 Task: Select transit view around selected location Charleston, South Carolina, United States and check out the nearest train station
Action: Mouse moved to (83, 23)
Screenshot: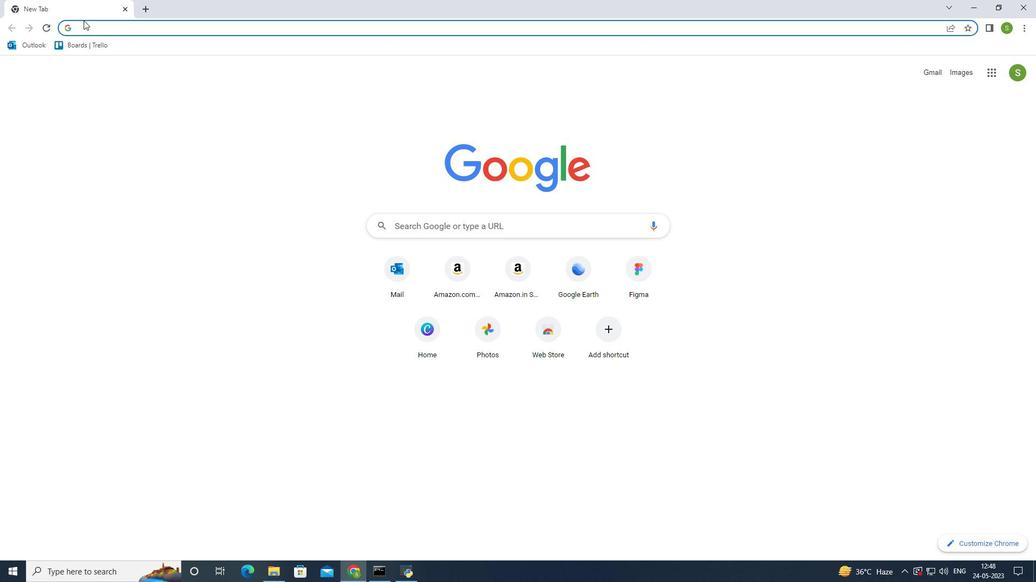 
Action: Mouse pressed left at (83, 23)
Screenshot: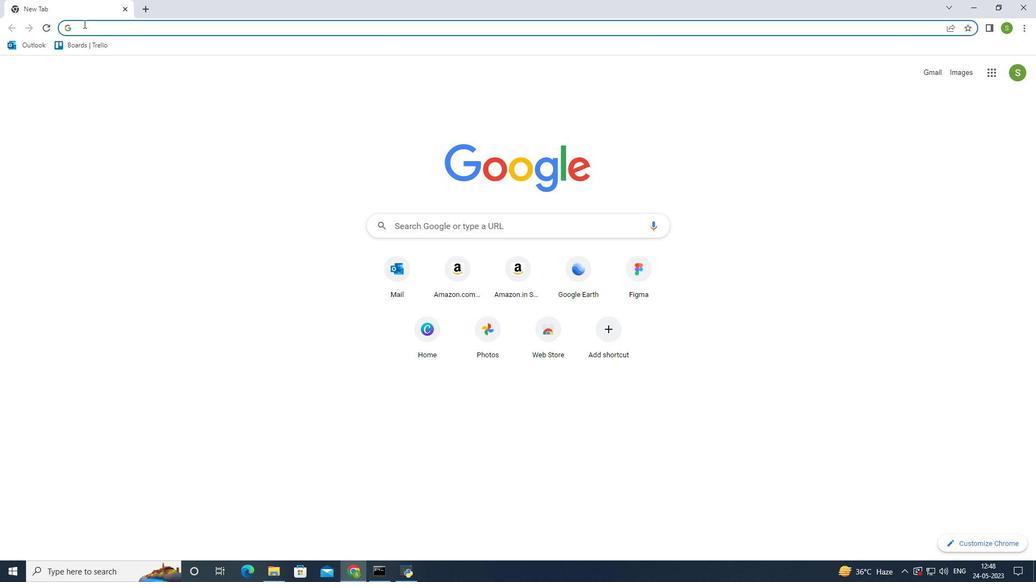 
Action: Mouse moved to (99, 44)
Screenshot: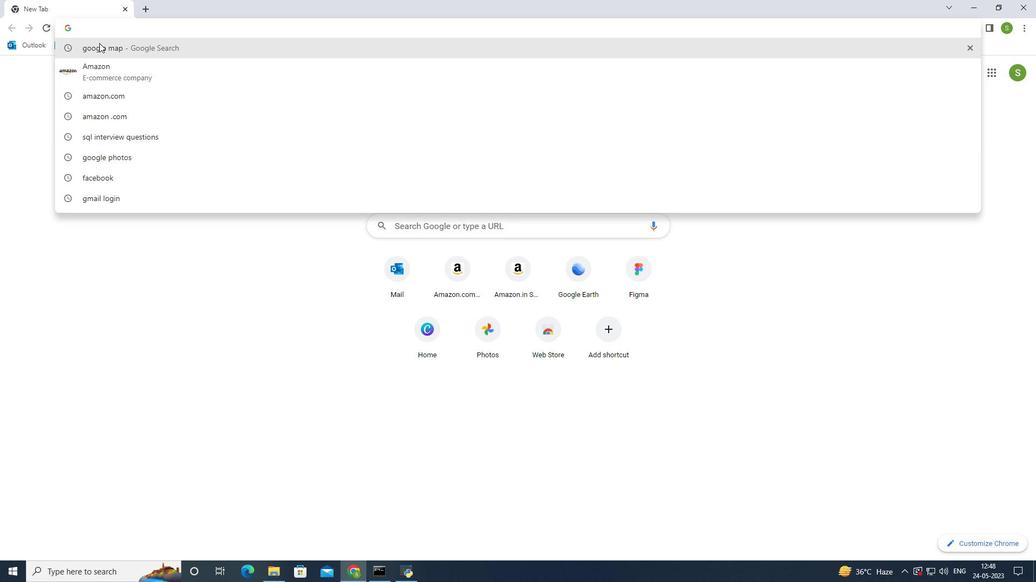 
Action: Mouse pressed left at (99, 44)
Screenshot: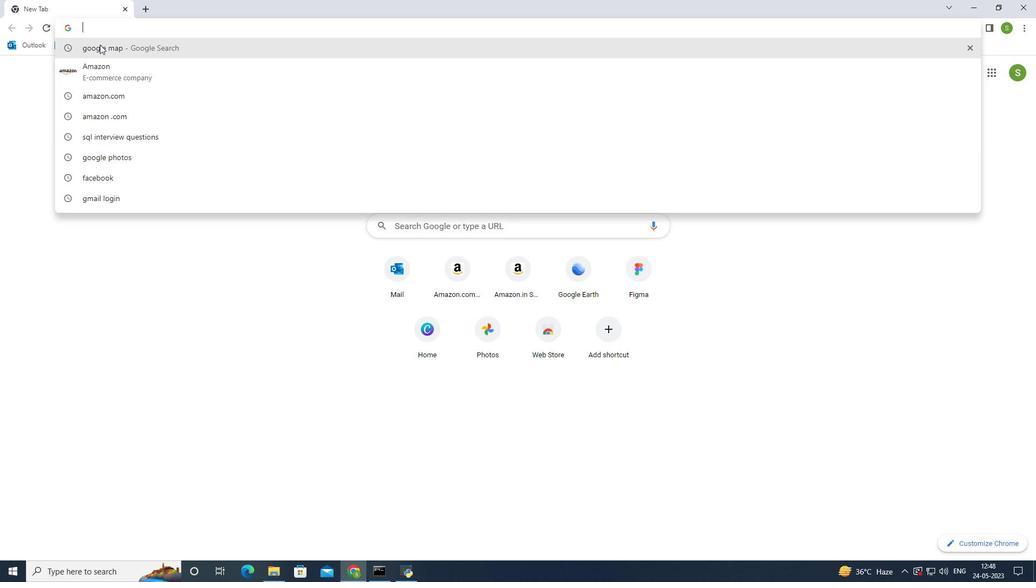 
Action: Mouse moved to (164, 168)
Screenshot: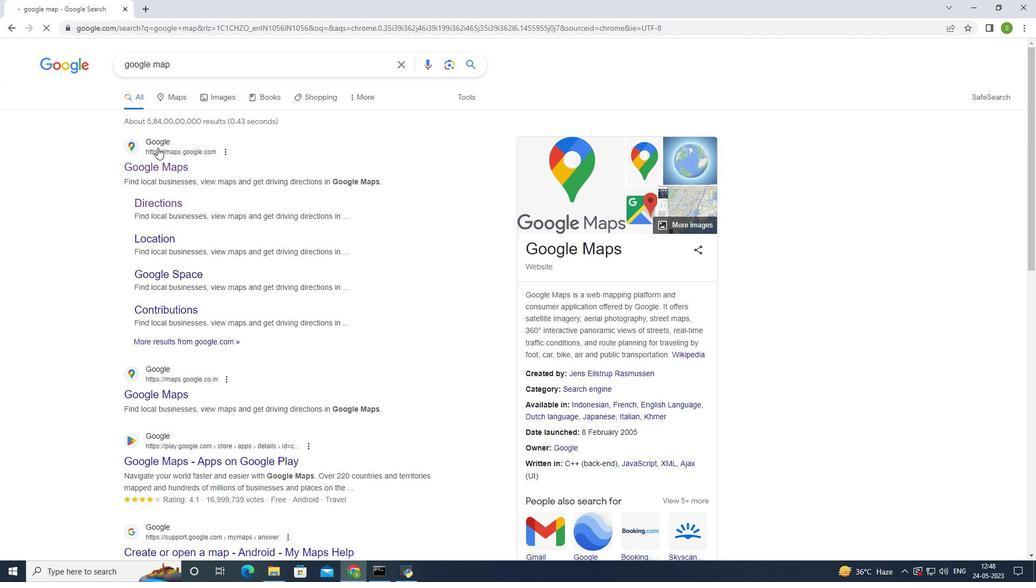 
Action: Mouse pressed left at (164, 168)
Screenshot: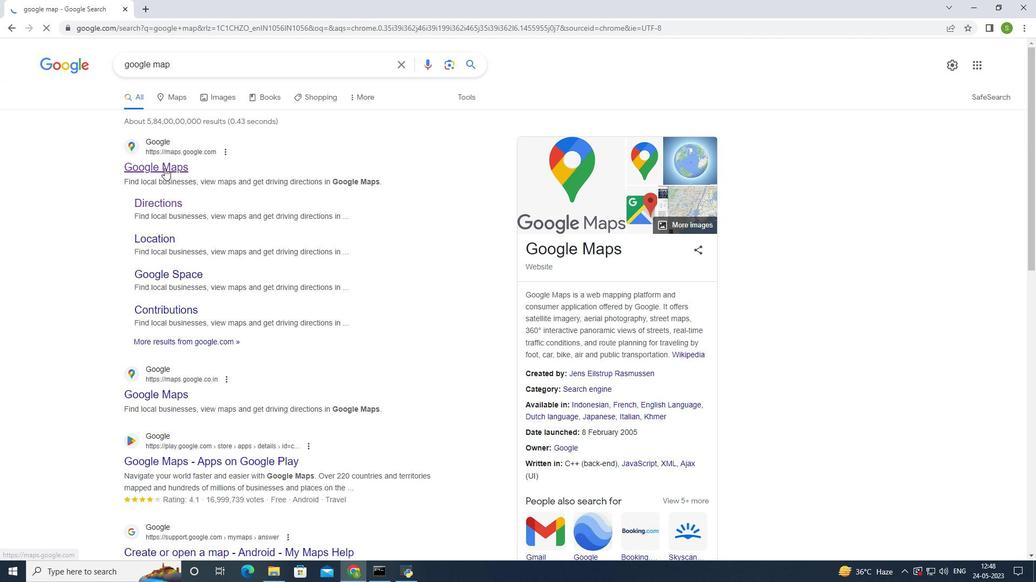 
Action: Mouse moved to (132, 53)
Screenshot: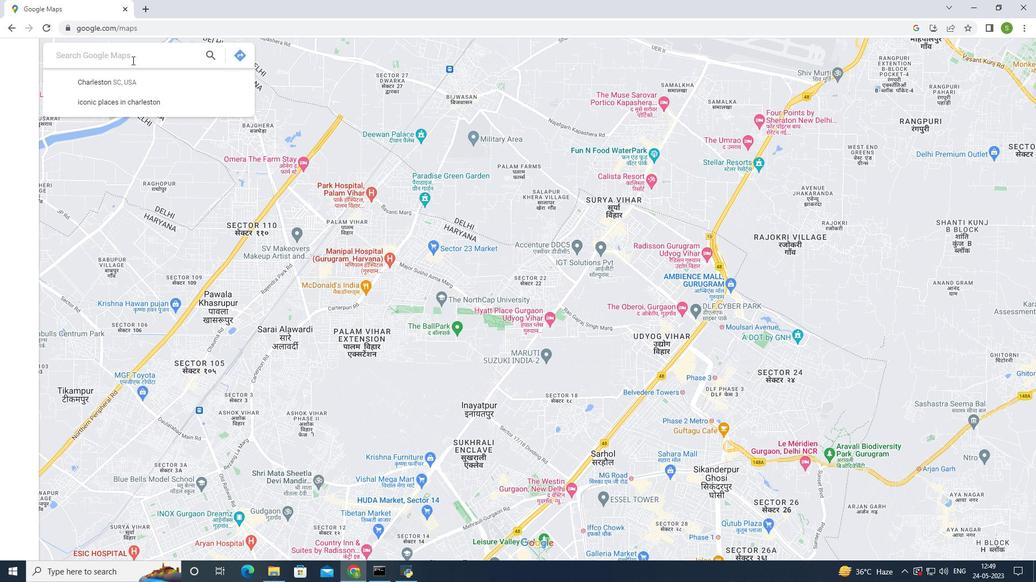 
Action: Mouse pressed left at (132, 53)
Screenshot: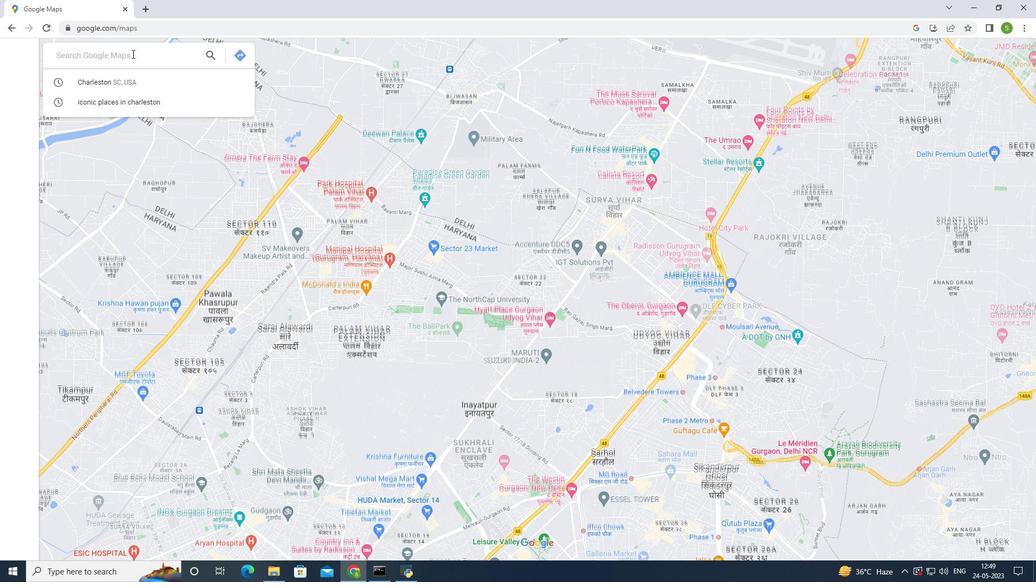 
Action: Mouse moved to (129, 54)
Screenshot: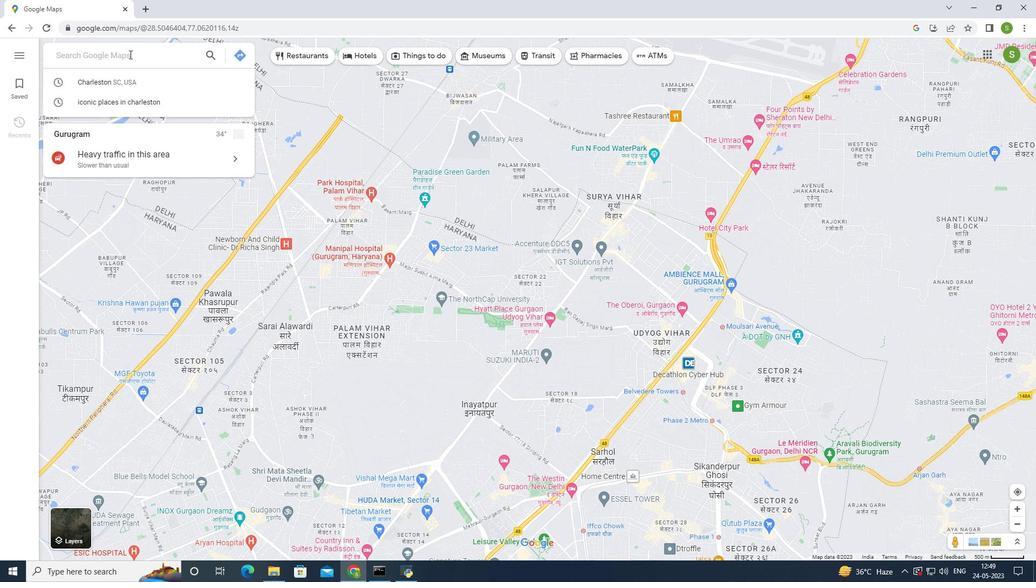 
Action: Key pressed cha
Screenshot: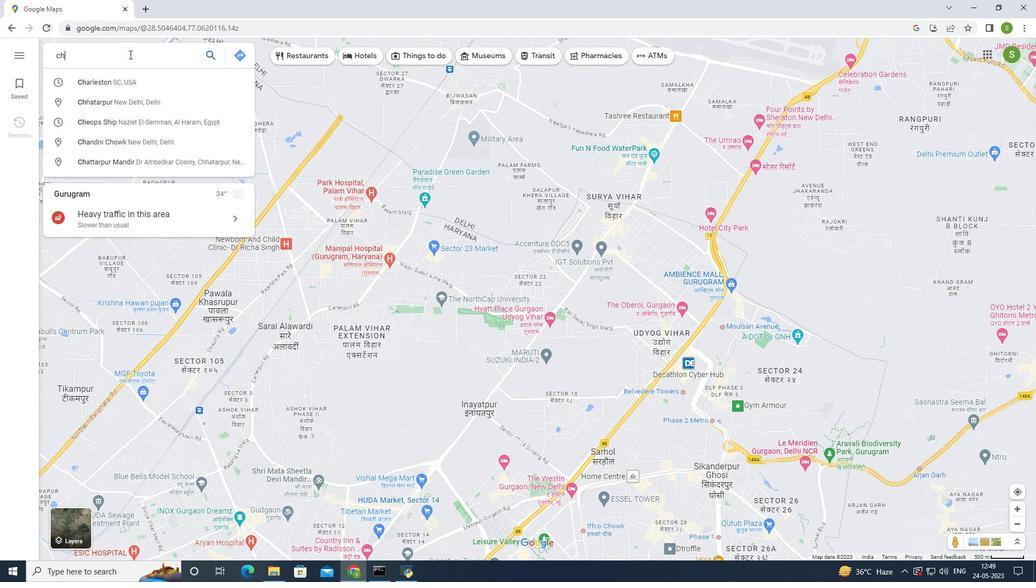 
Action: Mouse moved to (126, 55)
Screenshot: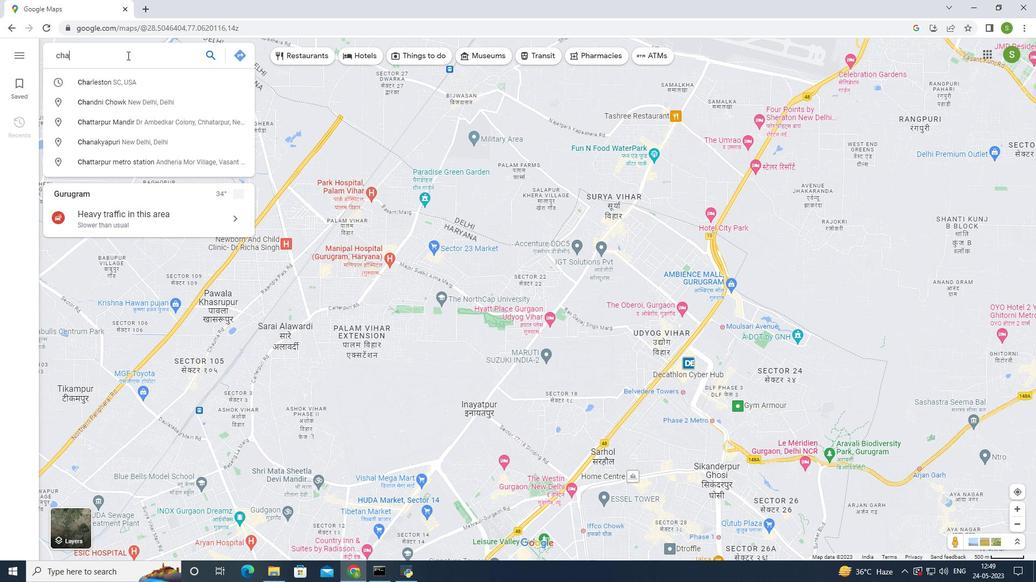 
Action: Key pressed rleston<Key.space>,<Key.space>south<Key.space>carolina,<Key.space>united<Key.space>states<Key.space><Key.enter>
Screenshot: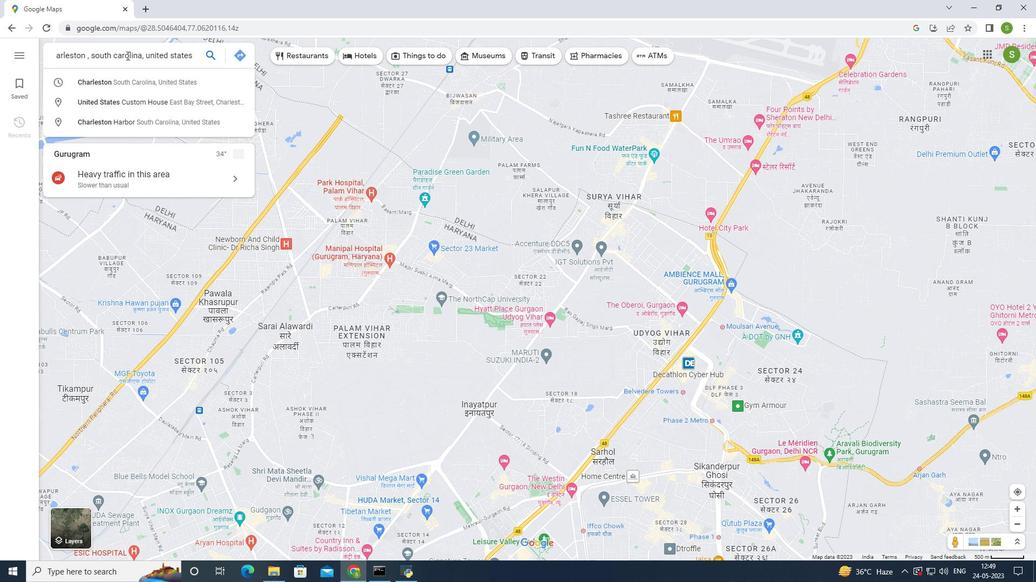 
Action: Mouse moved to (460, 533)
Screenshot: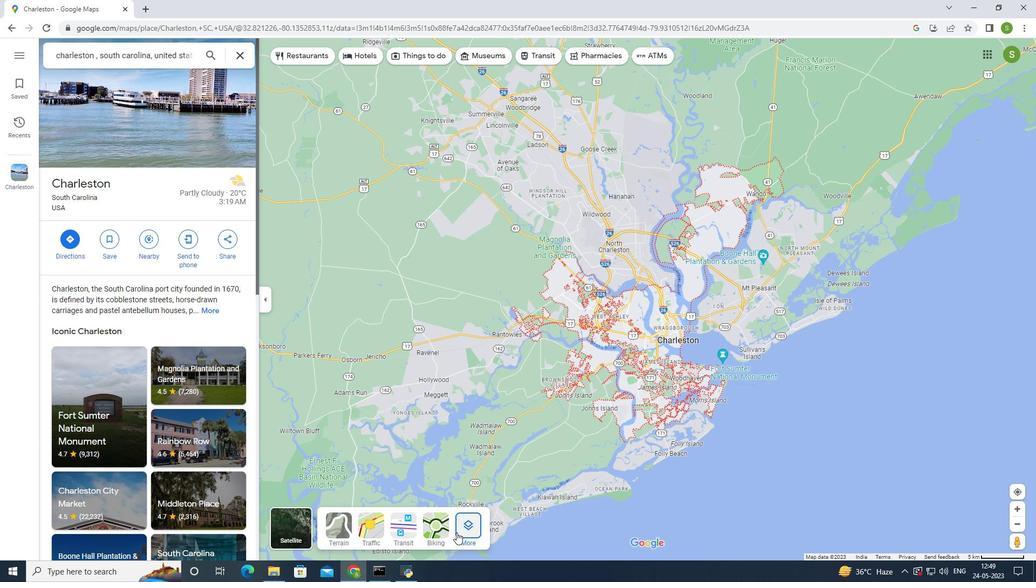 
Action: Mouse pressed left at (460, 533)
Screenshot: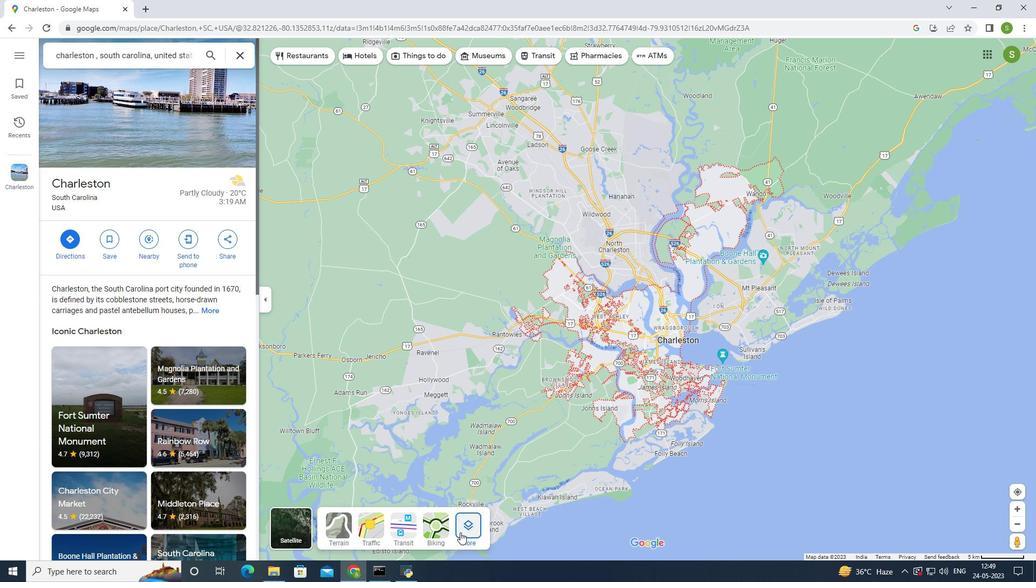 
Action: Mouse moved to (368, 468)
Screenshot: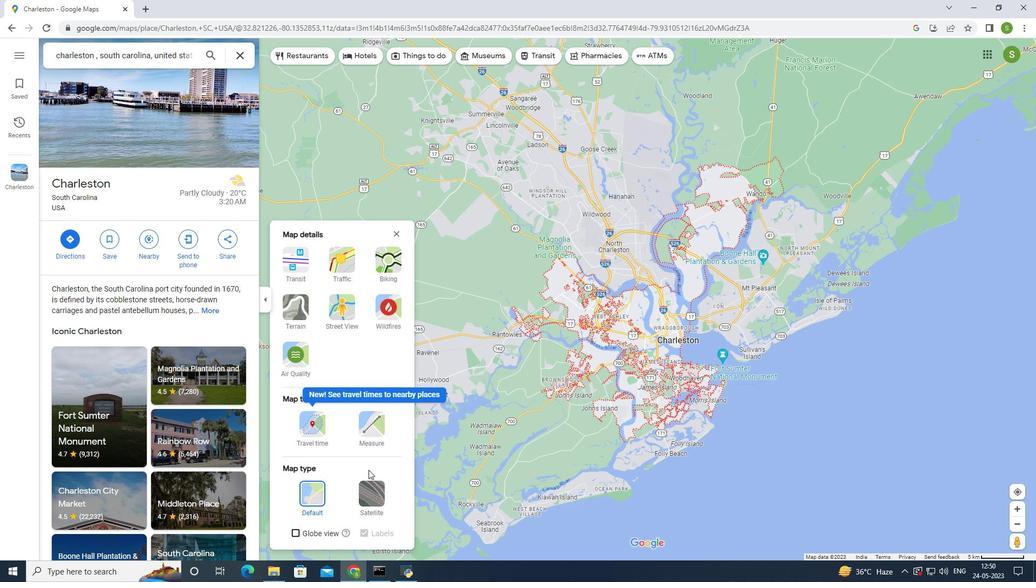 
Action: Mouse scrolled (368, 467) with delta (0, 0)
Screenshot: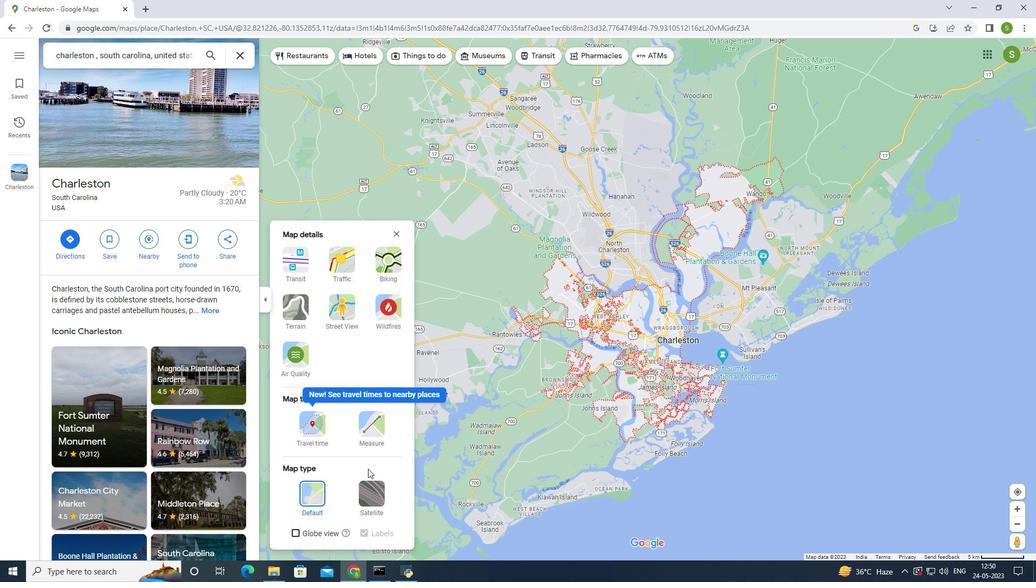 
Action: Mouse scrolled (368, 467) with delta (0, 0)
Screenshot: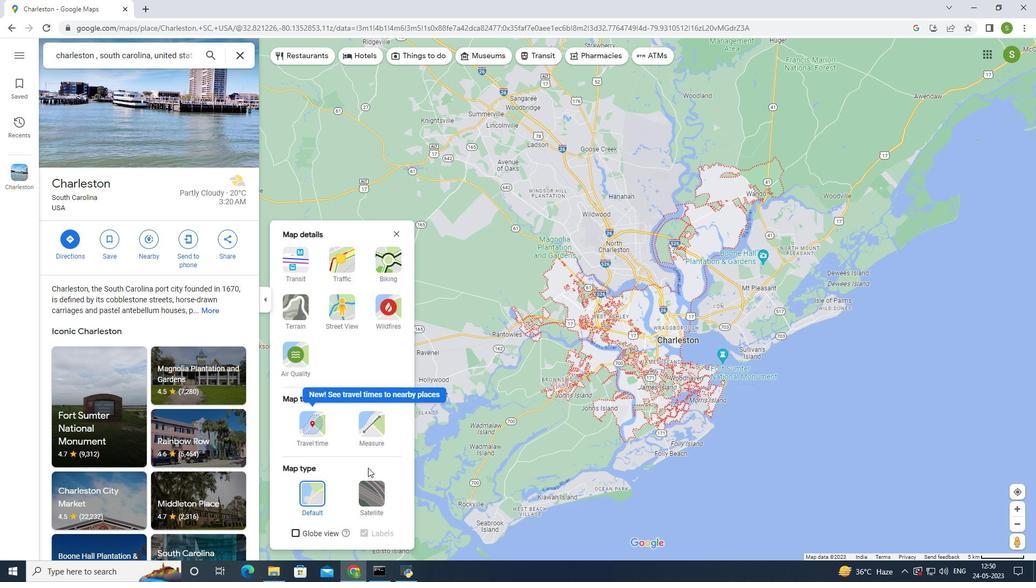 
Action: Mouse scrolled (368, 467) with delta (0, 0)
Screenshot: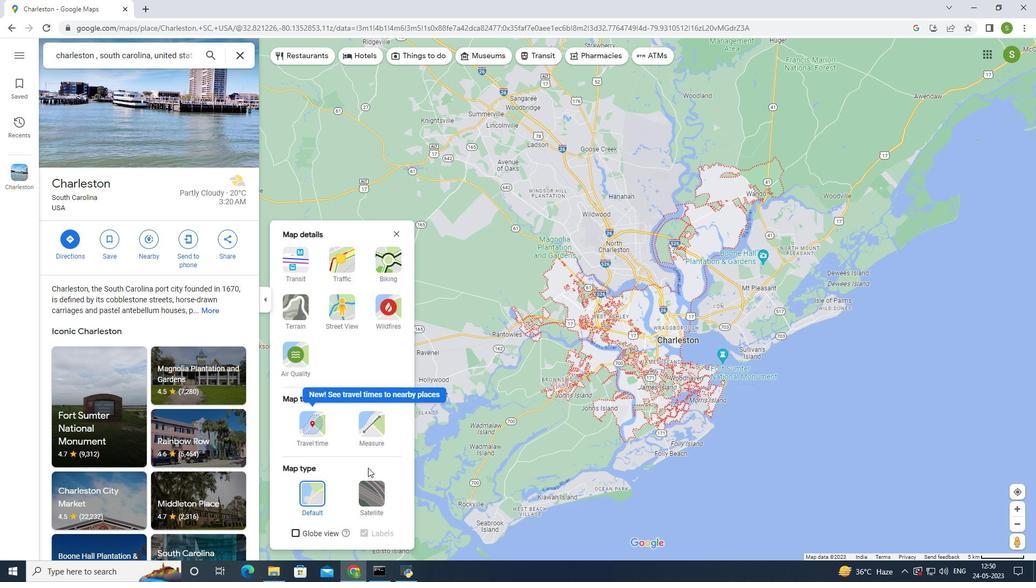 
Action: Mouse scrolled (368, 467) with delta (0, 0)
Screenshot: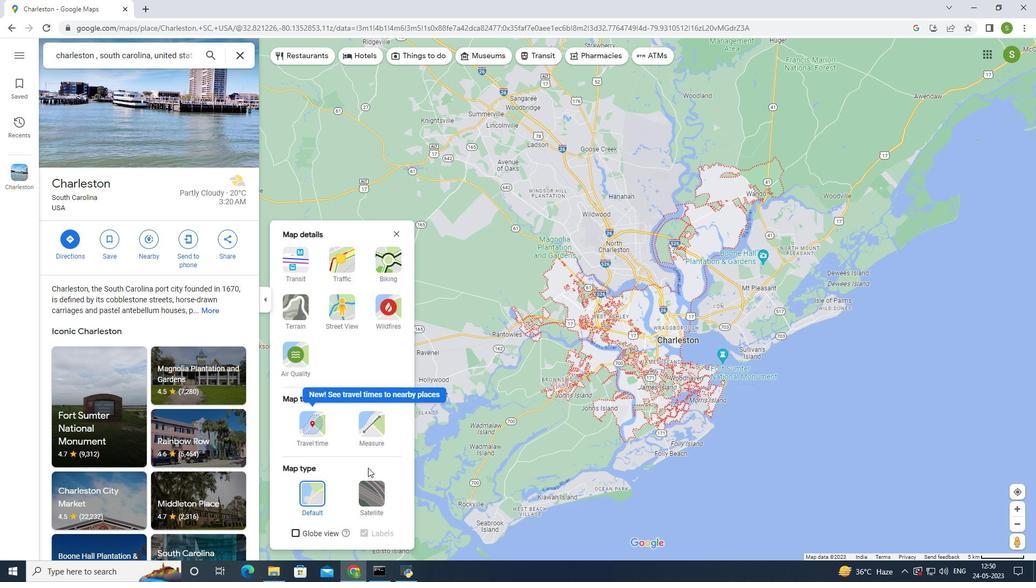 
Action: Mouse scrolled (368, 469) with delta (0, 0)
Screenshot: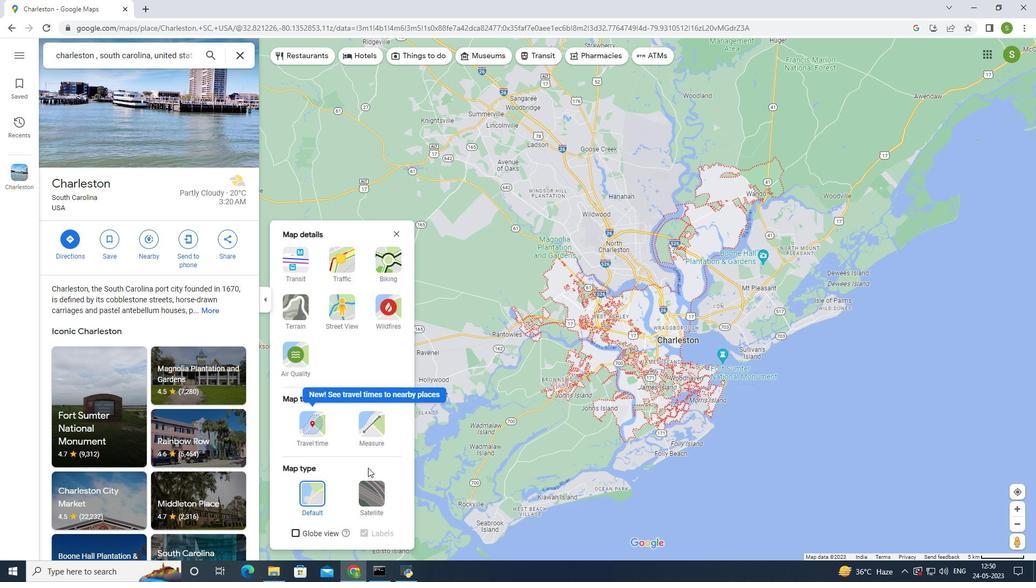 
Action: Mouse scrolled (368, 469) with delta (0, 0)
Screenshot: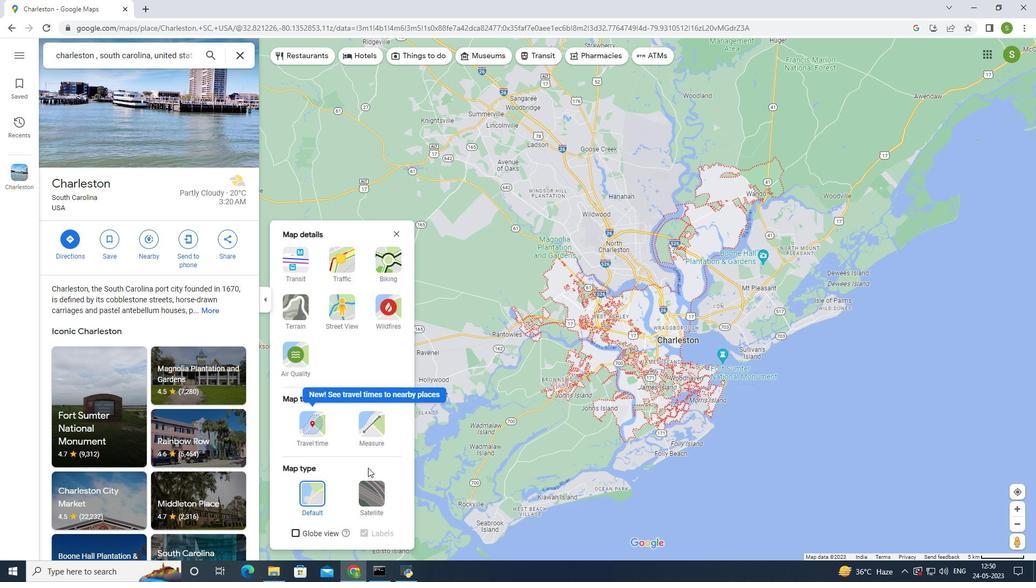 
Action: Mouse scrolled (368, 469) with delta (0, 0)
Screenshot: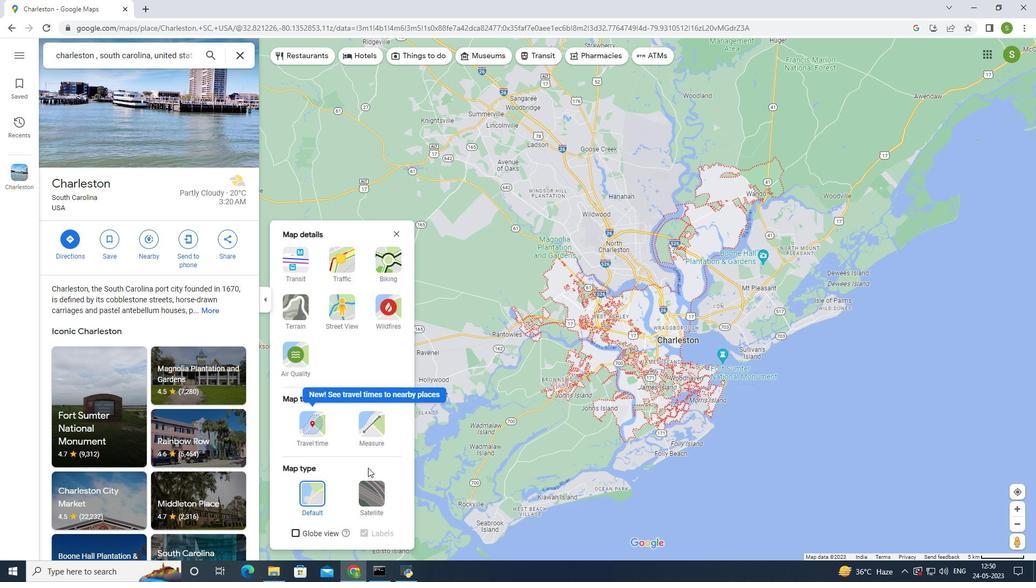 
Action: Mouse moved to (298, 262)
Screenshot: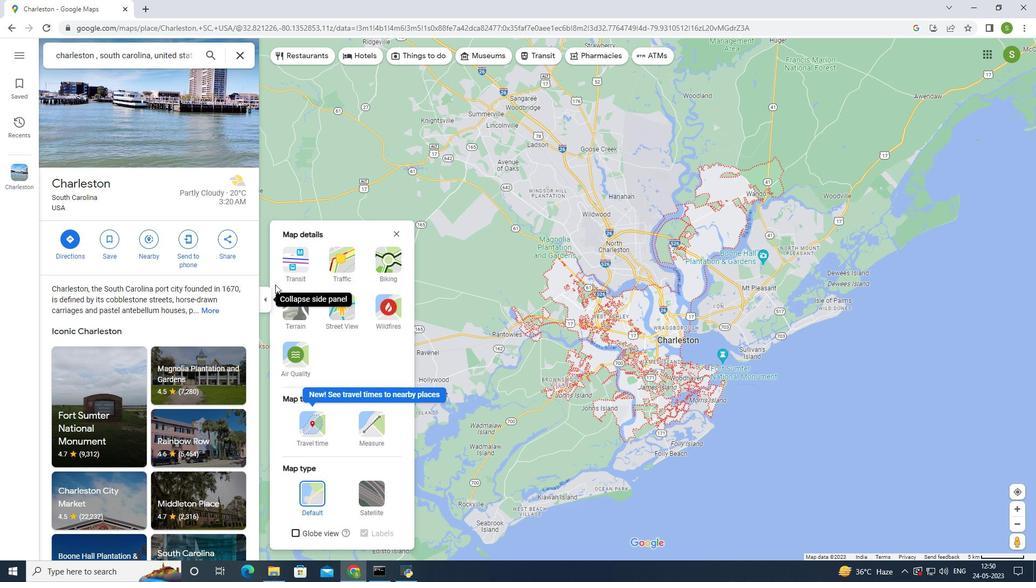 
Action: Mouse pressed left at (298, 262)
Screenshot: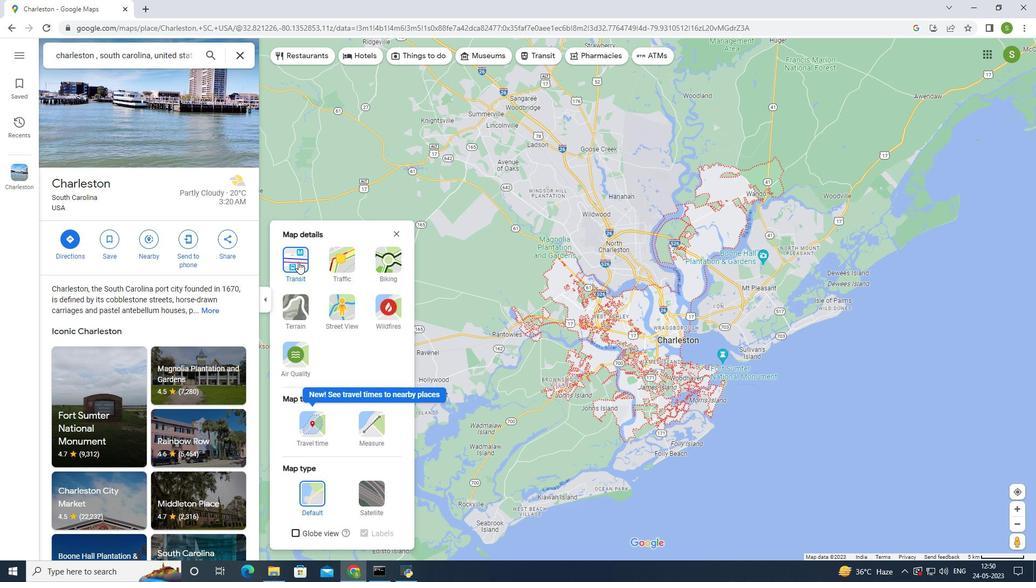 
Action: Mouse moved to (296, 256)
Screenshot: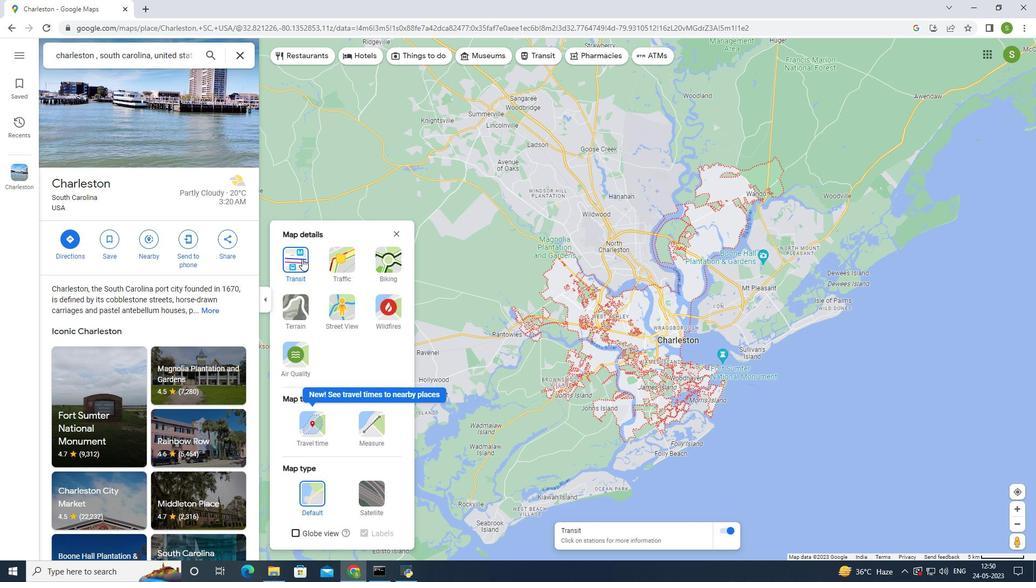 
Action: Mouse pressed left at (296, 256)
Screenshot: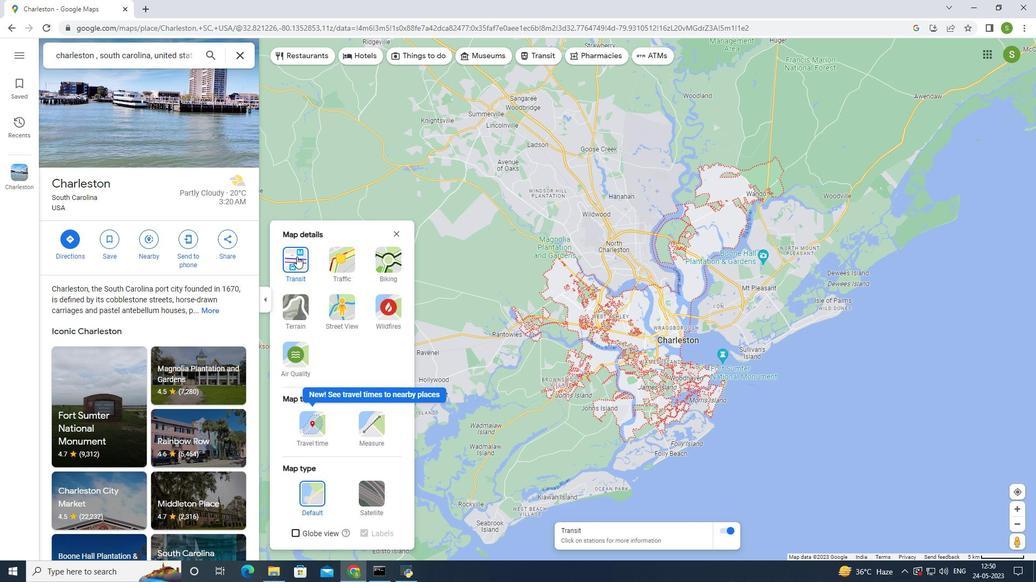 
Action: Mouse pressed left at (296, 256)
Screenshot: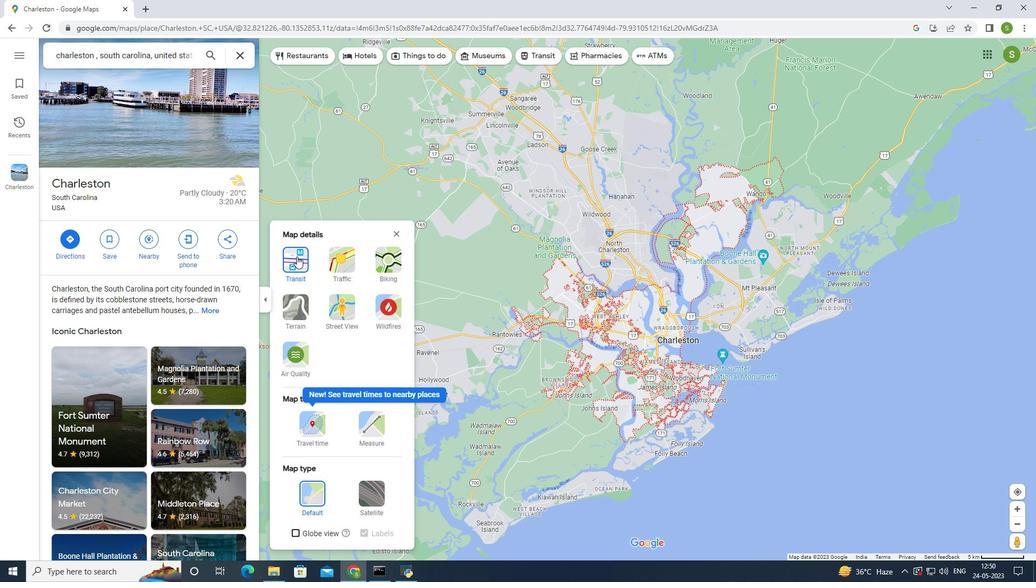 
Action: Mouse moved to (295, 261)
Screenshot: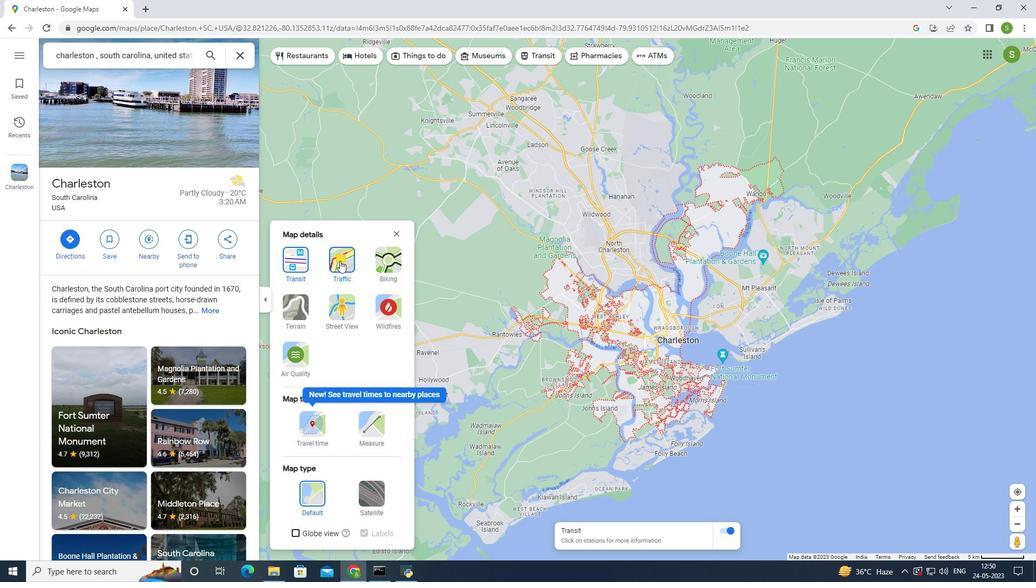 
Action: Mouse pressed left at (295, 261)
Screenshot: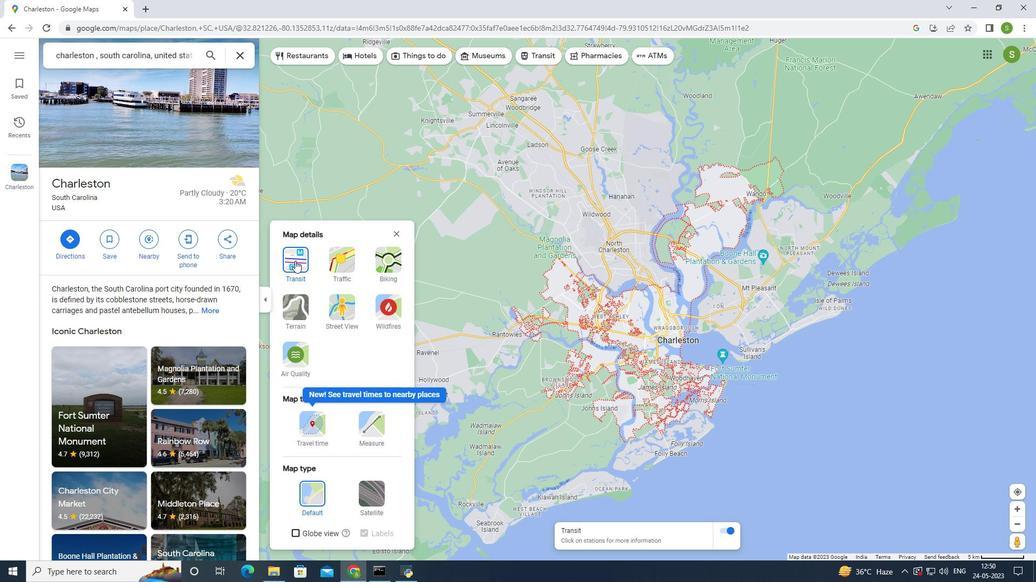
Action: Mouse moved to (670, 349)
Screenshot: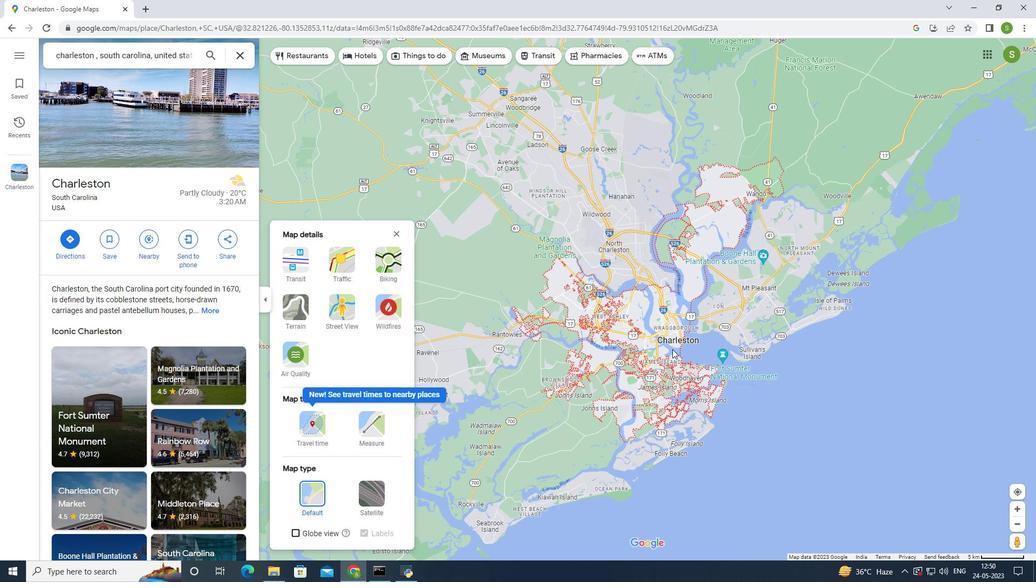 
Action: Mouse scrolled (670, 350) with delta (0, 0)
Screenshot: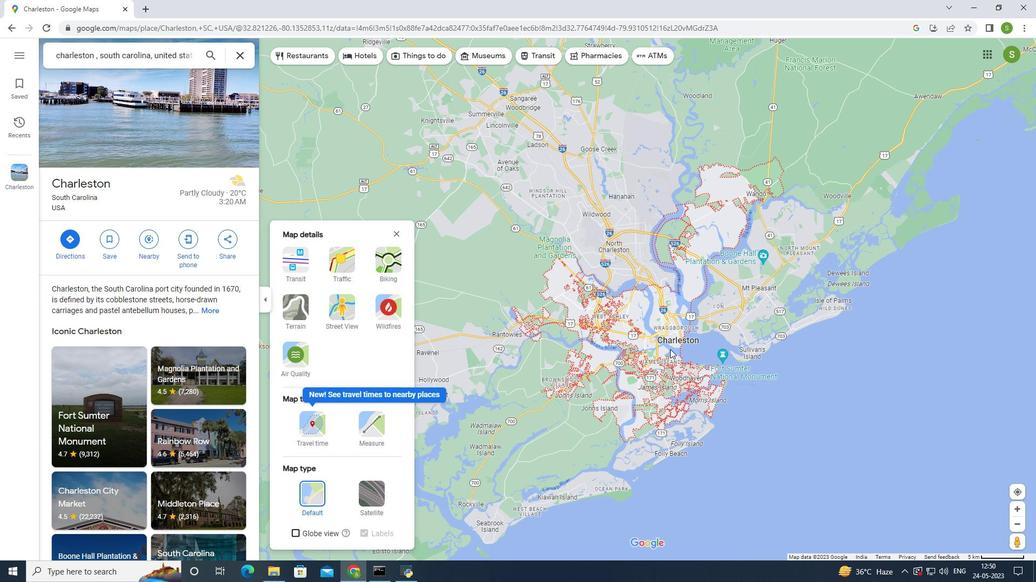 
Action: Mouse scrolled (670, 350) with delta (0, 0)
Screenshot: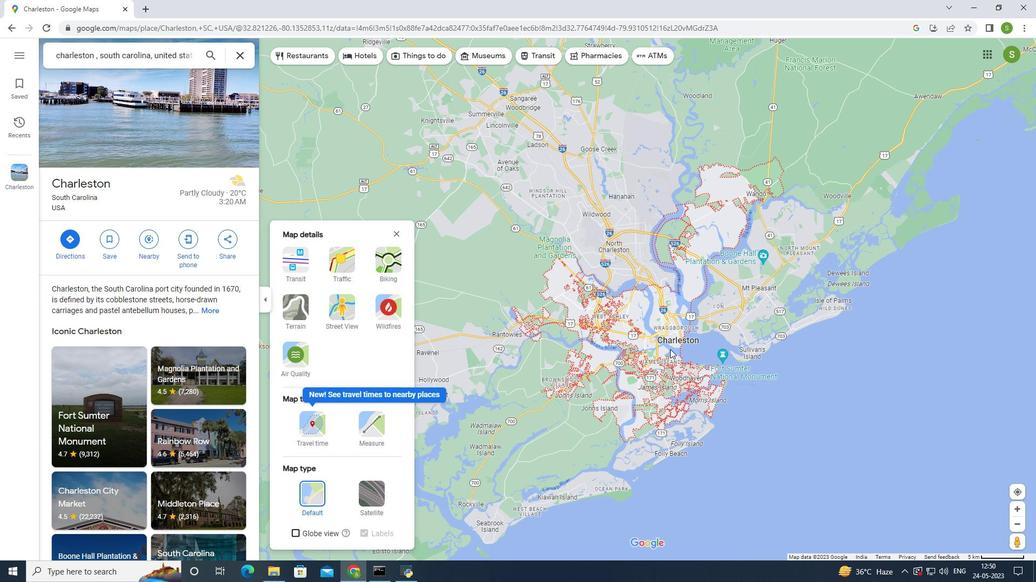 
Action: Mouse scrolled (670, 350) with delta (0, 0)
Screenshot: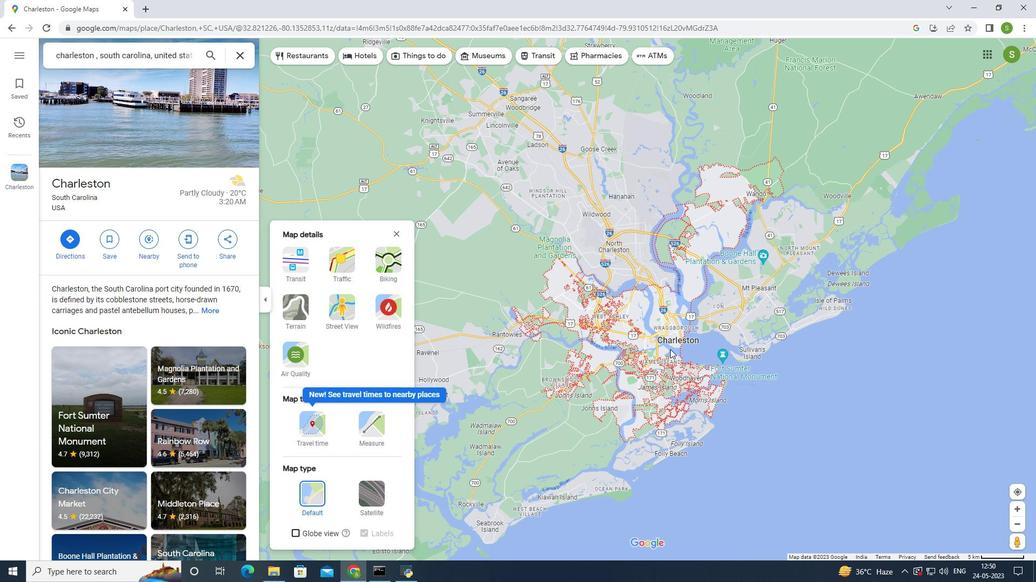 
Action: Mouse scrolled (670, 350) with delta (0, 0)
Screenshot: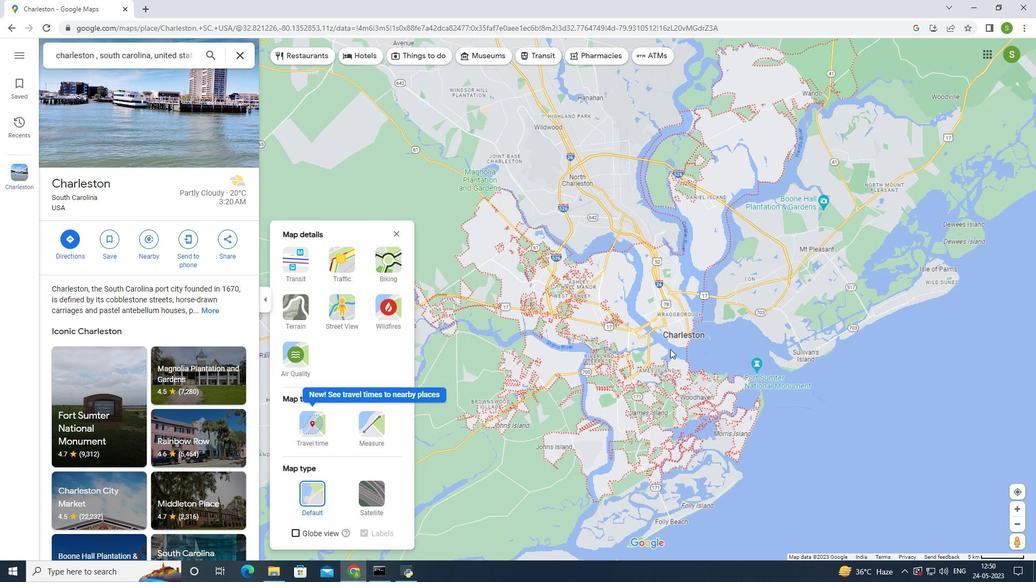 
Action: Mouse scrolled (670, 350) with delta (0, 0)
Screenshot: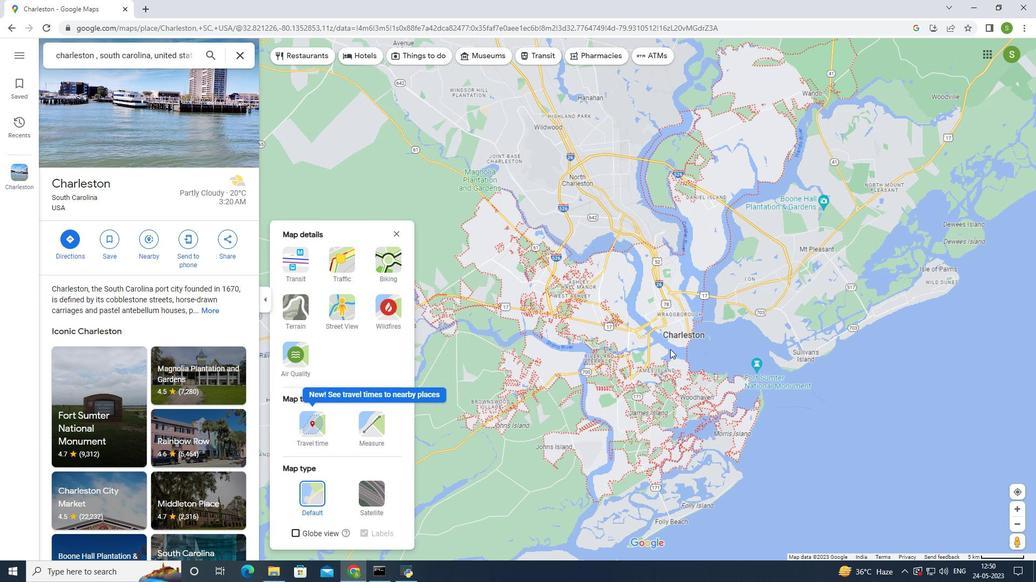 
Action: Mouse scrolled (670, 350) with delta (0, 0)
Screenshot: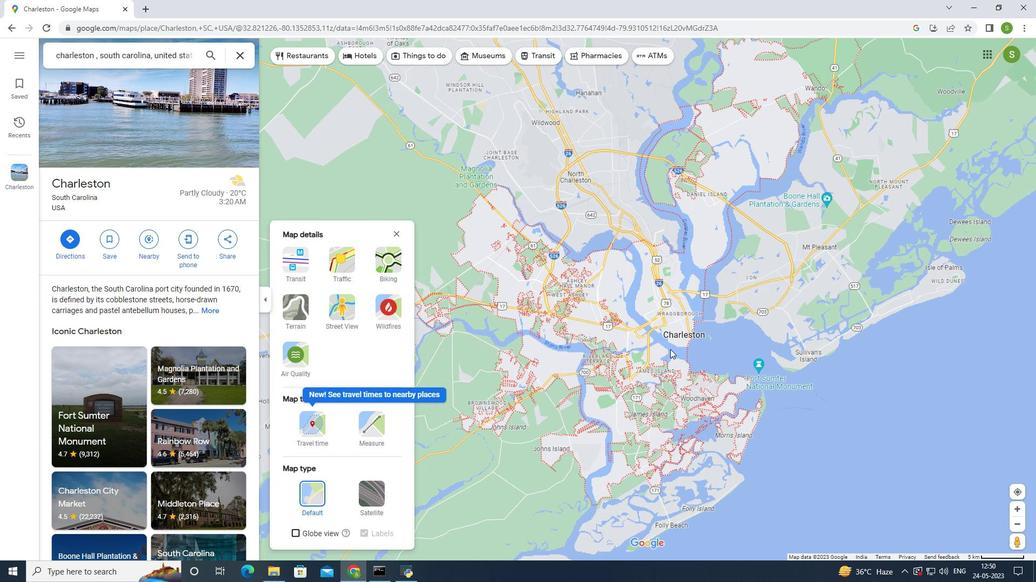 
Action: Mouse scrolled (670, 350) with delta (0, 0)
Screenshot: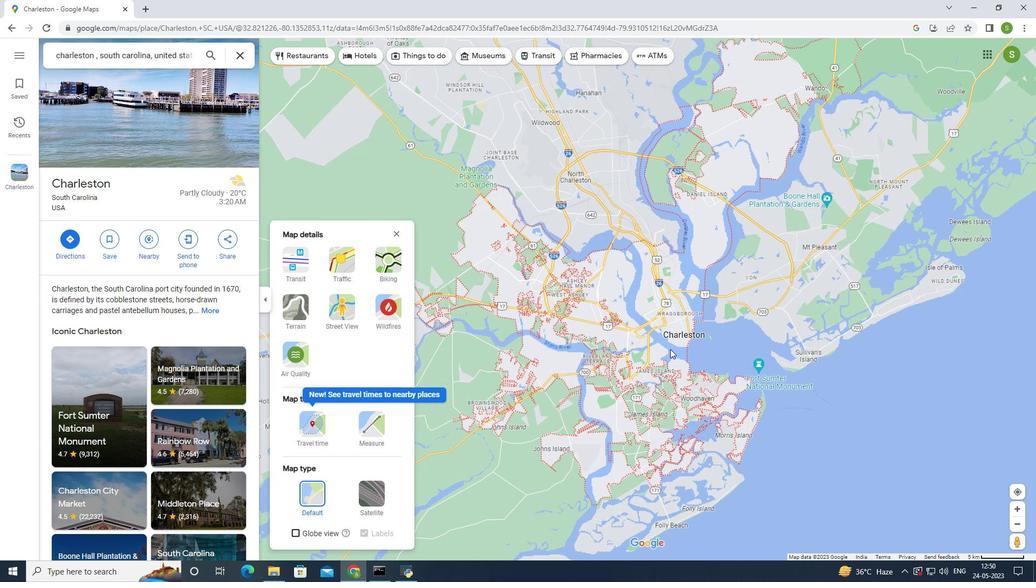 
Action: Mouse scrolled (670, 350) with delta (0, 0)
Screenshot: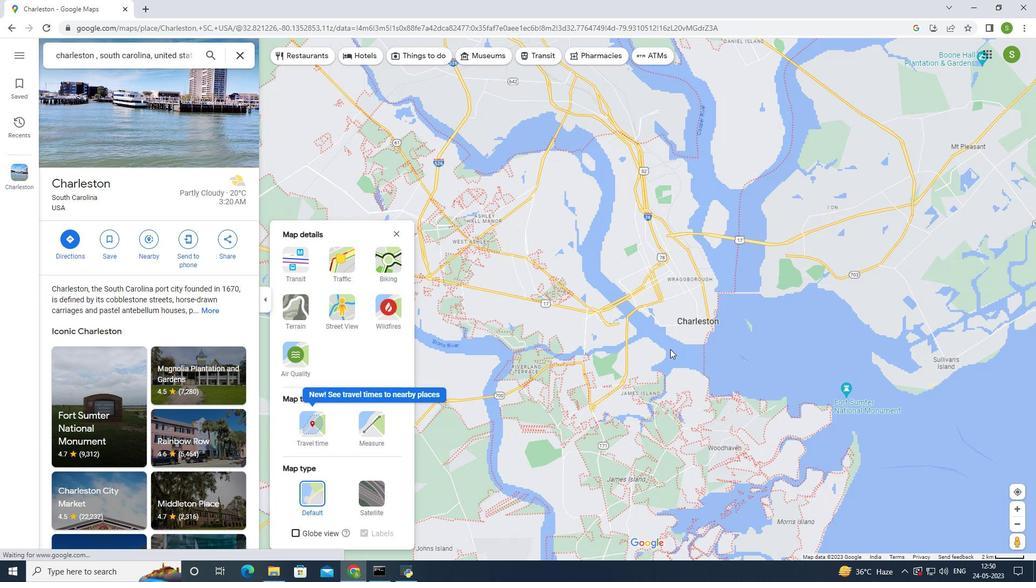 
Action: Mouse scrolled (670, 350) with delta (0, 0)
Screenshot: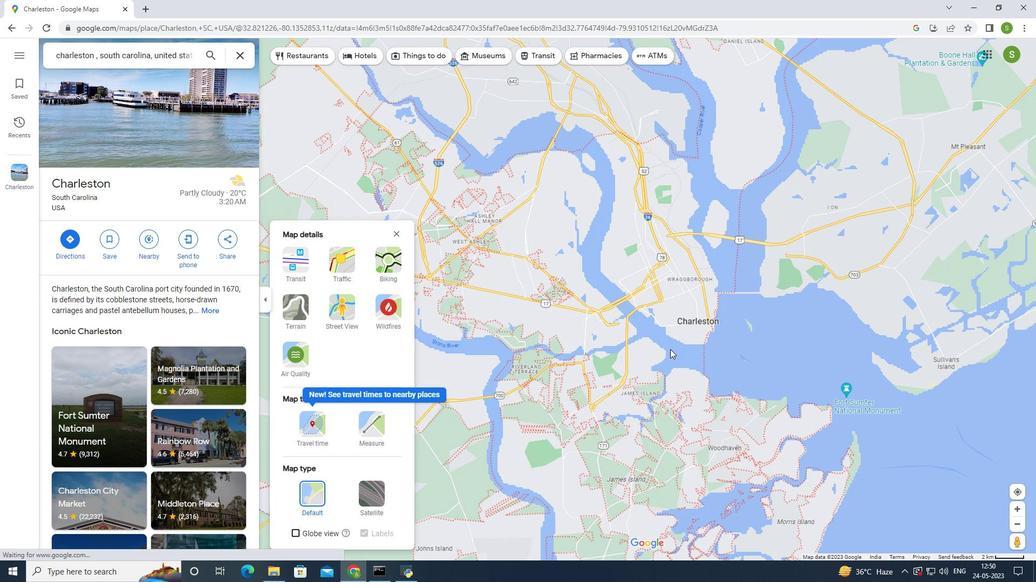 
Action: Mouse scrolled (670, 350) with delta (0, 0)
Screenshot: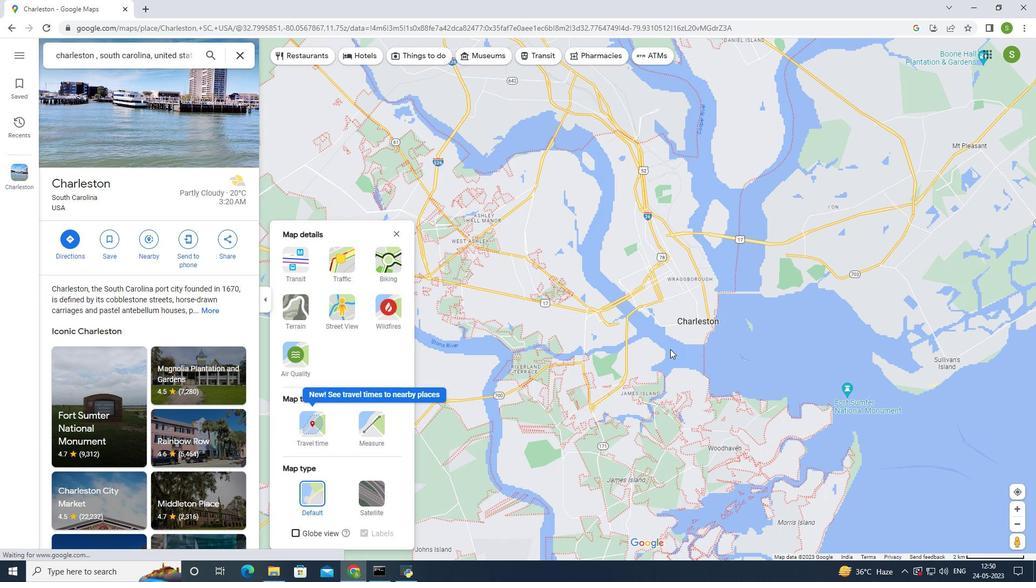
Action: Mouse moved to (670, 349)
Screenshot: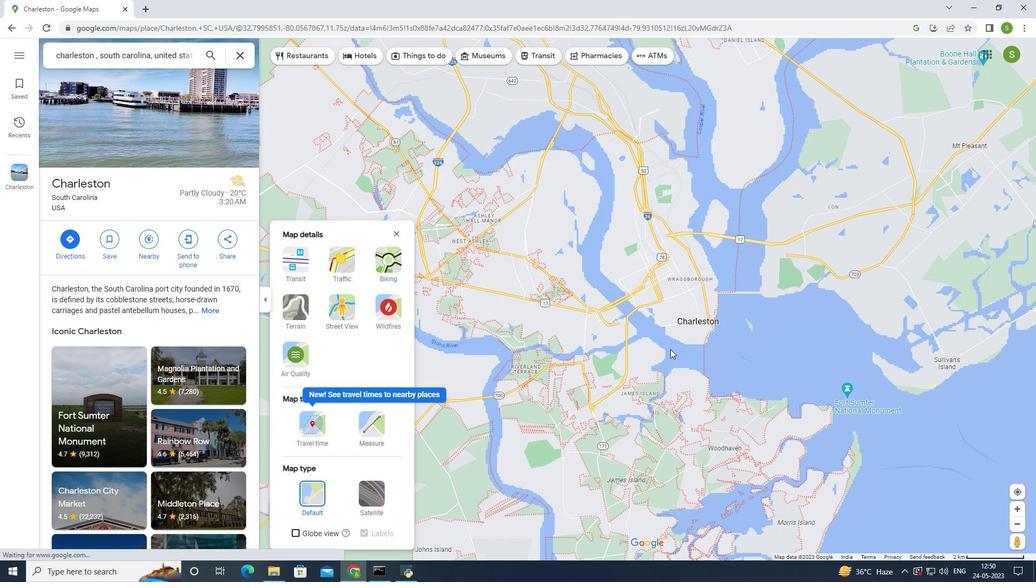 
Action: Mouse scrolled (670, 350) with delta (0, 0)
Screenshot: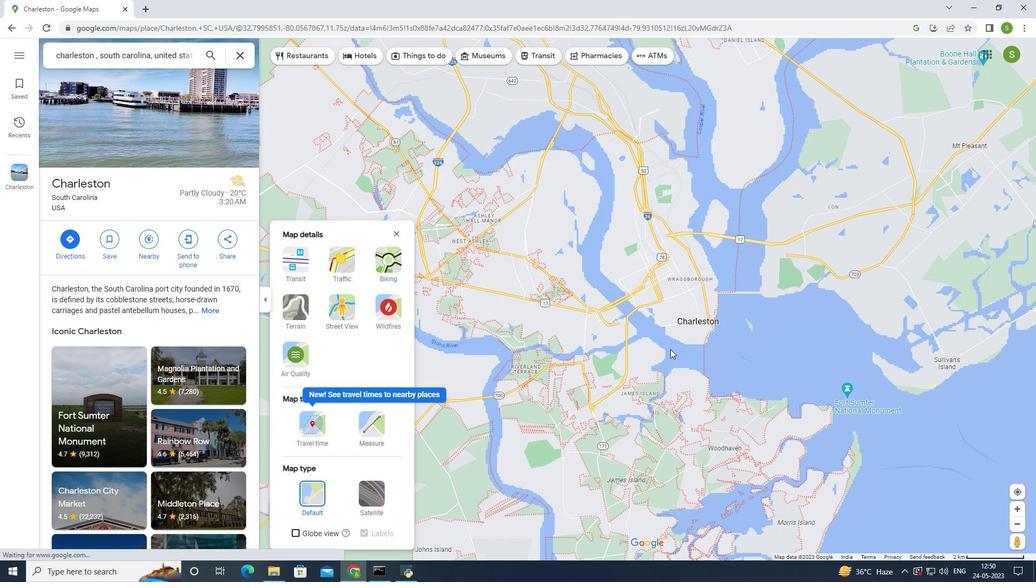 
Action: Mouse moved to (336, 458)
Screenshot: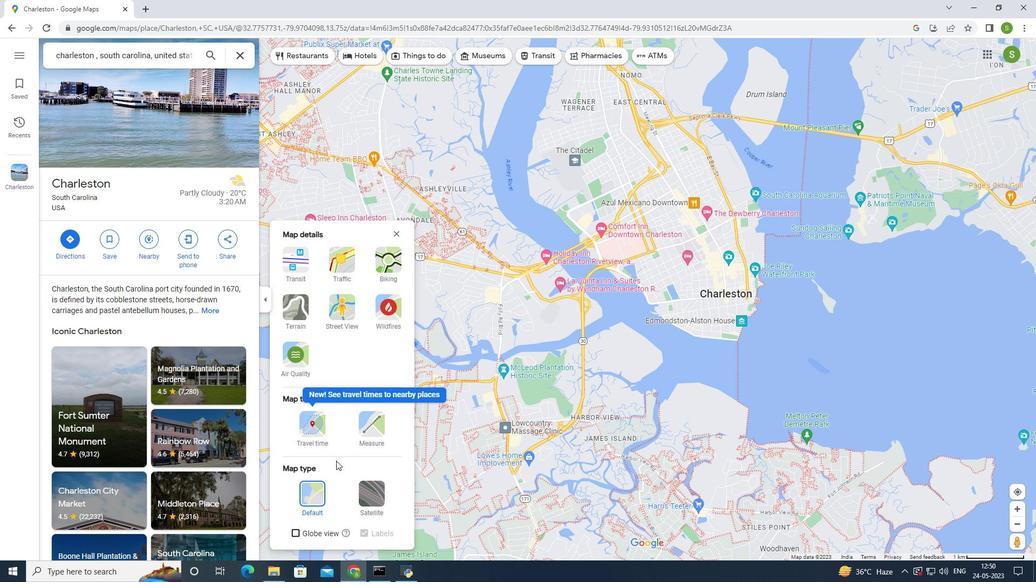 
Action: Mouse scrolled (336, 457) with delta (0, 0)
Screenshot: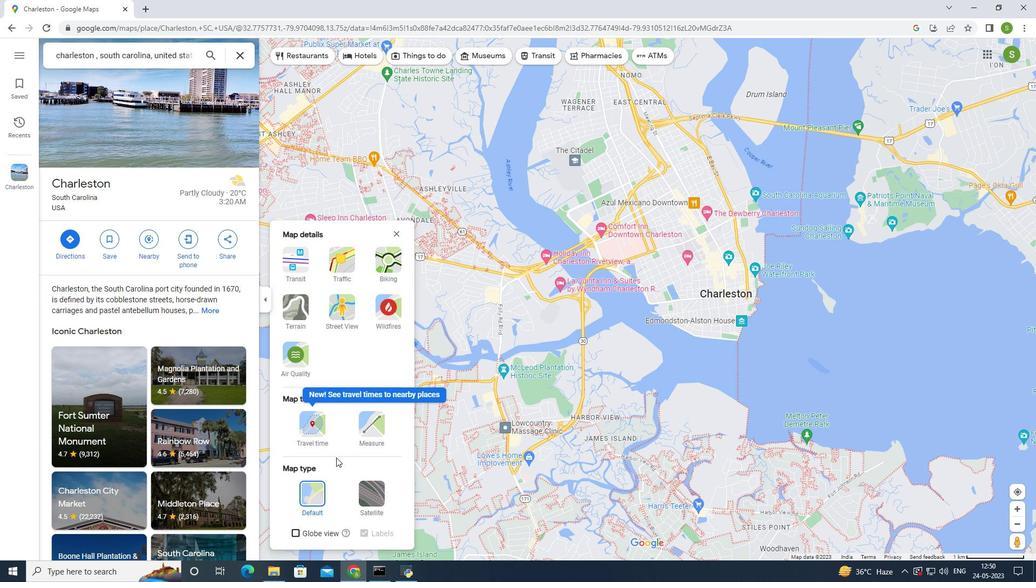 
Action: Mouse scrolled (336, 457) with delta (0, 0)
Screenshot: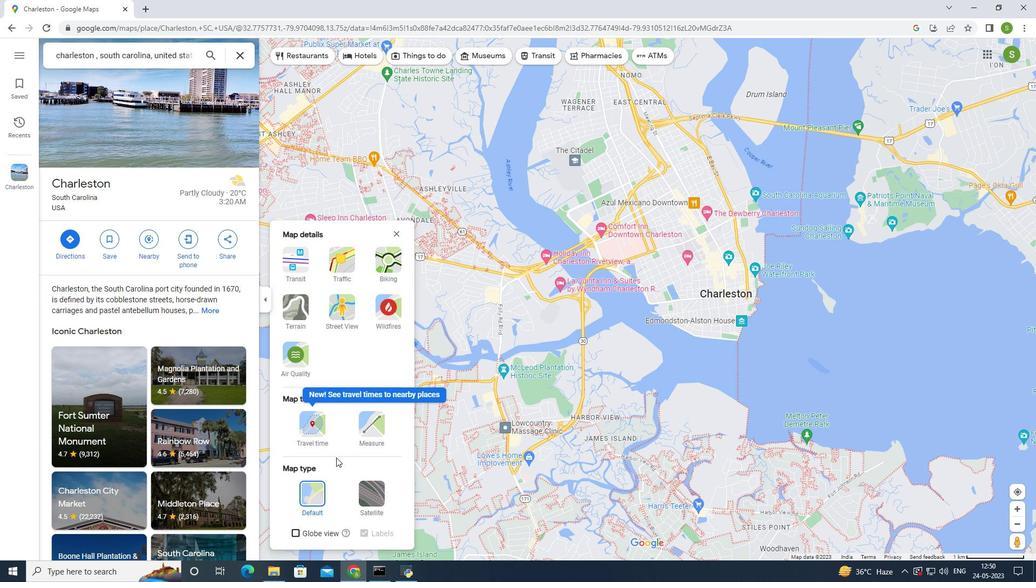 
Action: Mouse scrolled (336, 457) with delta (0, 0)
Screenshot: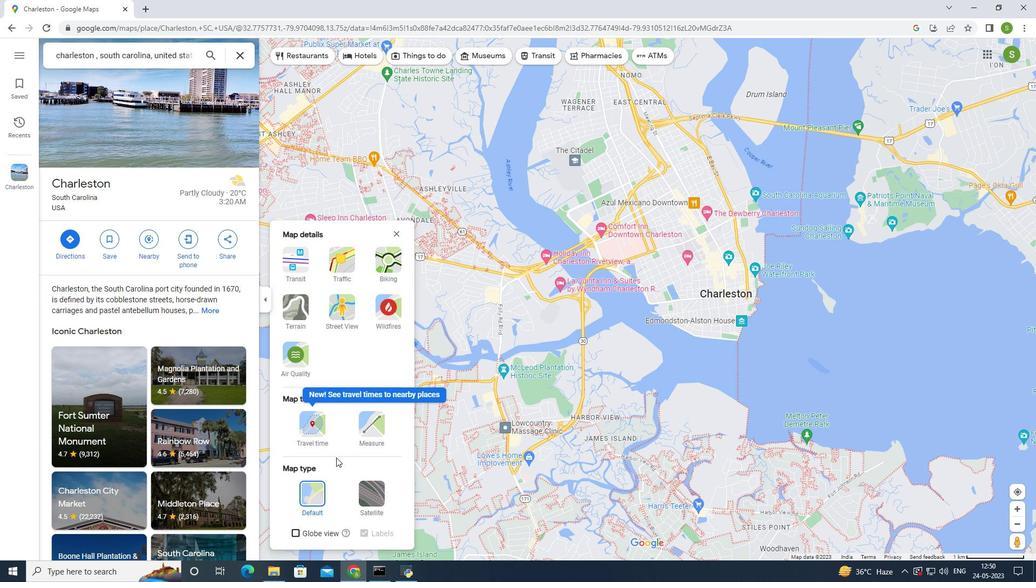 
Action: Mouse moved to (321, 437)
Screenshot: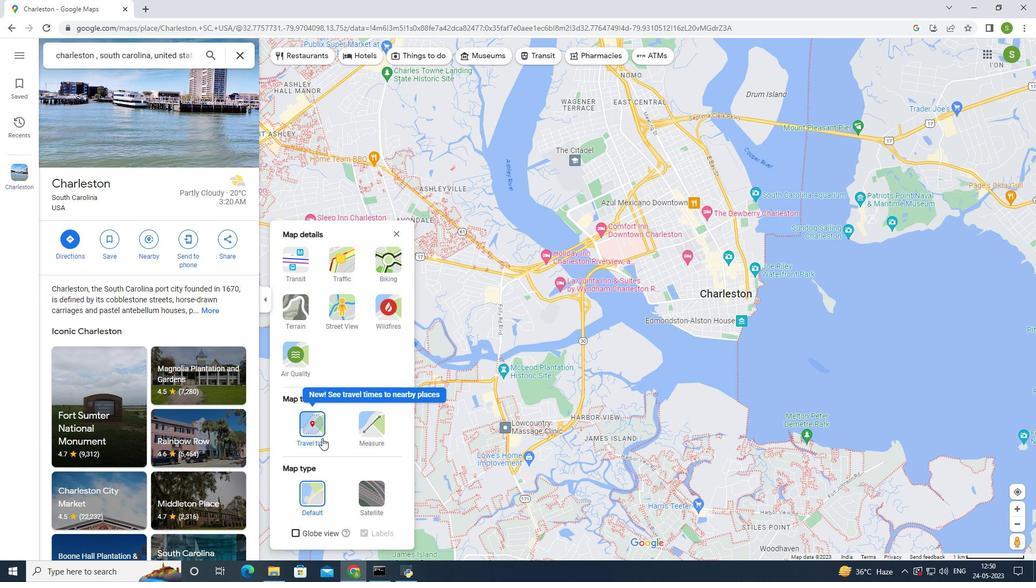 
Action: Mouse pressed left at (321, 437)
Screenshot: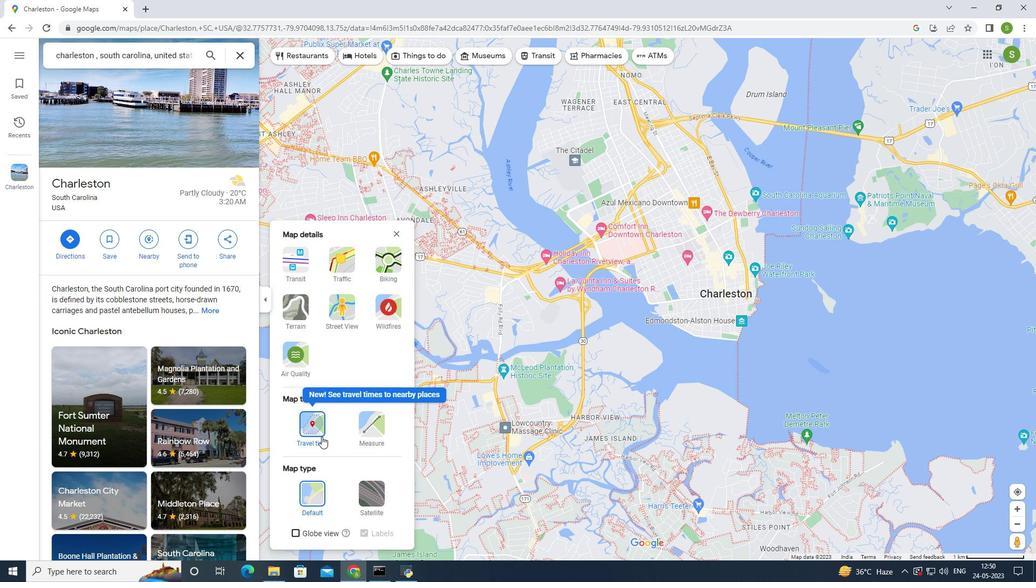 
Action: Mouse moved to (310, 423)
Screenshot: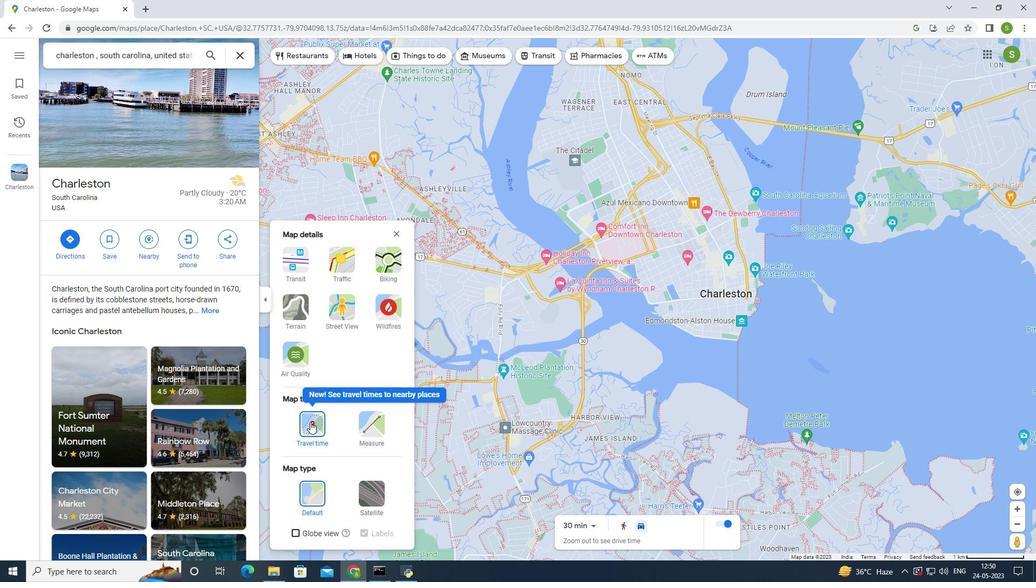 
Action: Mouse pressed left at (310, 423)
Screenshot: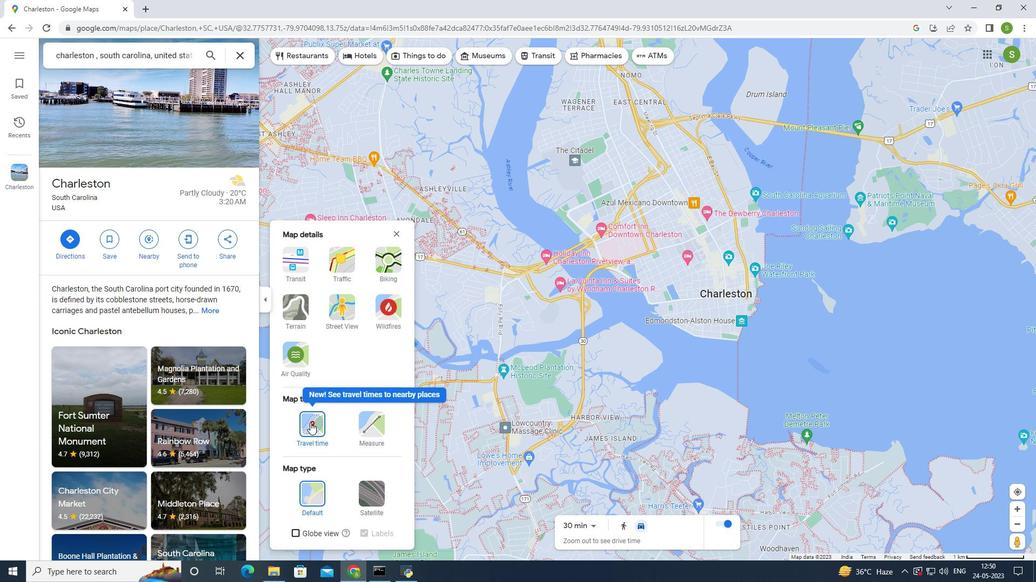 
Action: Mouse moved to (301, 276)
Screenshot: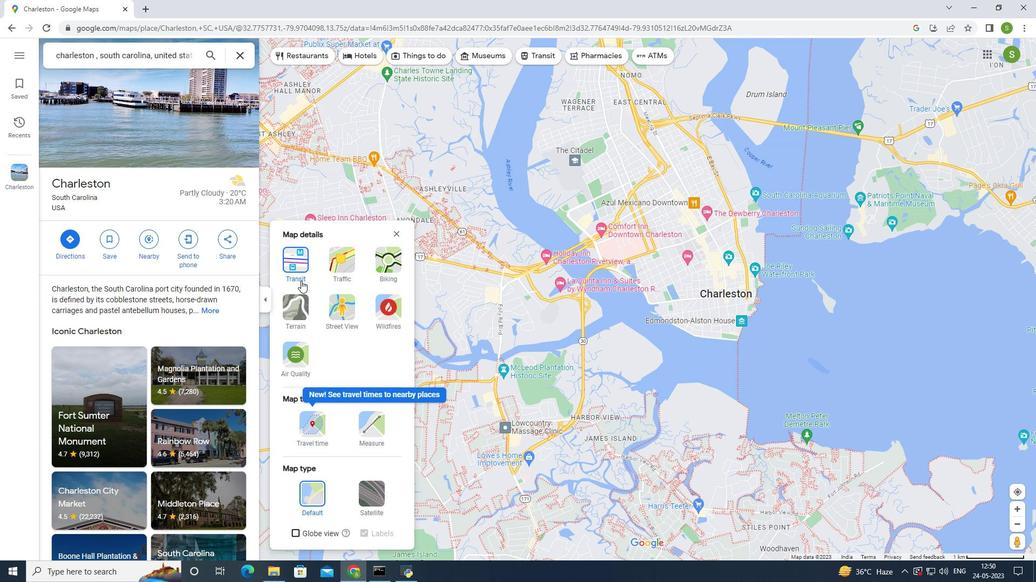 
Action: Mouse pressed left at (301, 276)
Screenshot: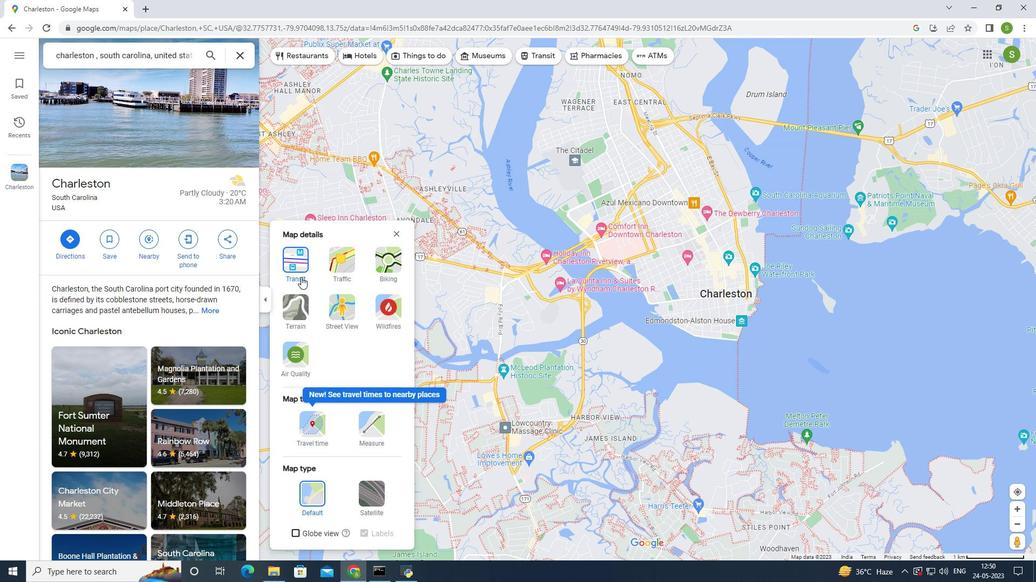 
Action: Mouse moved to (347, 411)
Screenshot: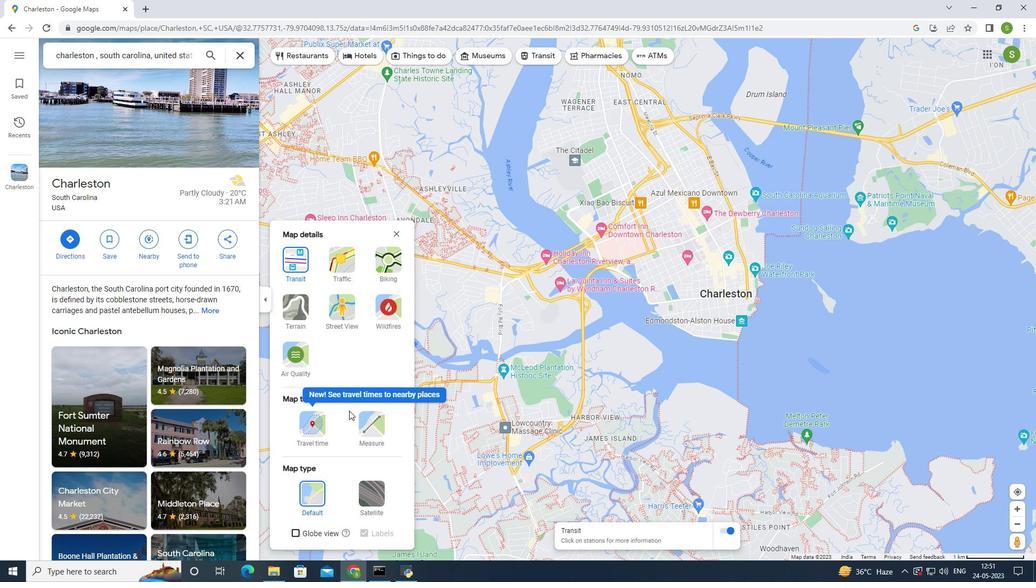 
Action: Mouse scrolled (347, 412) with delta (0, 0)
Screenshot: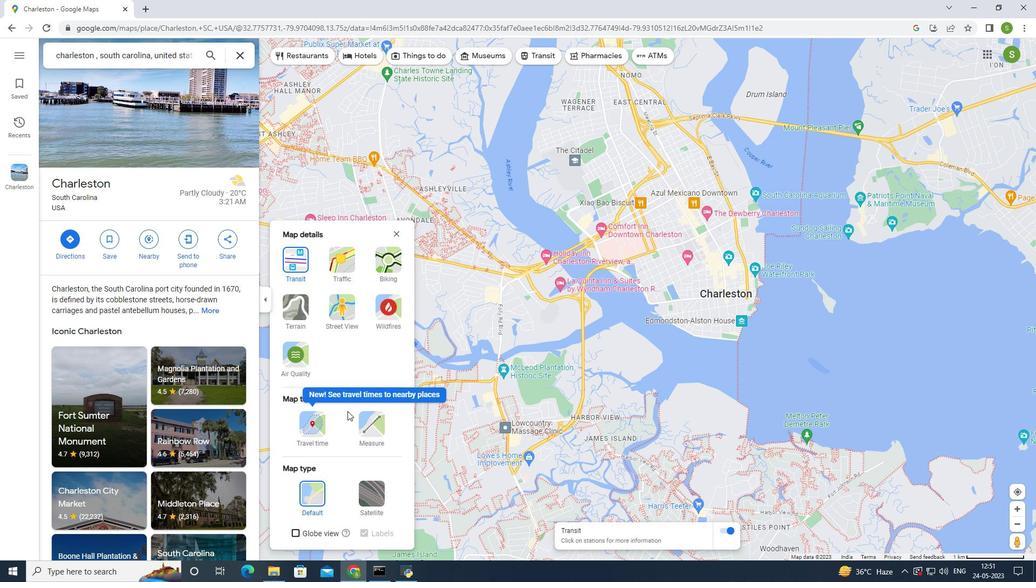 
Action: Mouse scrolled (347, 412) with delta (0, 0)
Screenshot: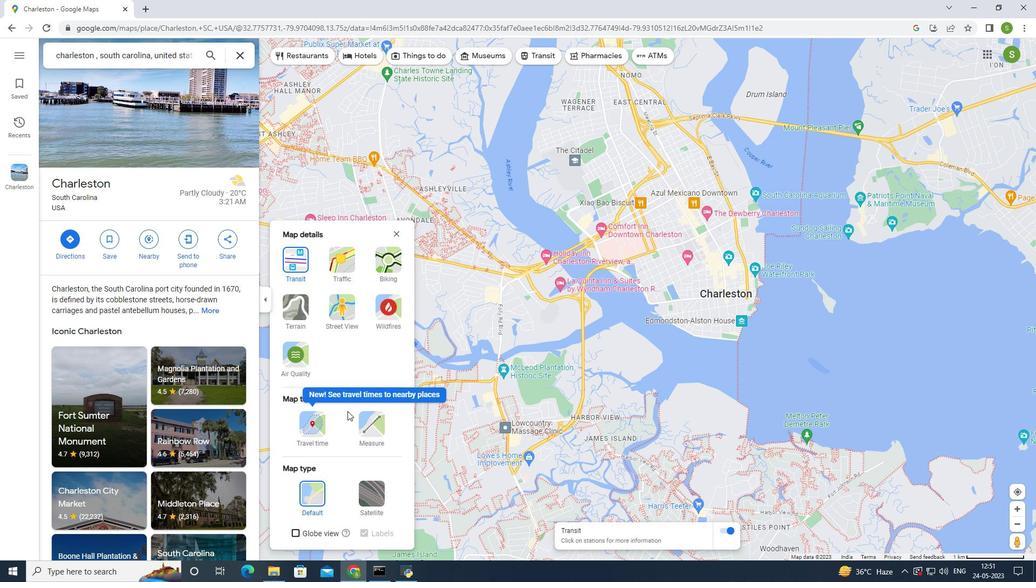 
Action: Mouse scrolled (347, 412) with delta (0, 0)
Screenshot: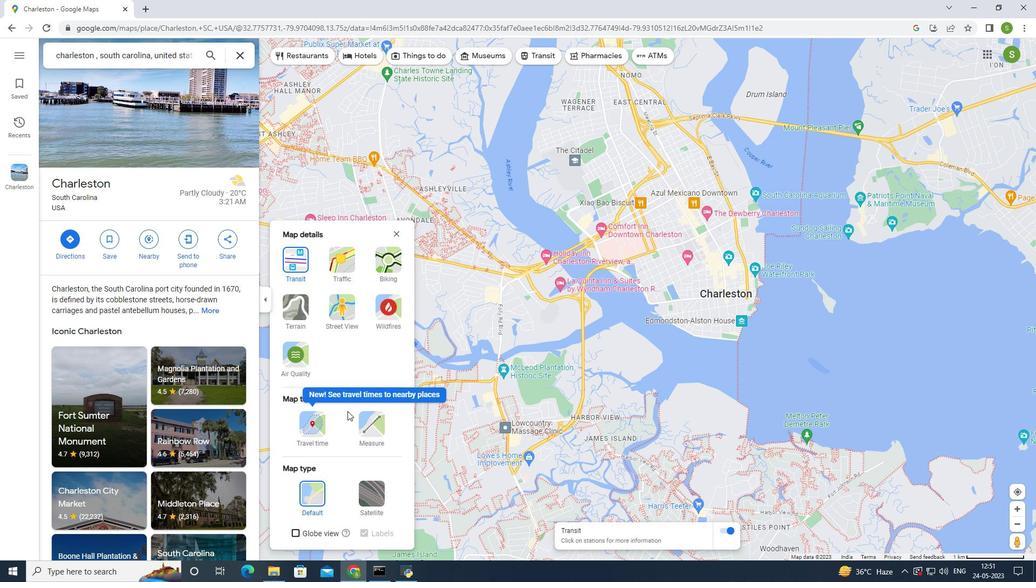 
Action: Mouse moved to (312, 441)
Screenshot: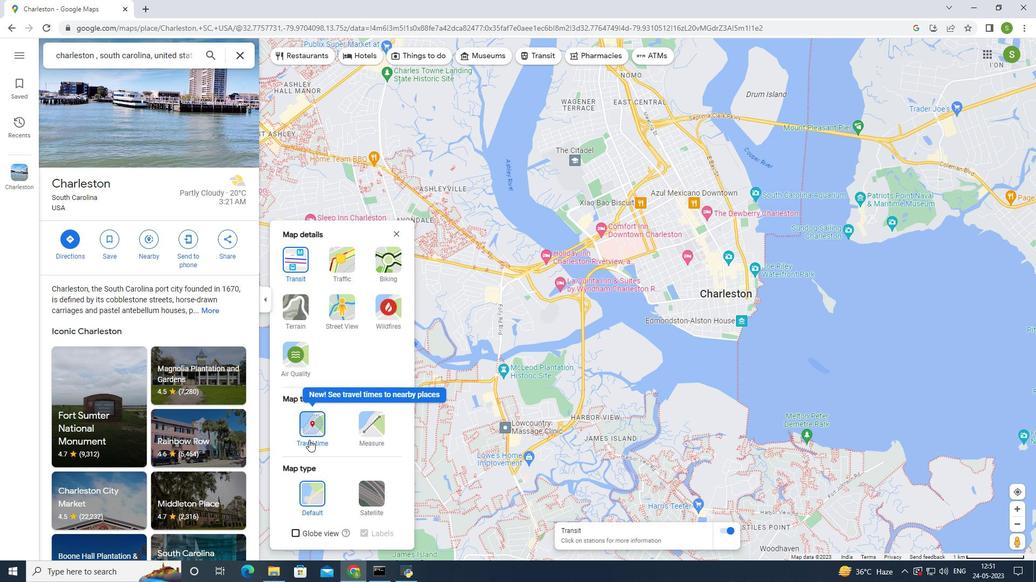 
Action: Mouse pressed left at (312, 441)
Screenshot: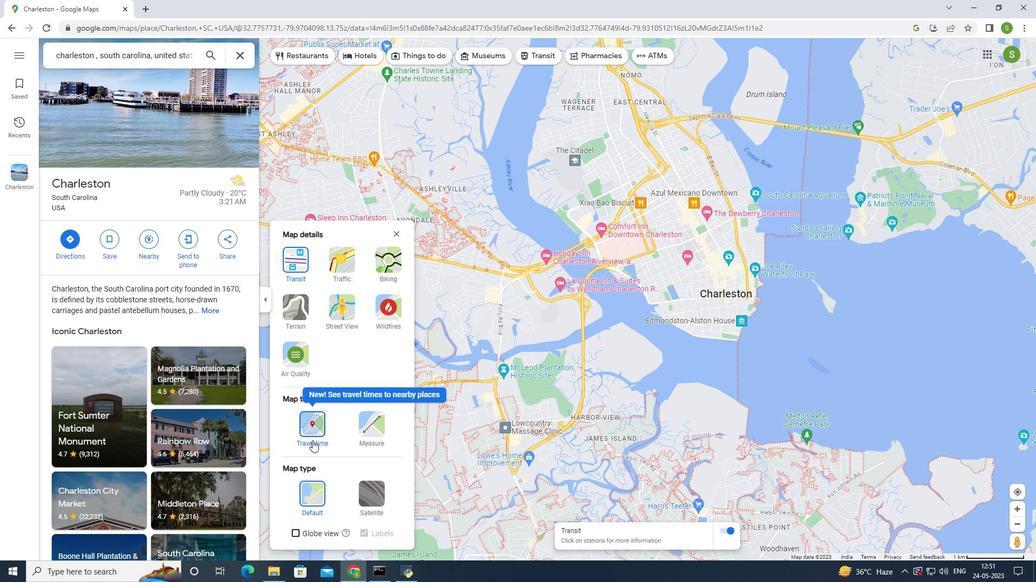 
Action: Mouse moved to (560, 456)
Screenshot: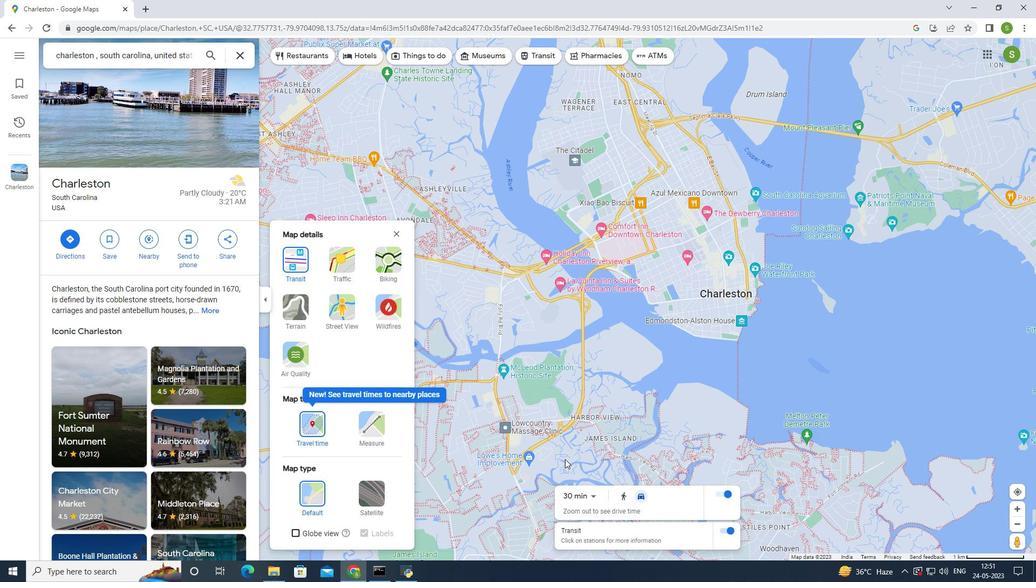 
Action: Mouse pressed left at (560, 456)
Screenshot: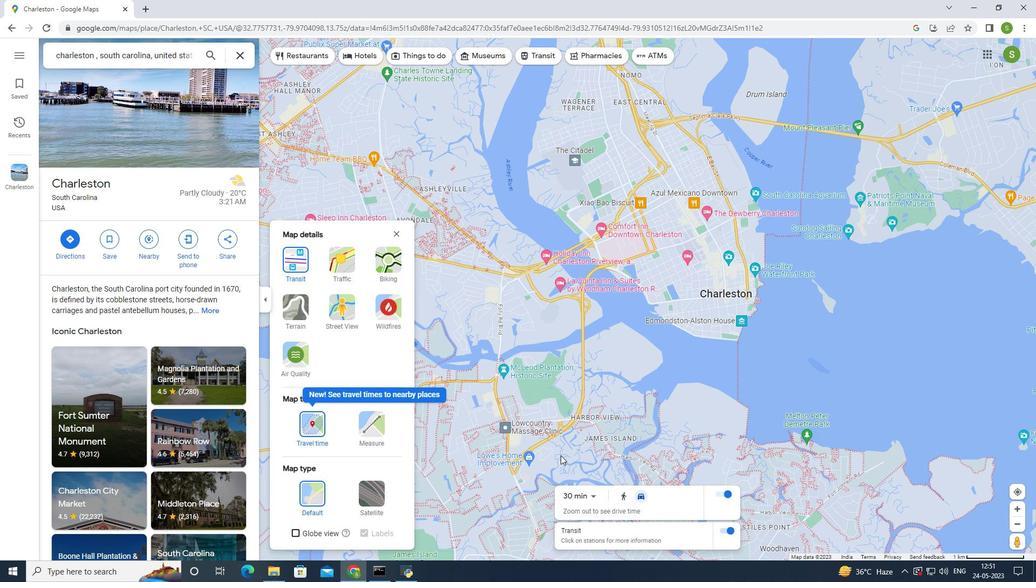 
Action: Mouse moved to (715, 289)
Screenshot: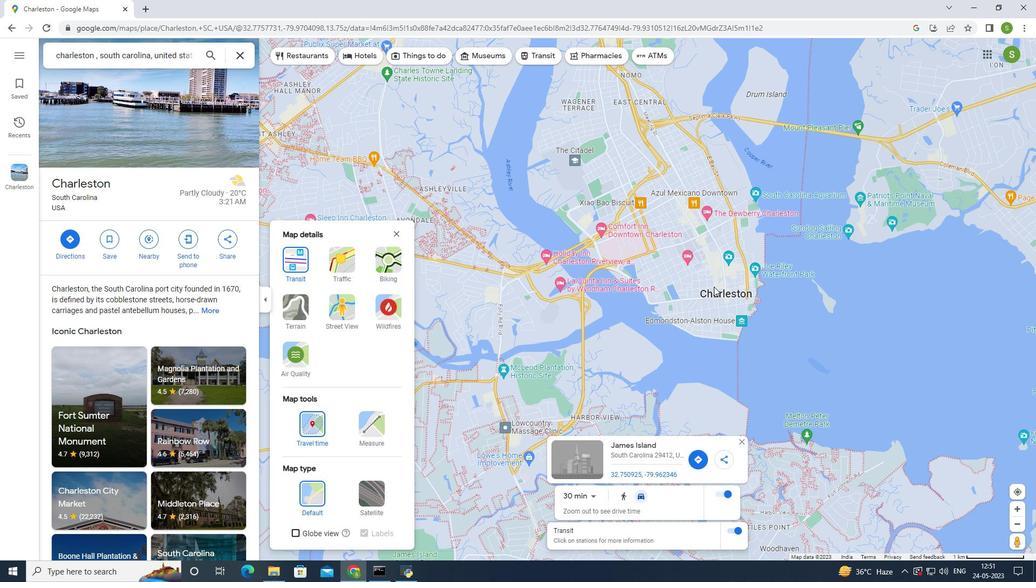 
Action: Mouse scrolled (715, 290) with delta (0, 0)
Screenshot: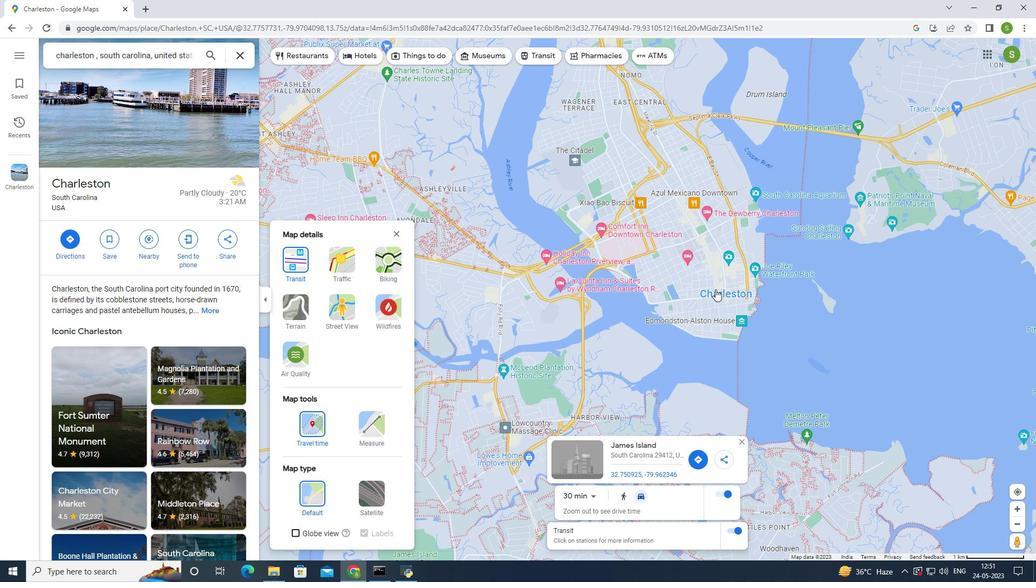 
Action: Mouse scrolled (715, 290) with delta (0, 0)
Screenshot: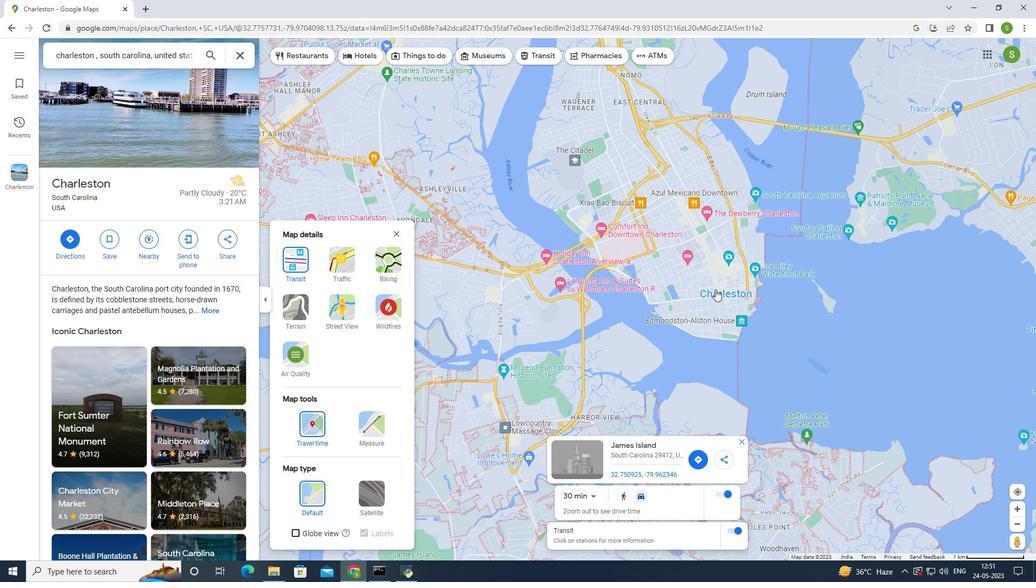 
Action: Mouse moved to (148, 245)
Screenshot: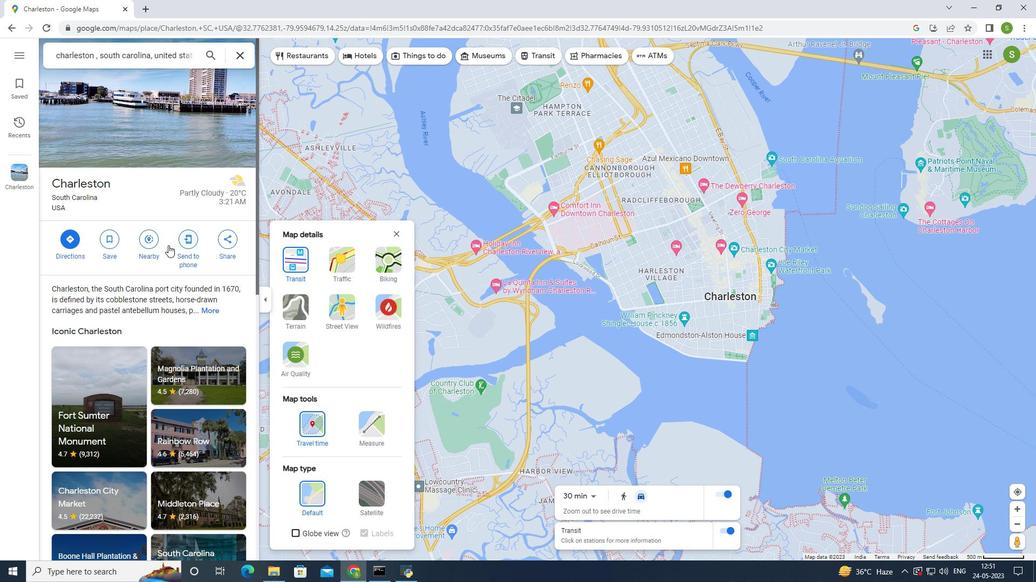 
Action: Mouse pressed left at (148, 245)
Screenshot: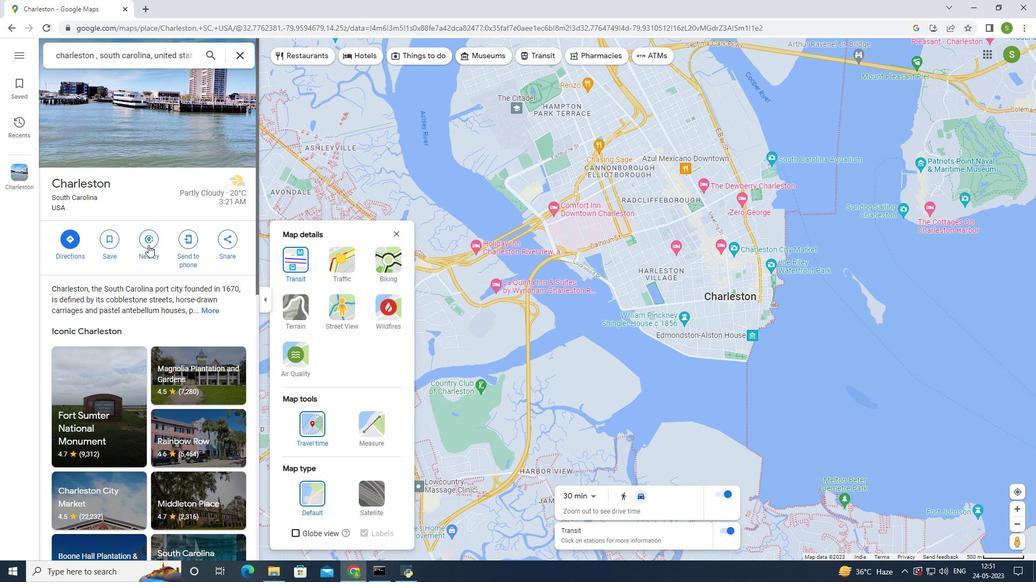 
Action: Mouse moved to (149, 233)
Screenshot: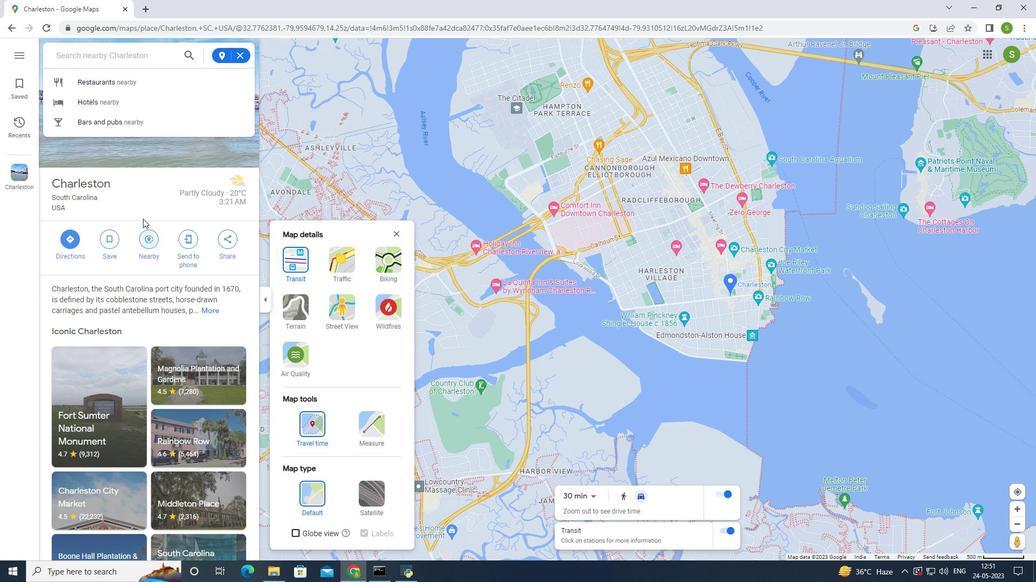 
Action: Mouse pressed left at (149, 233)
Screenshot: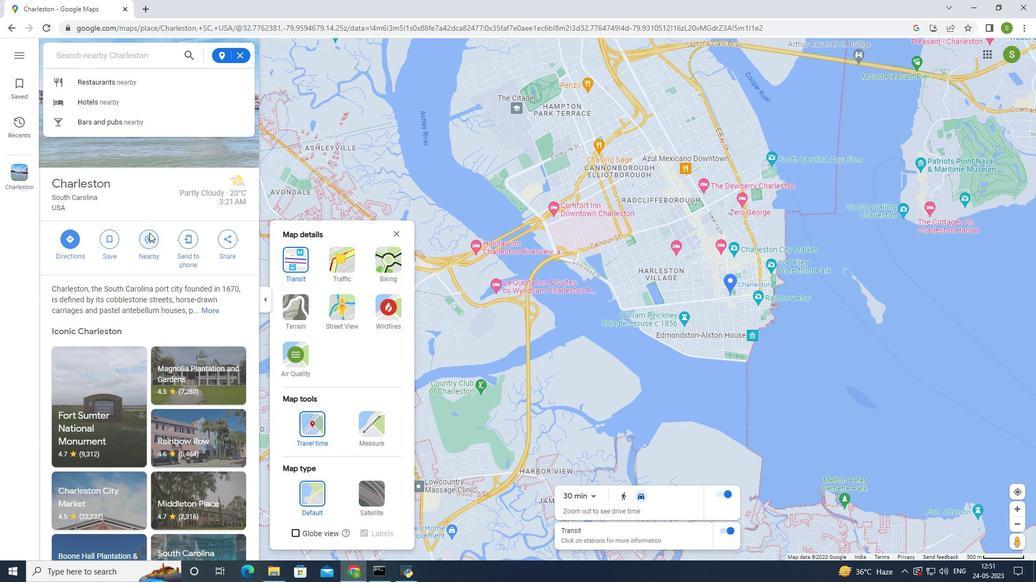 
Action: Mouse moved to (85, 52)
Screenshot: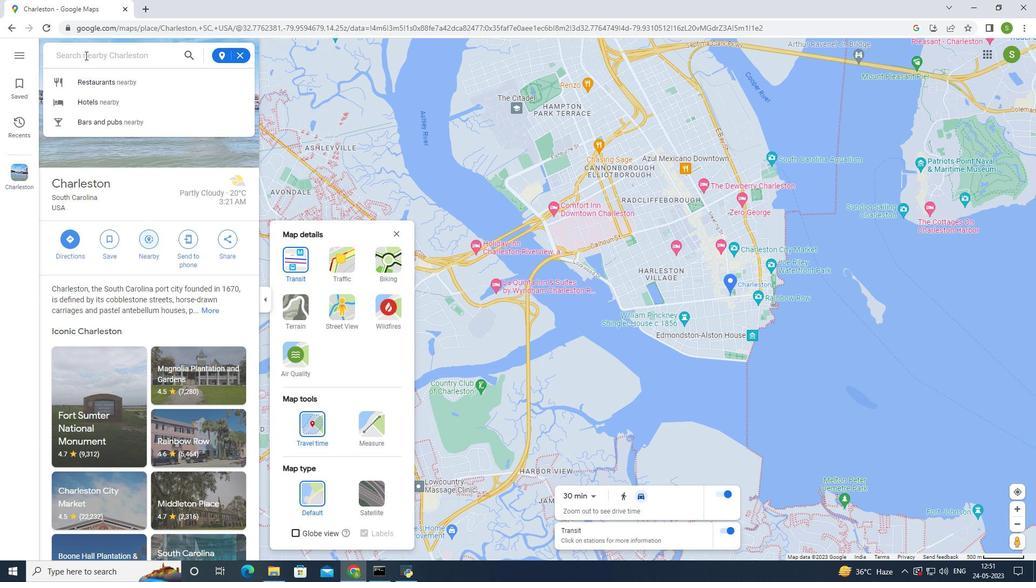 
Action: Mouse pressed left at (85, 52)
Screenshot: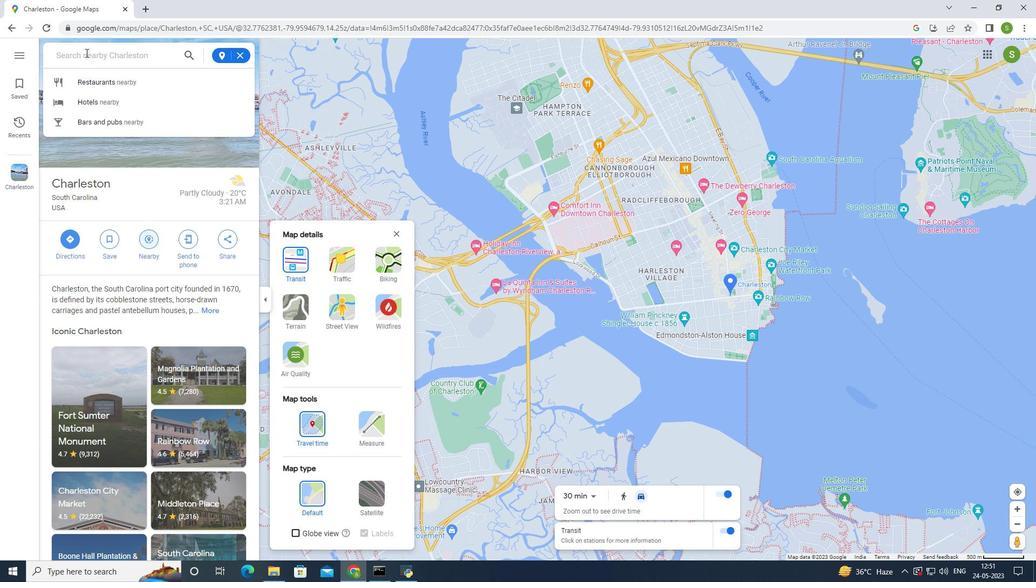 
Action: Mouse moved to (97, 58)
Screenshot: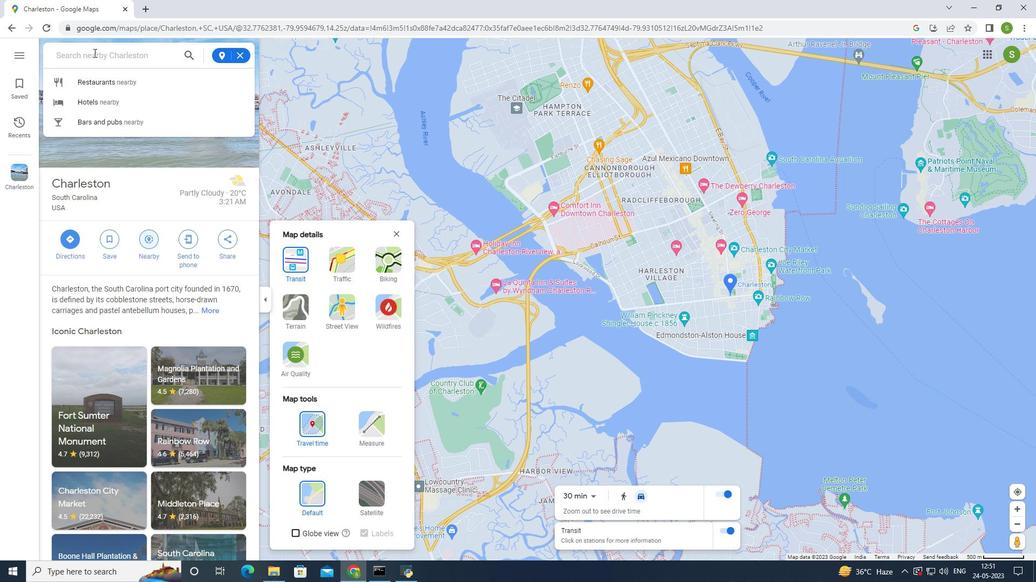 
Action: Key pressed train<Key.space>station<Key.enter>
Screenshot: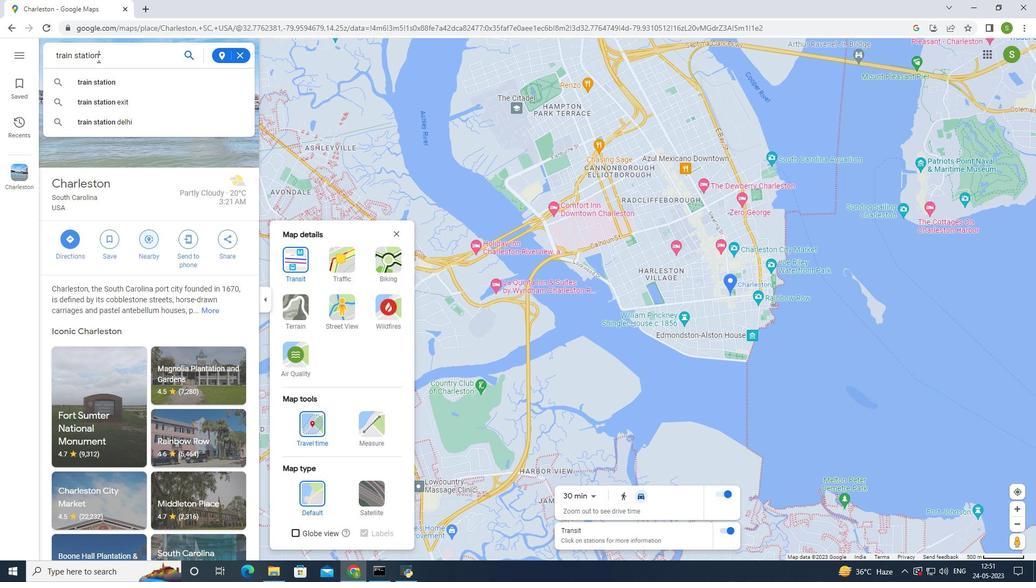 
Action: Mouse moved to (654, 301)
Screenshot: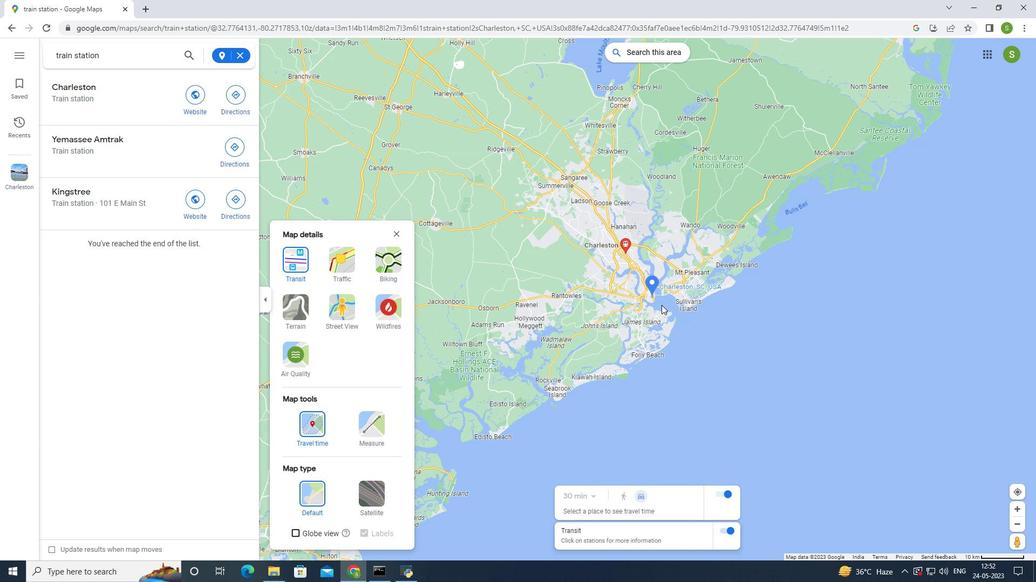
Action: Mouse scrolled (654, 301) with delta (0, 0)
Screenshot: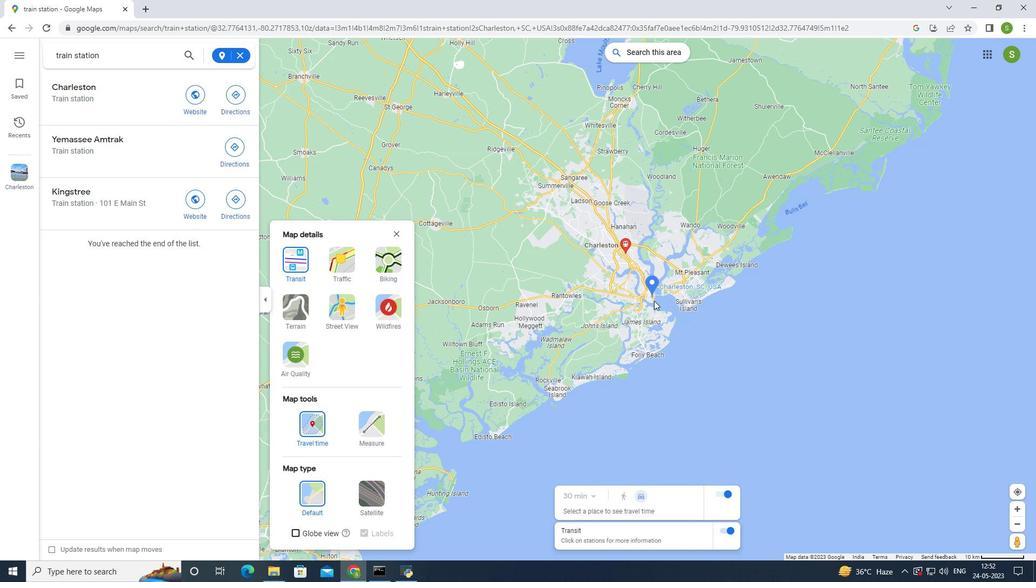 
Action: Mouse scrolled (654, 301) with delta (0, 0)
Screenshot: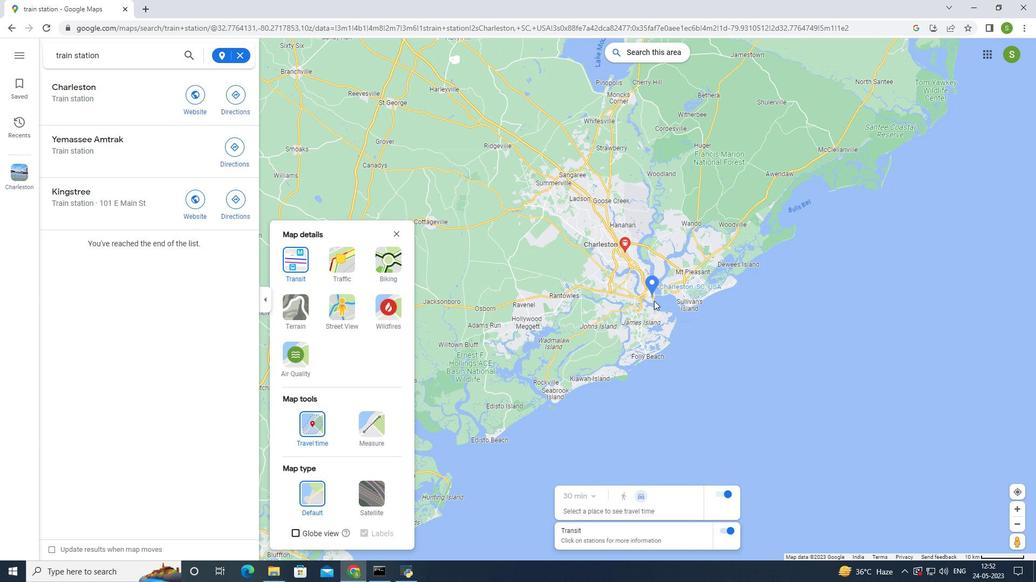 
Action: Mouse scrolled (654, 301) with delta (0, 0)
Screenshot: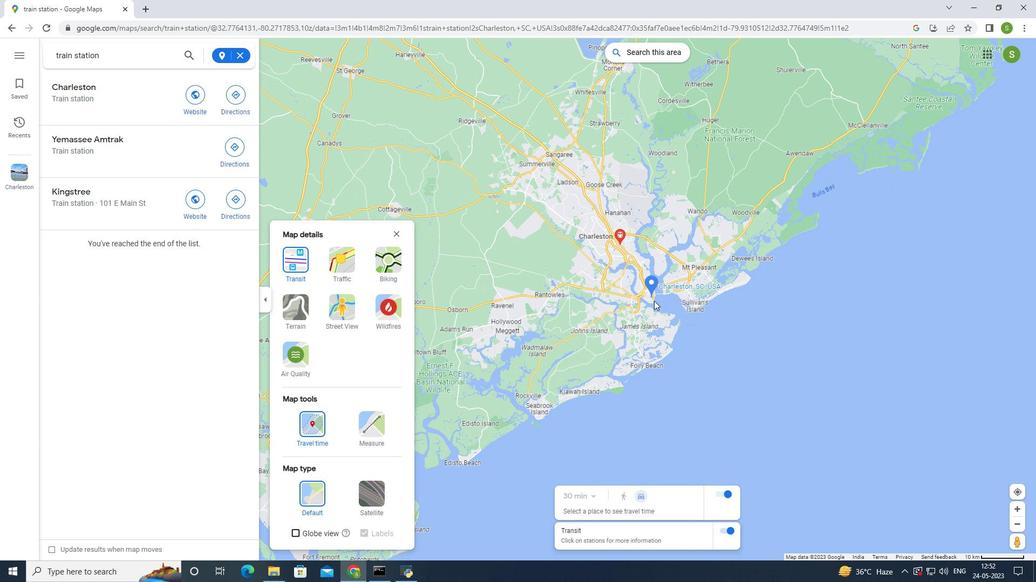 
Action: Mouse scrolled (654, 301) with delta (0, 0)
Screenshot: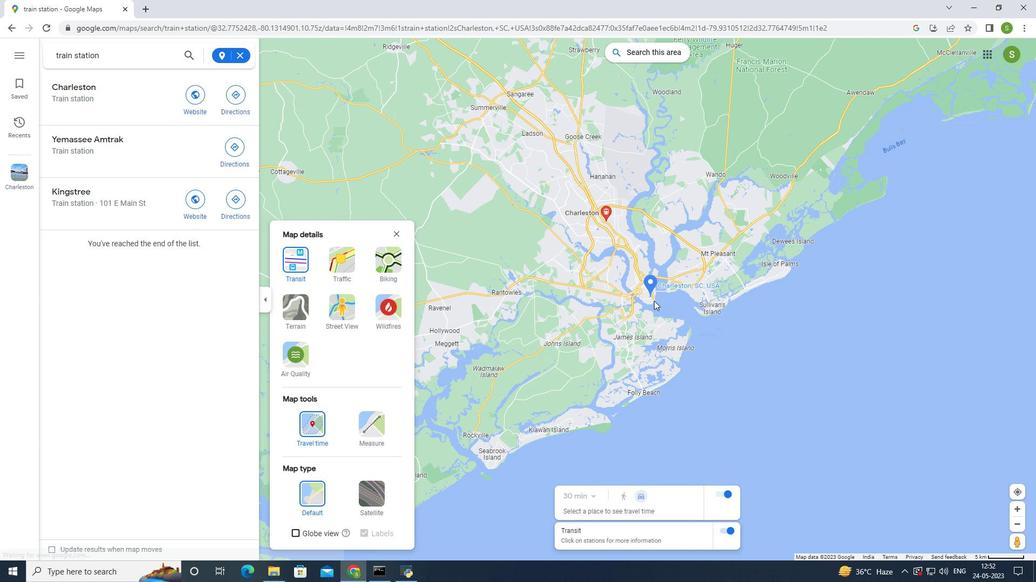 
Action: Mouse scrolled (654, 301) with delta (0, 0)
Screenshot: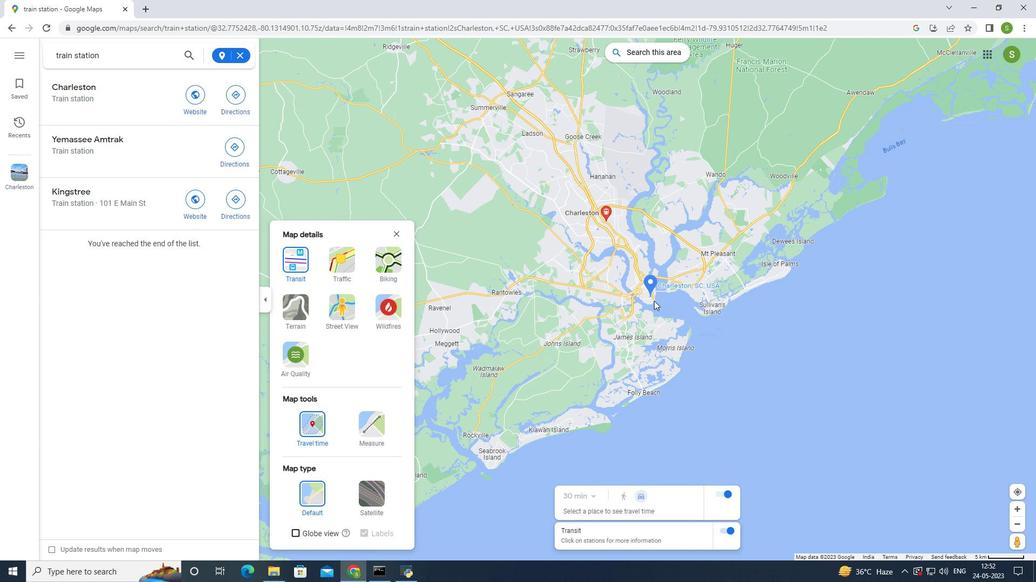
Action: Mouse scrolled (654, 301) with delta (0, 0)
Screenshot: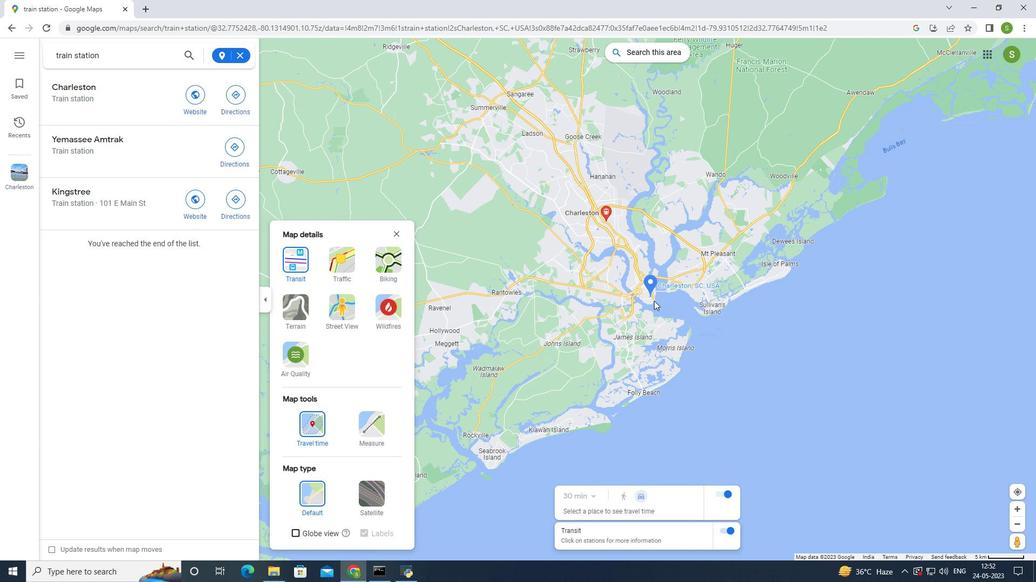 
Action: Mouse moved to (653, 299)
Screenshot: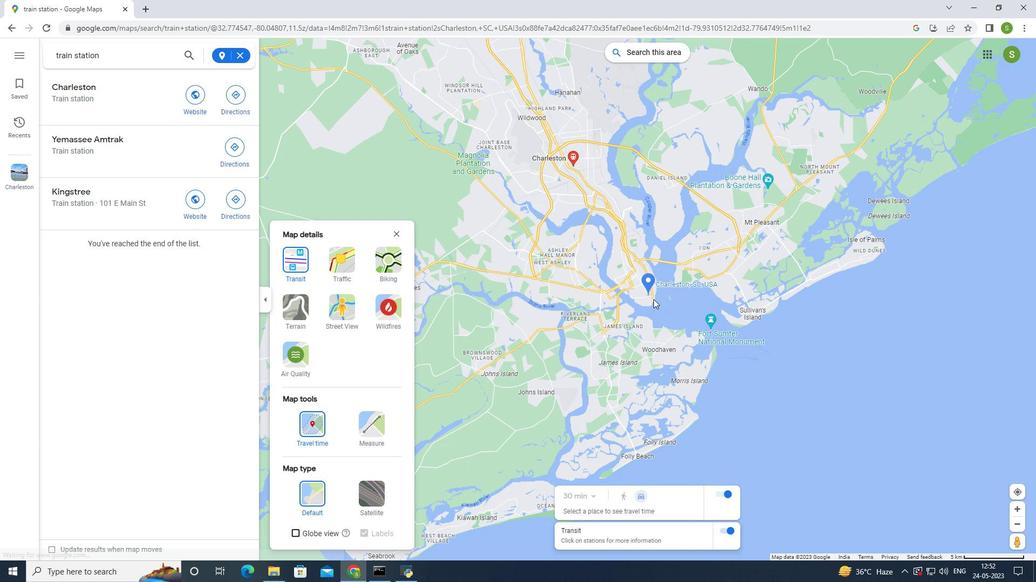 
Action: Mouse scrolled (653, 300) with delta (0, 0)
Screenshot: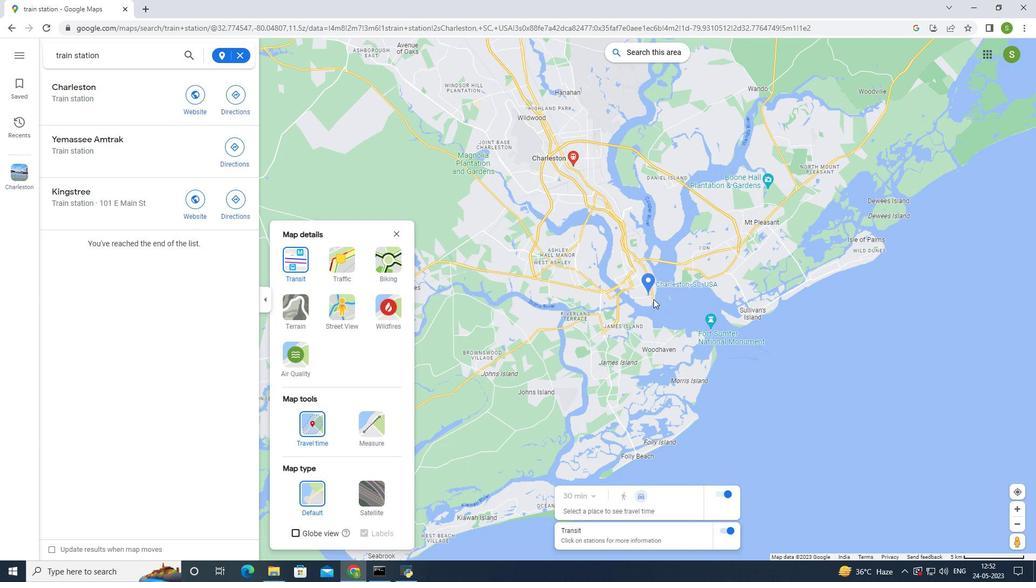 
Action: Mouse scrolled (653, 300) with delta (0, 0)
Screenshot: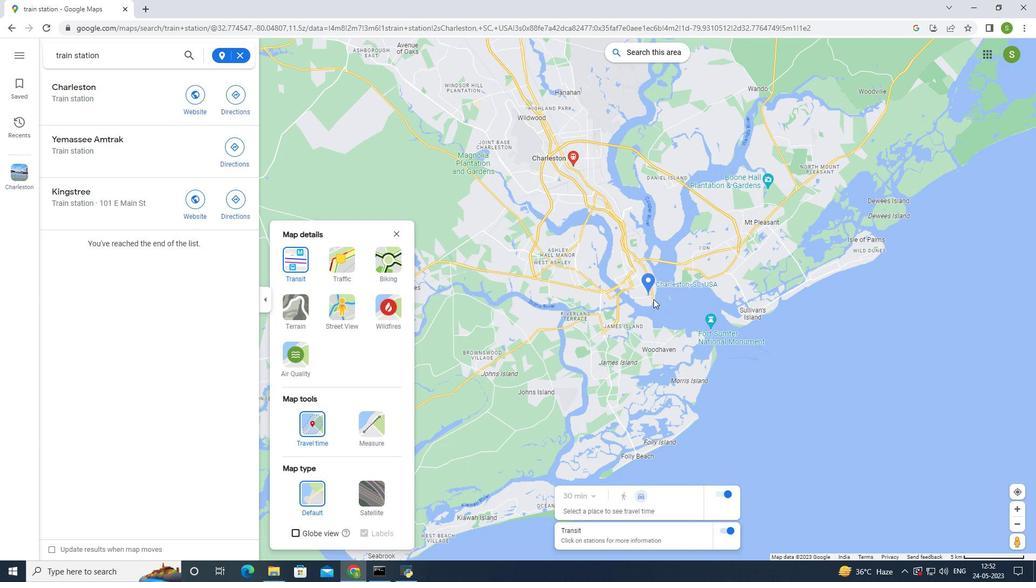 
Action: Mouse scrolled (653, 300) with delta (0, 0)
Screenshot: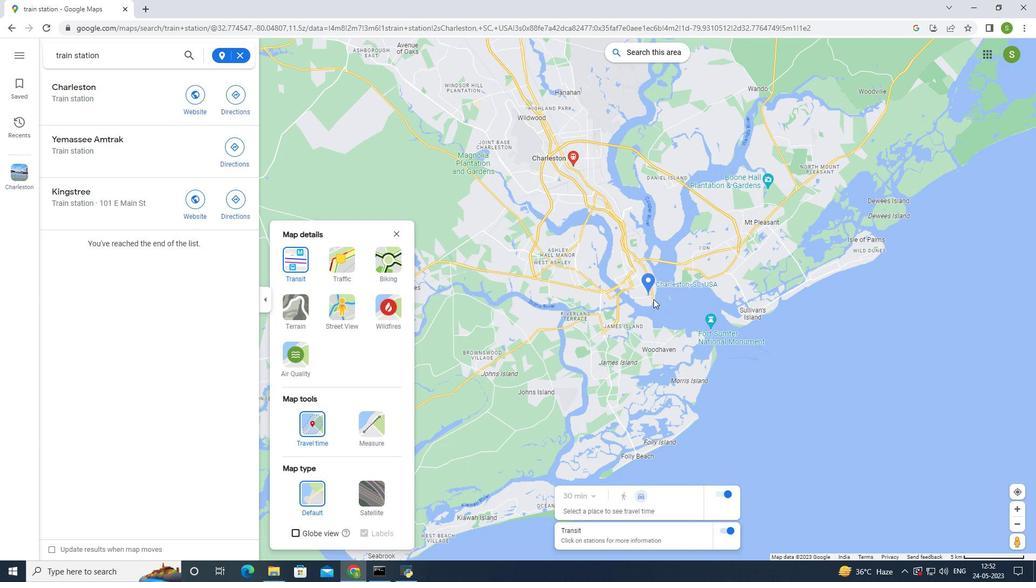 
Action: Mouse scrolled (653, 300) with delta (0, 0)
Screenshot: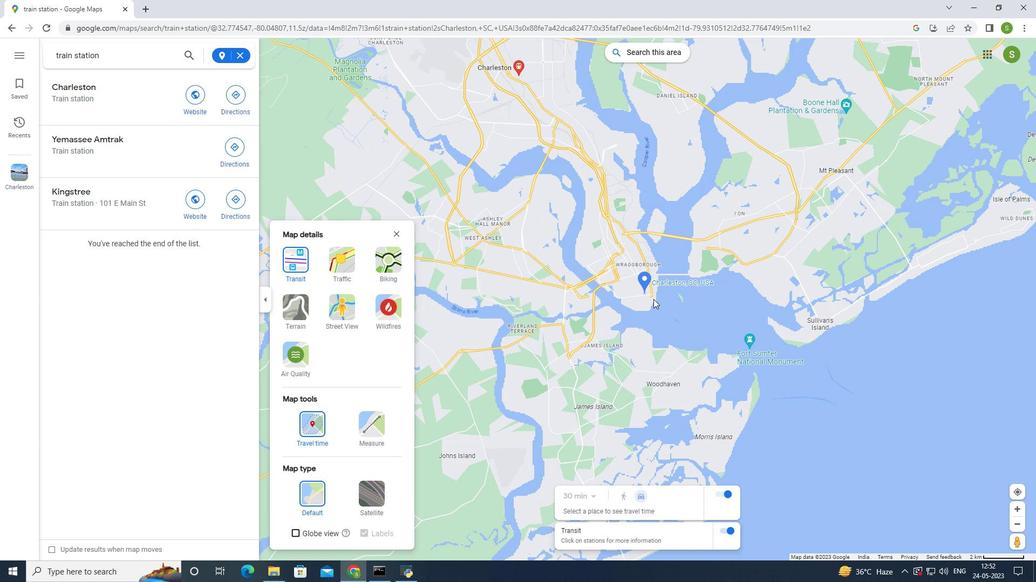 
Action: Mouse scrolled (653, 300) with delta (0, 0)
Screenshot: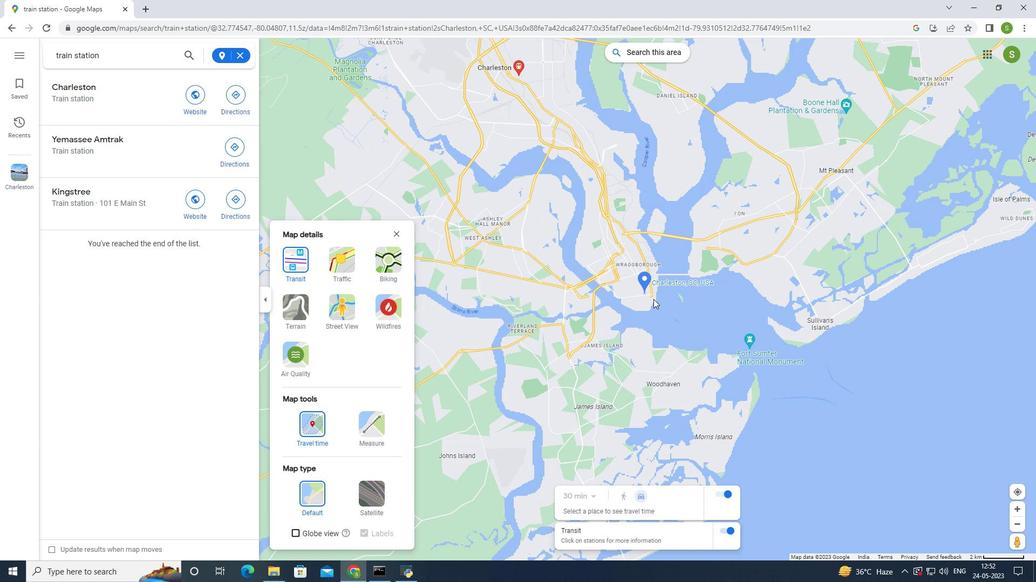 
Action: Mouse scrolled (653, 300) with delta (0, 0)
Screenshot: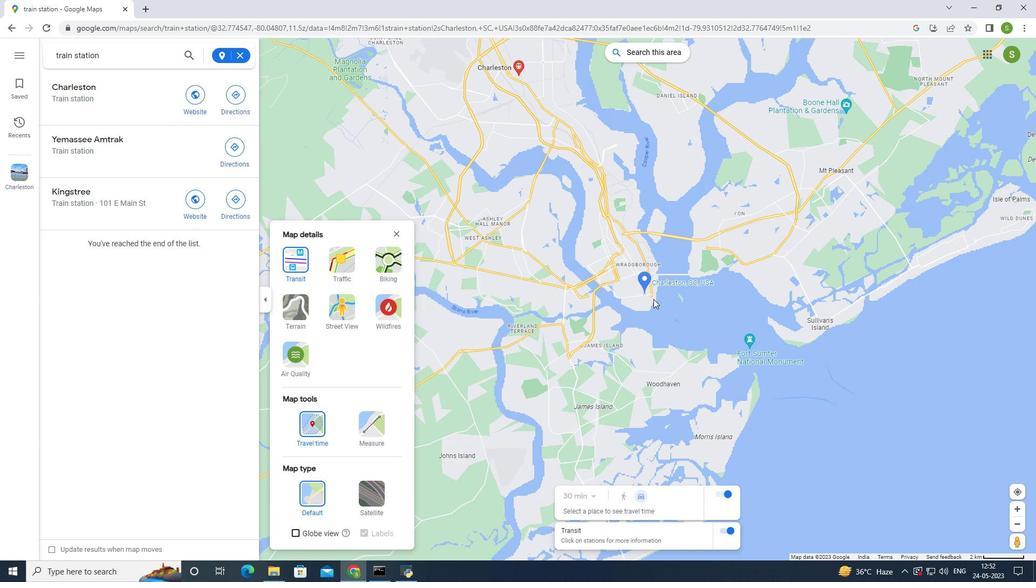 
Action: Mouse moved to (652, 298)
Screenshot: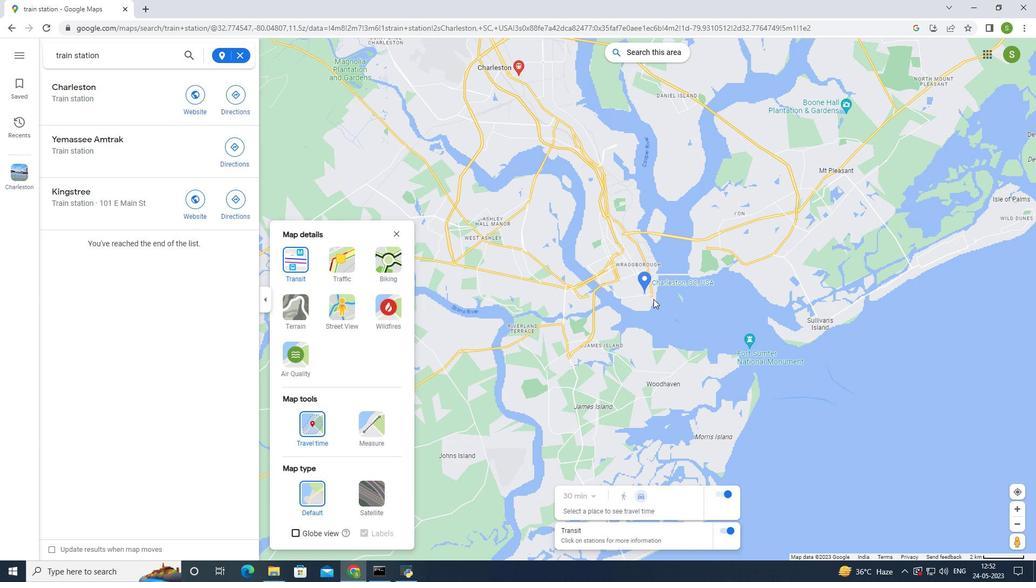 
Action: Mouse scrolled (652, 299) with delta (0, 0)
Screenshot: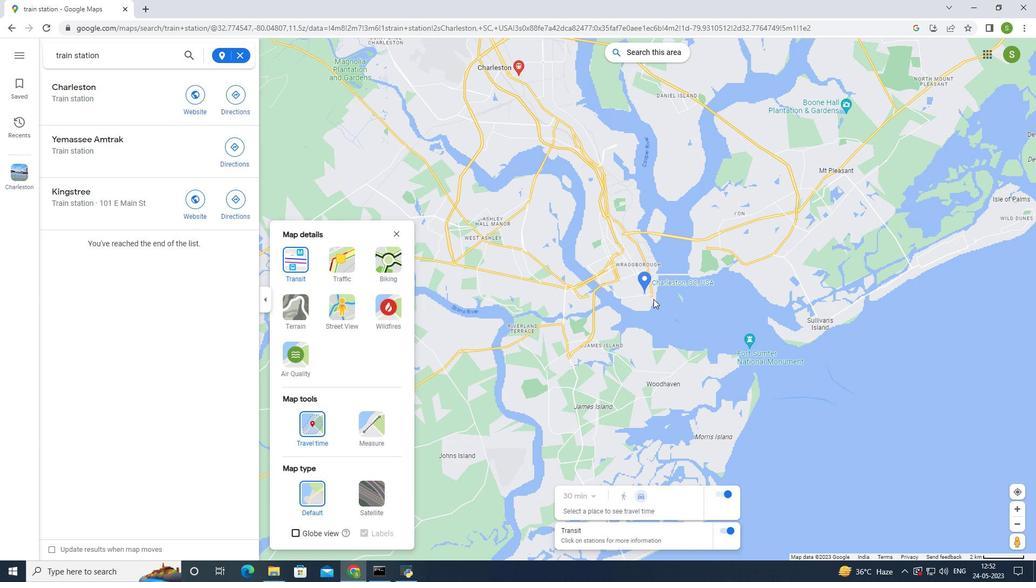 
Action: Mouse moved to (626, 292)
Screenshot: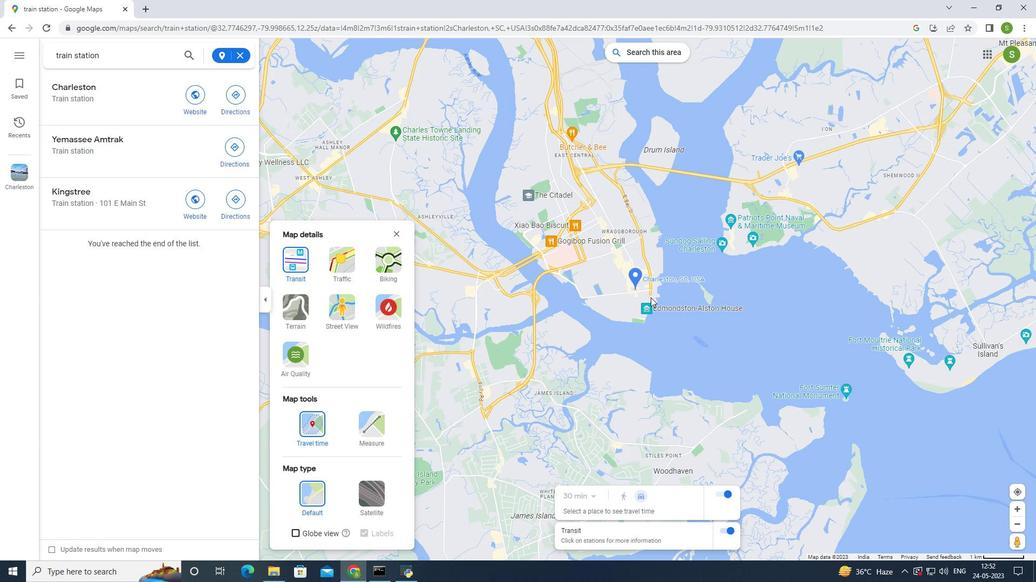
Action: Mouse scrolled (626, 293) with delta (0, 0)
Screenshot: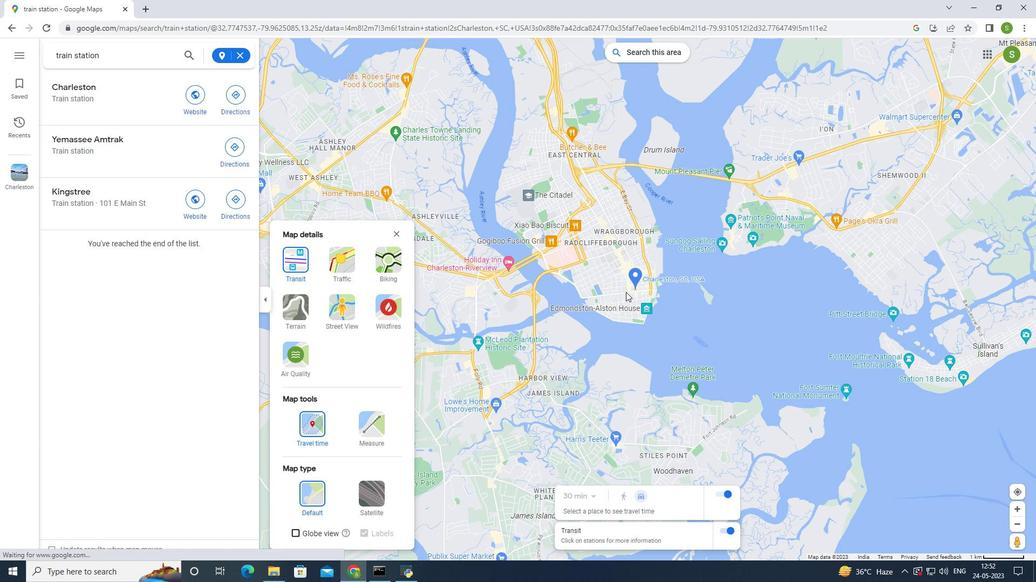 
Action: Mouse scrolled (626, 293) with delta (0, 0)
Screenshot: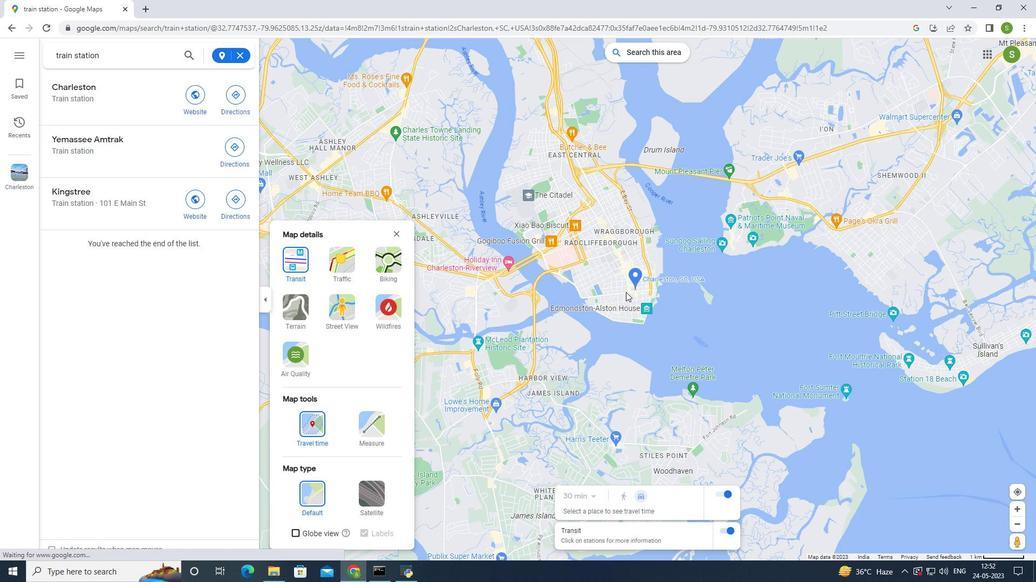 
Action: Mouse scrolled (626, 293) with delta (0, 0)
Screenshot: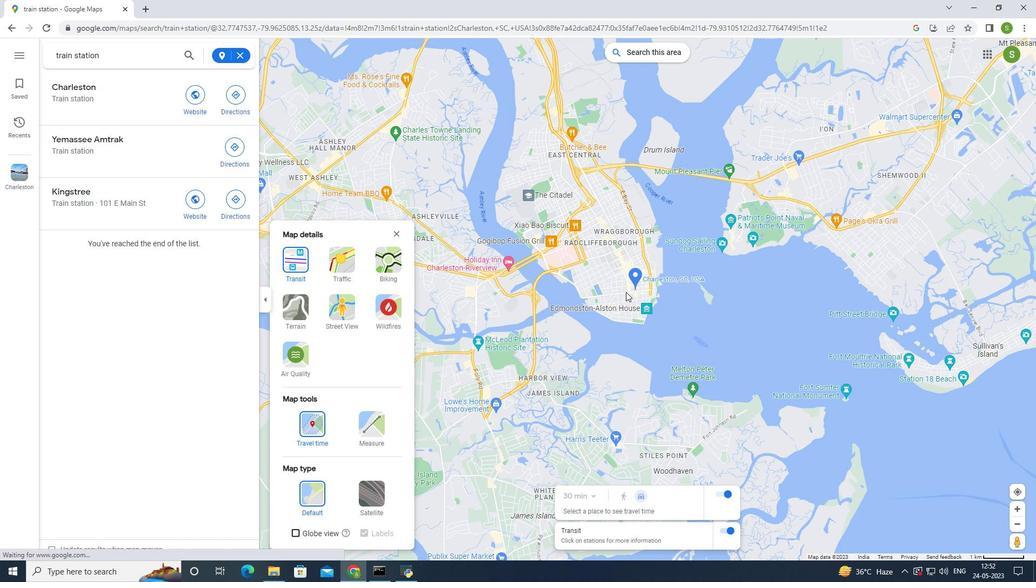 
Action: Mouse scrolled (626, 293) with delta (0, 0)
Screenshot: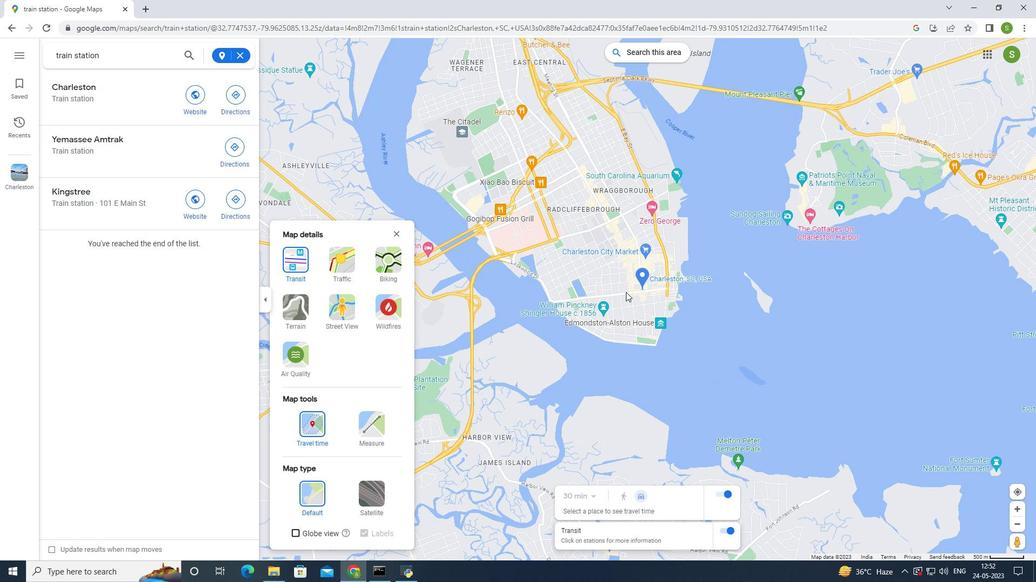 
Action: Mouse scrolled (626, 293) with delta (0, 0)
Screenshot: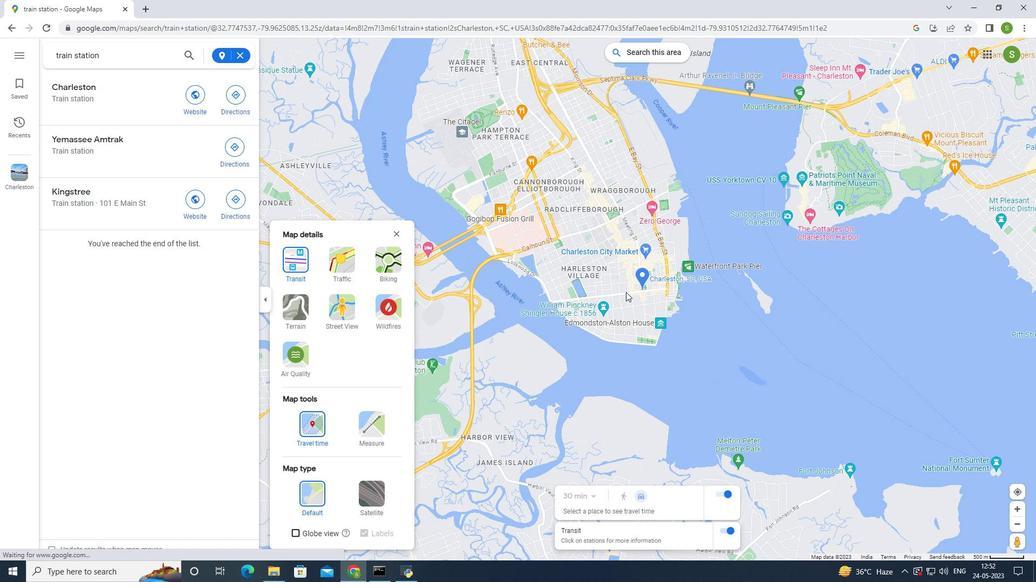 
Action: Mouse scrolled (626, 293) with delta (0, 0)
Screenshot: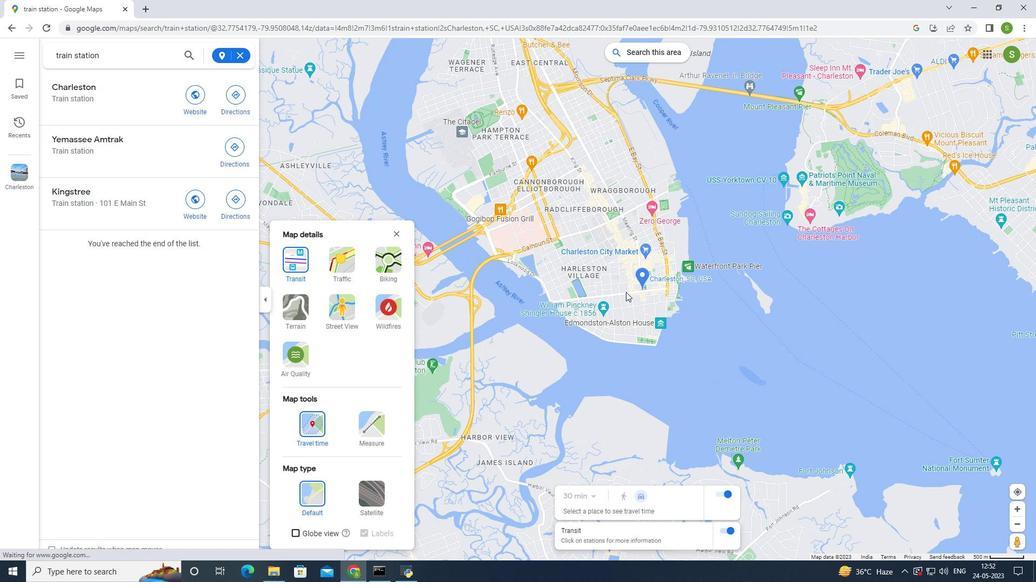 
Action: Mouse moved to (649, 292)
Screenshot: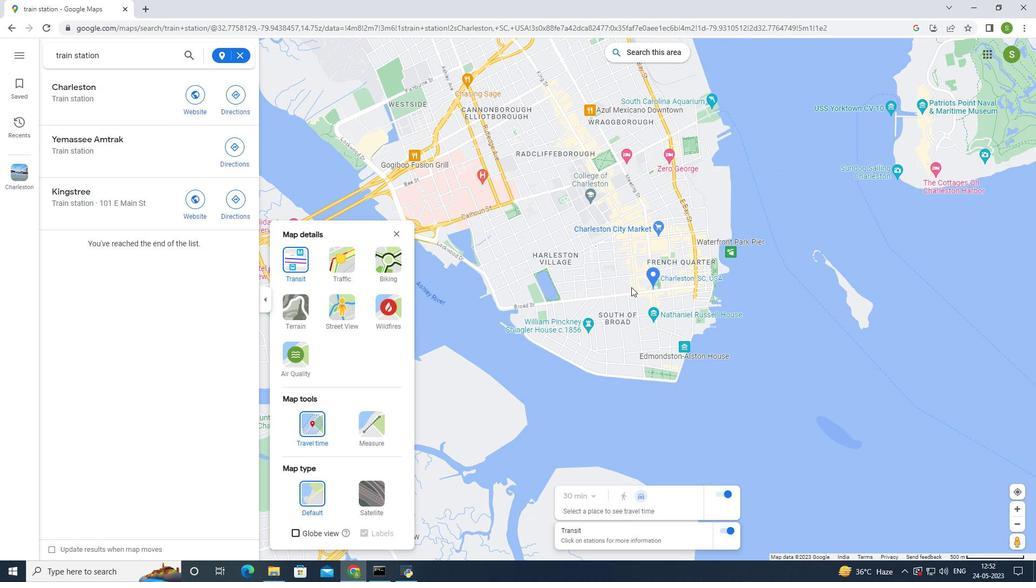 
Action: Mouse scrolled (649, 292) with delta (0, 0)
Screenshot: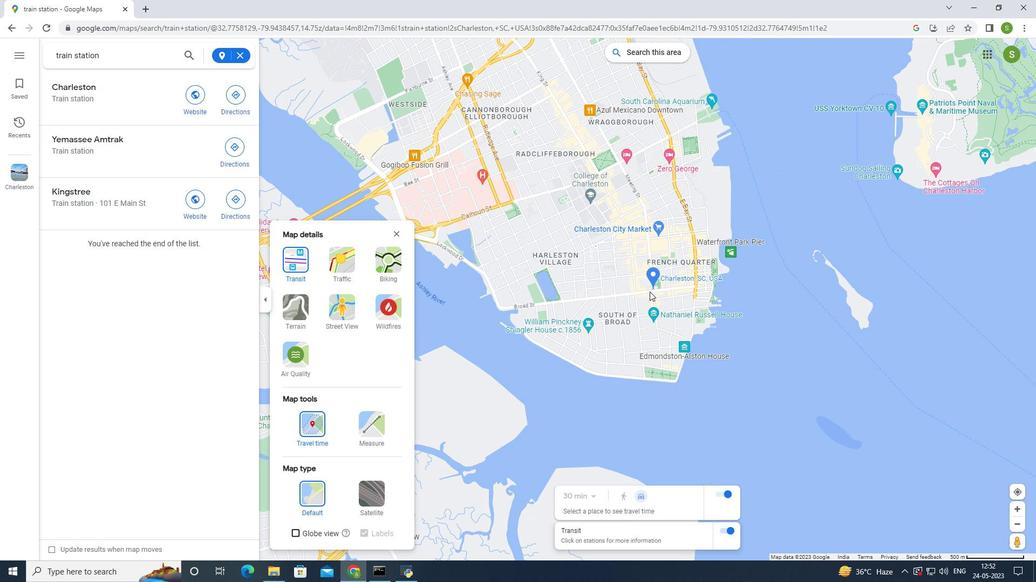 
Action: Mouse scrolled (649, 292) with delta (0, 0)
Screenshot: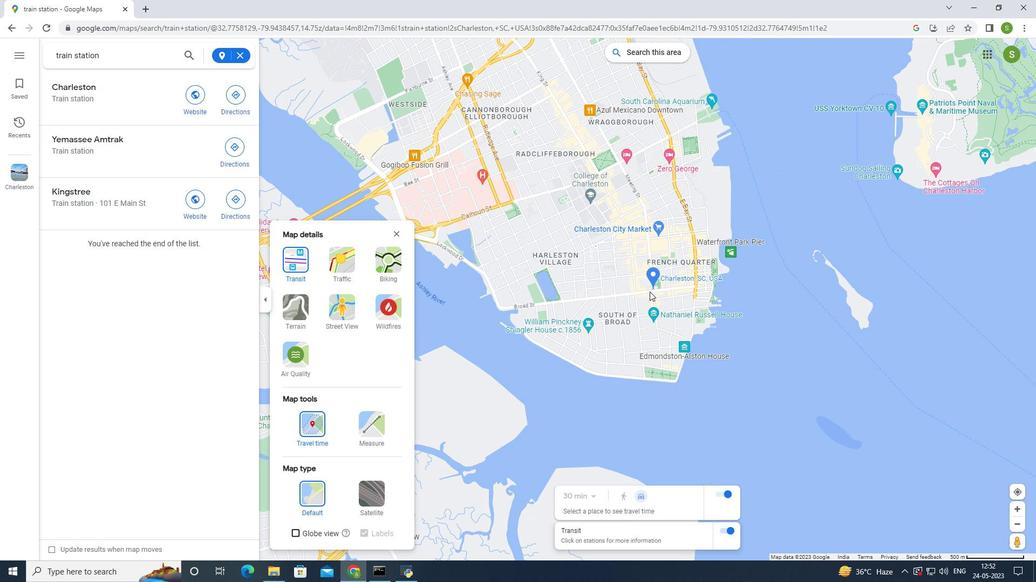 
Action: Mouse scrolled (649, 292) with delta (0, 0)
Screenshot: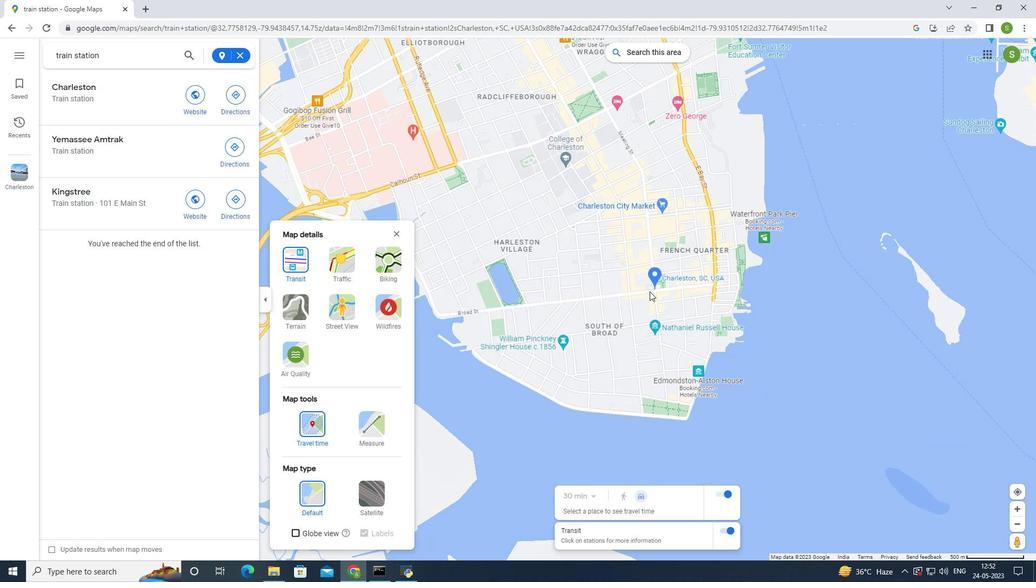 
Action: Mouse moved to (650, 292)
Screenshot: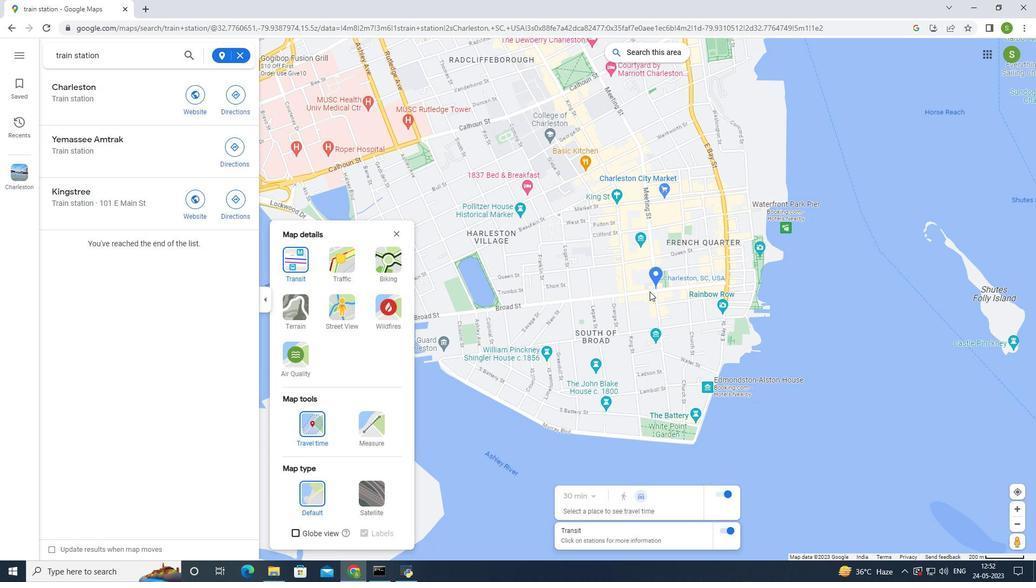 
Action: Mouse scrolled (650, 293) with delta (0, 0)
Screenshot: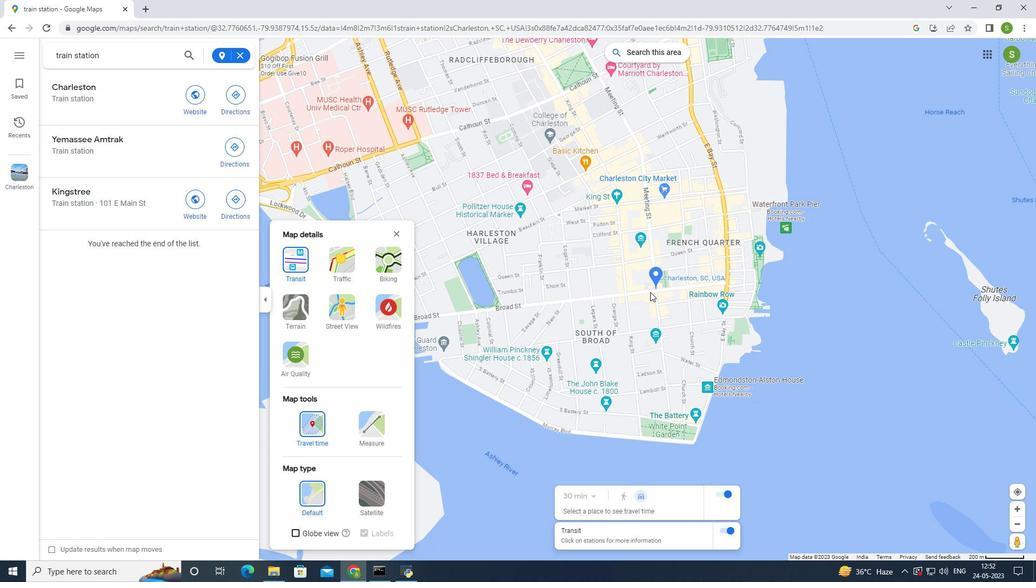 
Action: Mouse scrolled (650, 293) with delta (0, 0)
Screenshot: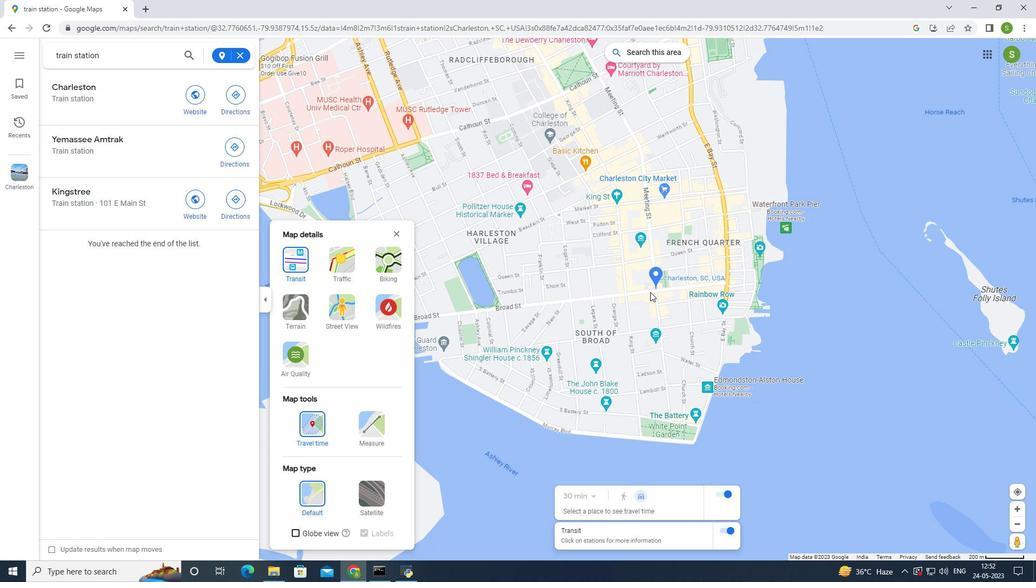 
Action: Mouse scrolled (650, 293) with delta (0, 0)
Screenshot: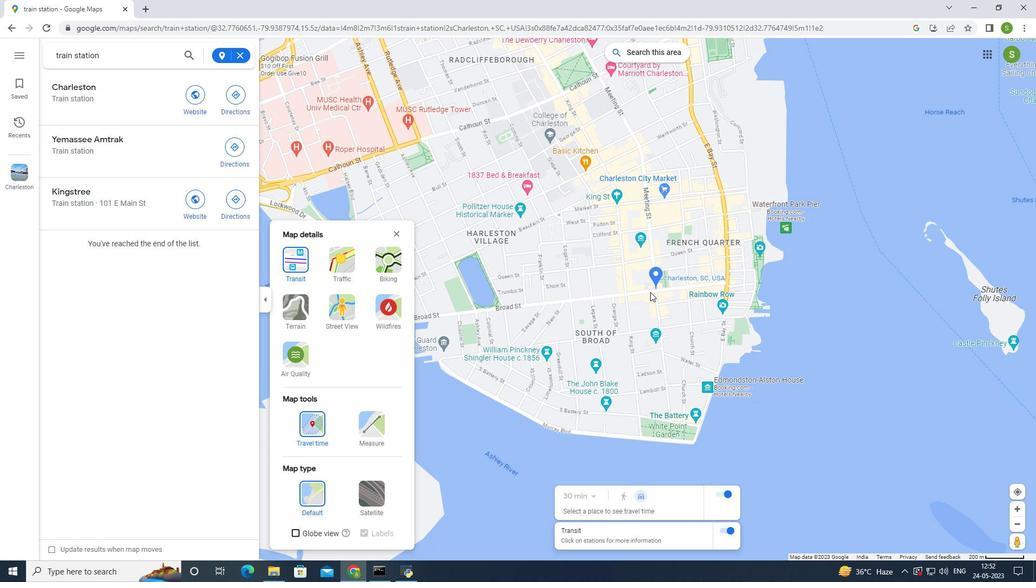 
Action: Mouse scrolled (650, 293) with delta (0, 0)
Screenshot: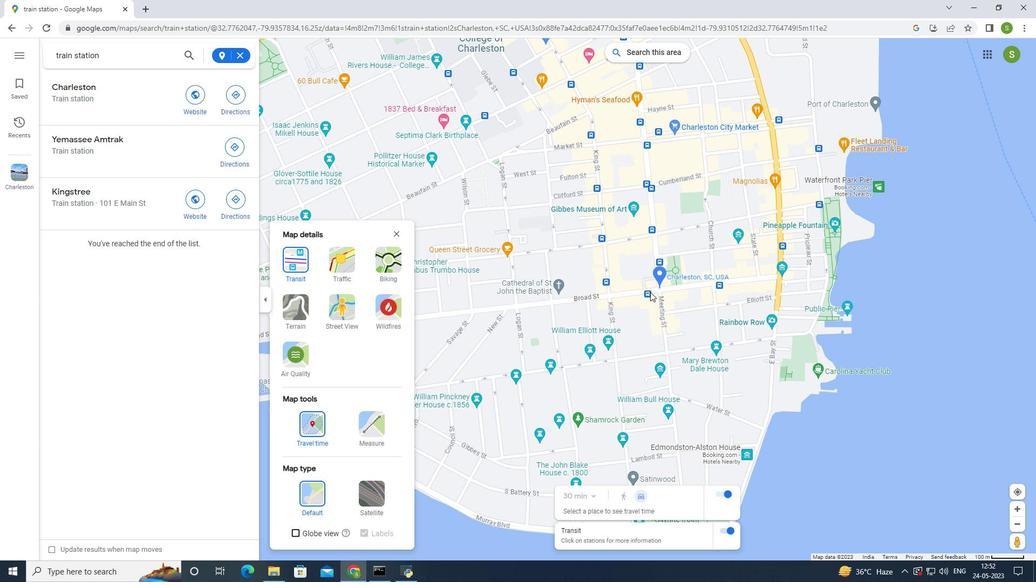 
Action: Mouse scrolled (650, 293) with delta (0, 0)
Screenshot: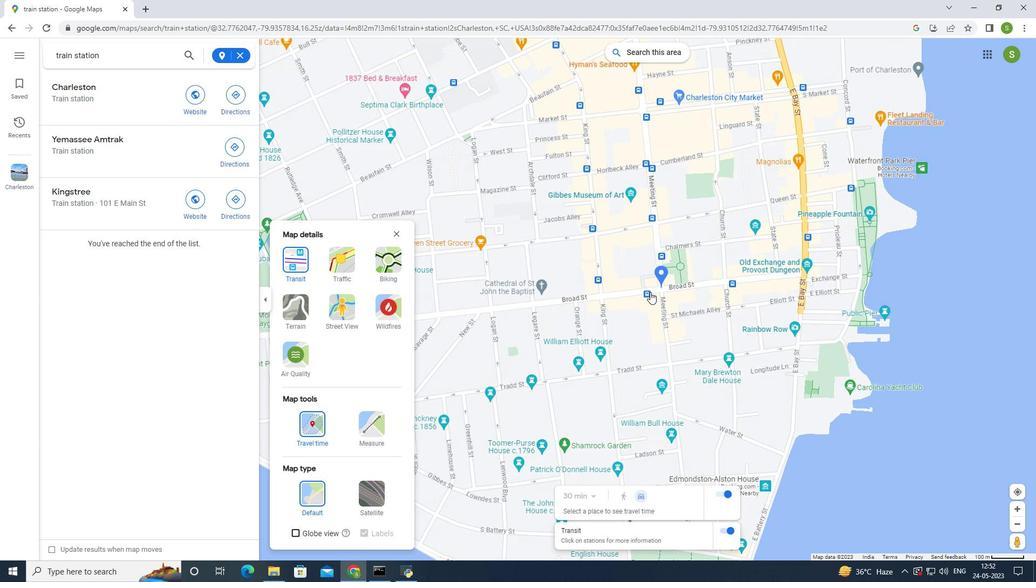 
Action: Mouse moved to (647, 294)
Screenshot: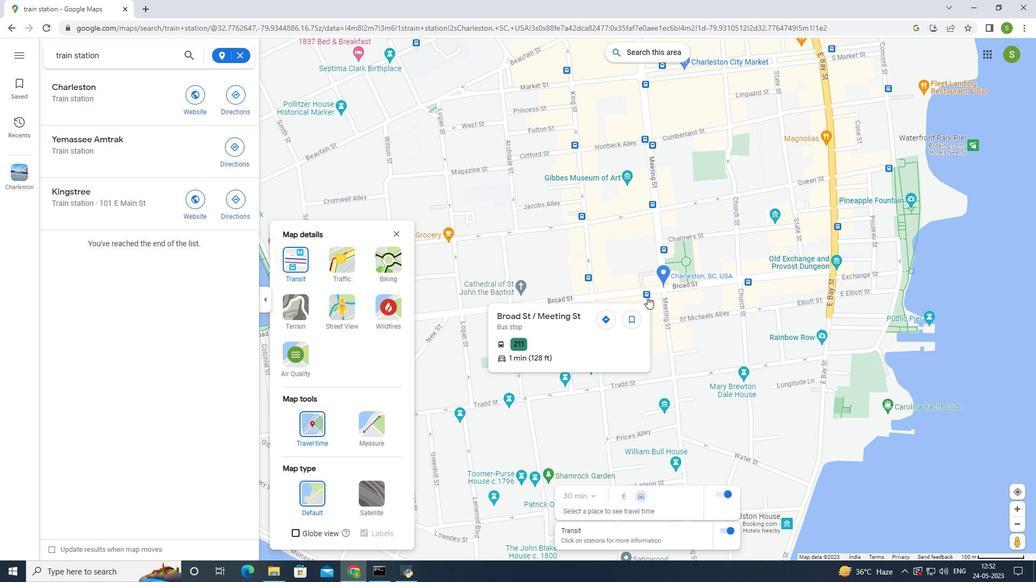 
Action: Mouse pressed left at (647, 294)
Screenshot: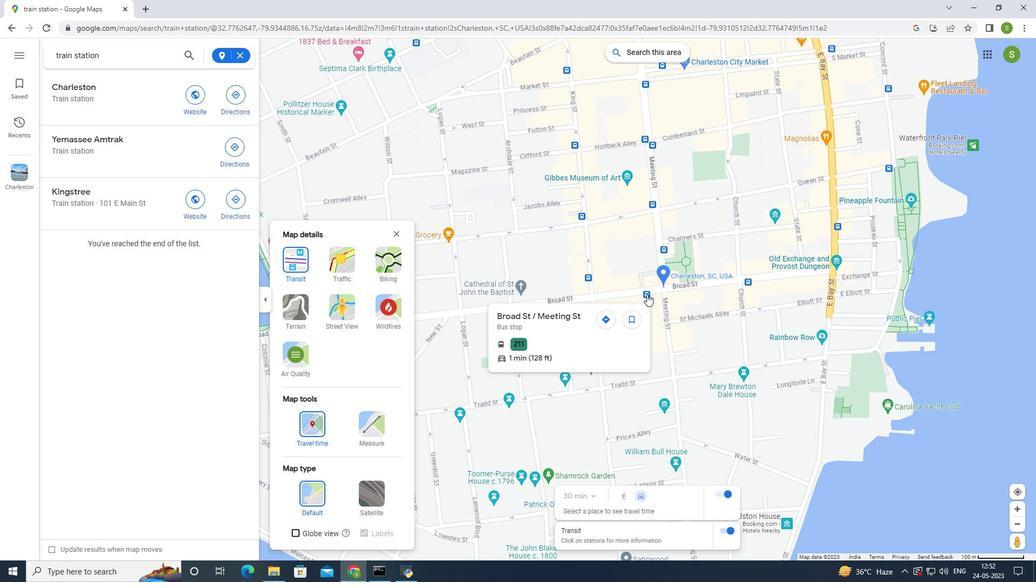 
Action: Mouse moved to (444, 345)
Screenshot: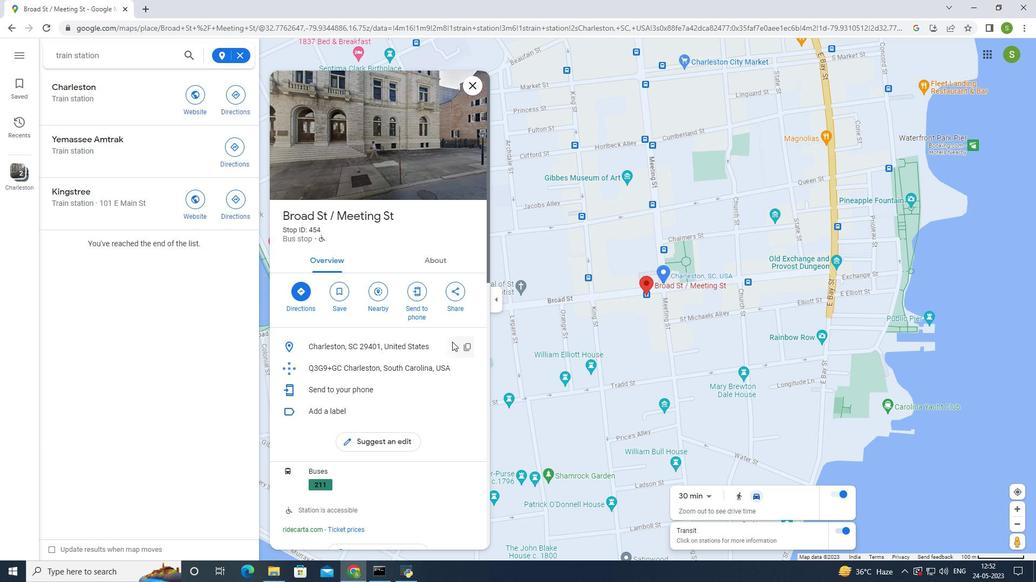 
Action: Mouse scrolled (444, 344) with delta (0, 0)
Screenshot: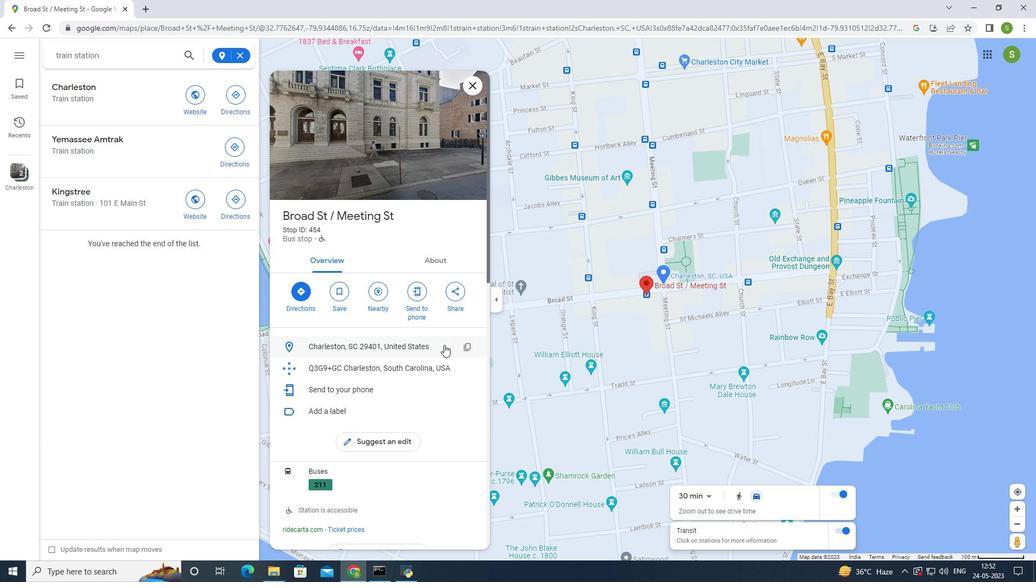 
Action: Mouse scrolled (444, 344) with delta (0, 0)
Screenshot: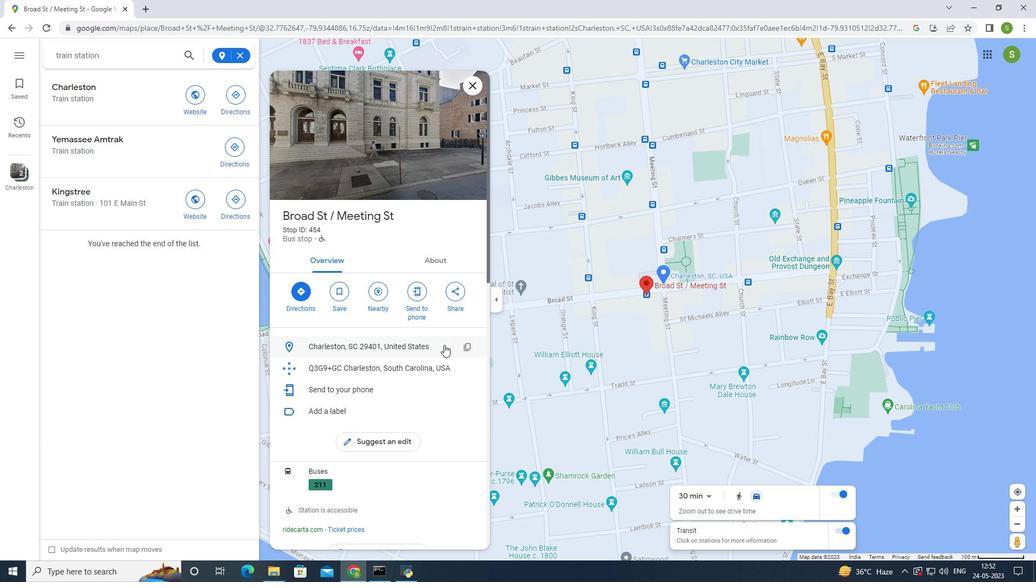 
Action: Mouse scrolled (444, 344) with delta (0, 0)
Screenshot: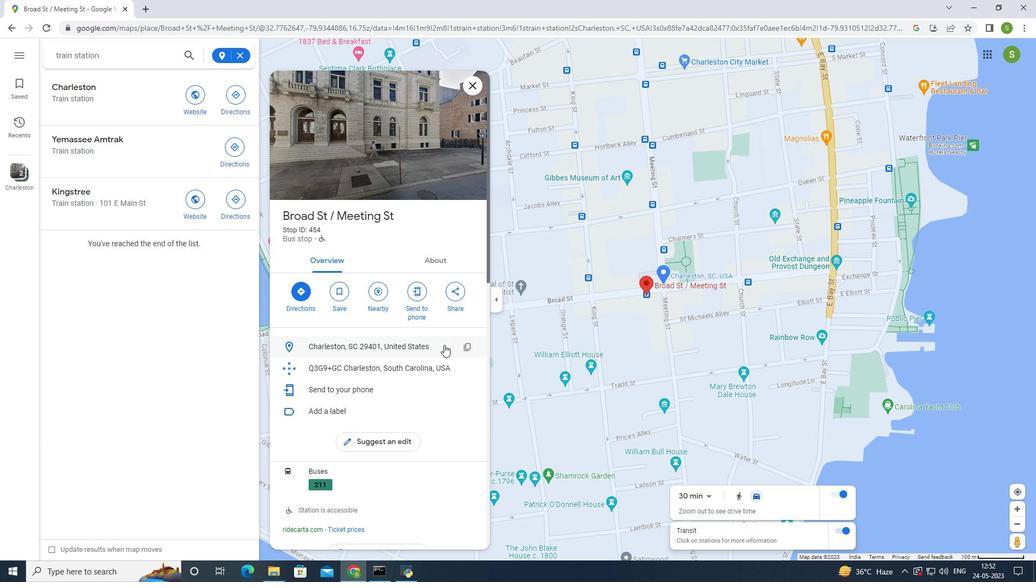 
Action: Mouse scrolled (444, 344) with delta (0, 0)
Screenshot: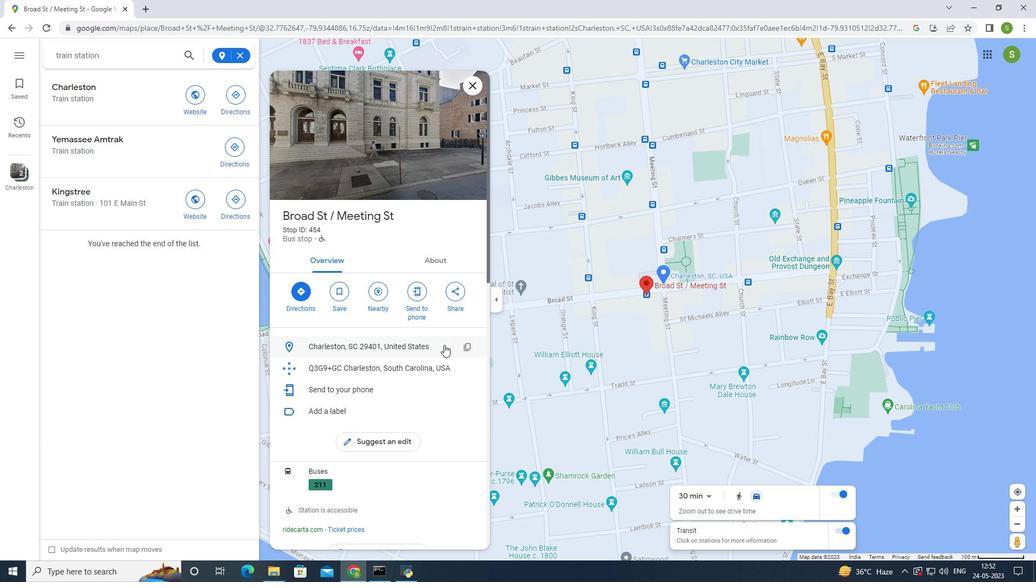 
Action: Mouse scrolled (444, 344) with delta (0, 0)
Screenshot: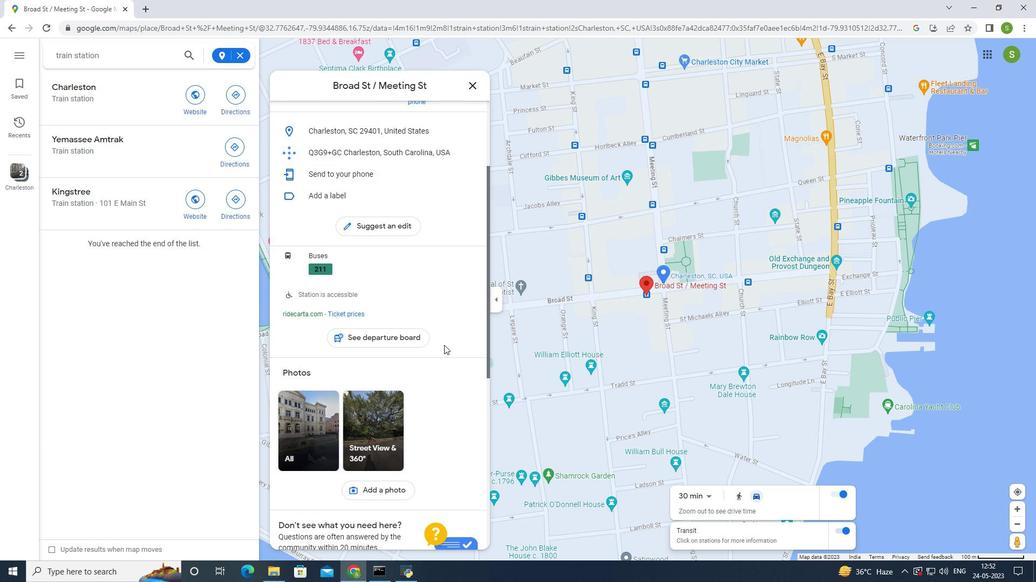 
Action: Mouse scrolled (444, 344) with delta (0, 0)
Screenshot: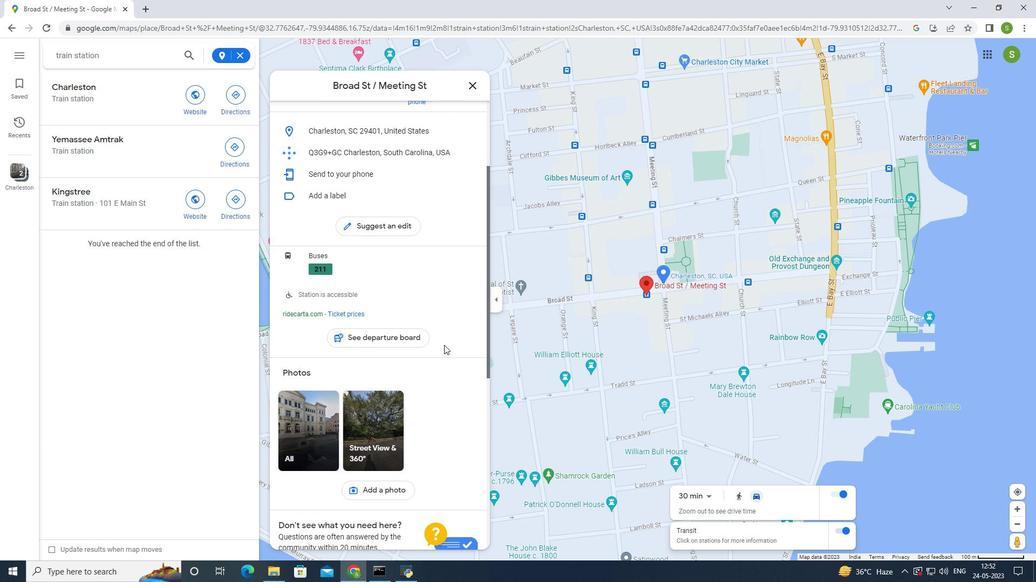 
Action: Mouse scrolled (444, 344) with delta (0, 0)
Screenshot: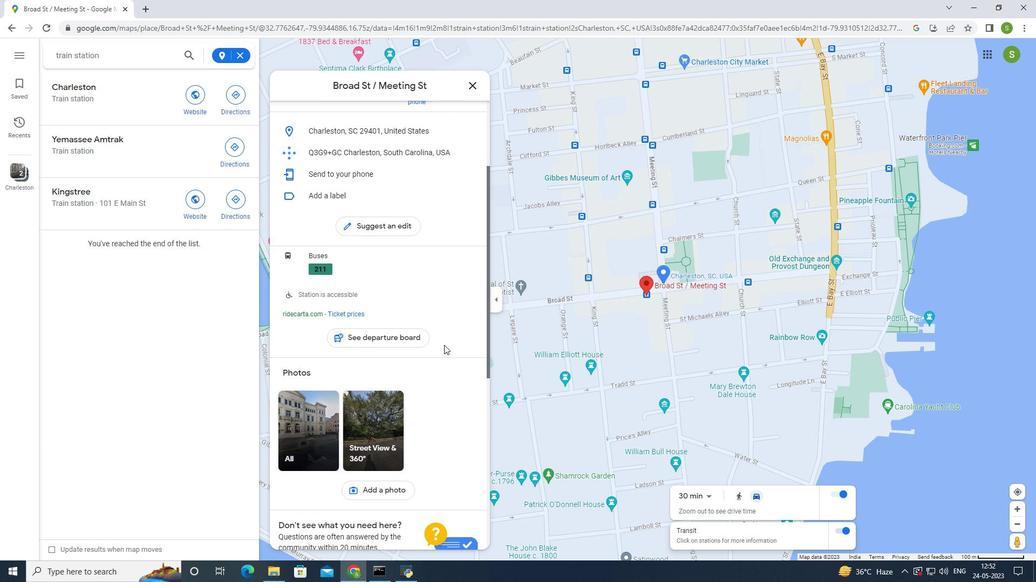 
Action: Mouse scrolled (444, 344) with delta (0, 0)
Screenshot: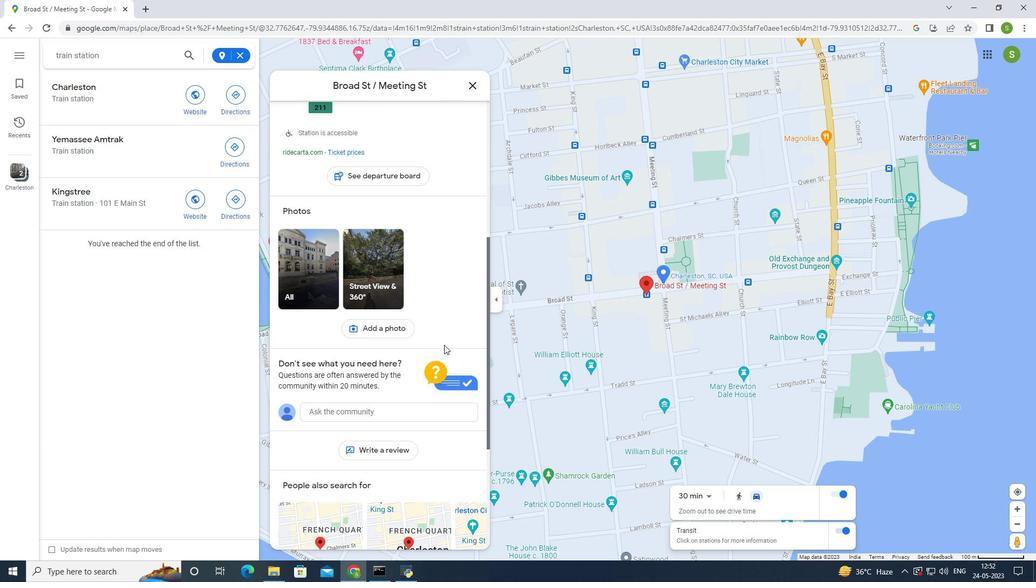 
Action: Mouse scrolled (444, 344) with delta (0, 0)
Screenshot: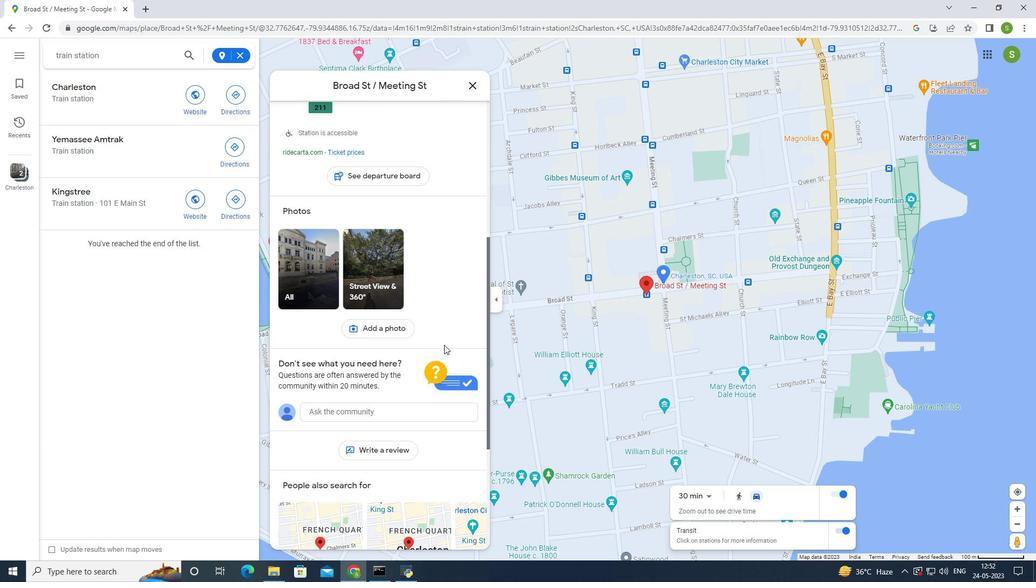
Action: Mouse scrolled (444, 344) with delta (0, 0)
Screenshot: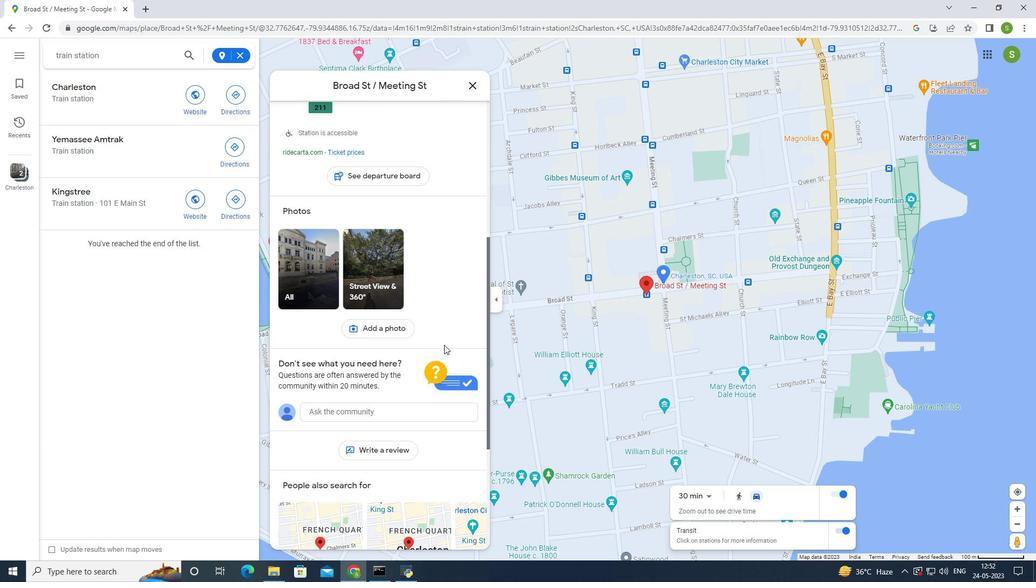 
Action: Mouse scrolled (444, 344) with delta (0, 0)
Screenshot: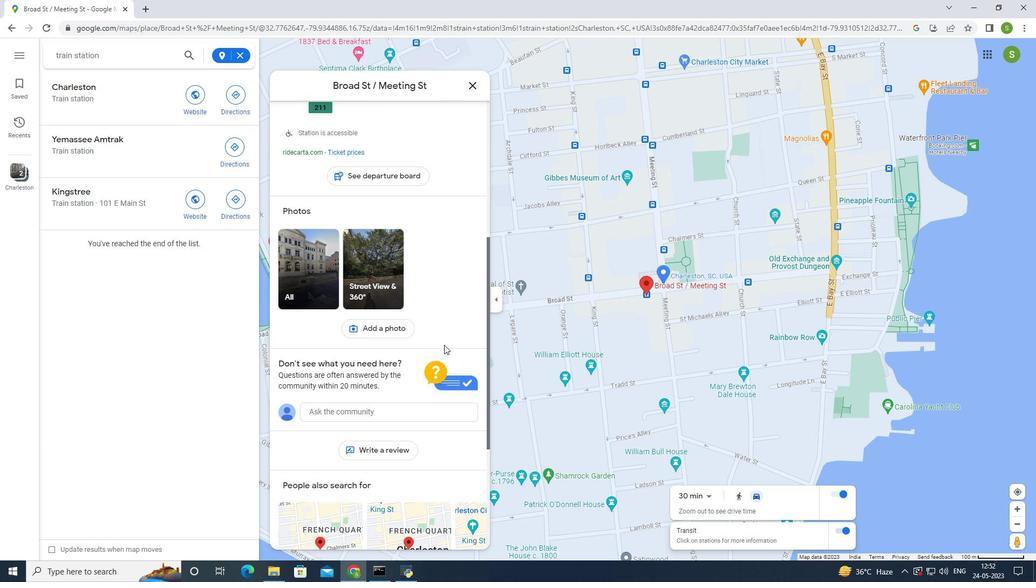 
Action: Mouse scrolled (444, 344) with delta (0, 0)
Screenshot: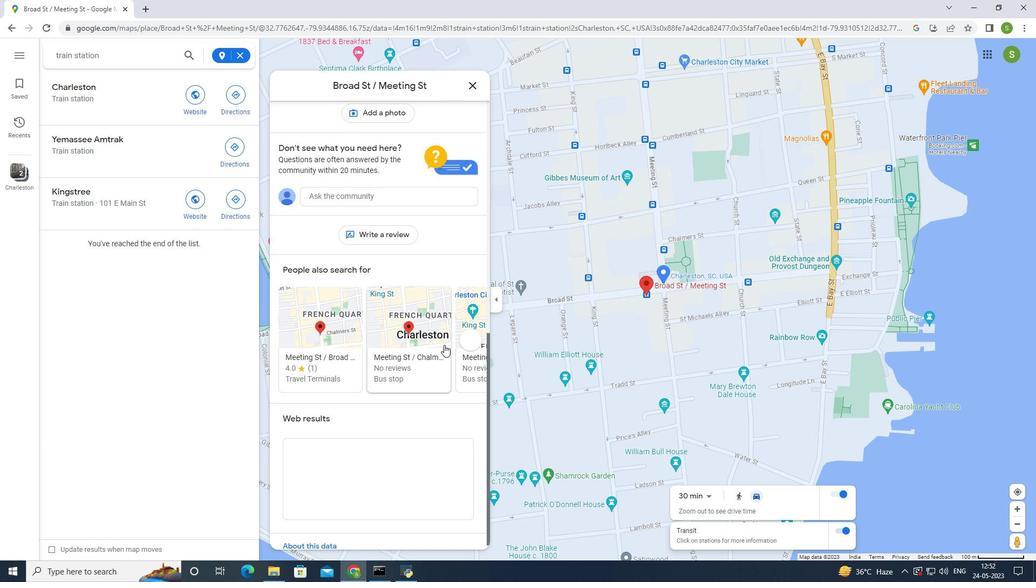 
Action: Mouse scrolled (444, 344) with delta (0, 0)
Screenshot: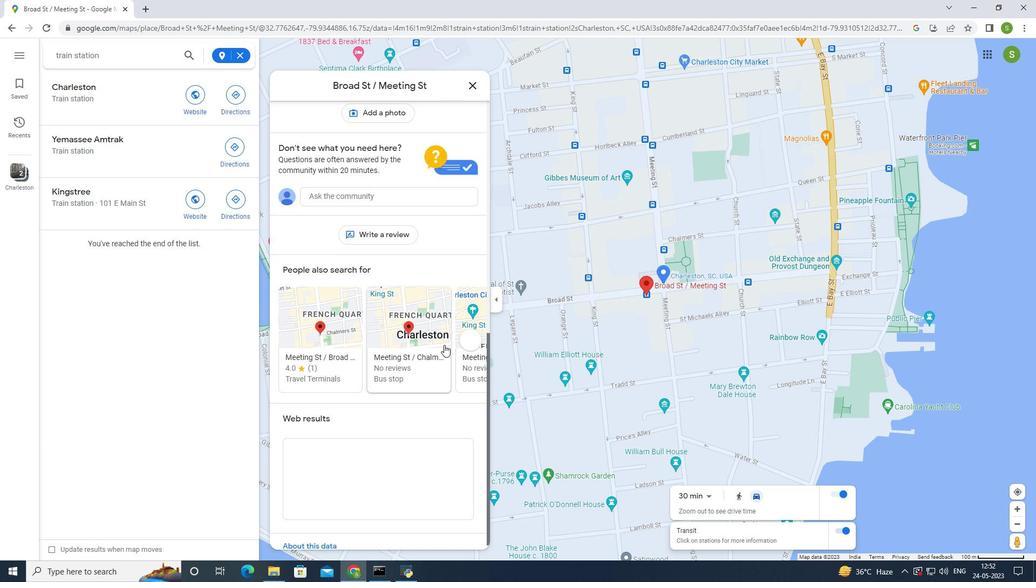 
Action: Mouse scrolled (444, 344) with delta (0, 0)
Screenshot: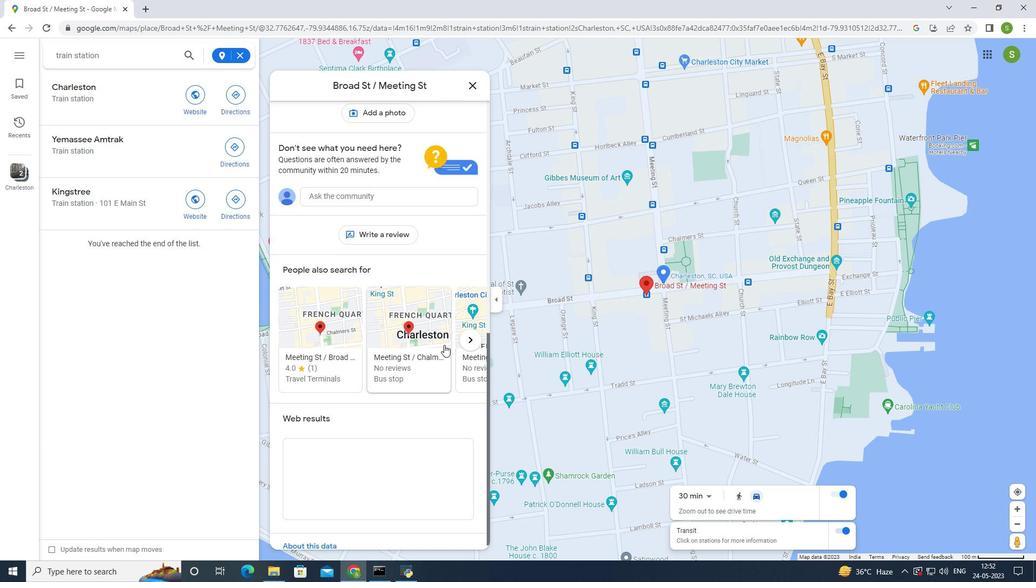 
Action: Mouse scrolled (444, 344) with delta (0, 0)
Screenshot: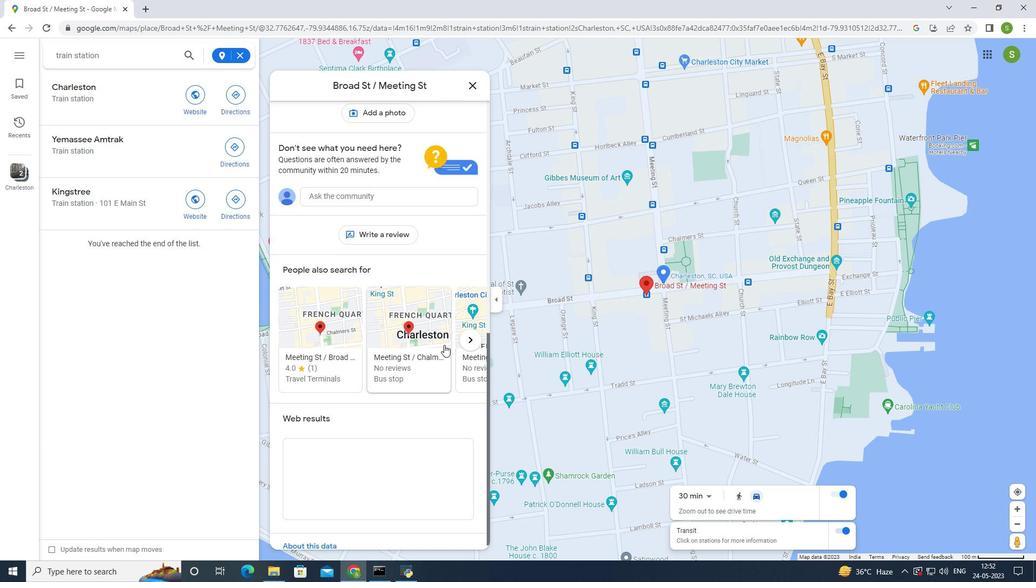 
Action: Mouse scrolled (444, 344) with delta (0, 0)
Screenshot: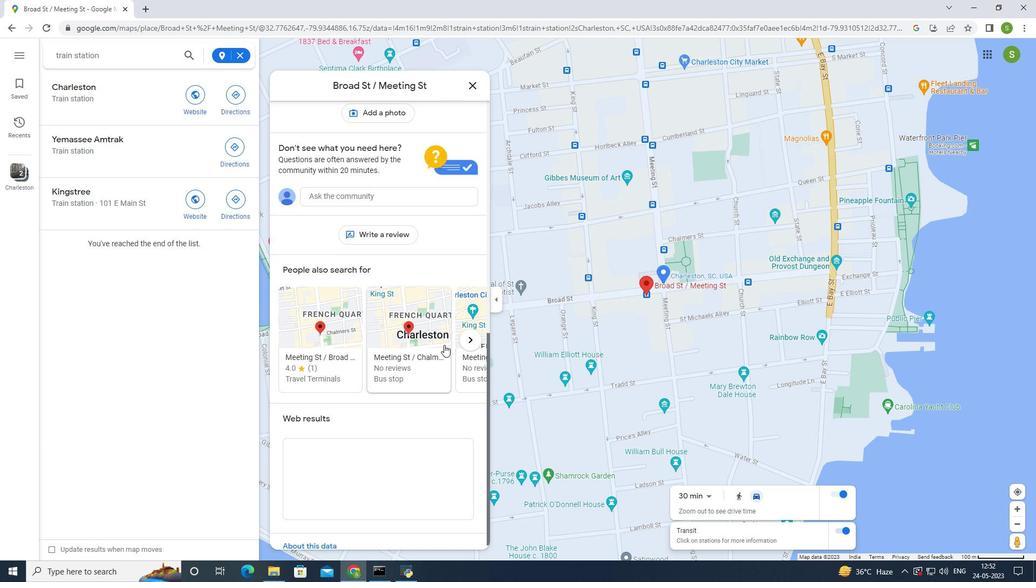 
Action: Mouse scrolled (444, 345) with delta (0, 0)
Screenshot: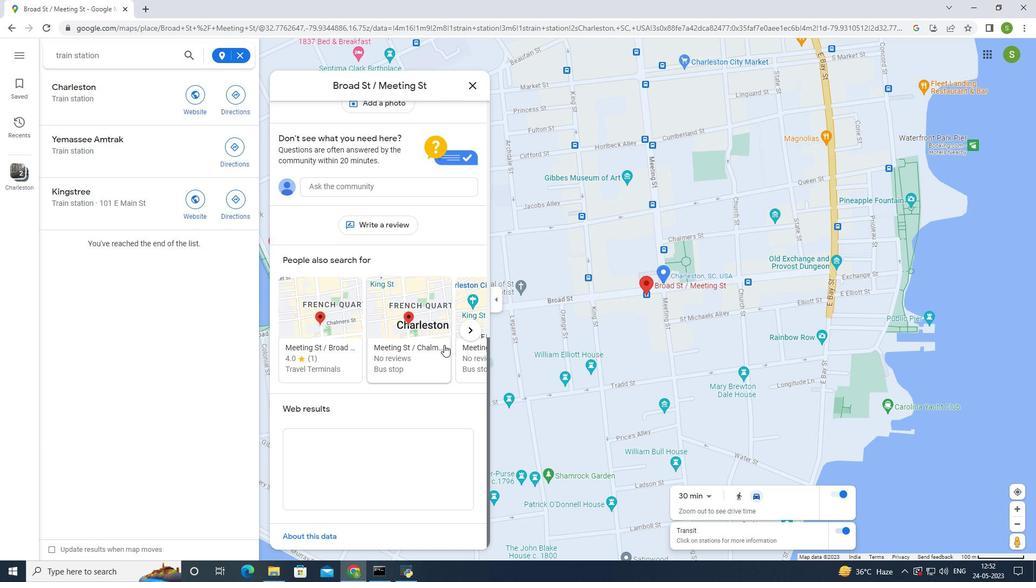 
Action: Mouse scrolled (444, 345) with delta (0, 0)
Screenshot: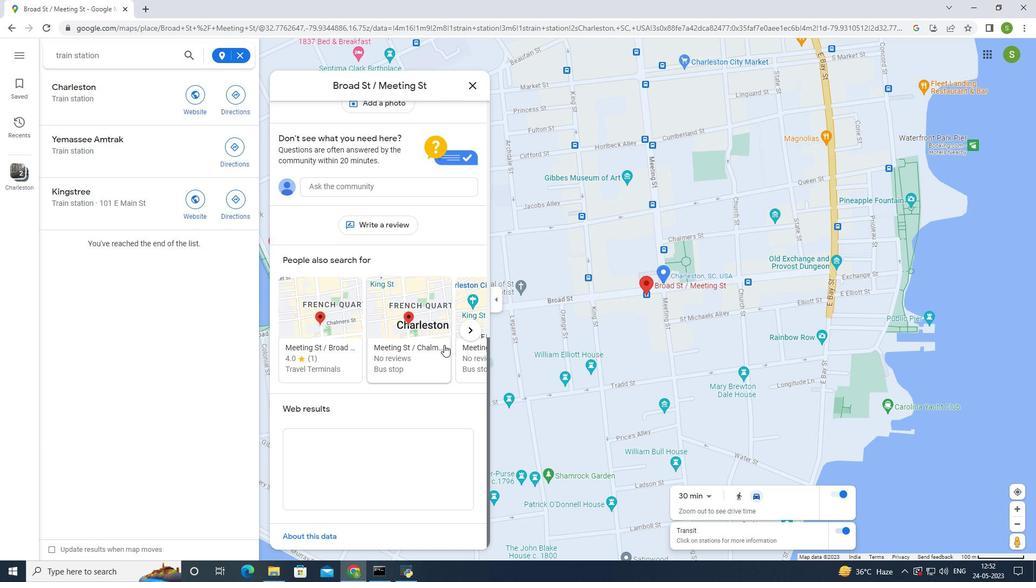 
Action: Mouse scrolled (444, 345) with delta (0, 0)
Screenshot: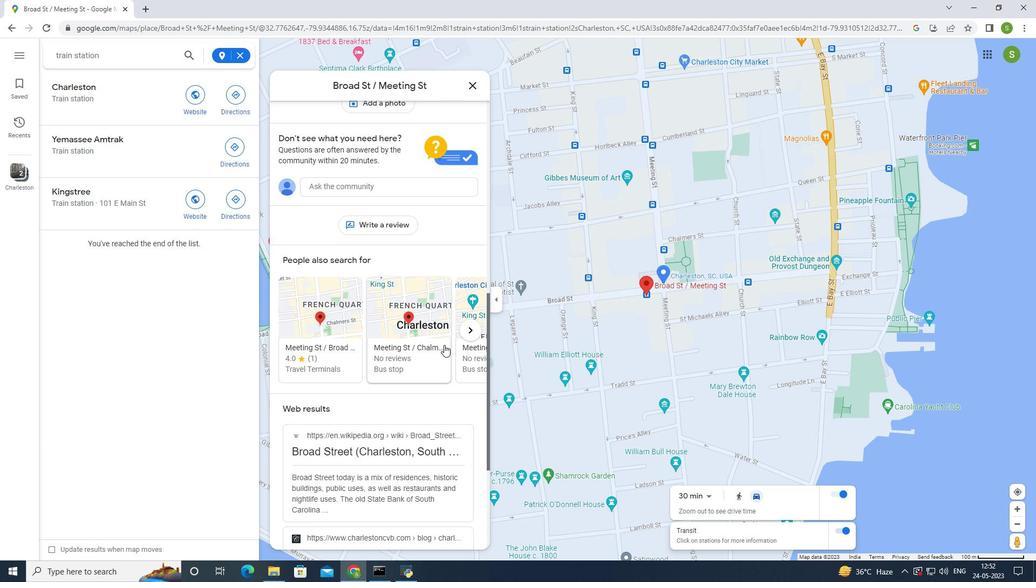 
Action: Mouse scrolled (444, 345) with delta (0, 0)
Screenshot: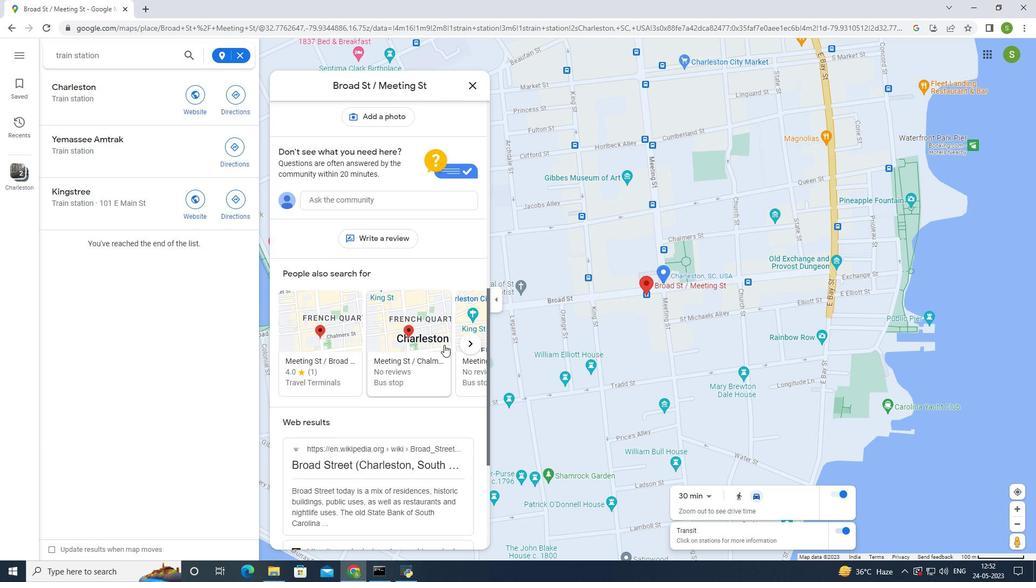 
Action: Mouse moved to (444, 344)
Screenshot: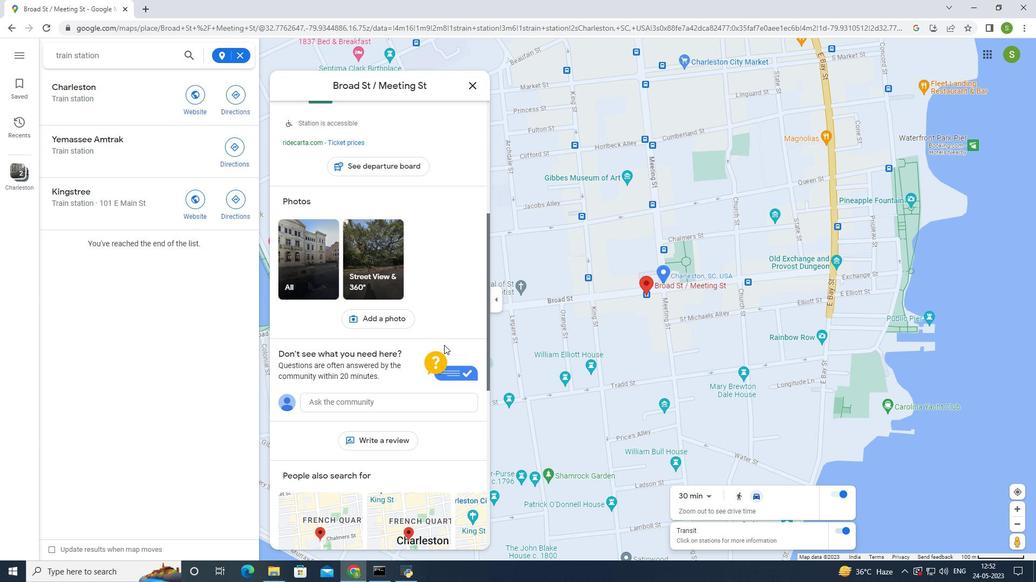 
Action: Mouse scrolled (444, 345) with delta (0, 0)
Screenshot: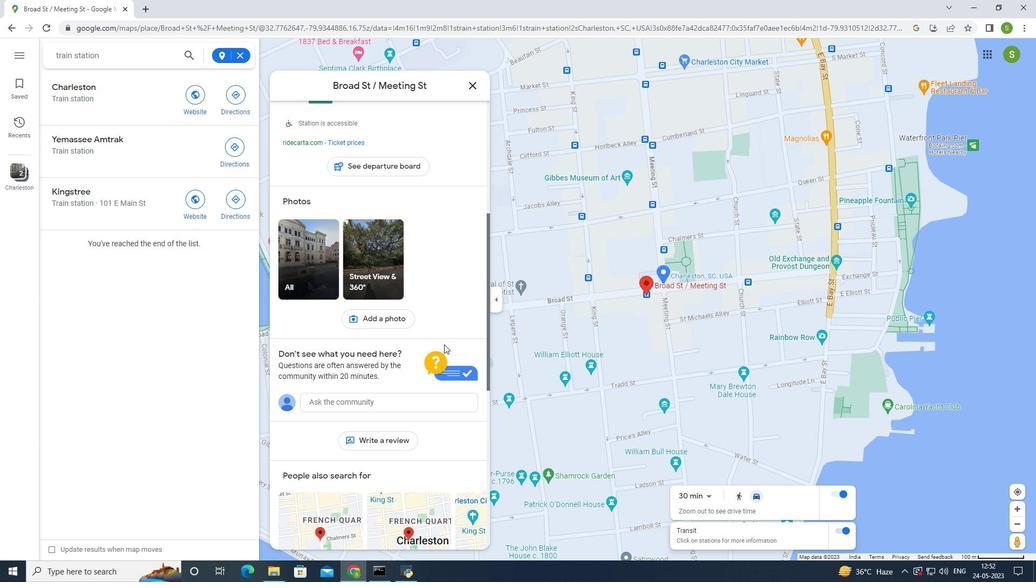 
Action: Mouse moved to (398, 374)
Screenshot: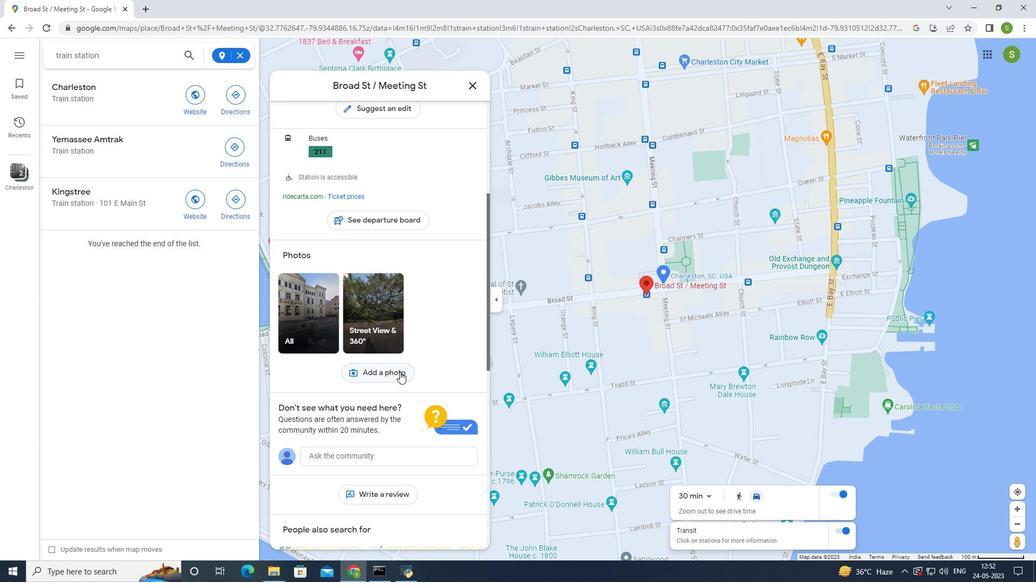 
Action: Mouse pressed left at (398, 374)
Screenshot: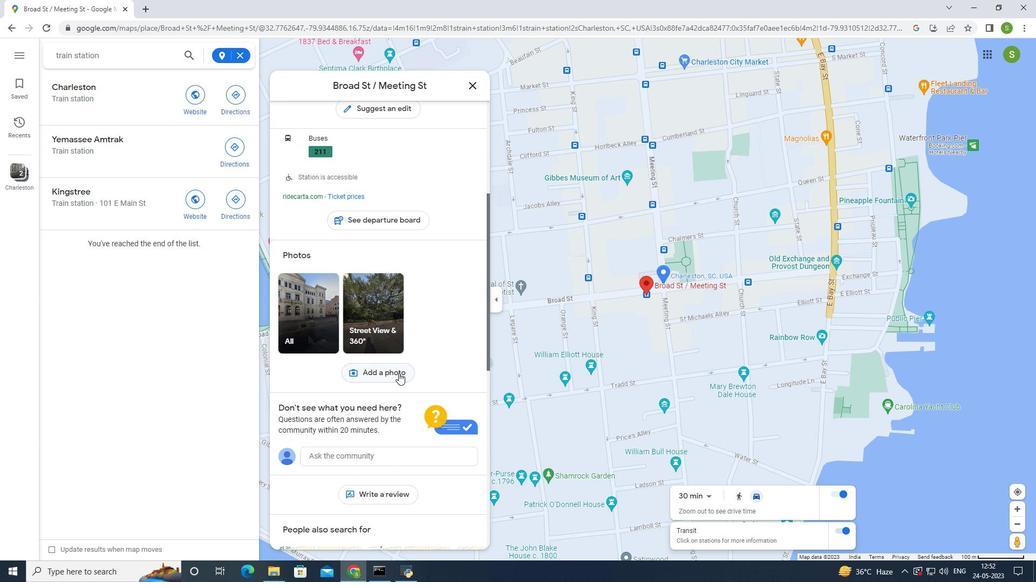 
Action: Mouse moved to (794, 138)
Screenshot: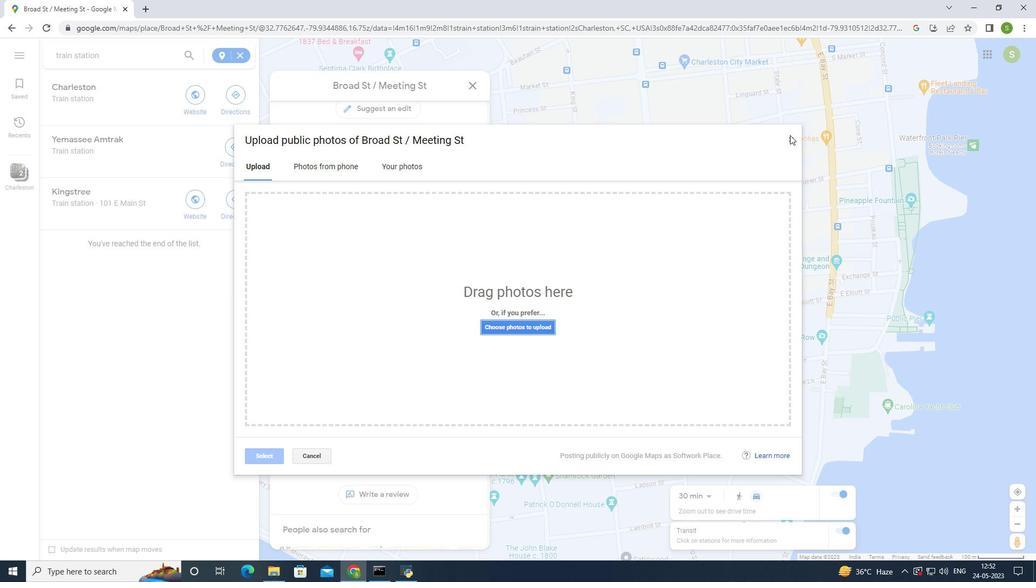 
Action: Mouse pressed left at (794, 138)
Screenshot: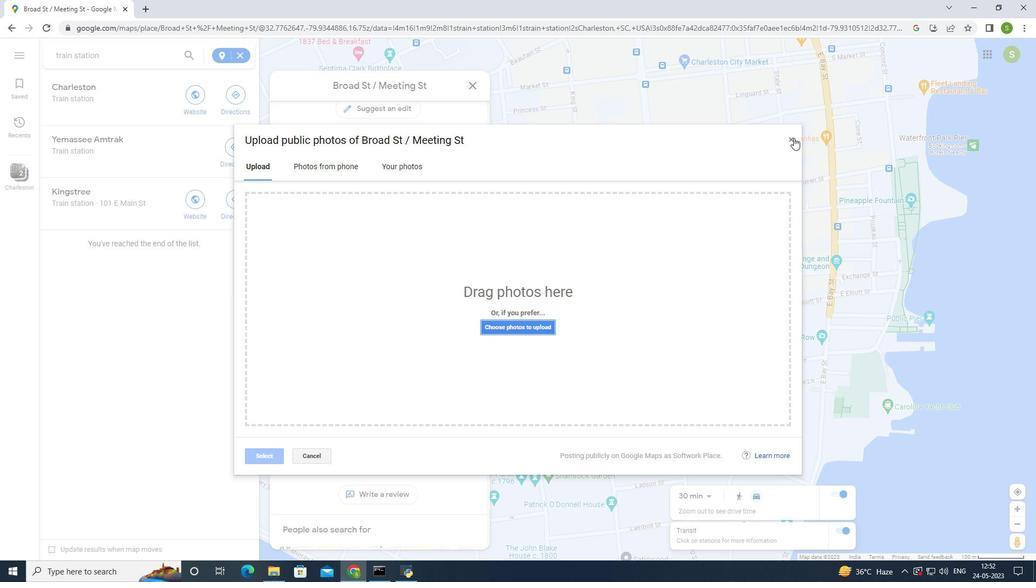 
Action: Mouse moved to (431, 337)
Screenshot: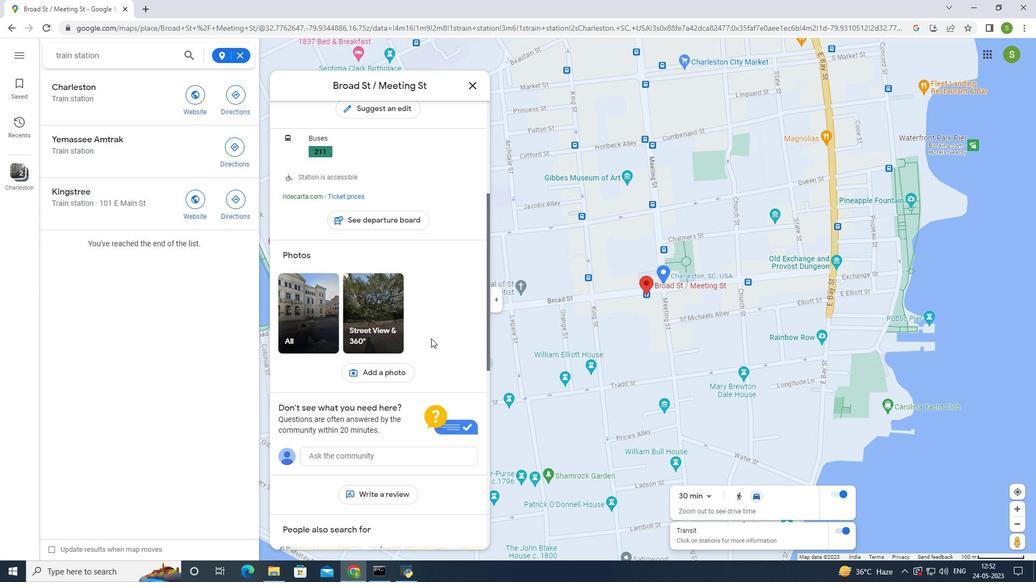 
Action: Mouse scrolled (431, 337) with delta (0, 0)
Screenshot: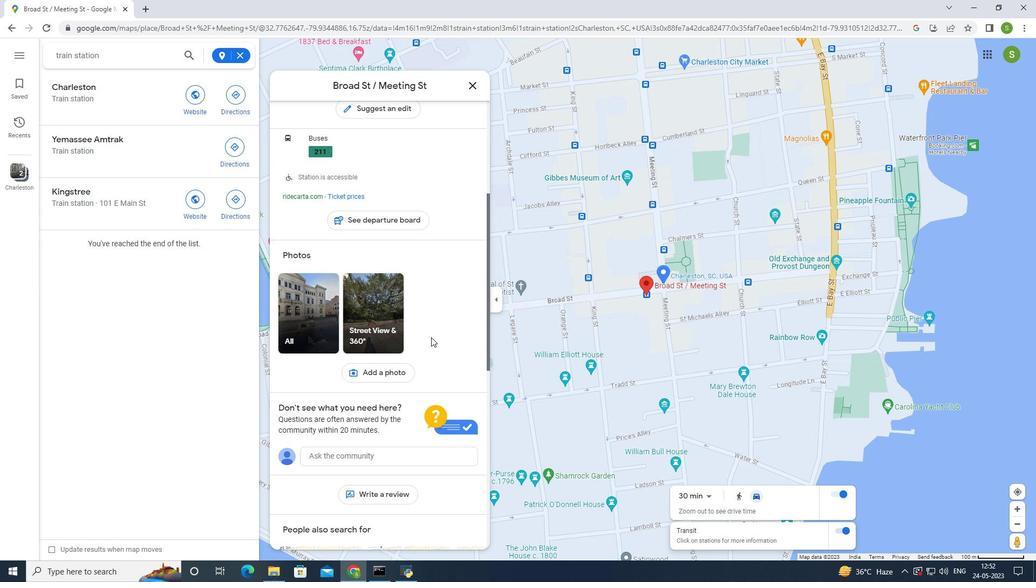 
Action: Mouse scrolled (431, 337) with delta (0, 0)
Screenshot: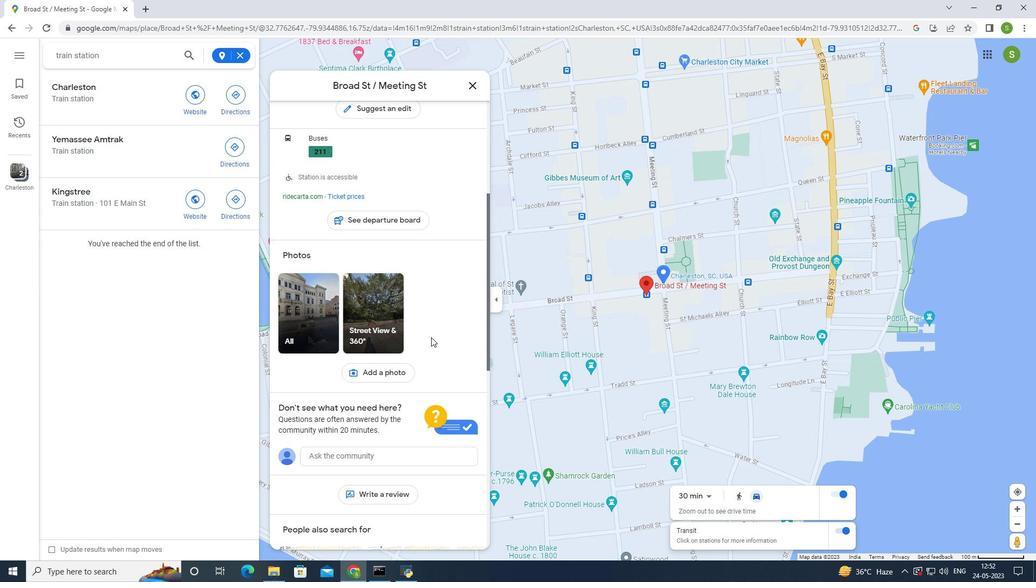 
Action: Mouse scrolled (431, 337) with delta (0, 0)
Screenshot: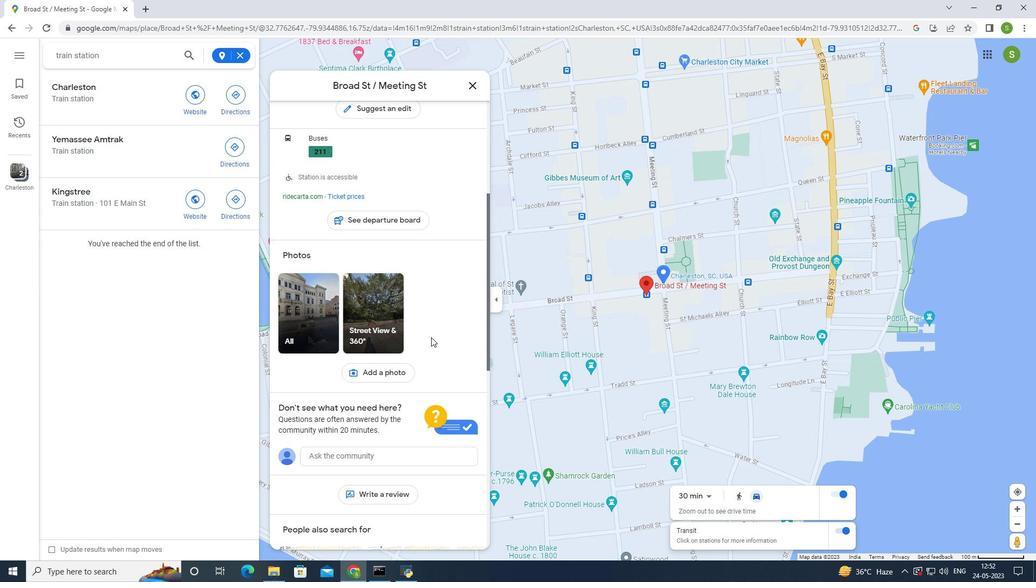 
Action: Mouse scrolled (431, 337) with delta (0, 0)
Screenshot: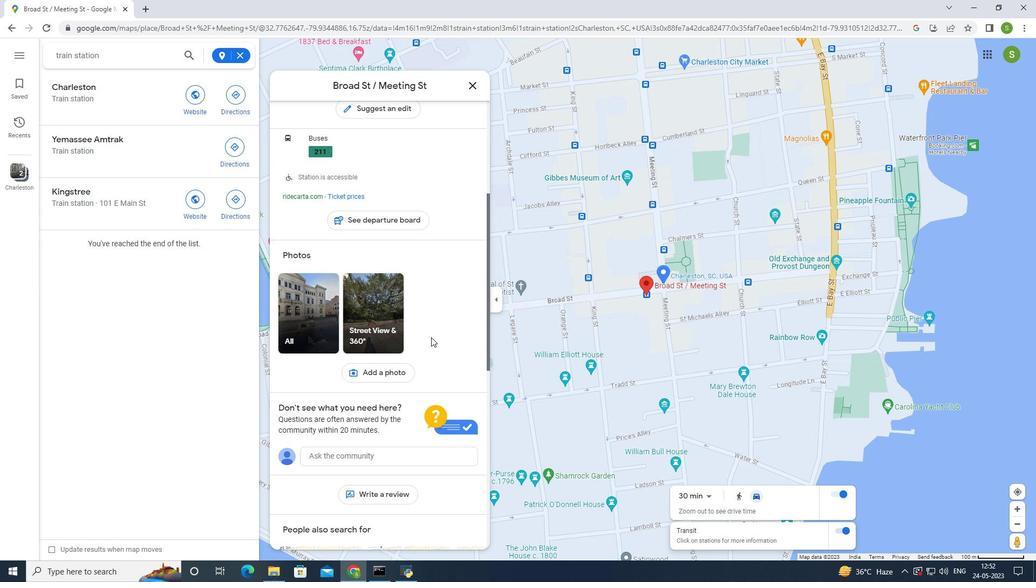 
Action: Mouse scrolled (431, 337) with delta (0, 0)
Screenshot: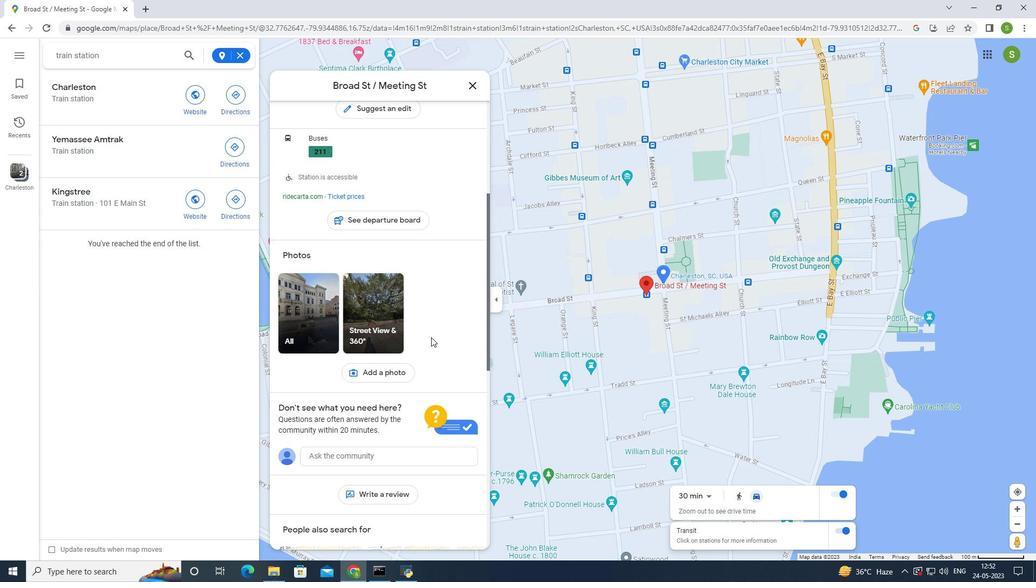 
Action: Mouse scrolled (431, 337) with delta (0, 0)
Screenshot: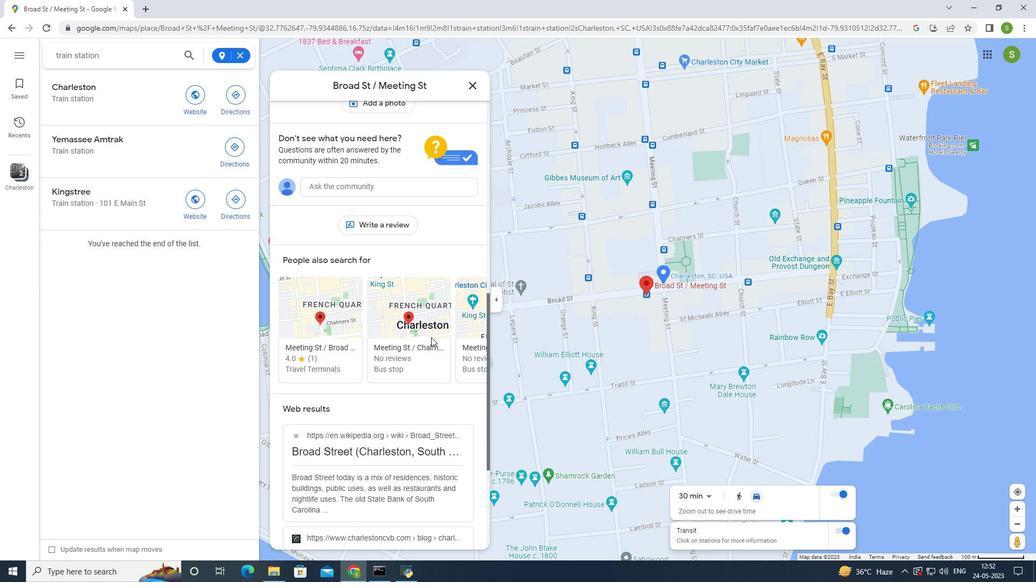 
Action: Mouse scrolled (431, 337) with delta (0, 0)
Screenshot: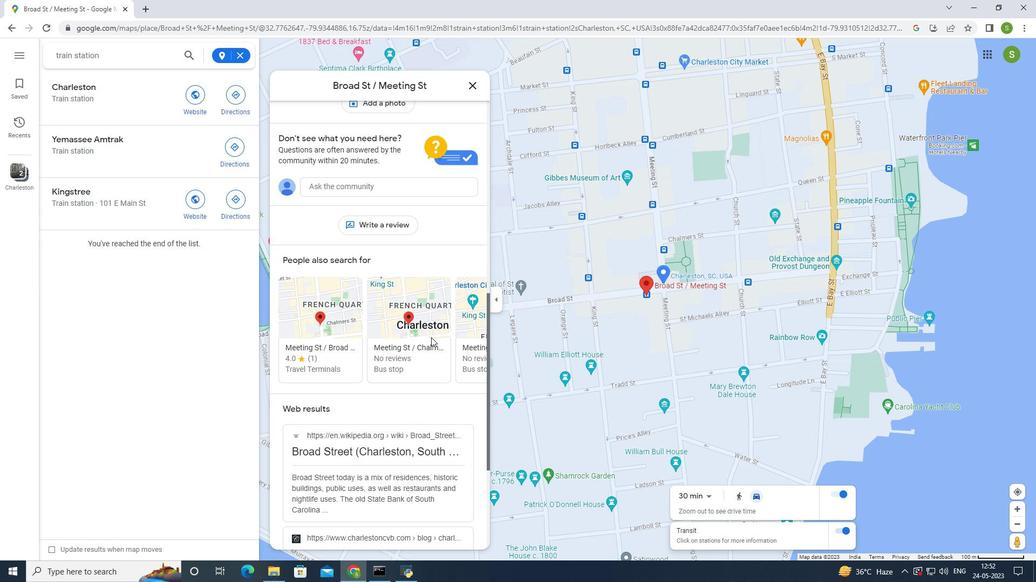 
Action: Mouse scrolled (431, 337) with delta (0, 0)
Screenshot: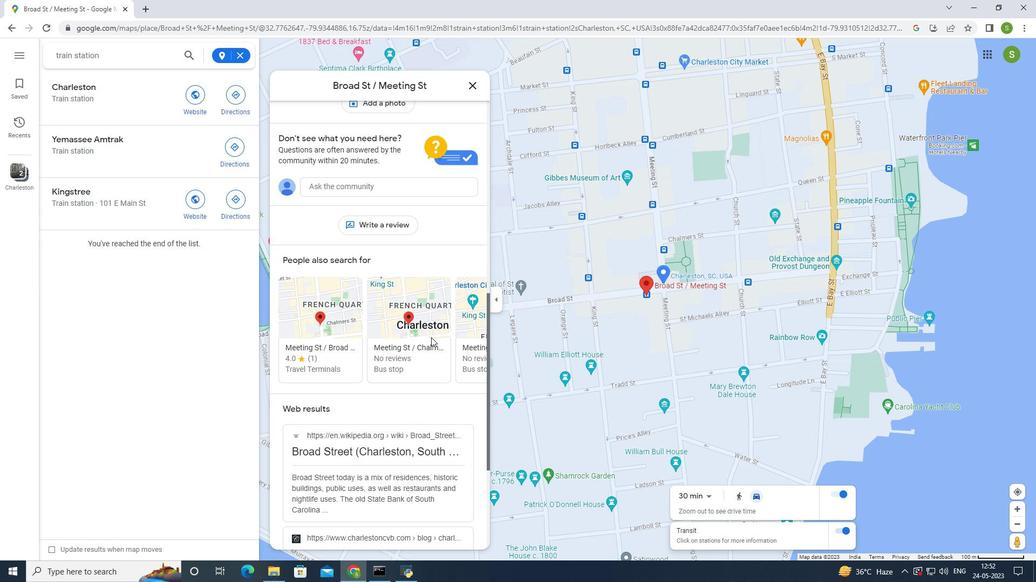 
Action: Mouse scrolled (431, 337) with delta (0, 0)
Screenshot: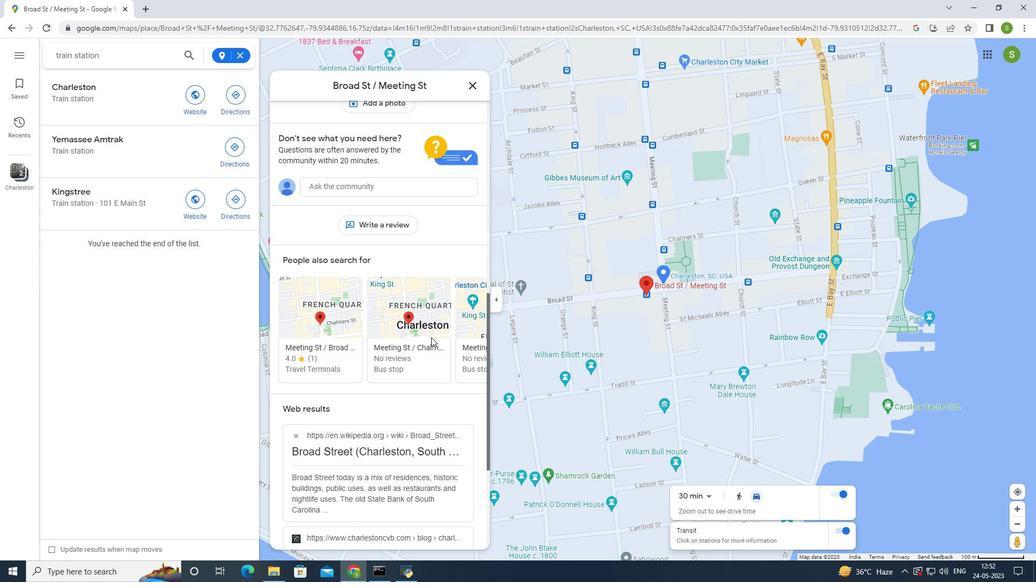 
Action: Mouse moved to (431, 337)
Screenshot: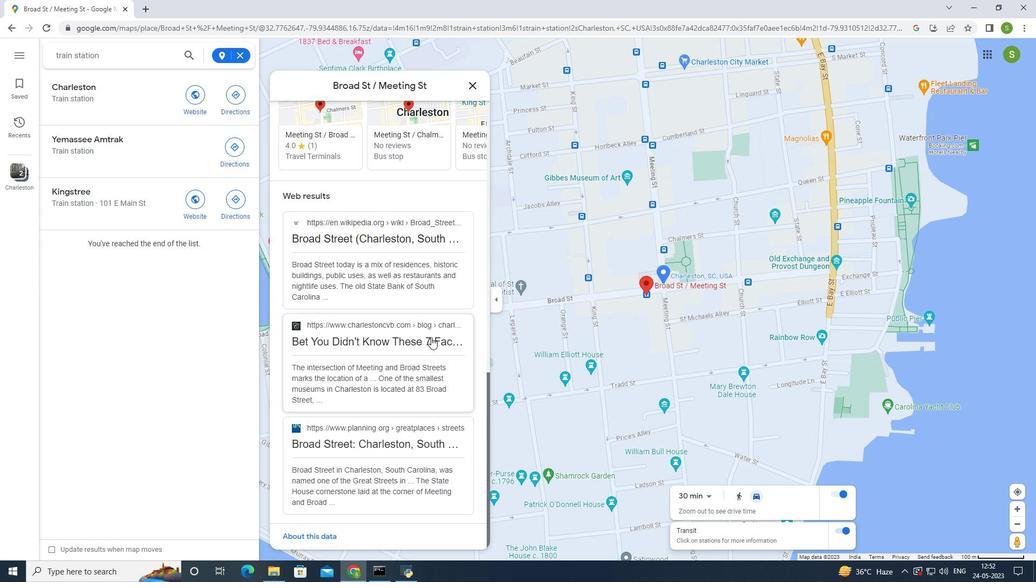 
Action: Mouse scrolled (431, 336) with delta (0, 0)
Screenshot: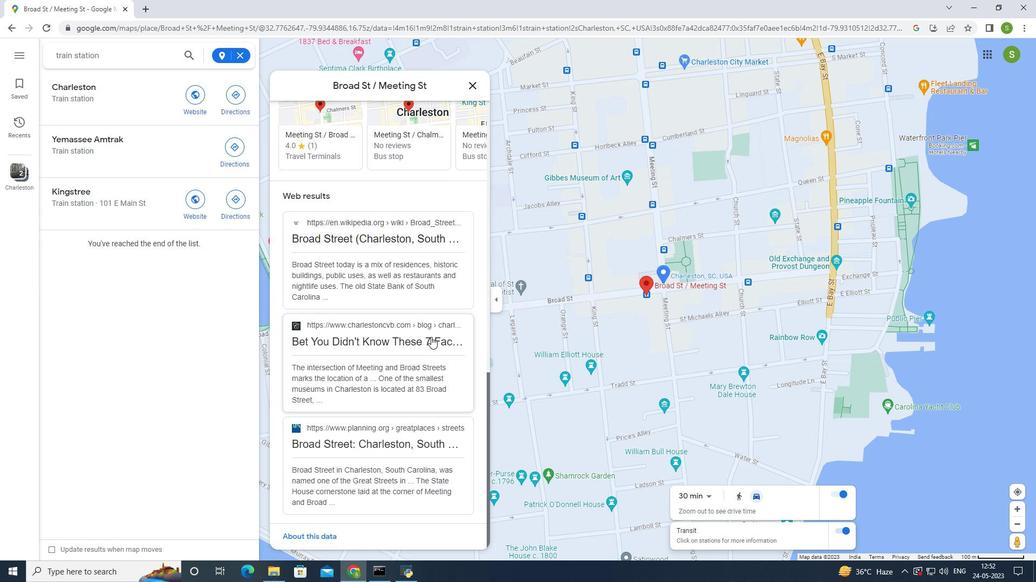
Action: Mouse scrolled (431, 336) with delta (0, 0)
Screenshot: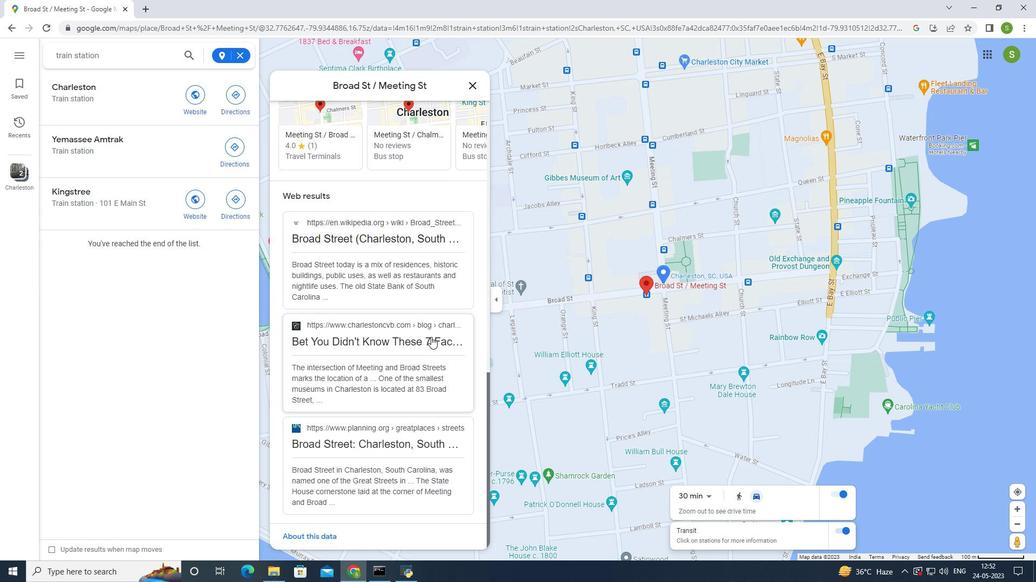 
Action: Mouse scrolled (431, 336) with delta (0, 0)
Screenshot: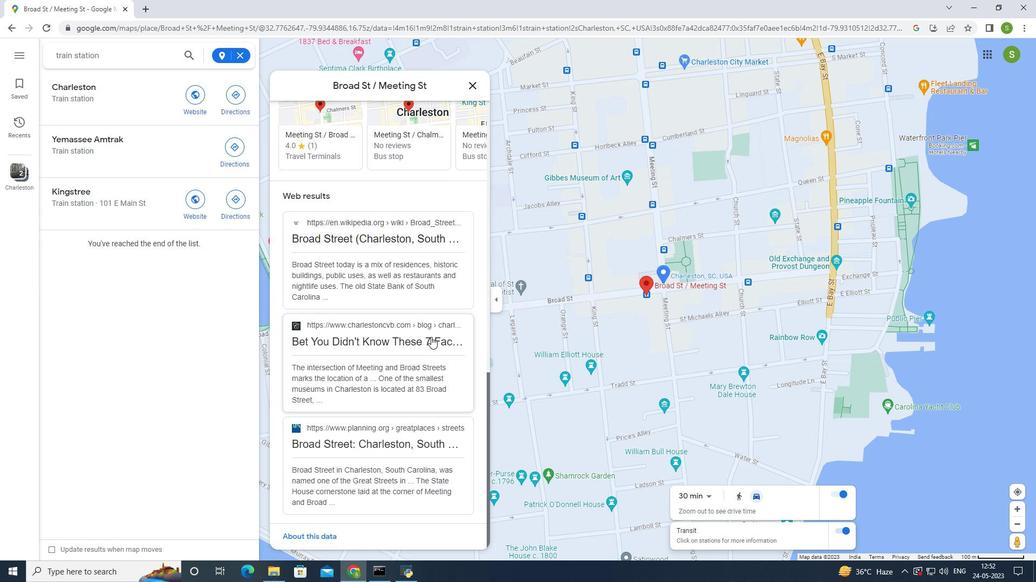 
Action: Mouse moved to (431, 331)
Screenshot: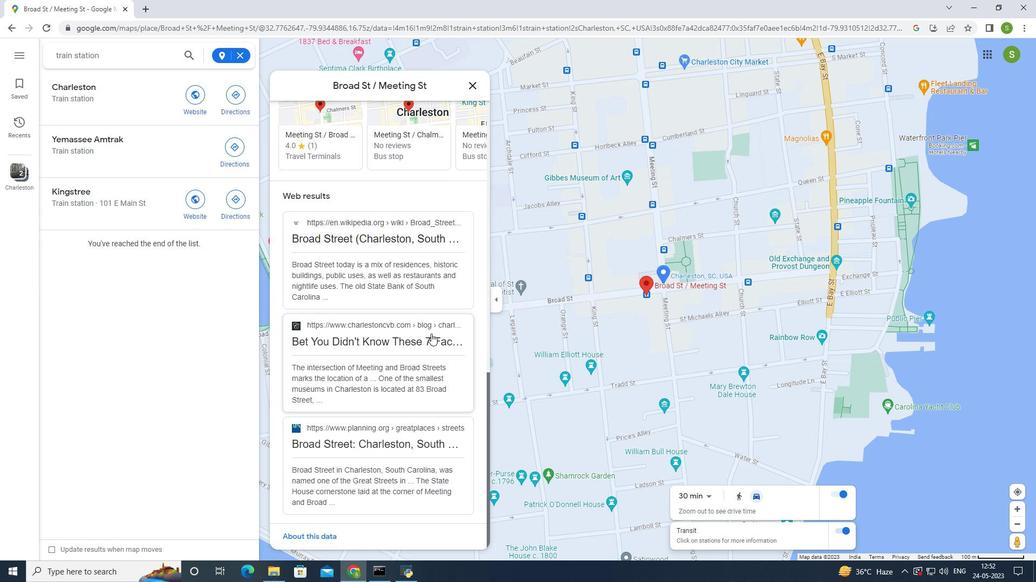 
Action: Mouse scrolled (431, 331) with delta (0, 0)
Screenshot: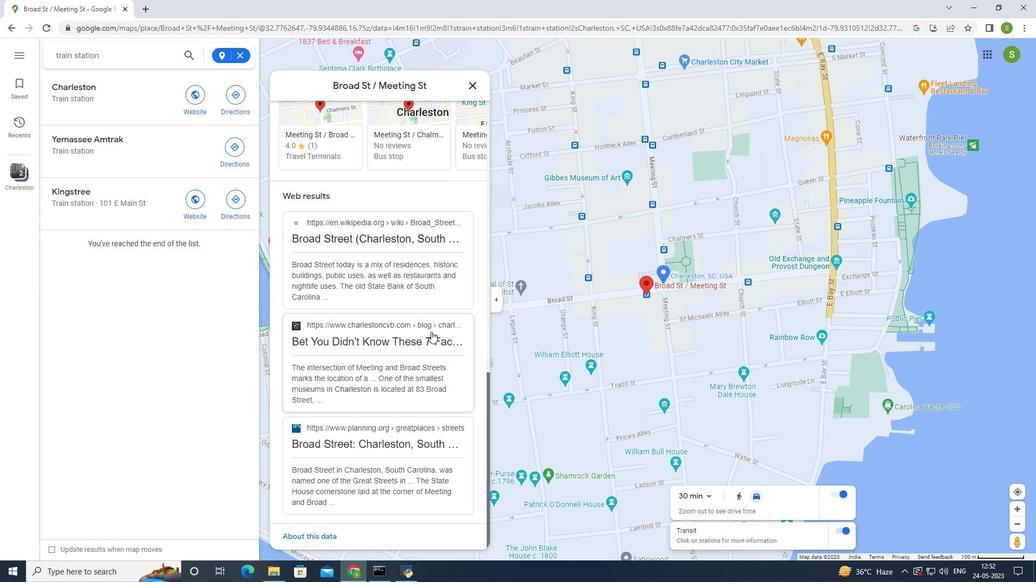 
Action: Mouse scrolled (431, 331) with delta (0, 0)
Screenshot: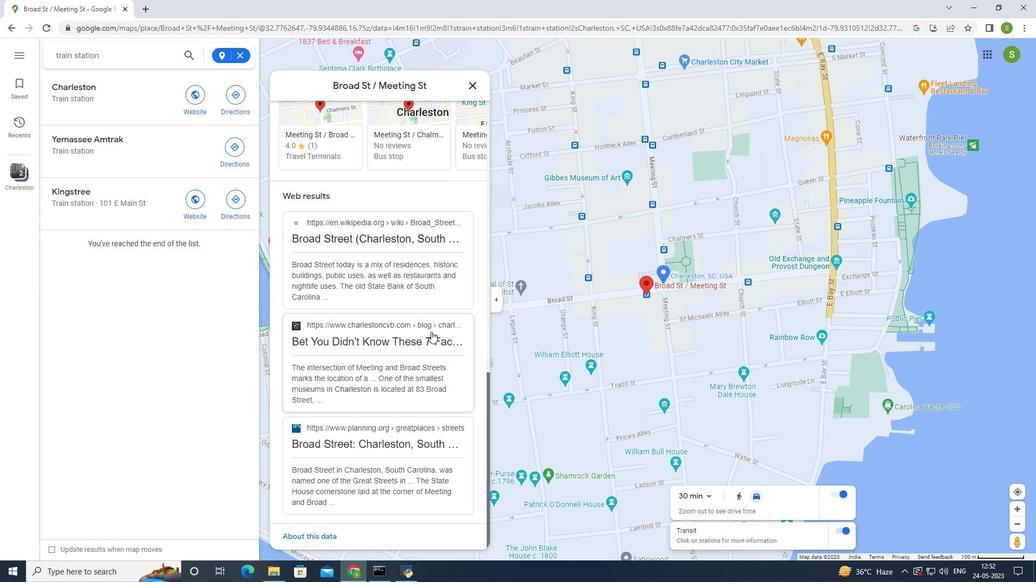 
Action: Mouse scrolled (431, 331) with delta (0, 0)
Screenshot: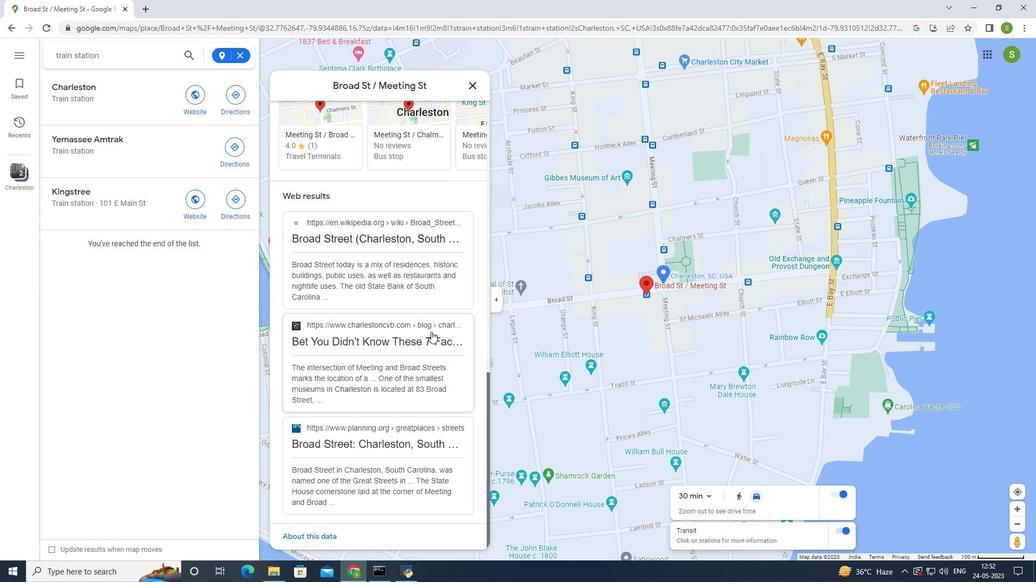 
Action: Mouse scrolled (431, 331) with delta (0, 0)
Screenshot: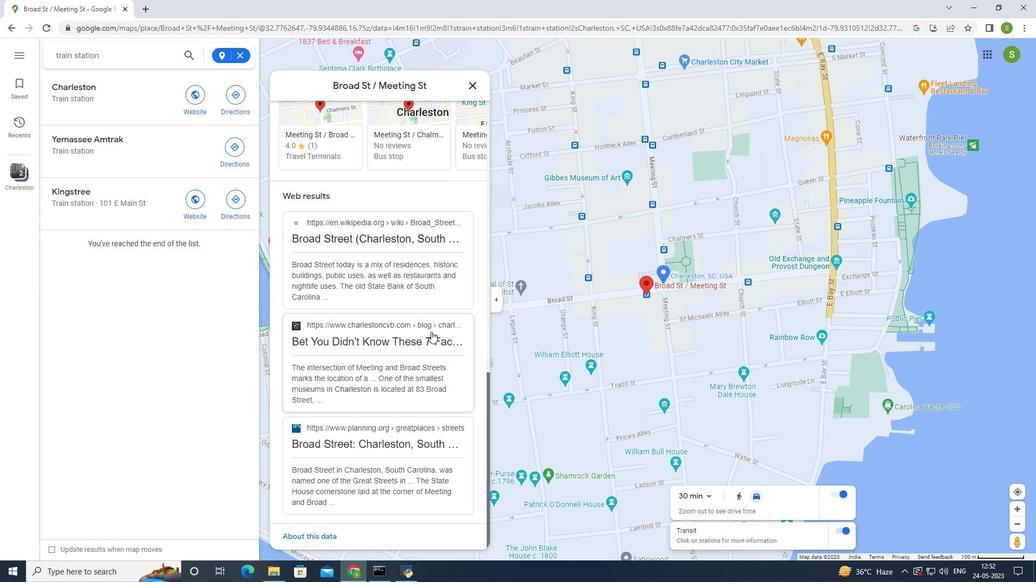 
Action: Mouse moved to (648, 292)
Screenshot: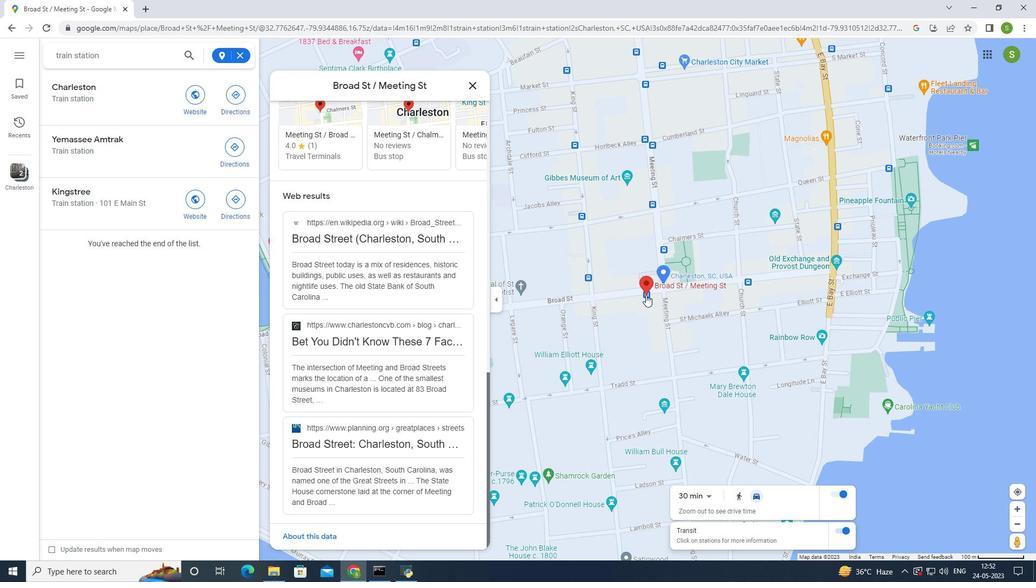 
Action: Mouse scrolled (648, 292) with delta (0, 0)
Screenshot: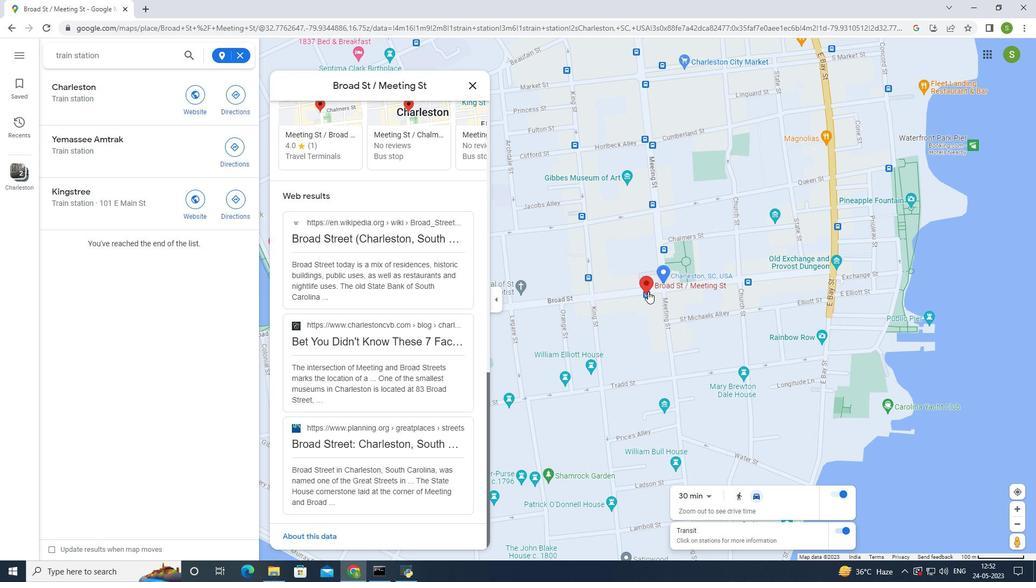 
Action: Mouse scrolled (648, 292) with delta (0, 0)
Screenshot: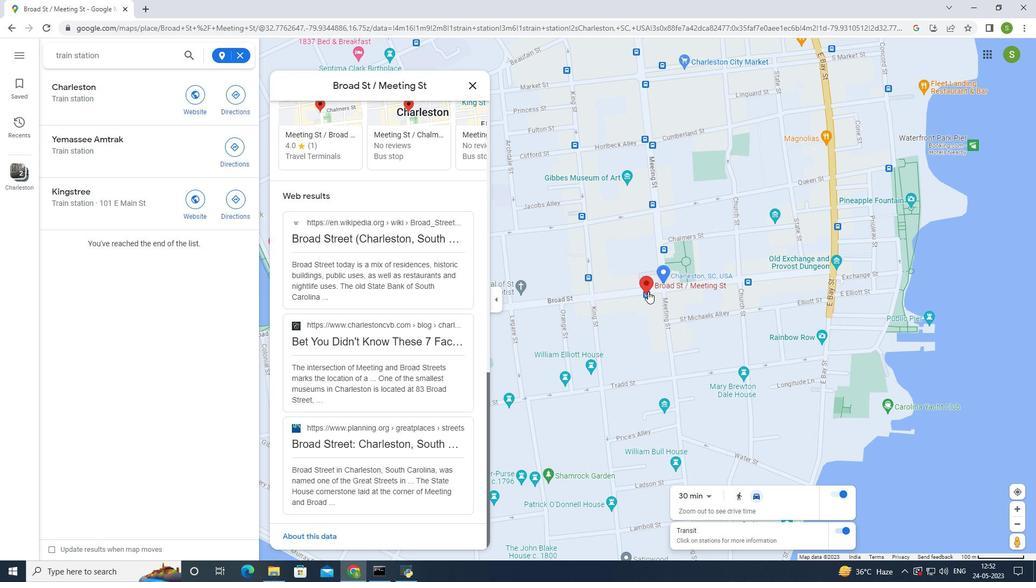 
Action: Mouse scrolled (648, 292) with delta (0, 0)
Screenshot: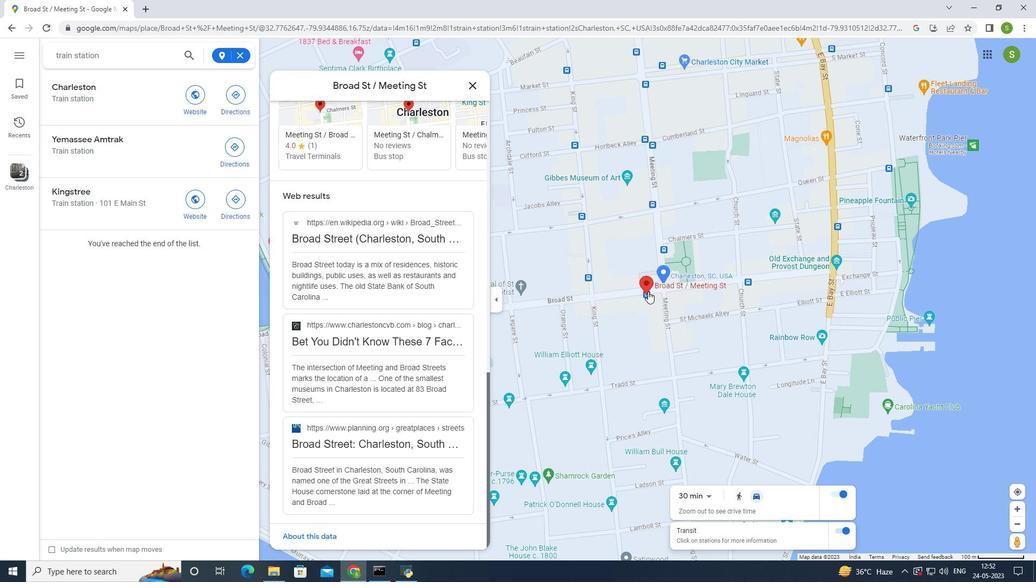 
Action: Mouse scrolled (648, 292) with delta (0, 0)
Screenshot: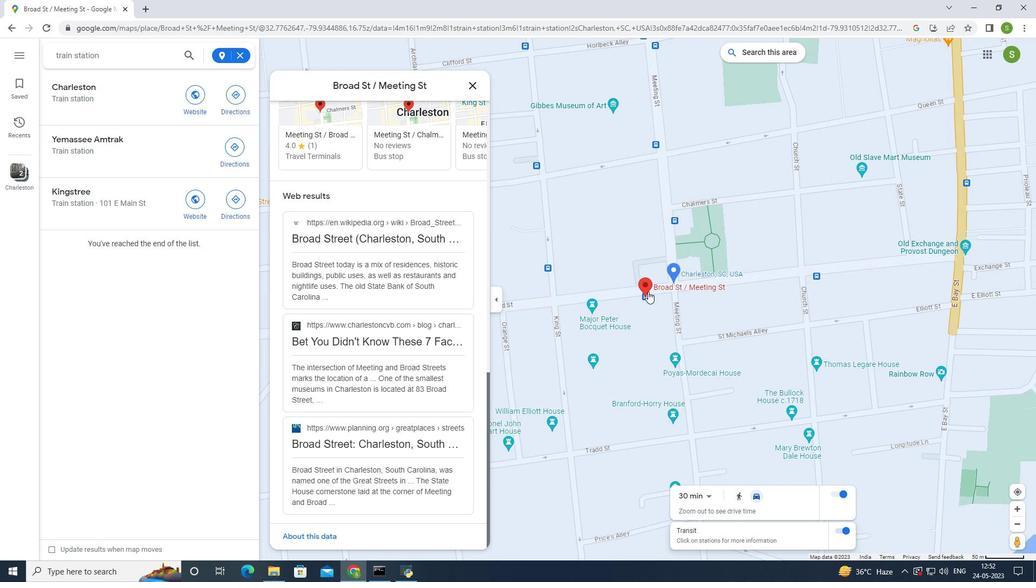 
Action: Mouse scrolled (648, 292) with delta (0, 0)
Screenshot: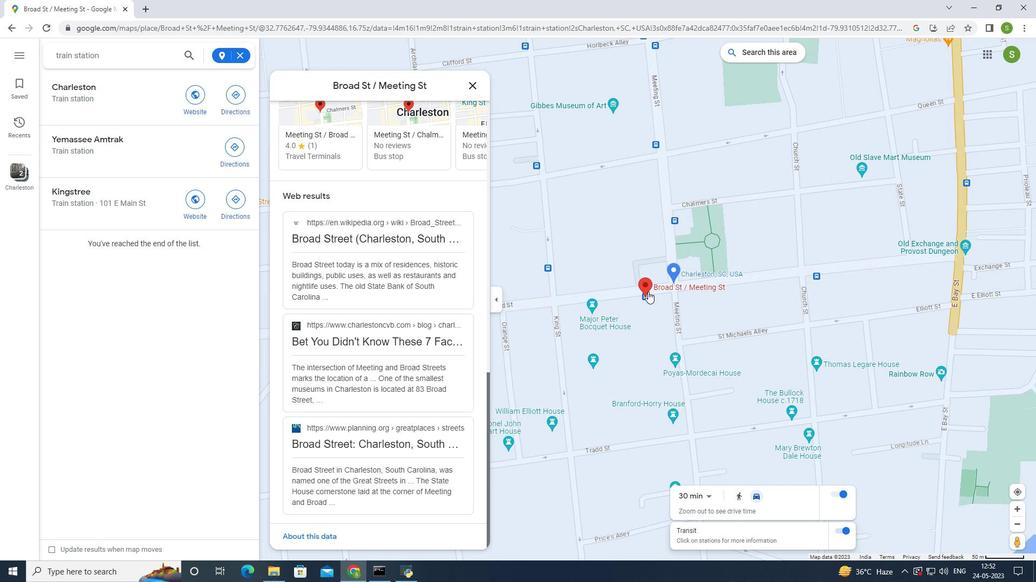 
Action: Mouse scrolled (648, 292) with delta (0, 0)
Screenshot: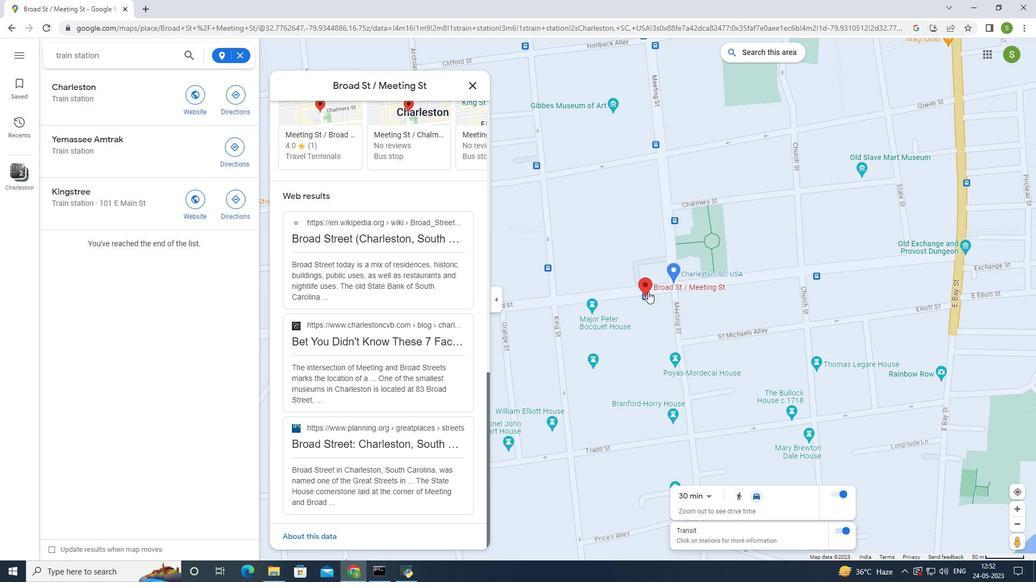 
Action: Mouse moved to (646, 292)
Screenshot: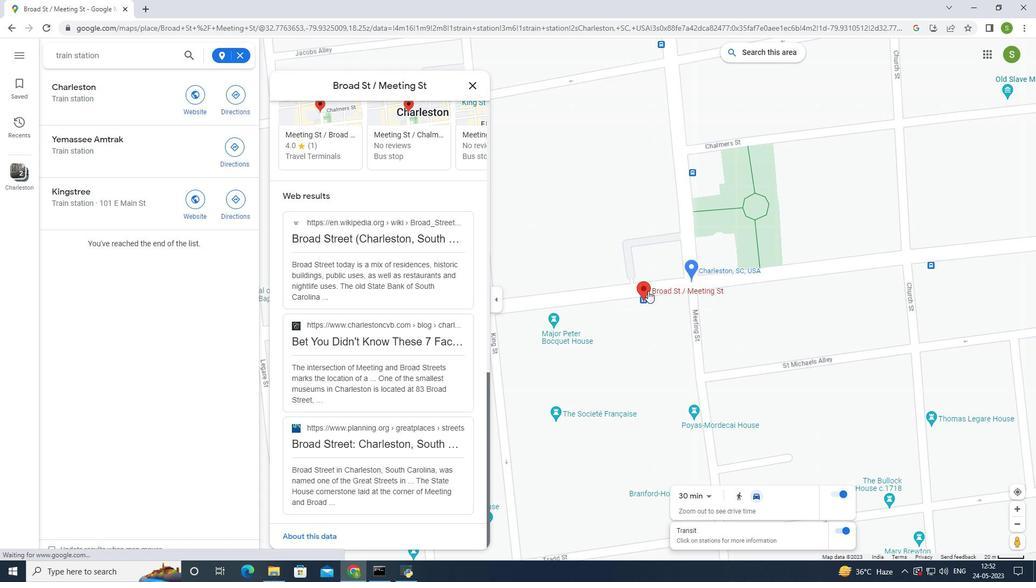 
Action: Mouse scrolled (646, 293) with delta (0, 0)
Screenshot: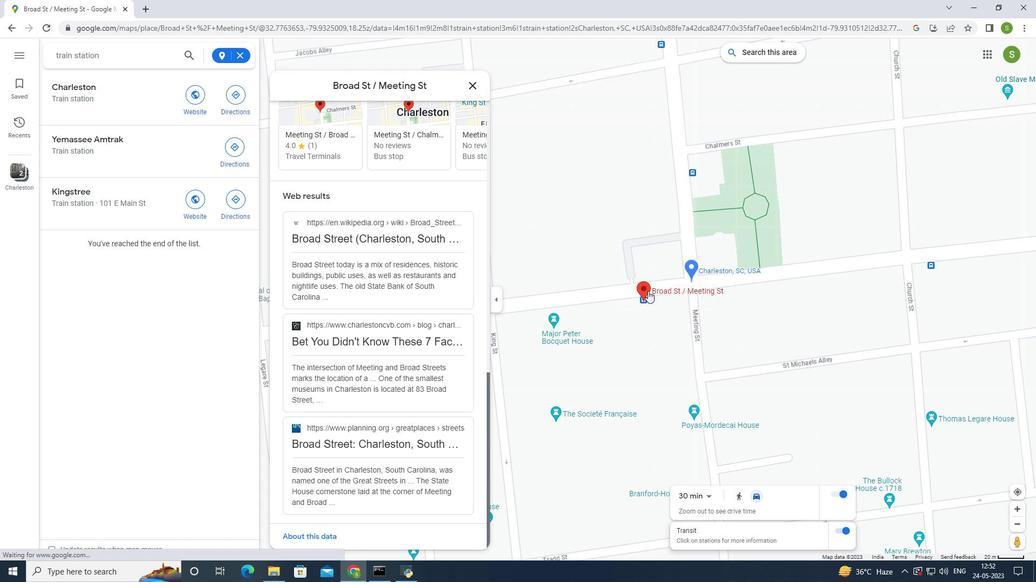 
Action: Mouse moved to (646, 293)
Screenshot: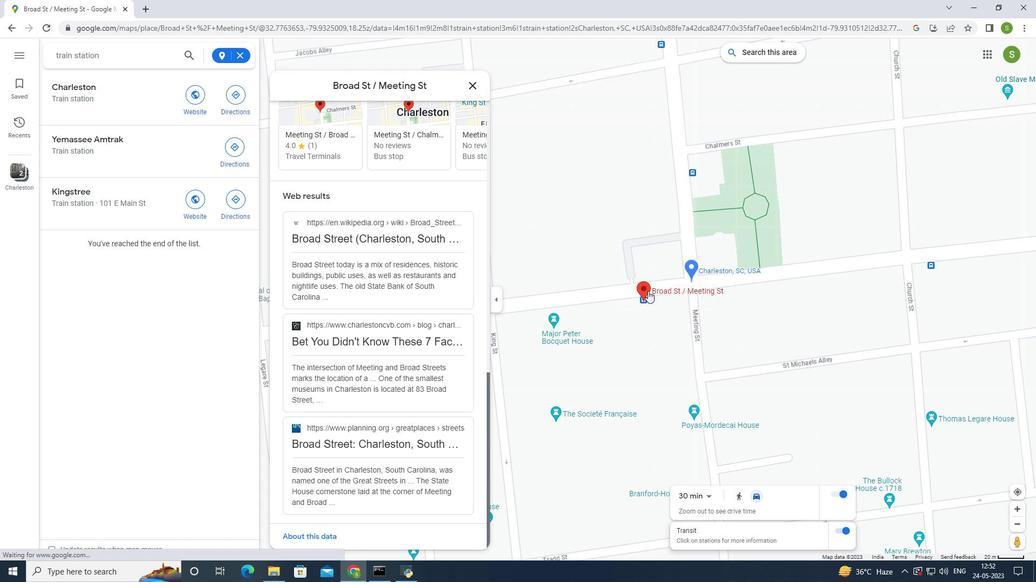
Action: Mouse scrolled (646, 293) with delta (0, 0)
Screenshot: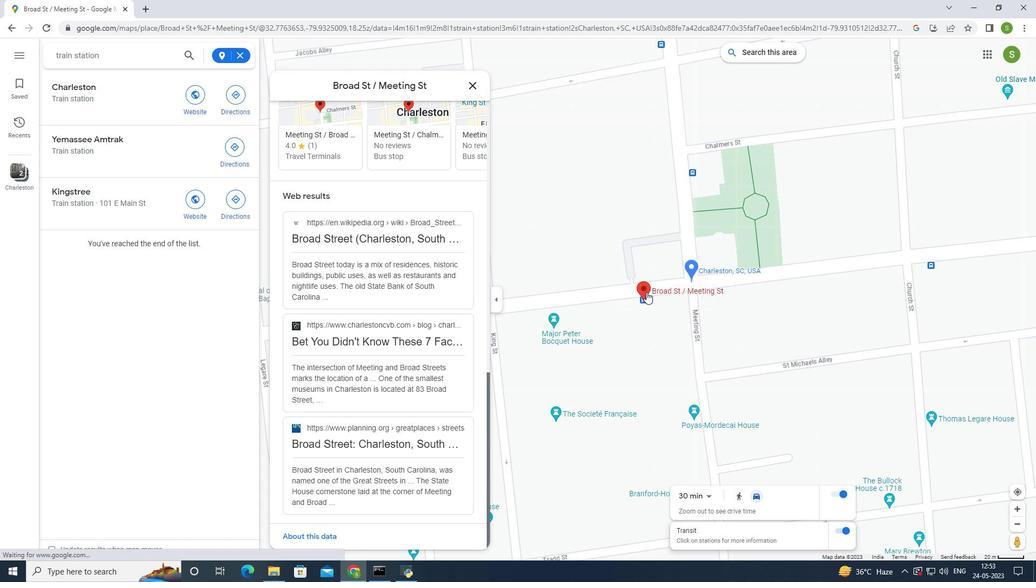 
Action: Mouse moved to (638, 307)
Screenshot: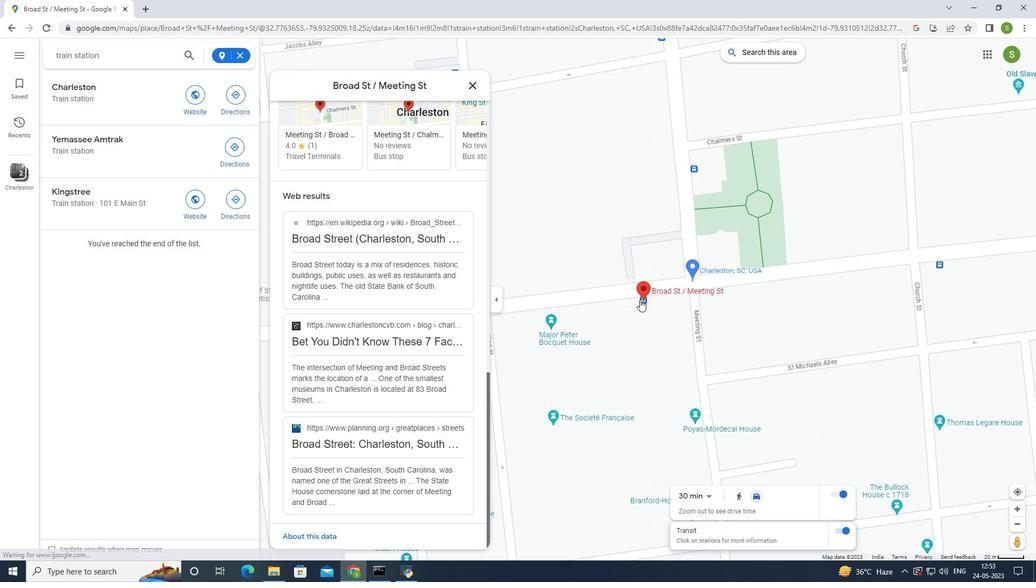
Action: Mouse scrolled (638, 307) with delta (0, 0)
Screenshot: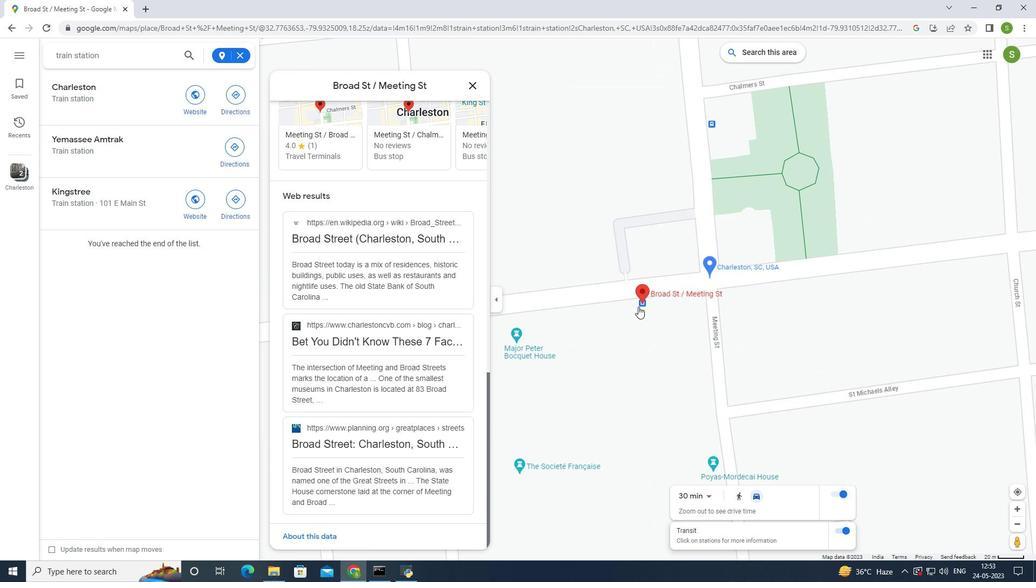 
Action: Mouse scrolled (638, 307) with delta (0, 0)
Screenshot: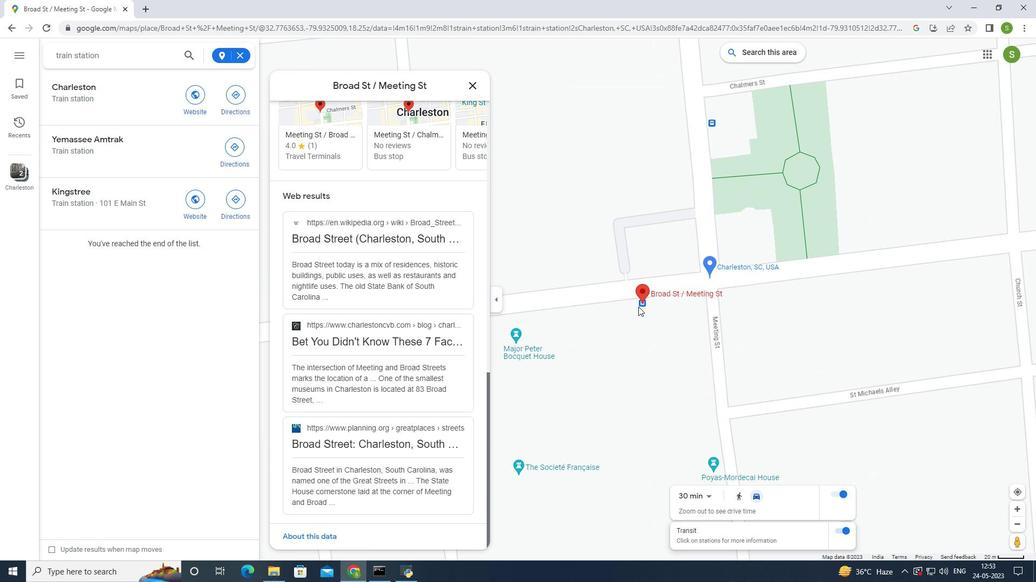 
Action: Mouse moved to (506, 347)
Screenshot: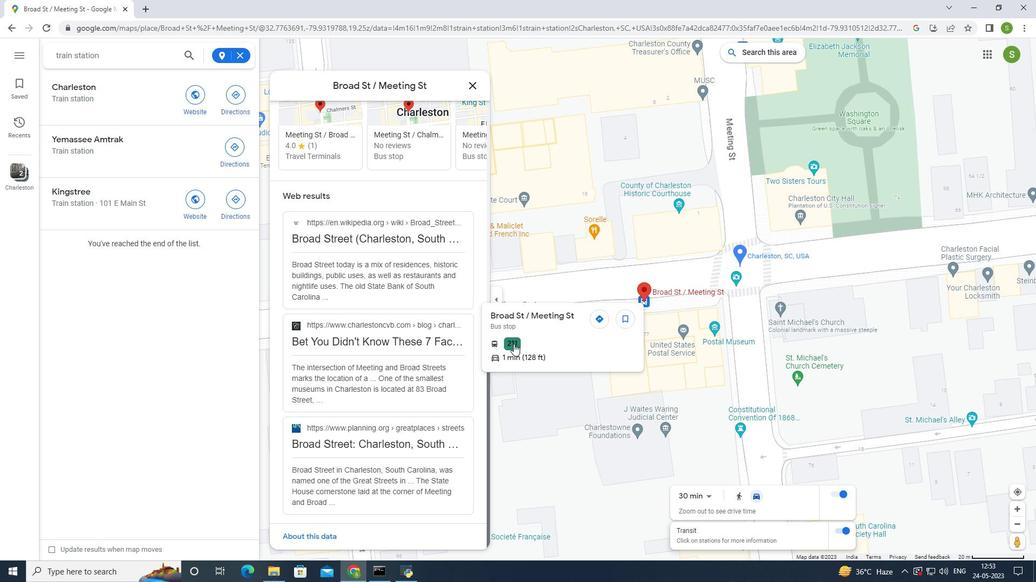 
Action: Mouse pressed left at (506, 347)
Screenshot: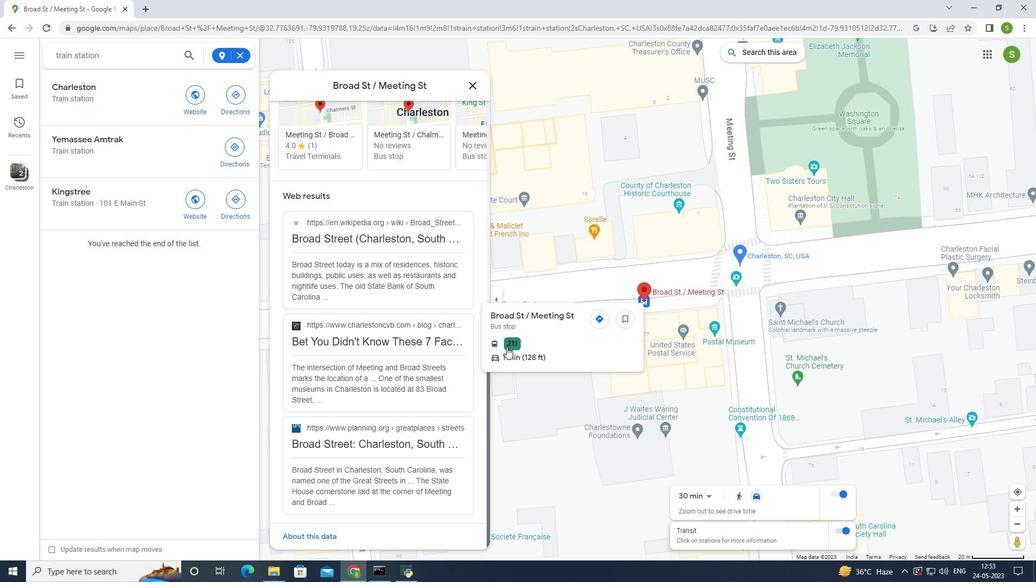 
Action: Mouse moved to (602, 321)
Screenshot: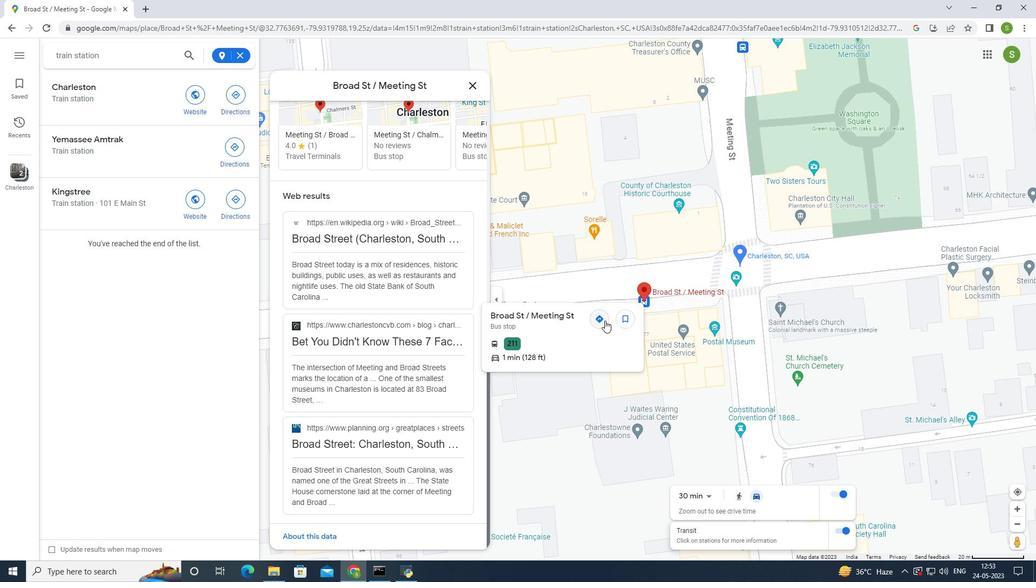 
Action: Mouse pressed left at (602, 321)
Screenshot: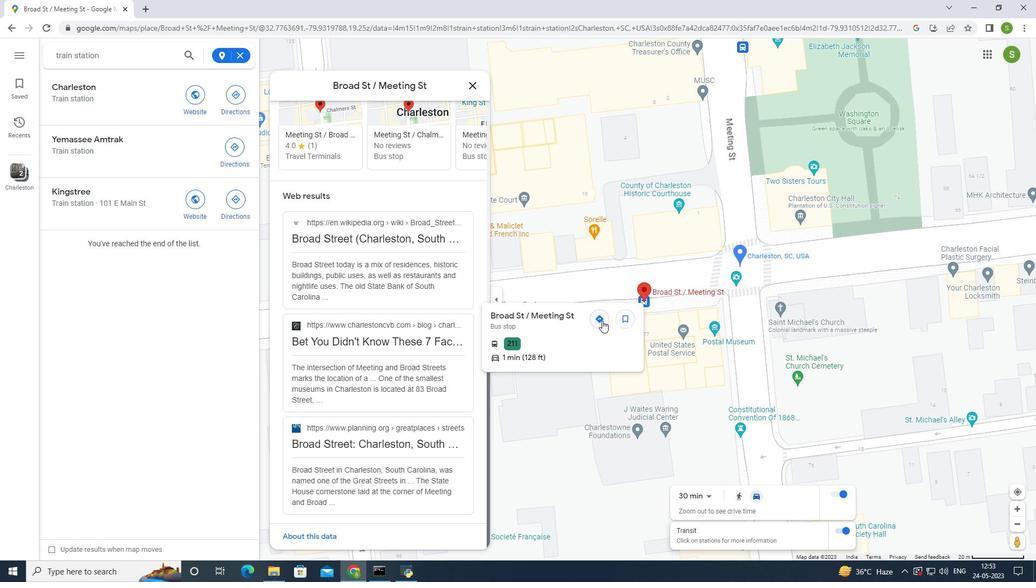 
Action: Mouse pressed left at (602, 321)
Screenshot: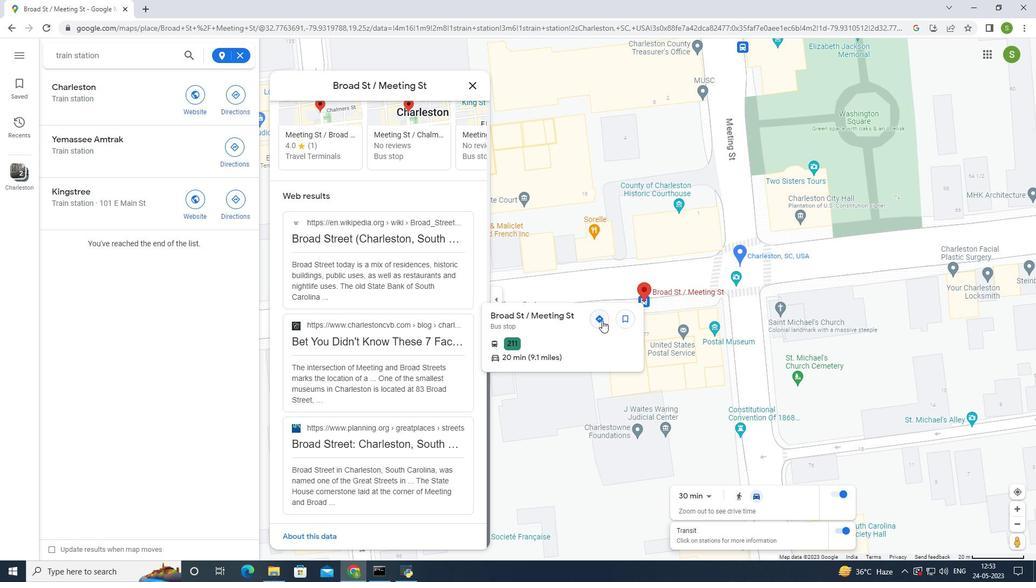 
Action: Mouse pressed left at (602, 321)
Screenshot: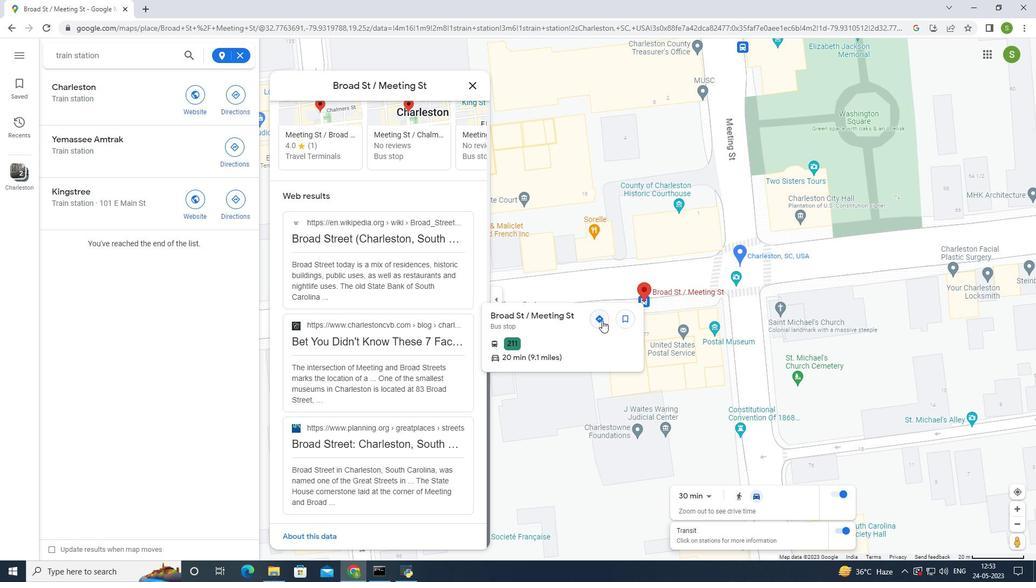 
Action: Mouse moved to (640, 306)
Screenshot: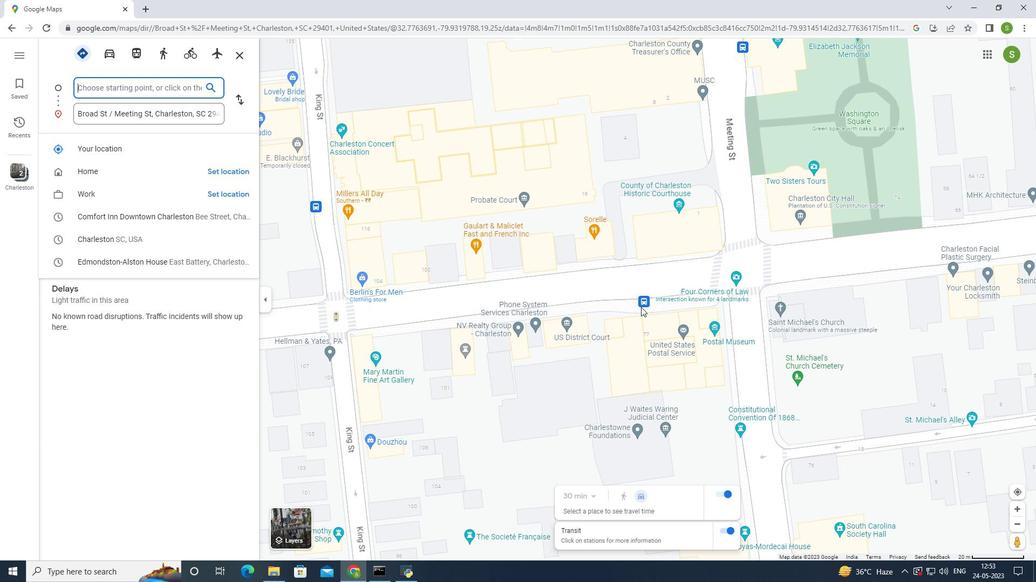 
Action: Mouse scrolled (640, 307) with delta (0, 0)
Screenshot: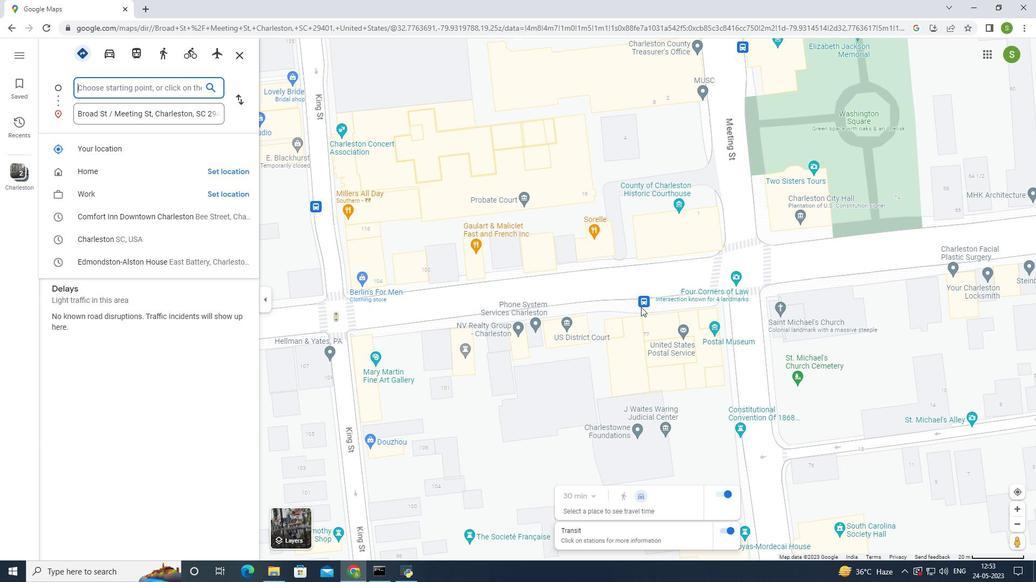 
Action: Mouse scrolled (640, 307) with delta (0, 0)
Screenshot: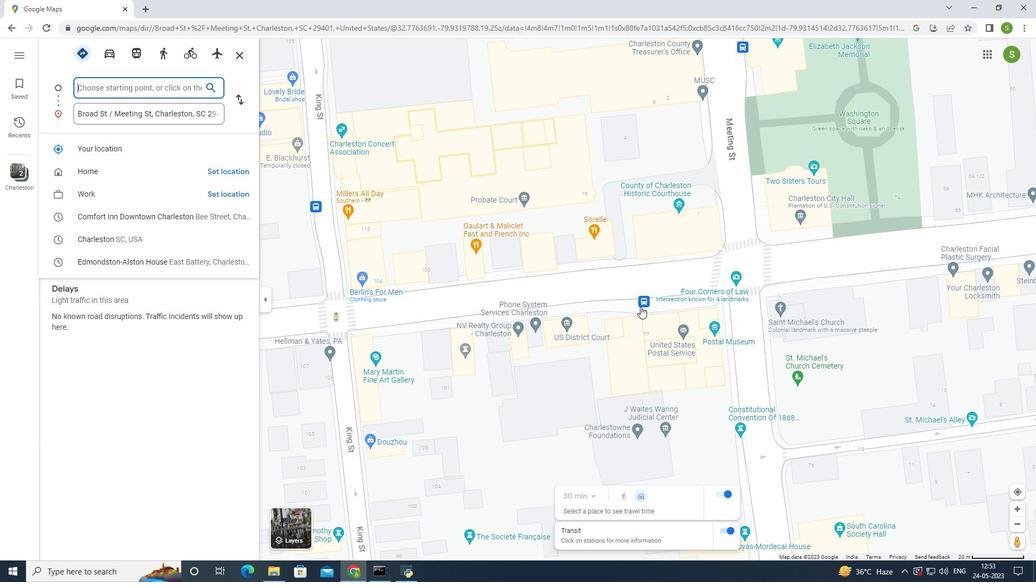 
Action: Mouse moved to (639, 306)
Screenshot: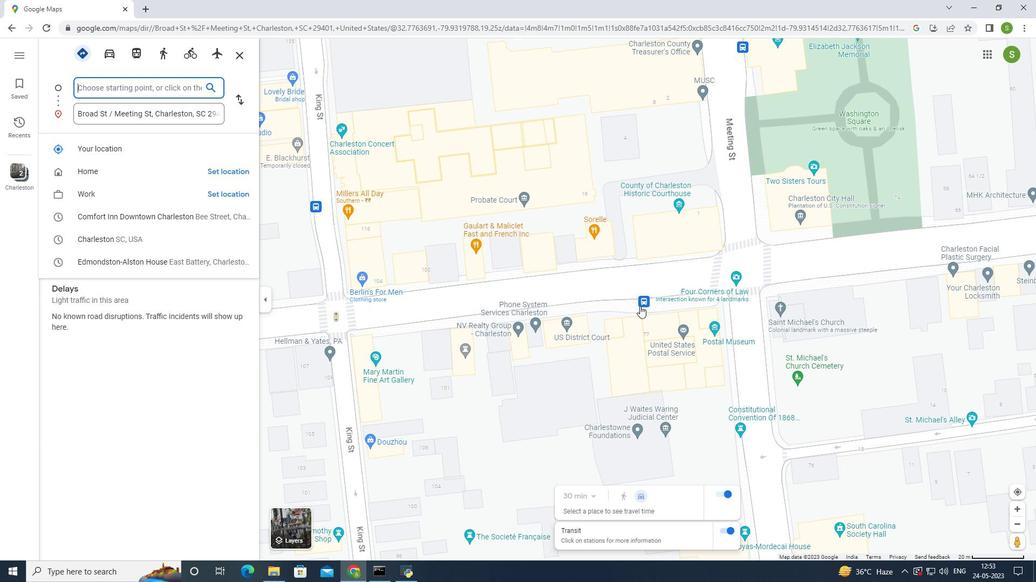 
Action: Mouse scrolled (640, 307) with delta (0, 0)
Screenshot: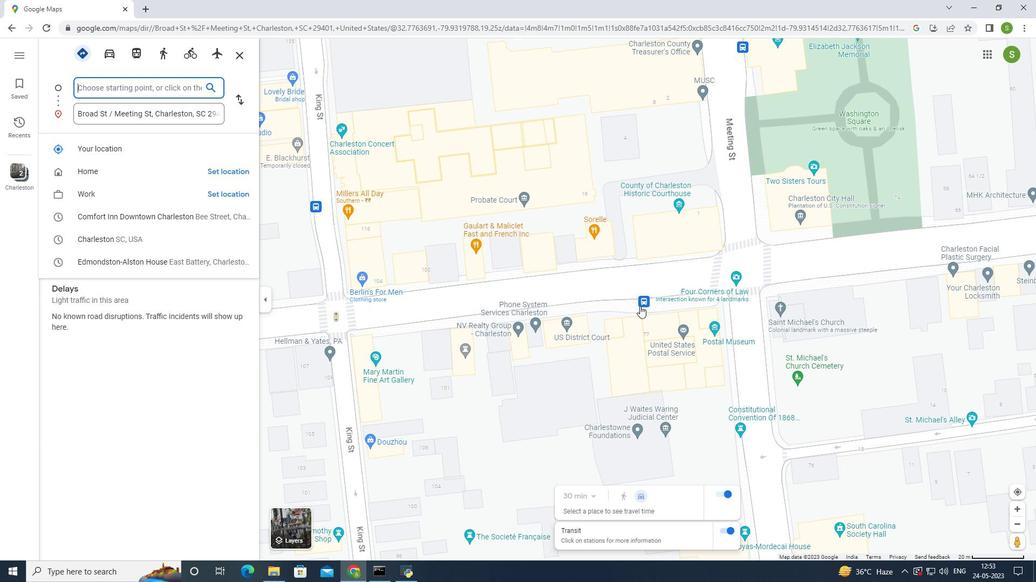 
Action: Mouse moved to (638, 307)
Screenshot: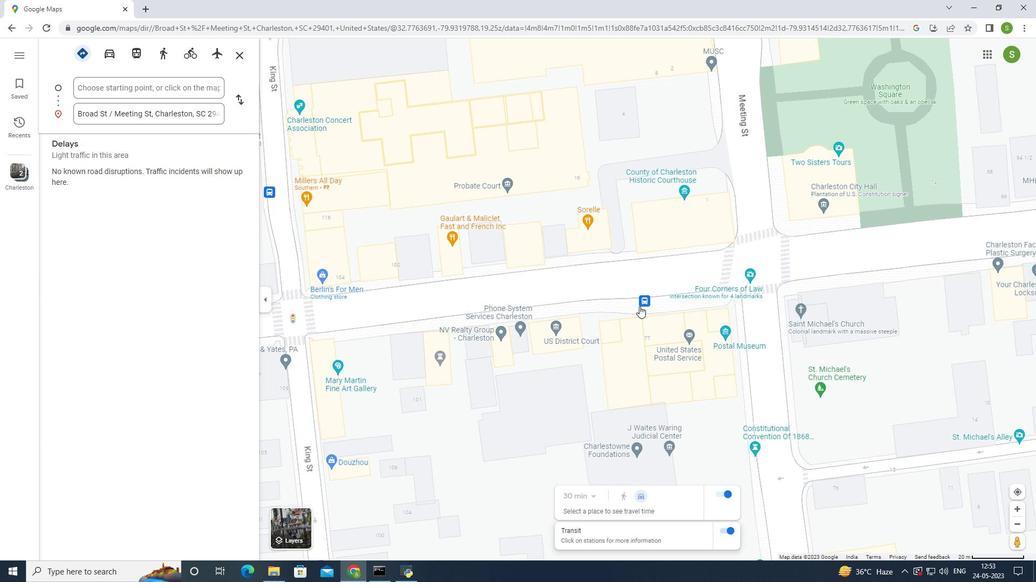 
Action: Mouse scrolled (638, 307) with delta (0, 0)
Screenshot: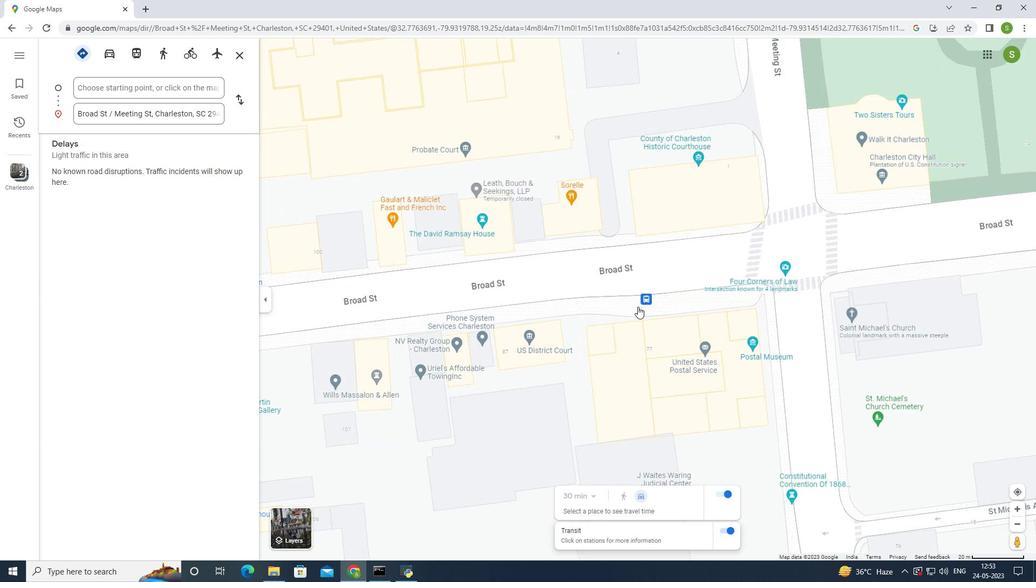 
Action: Mouse scrolled (638, 307) with delta (0, 0)
Screenshot: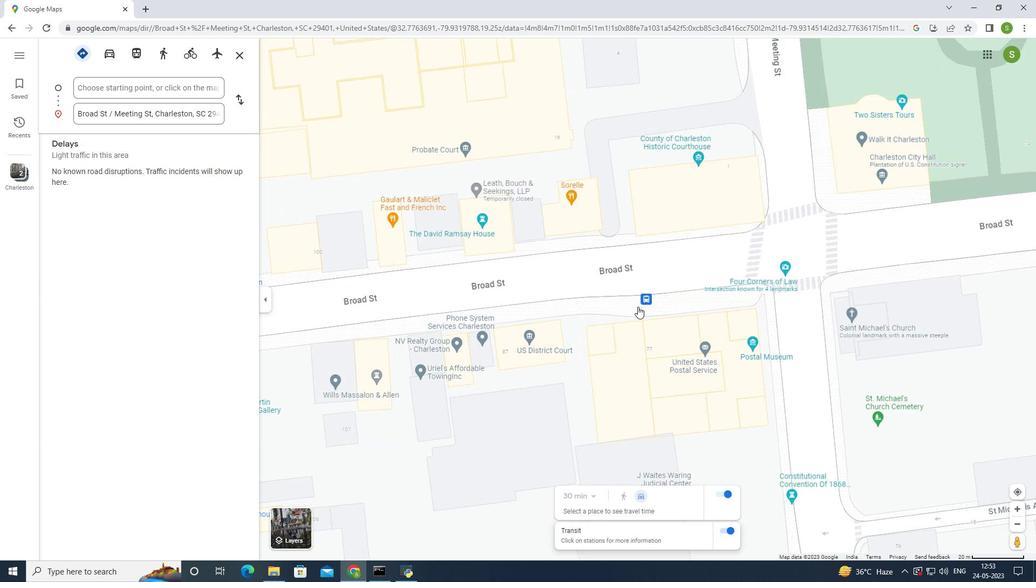 
Action: Mouse scrolled (638, 307) with delta (0, 0)
Screenshot: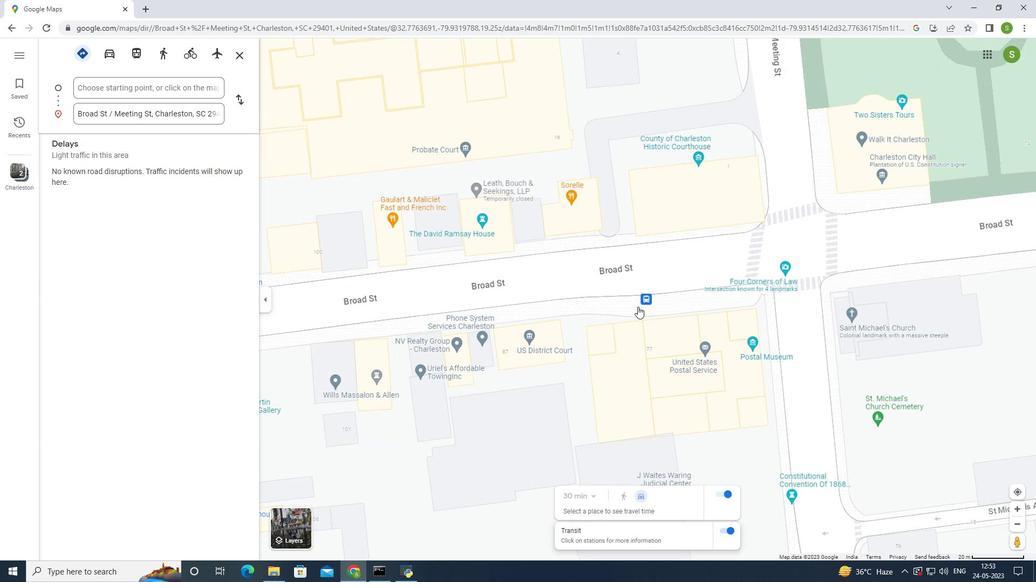 
Action: Mouse scrolled (638, 307) with delta (0, 0)
Screenshot: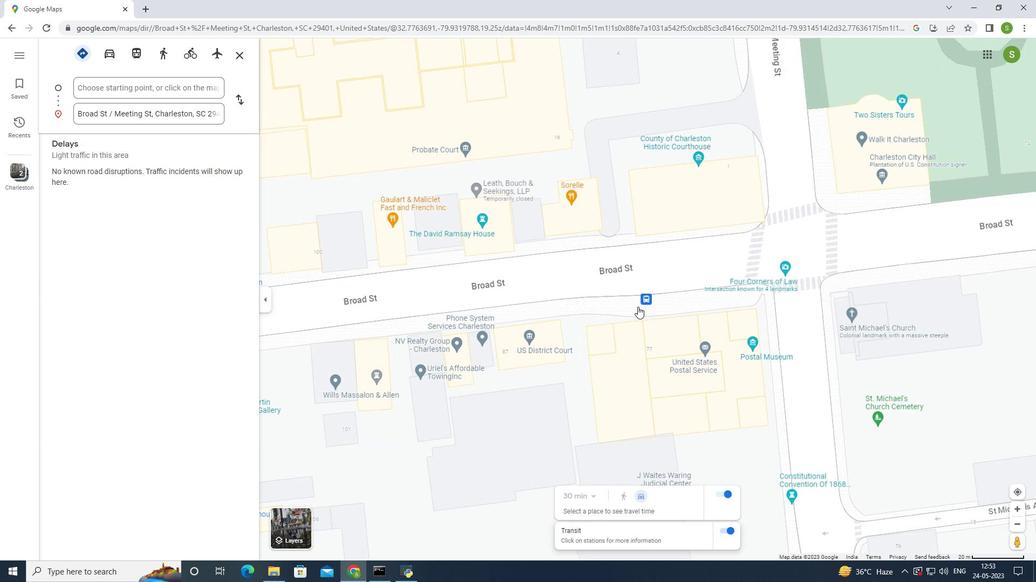 
Action: Mouse moved to (636, 309)
Screenshot: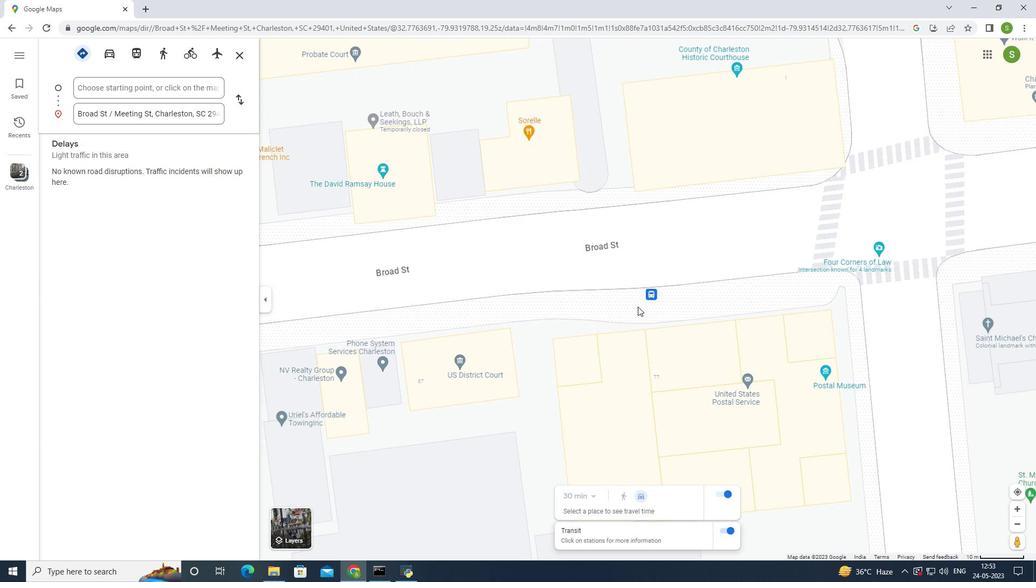 
Action: Mouse scrolled (636, 309) with delta (0, 0)
Screenshot: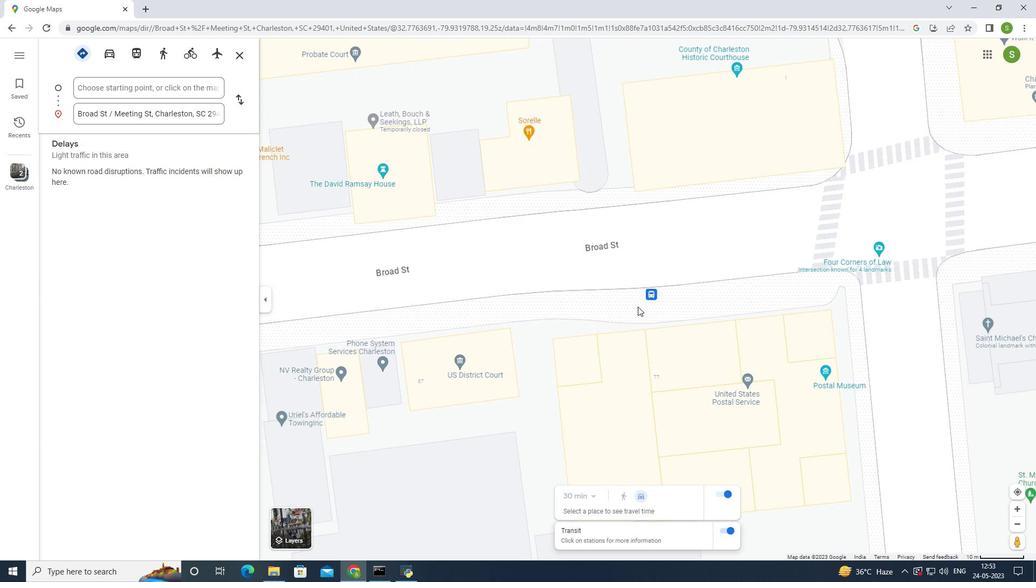 
Action: Mouse moved to (636, 309)
Screenshot: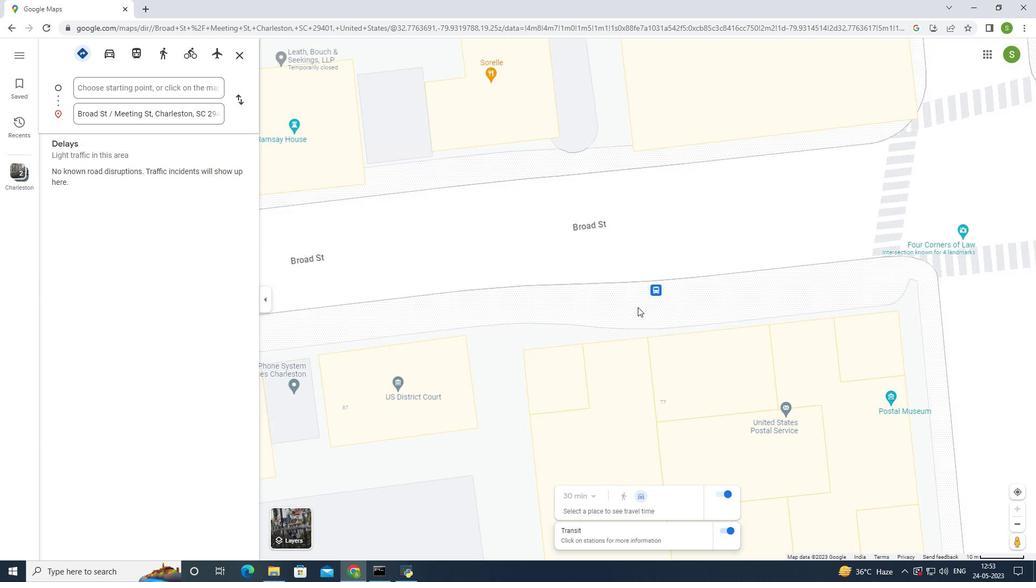 
Action: Mouse scrolled (636, 310) with delta (0, 0)
Screenshot: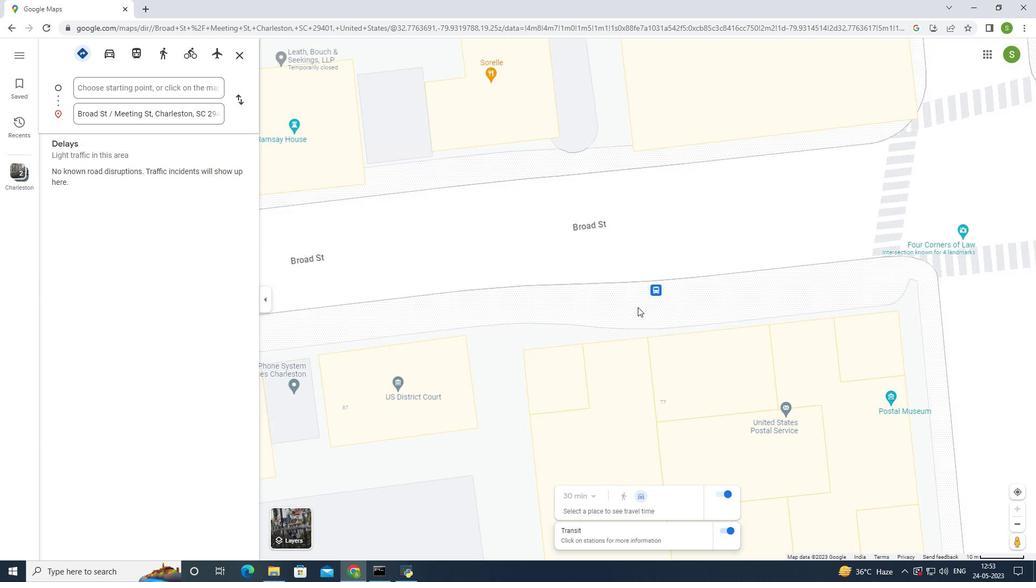 
Action: Mouse moved to (638, 310)
Screenshot: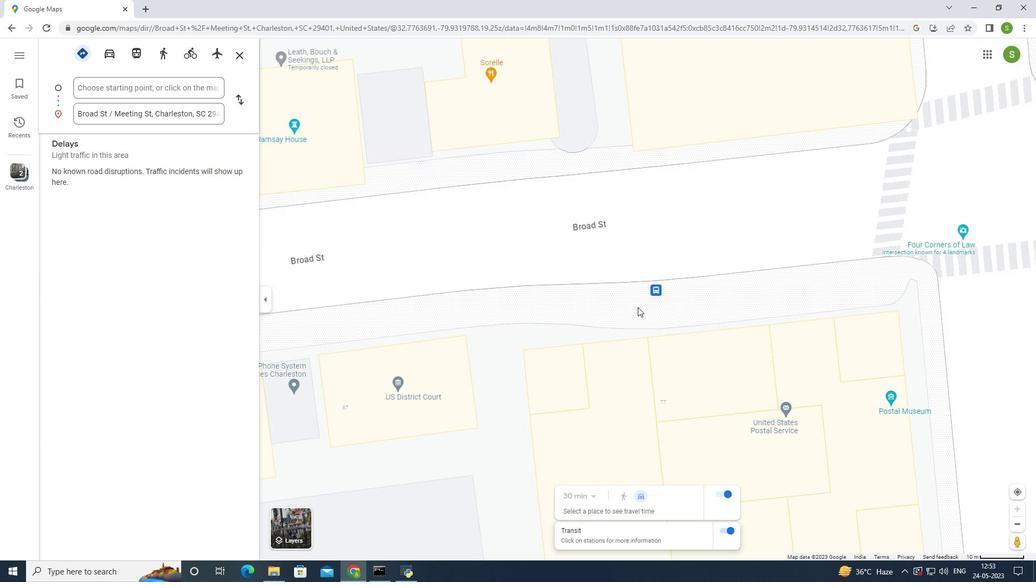 
Action: Mouse scrolled (637, 310) with delta (0, 0)
Screenshot: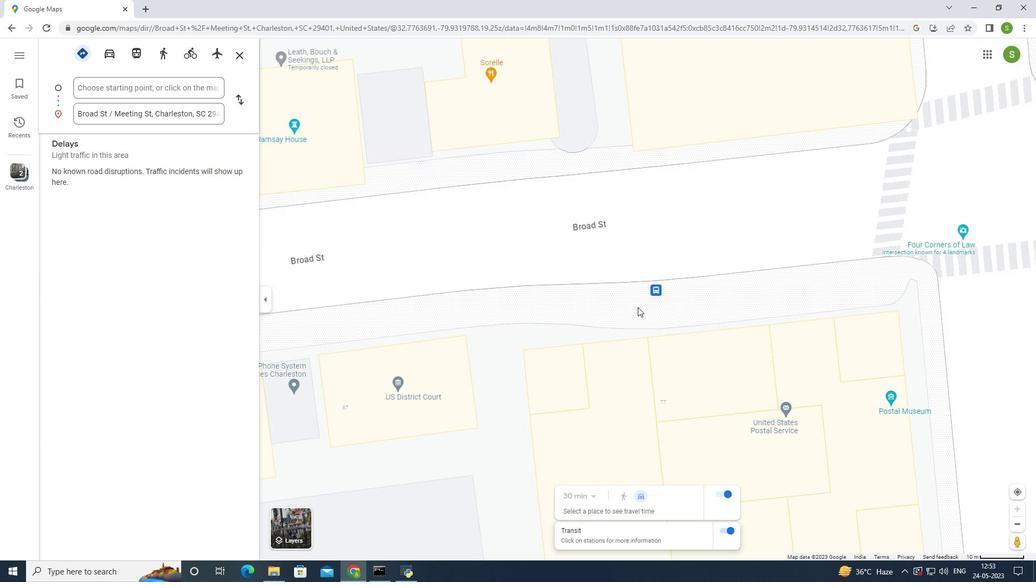 
Action: Mouse moved to (644, 311)
Screenshot: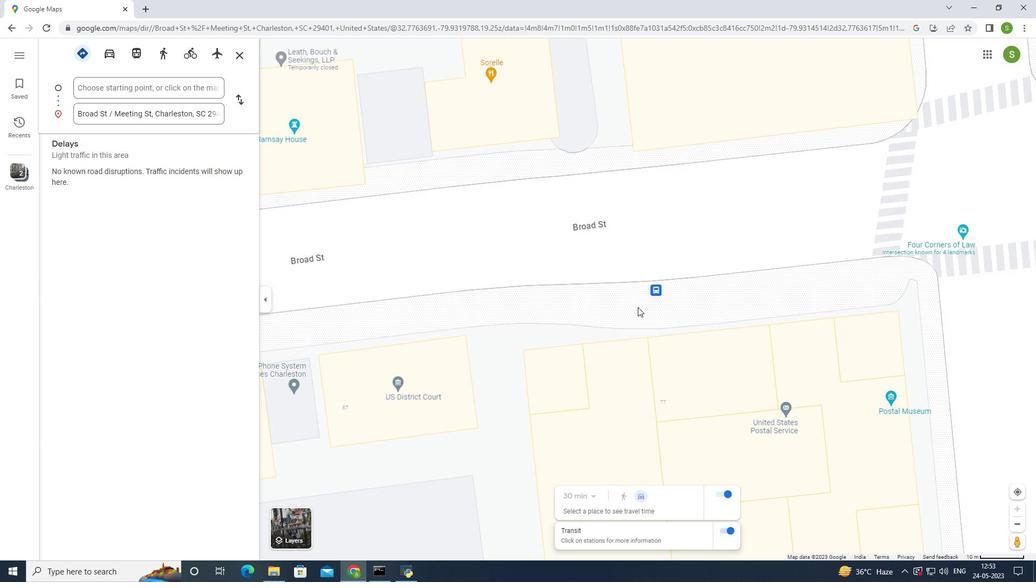 
Action: Mouse scrolled (641, 311) with delta (0, 0)
Screenshot: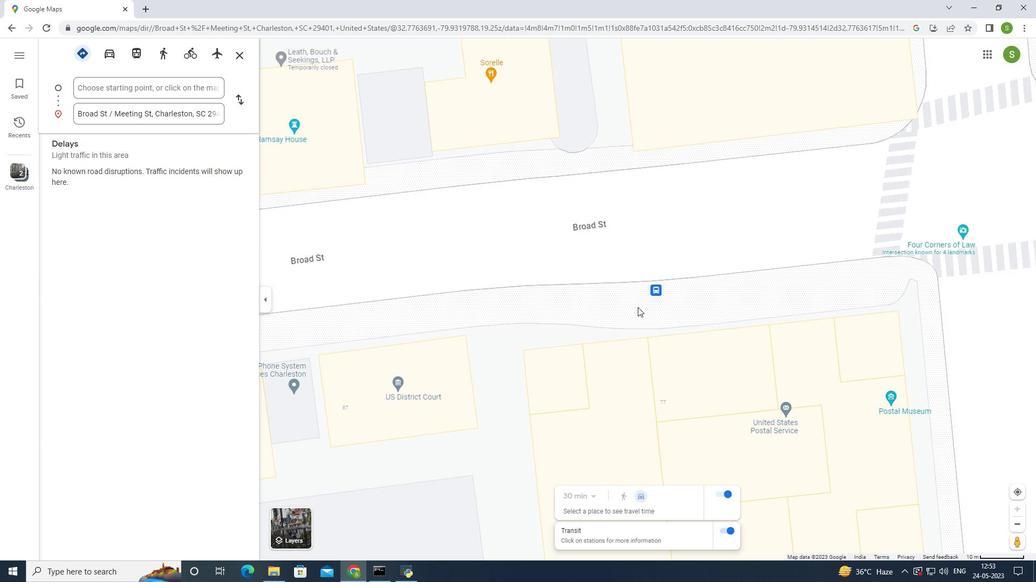 
Action: Mouse moved to (648, 312)
Screenshot: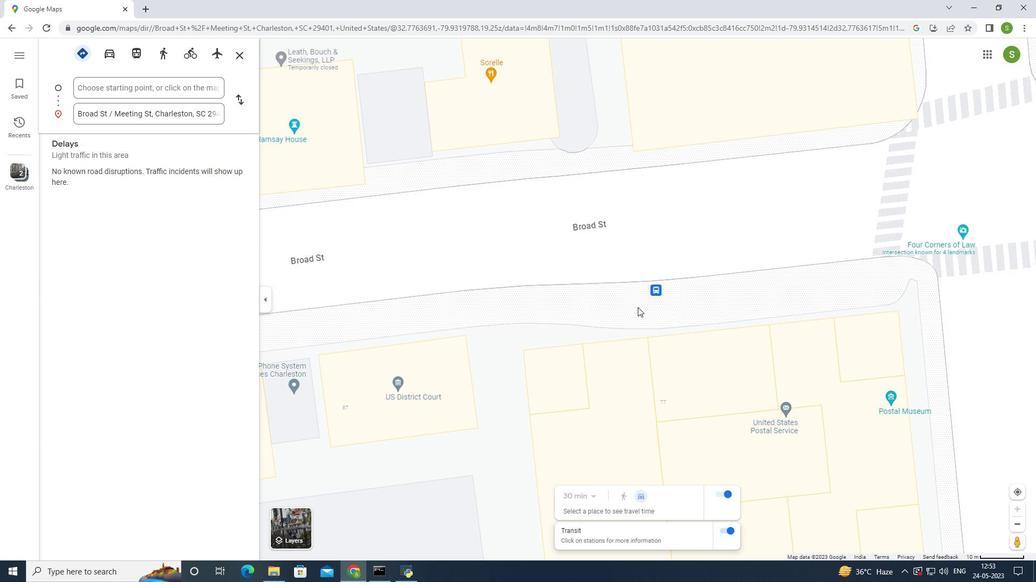 
Action: Mouse scrolled (648, 313) with delta (0, 0)
Screenshot: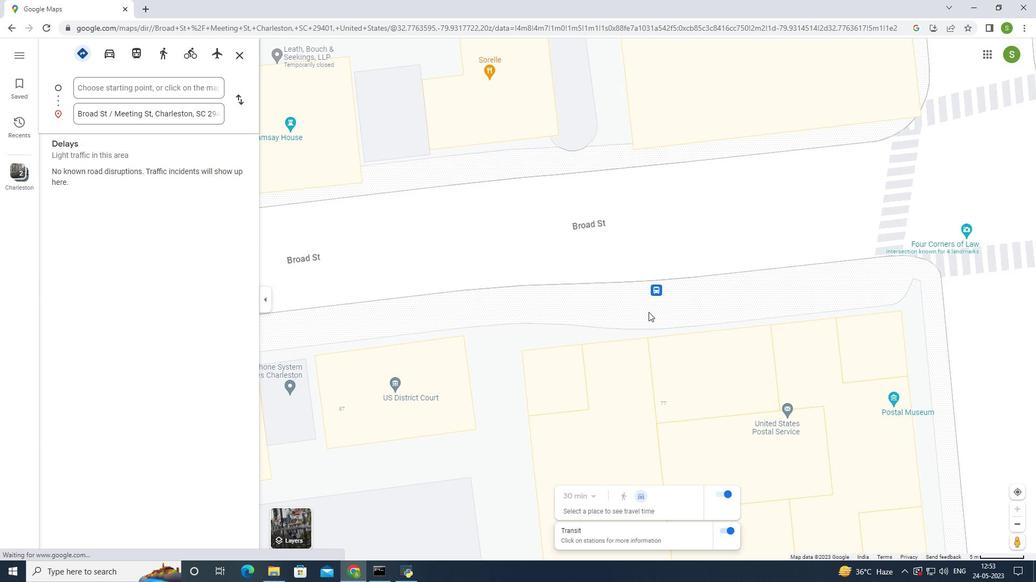 
Action: Mouse scrolled (648, 313) with delta (0, 0)
Screenshot: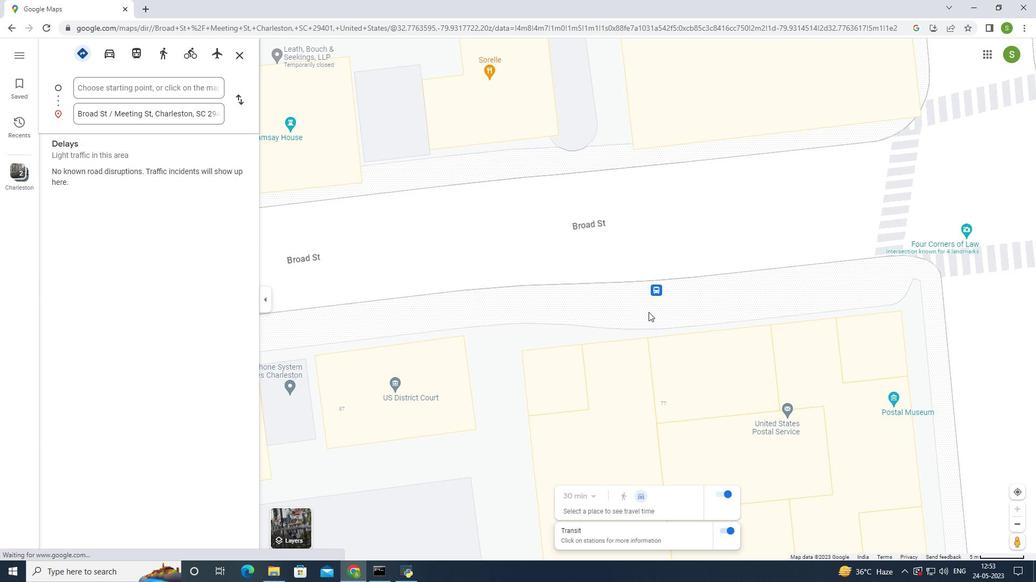 
Action: Mouse scrolled (648, 313) with delta (0, 0)
Screenshot: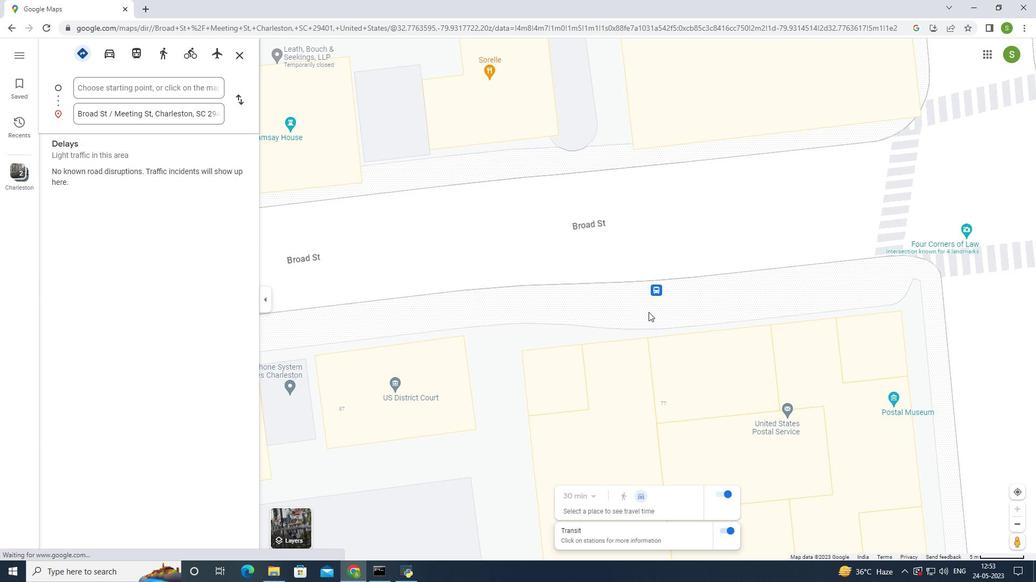 
Action: Mouse scrolled (648, 313) with delta (0, 0)
Screenshot: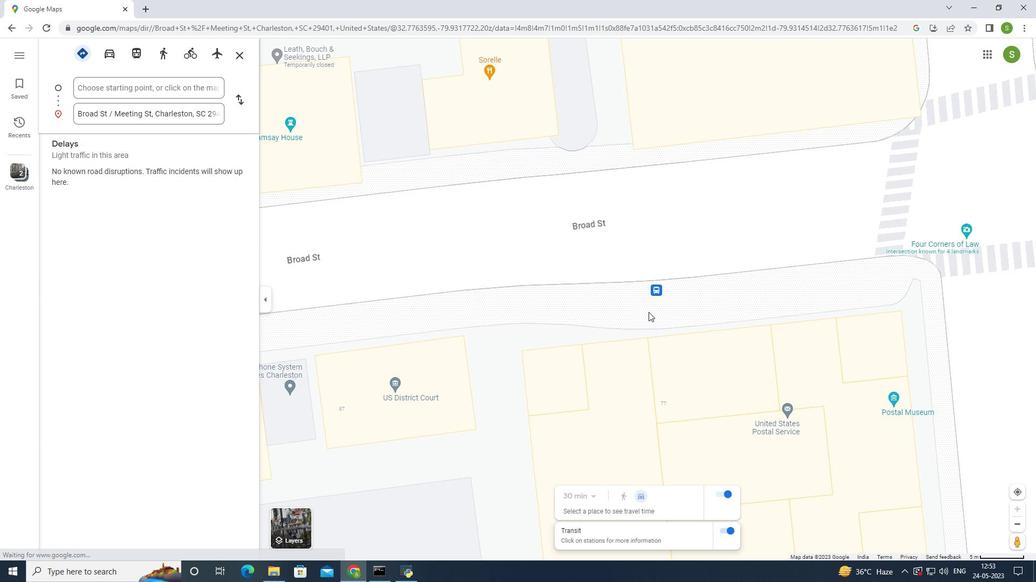 
Action: Mouse scrolled (648, 313) with delta (0, 0)
Screenshot: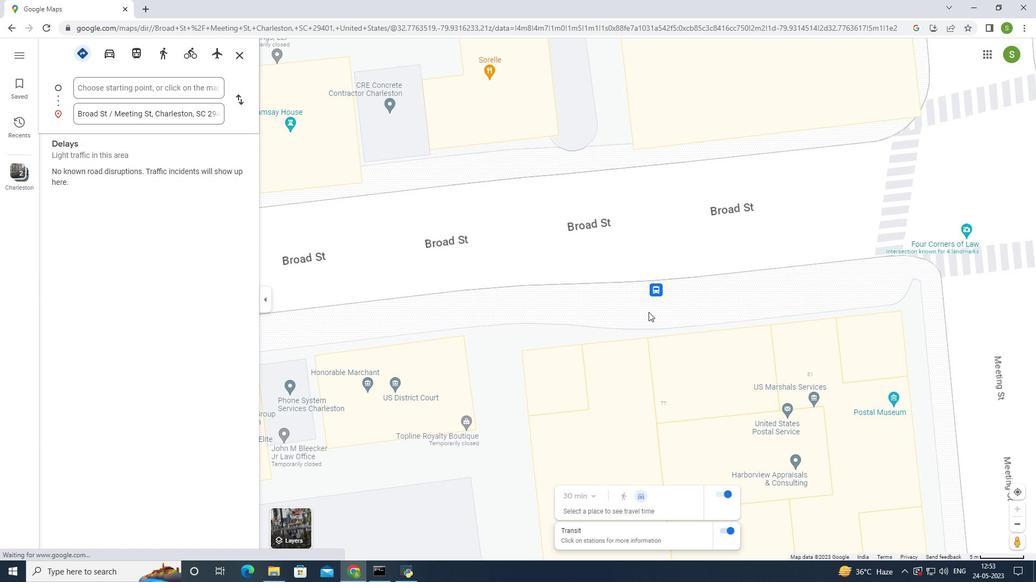 
Action: Mouse scrolled (648, 313) with delta (0, 0)
Screenshot: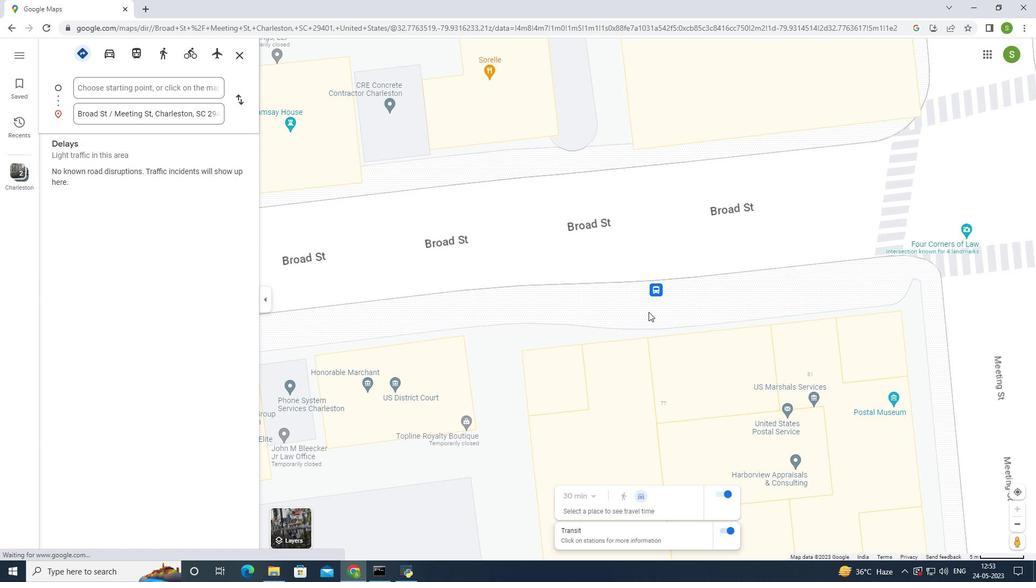 
Action: Mouse moved to (648, 312)
Screenshot: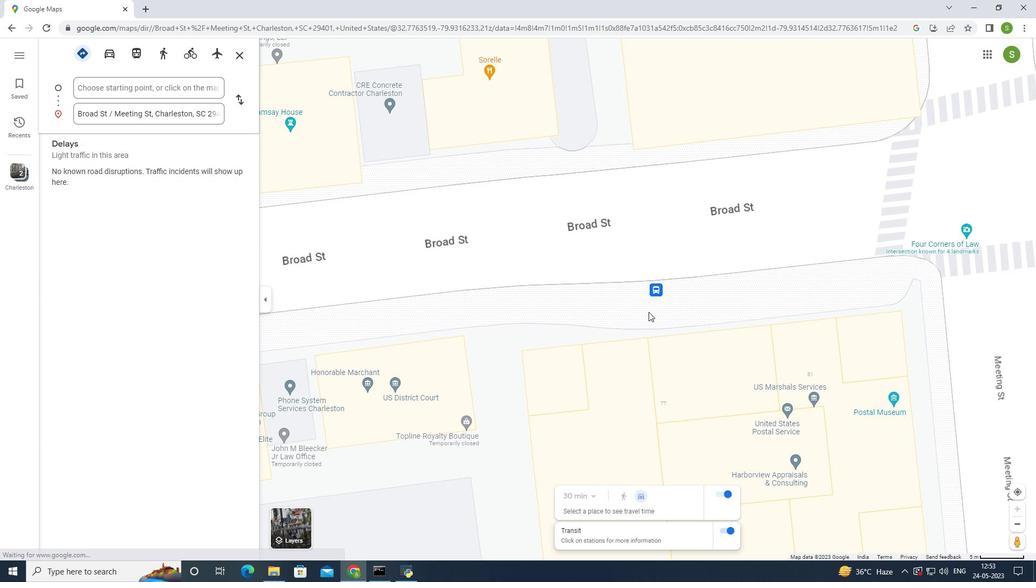
Action: Mouse scrolled (648, 313) with delta (0, 0)
Screenshot: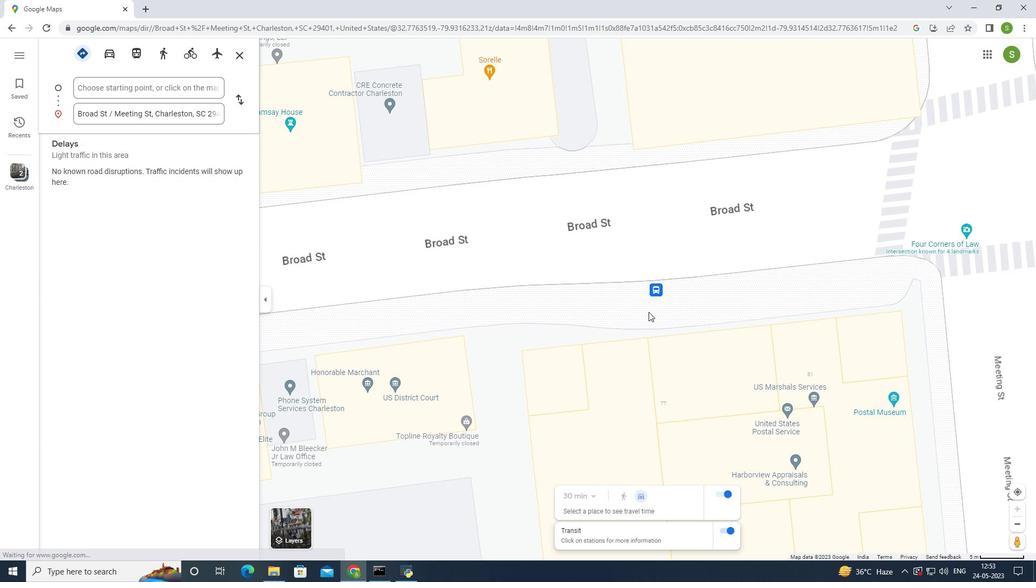 
Action: Mouse scrolled (648, 313) with delta (0, 0)
Screenshot: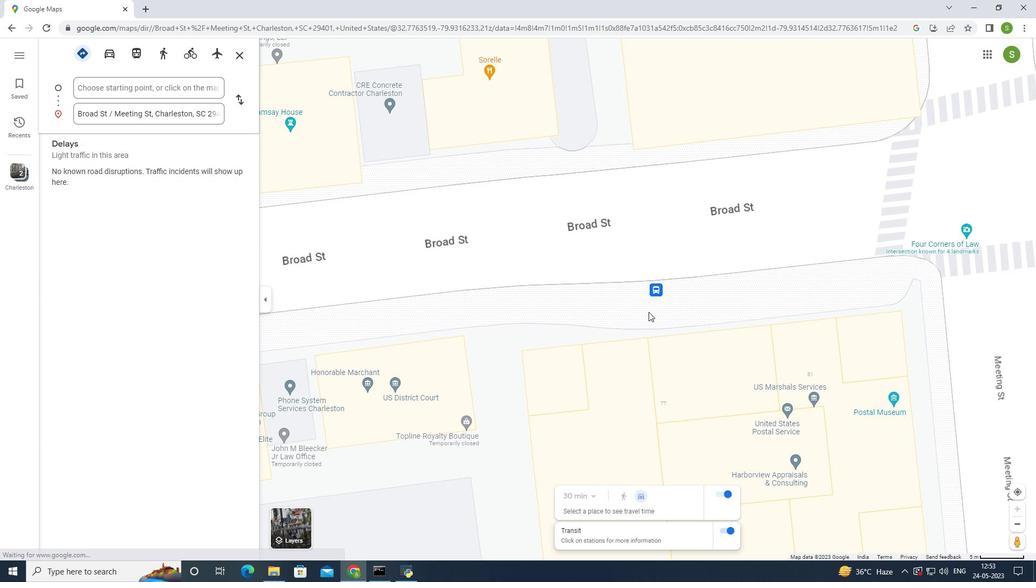 
Action: Mouse scrolled (648, 313) with delta (0, 0)
Screenshot: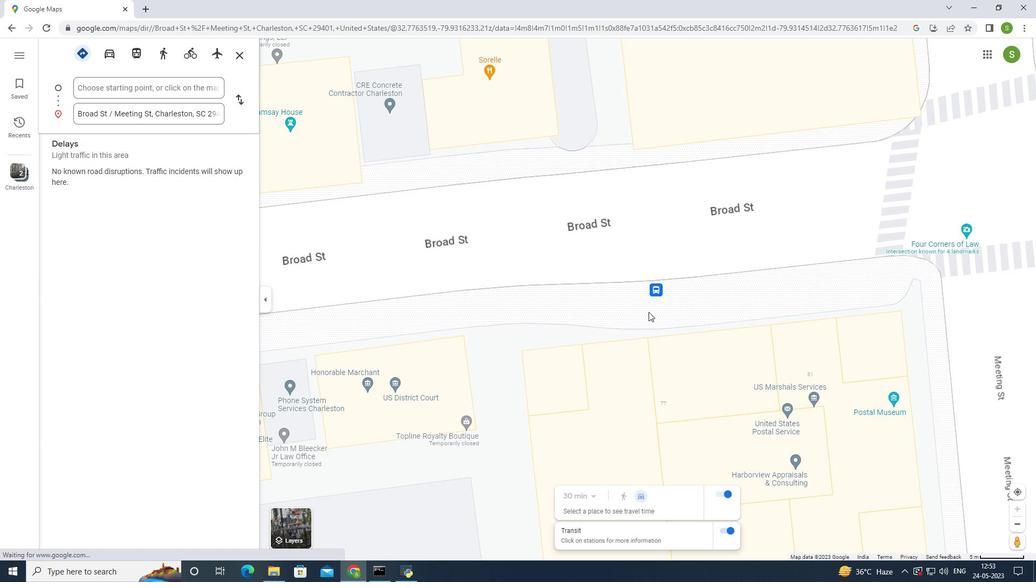 
Action: Mouse scrolled (648, 313) with delta (0, 0)
Screenshot: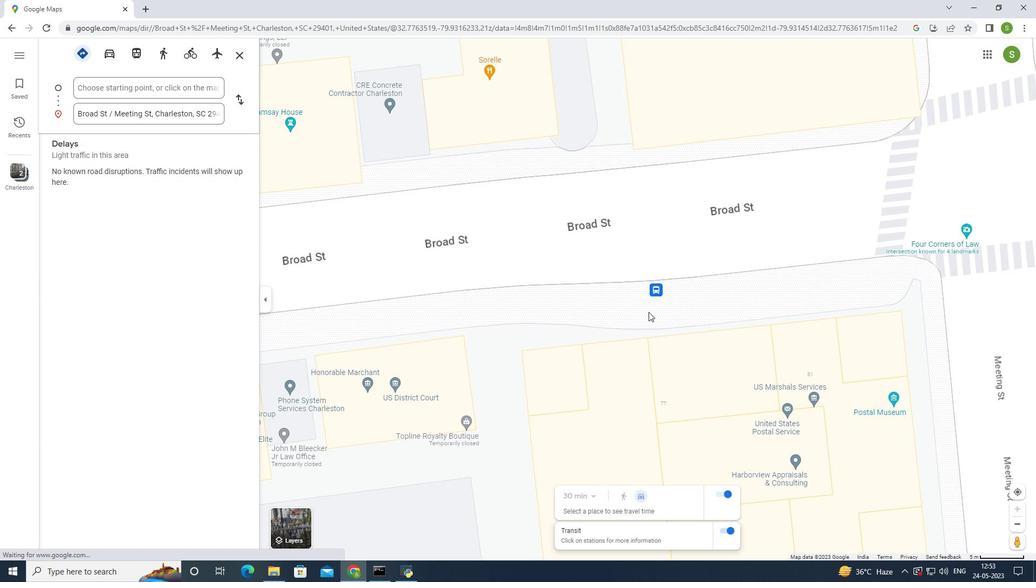 
Action: Mouse scrolled (648, 313) with delta (0, 0)
Screenshot: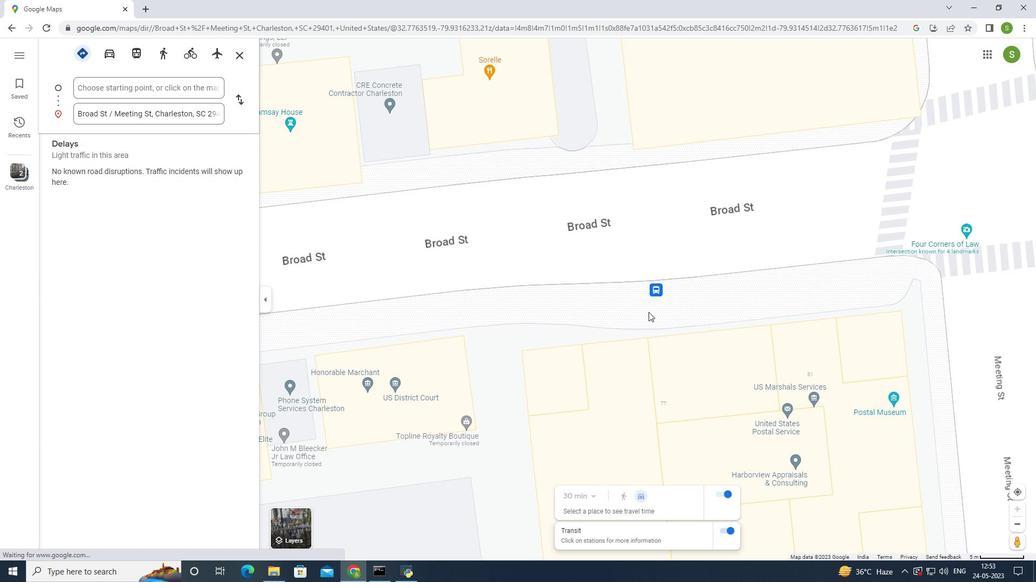 
Action: Mouse moved to (645, 319)
Screenshot: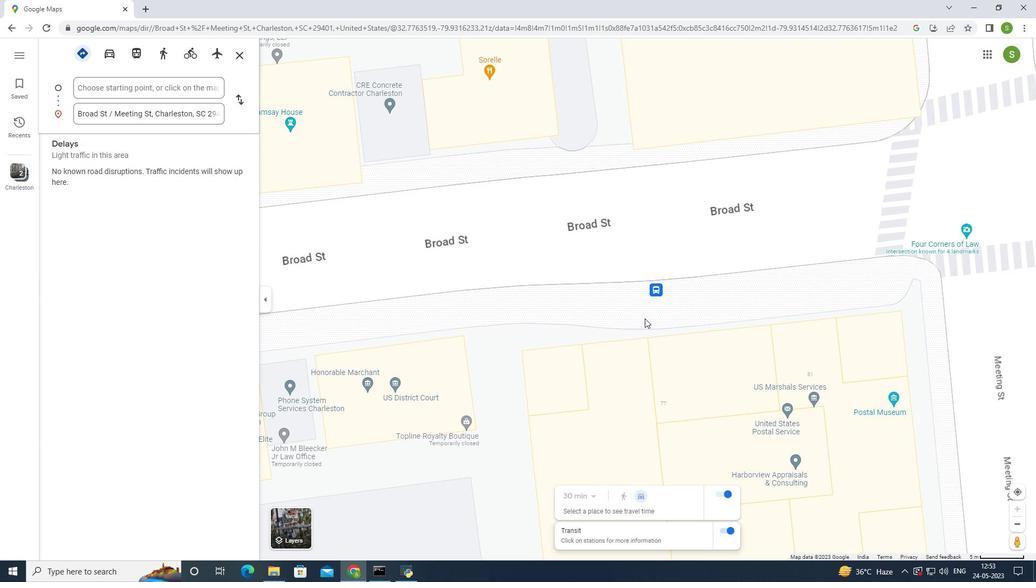 
Action: Mouse scrolled (645, 318) with delta (0, 0)
Screenshot: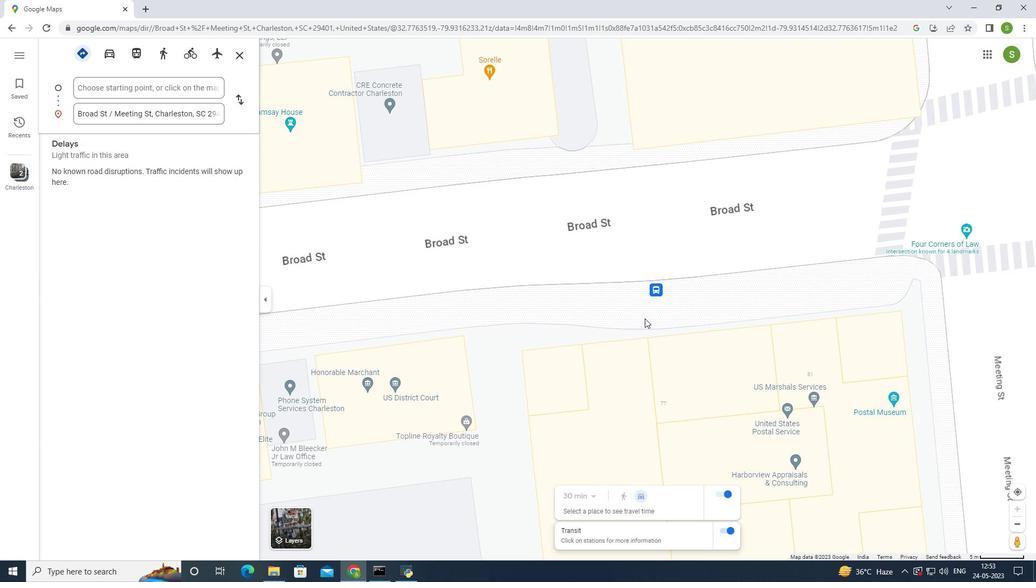
Action: Mouse moved to (643, 320)
Screenshot: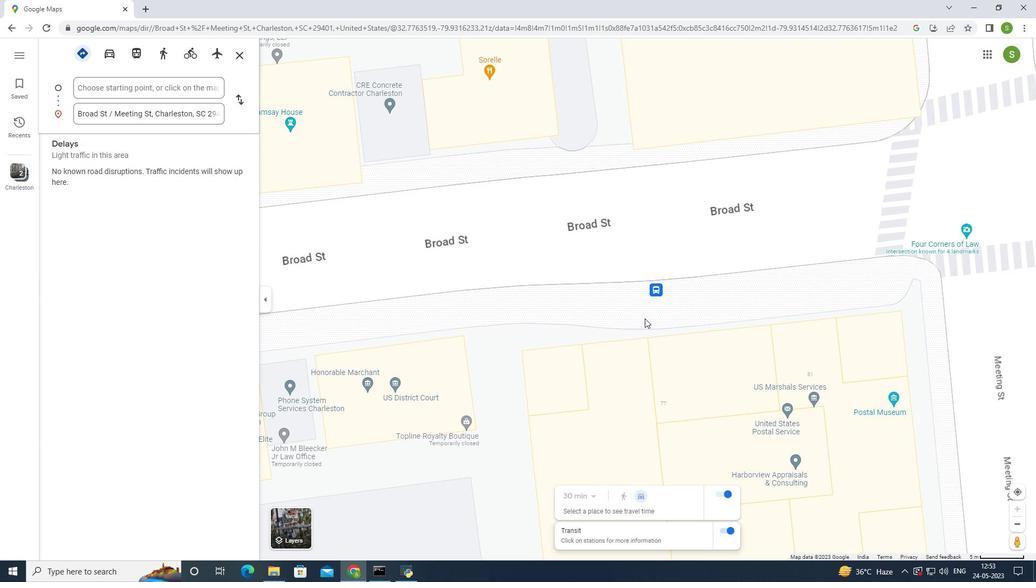 
Action: Mouse scrolled (643, 319) with delta (0, 0)
Screenshot: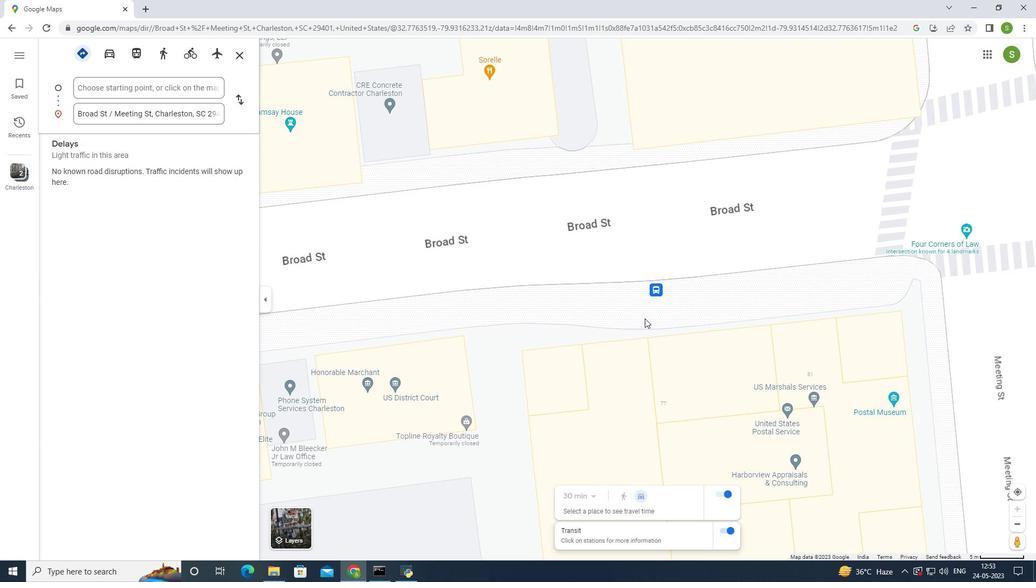 
Action: Mouse moved to (643, 320)
Screenshot: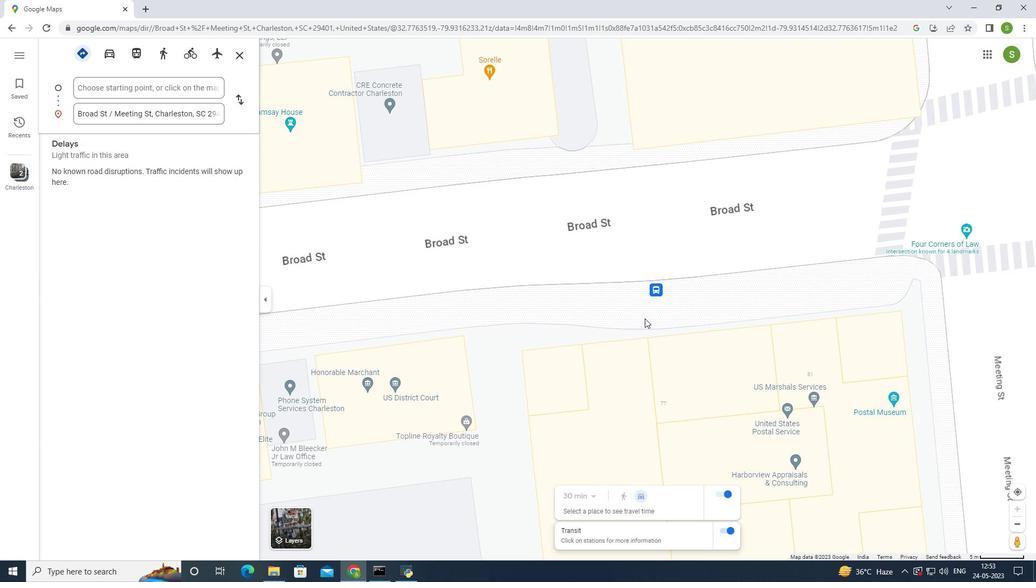 
Action: Mouse scrolled (643, 320) with delta (0, 0)
Screenshot: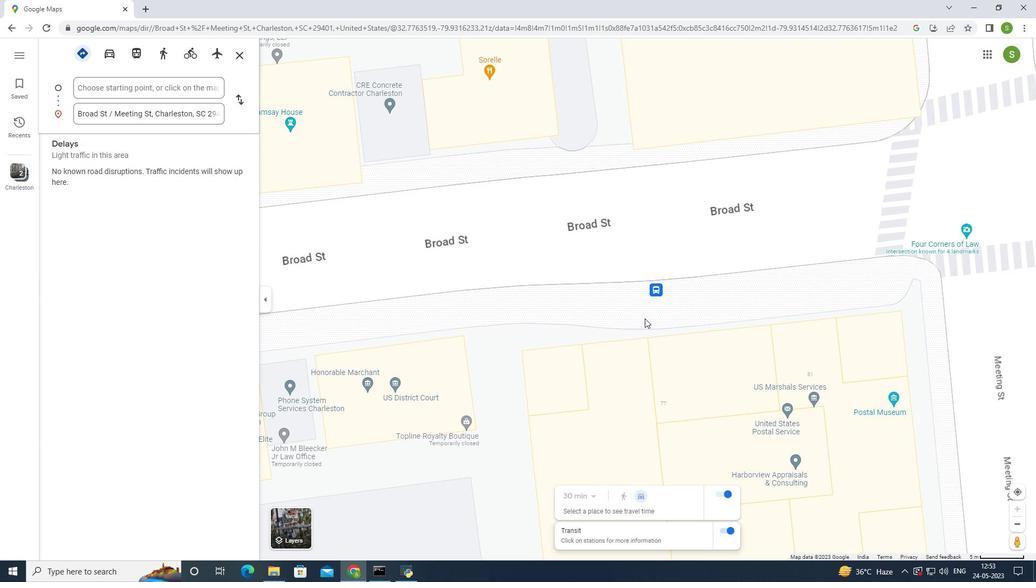 
Action: Mouse scrolled (643, 320) with delta (0, 0)
Screenshot: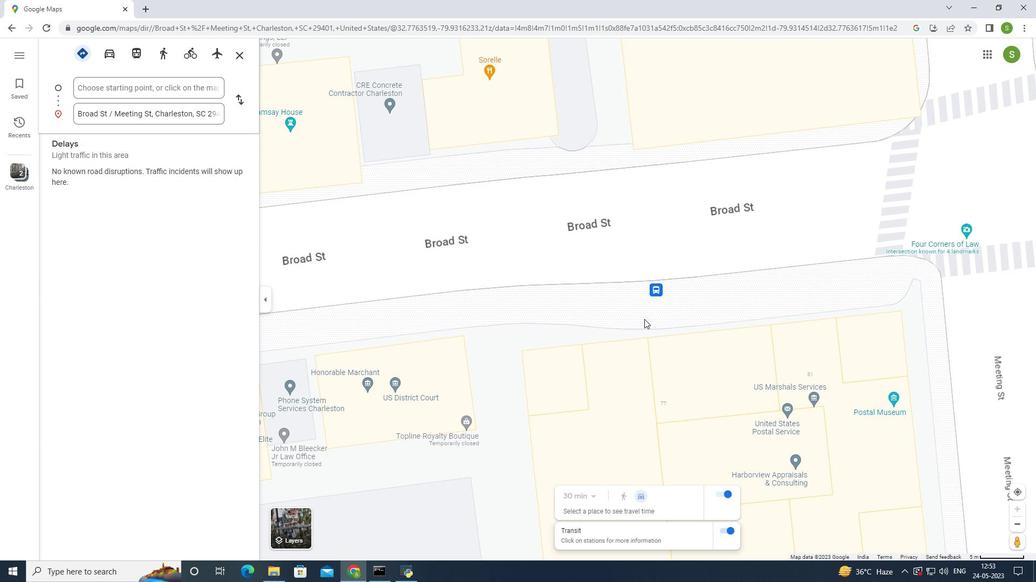 
Action: Mouse moved to (635, 328)
Screenshot: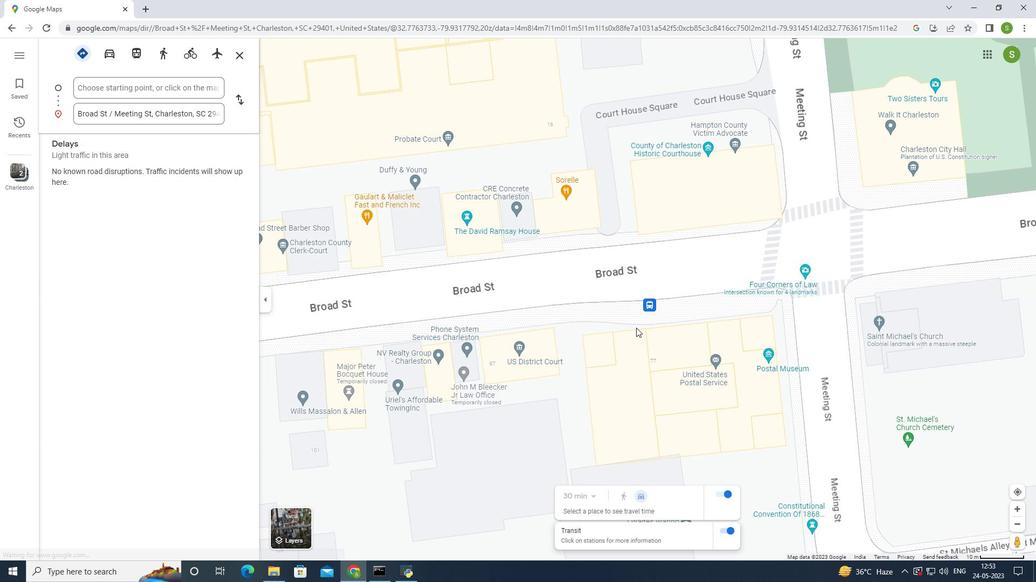 
Action: Mouse scrolled (635, 328) with delta (0, 0)
Screenshot: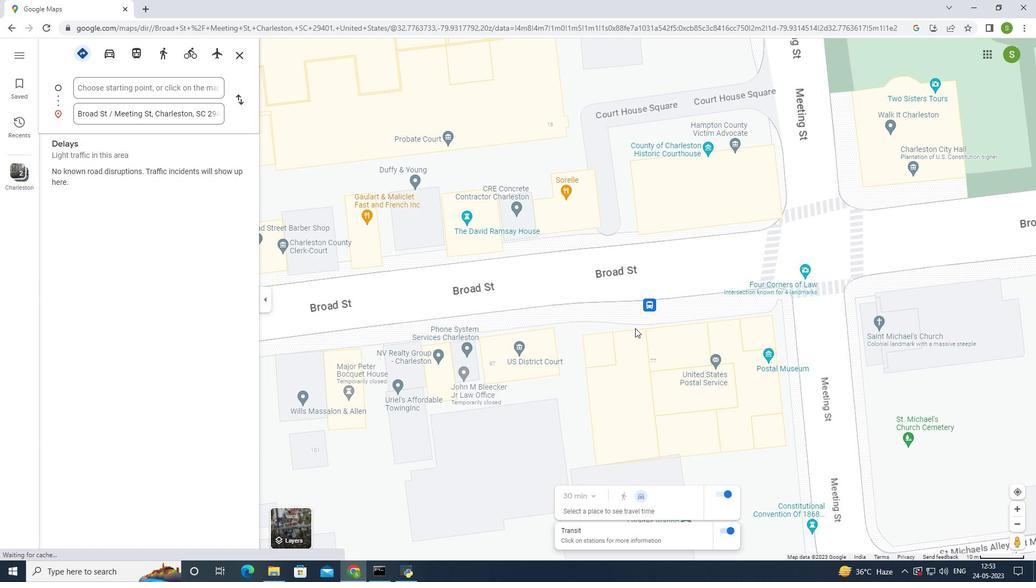 
Action: Mouse moved to (633, 331)
Screenshot: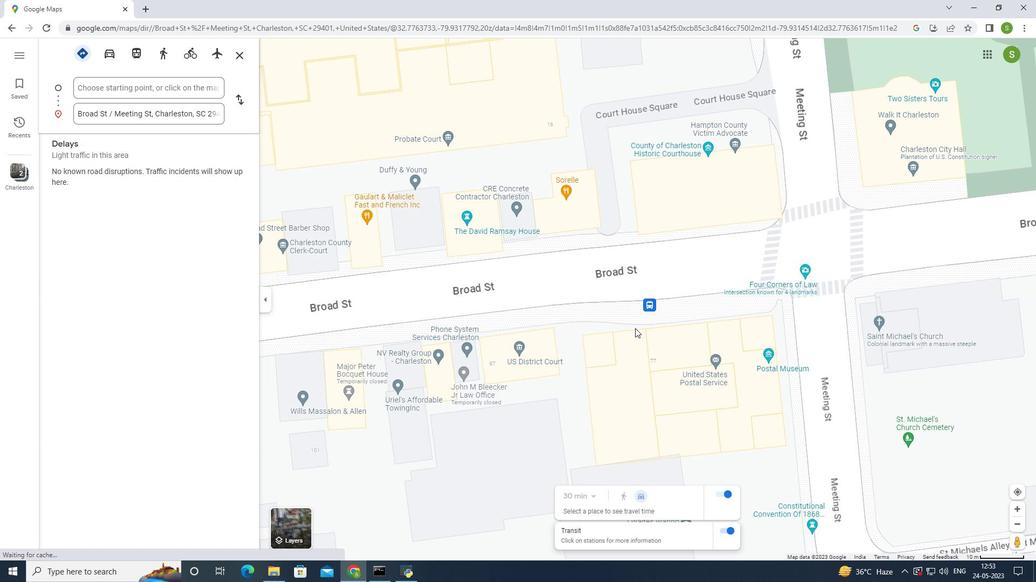 
Action: Mouse scrolled (633, 330) with delta (0, 0)
Screenshot: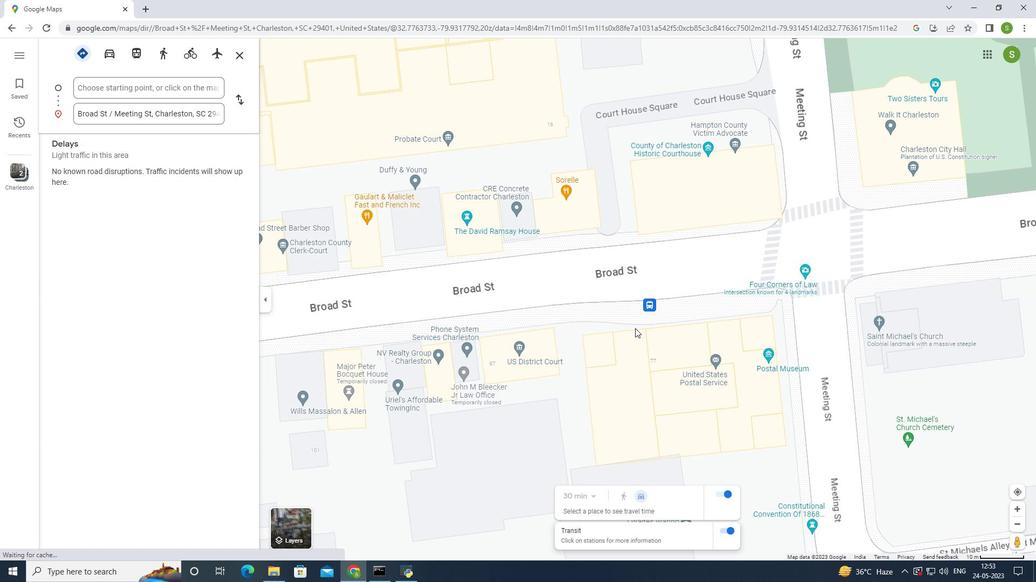 
Action: Mouse moved to (633, 331)
Screenshot: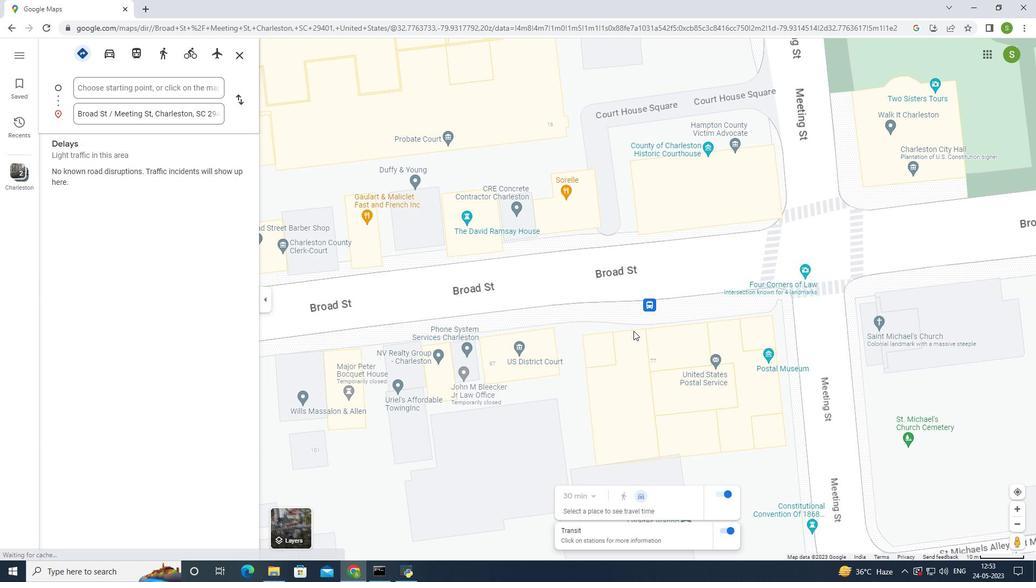 
Action: Mouse scrolled (633, 331) with delta (0, 0)
Screenshot: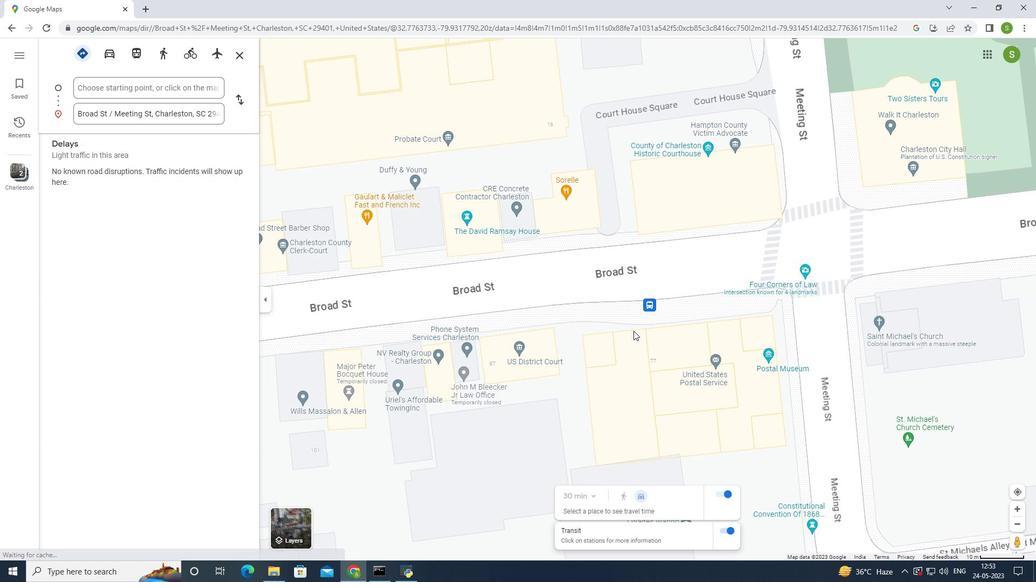 
Action: Mouse moved to (628, 335)
Screenshot: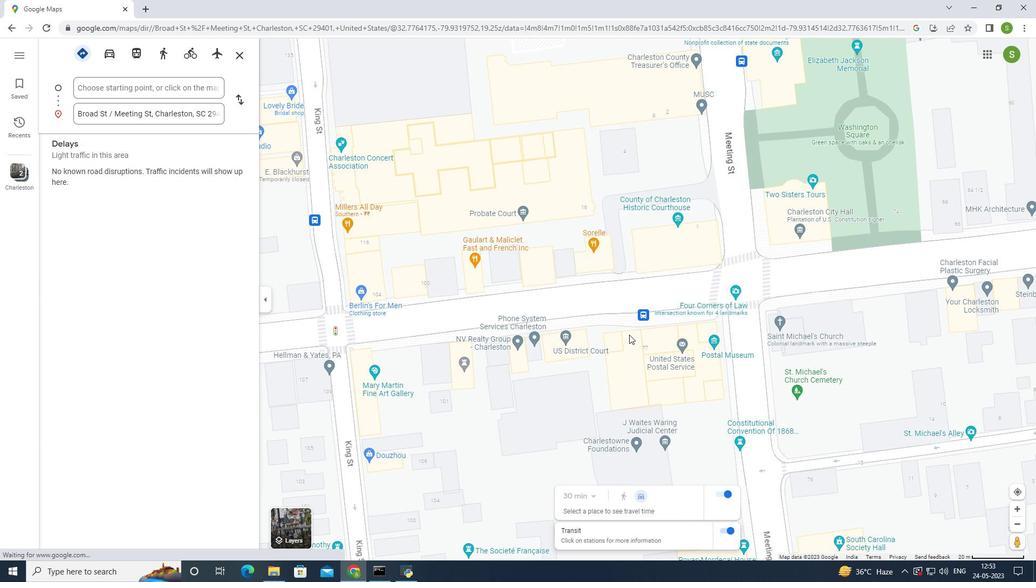 
Action: Mouse scrolled (628, 334) with delta (0, 0)
Screenshot: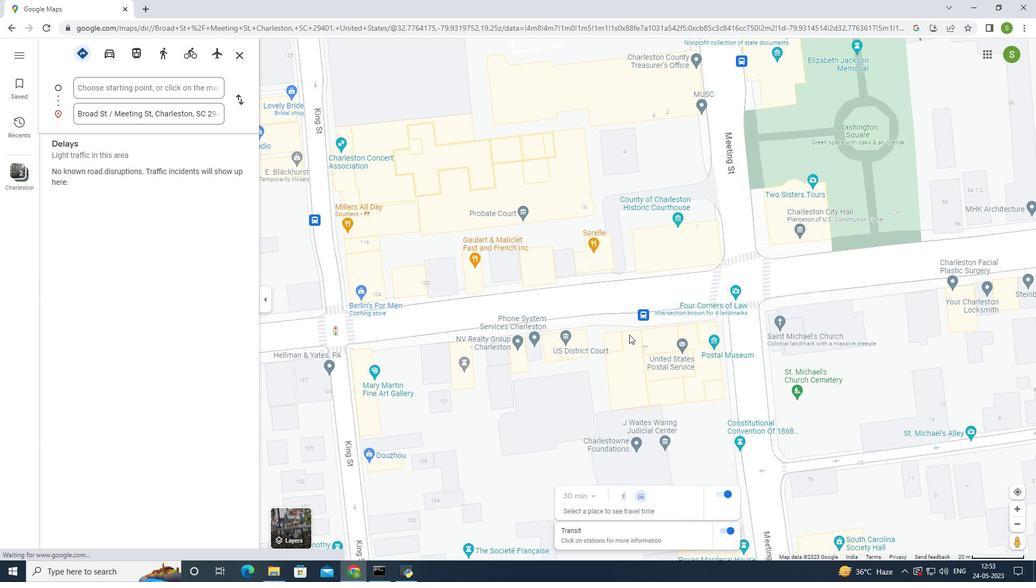 
Action: Mouse moved to (628, 335)
Screenshot: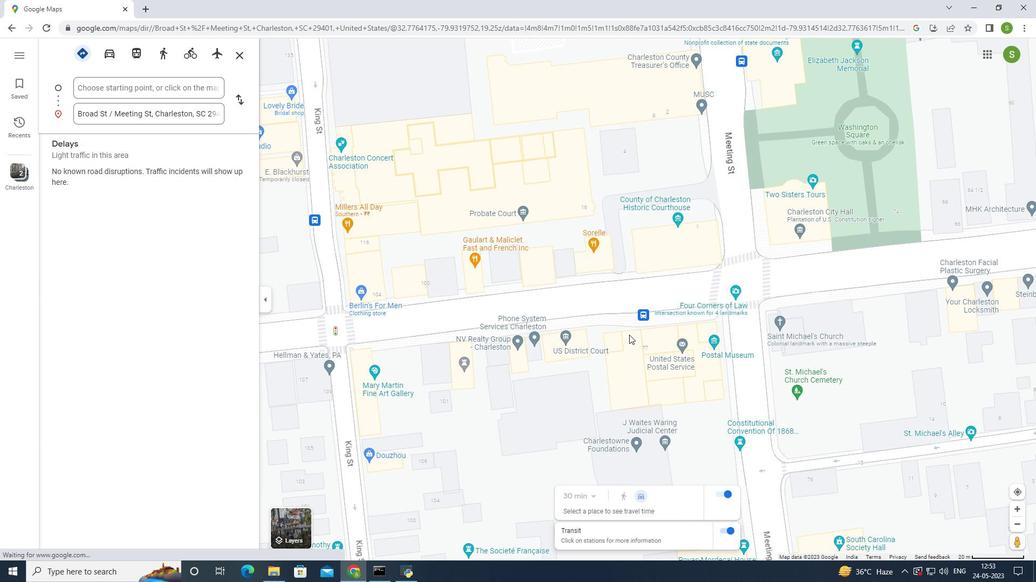 
Action: Mouse scrolled (628, 335) with delta (0, 0)
Screenshot: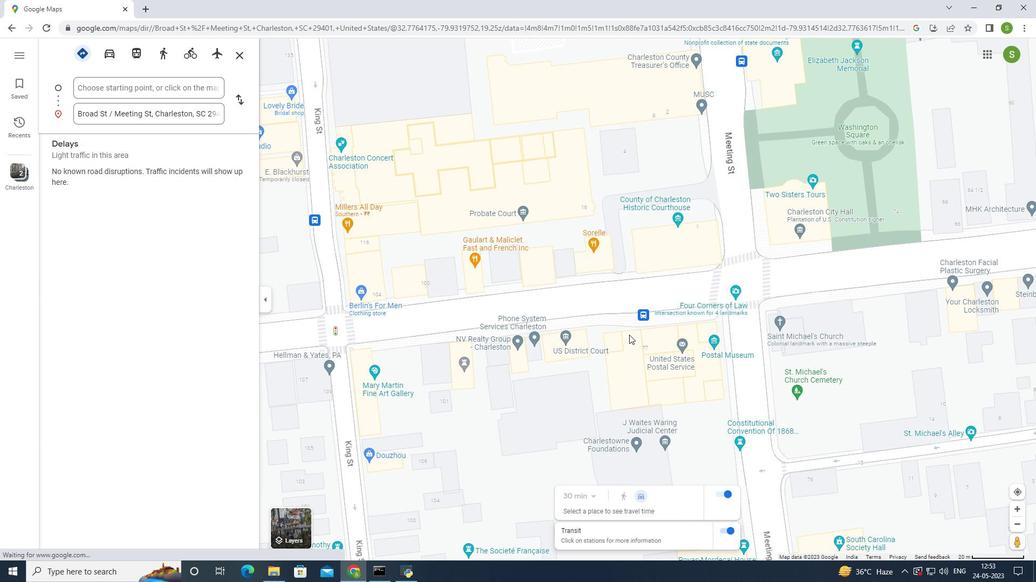 
Action: Mouse moved to (627, 337)
Screenshot: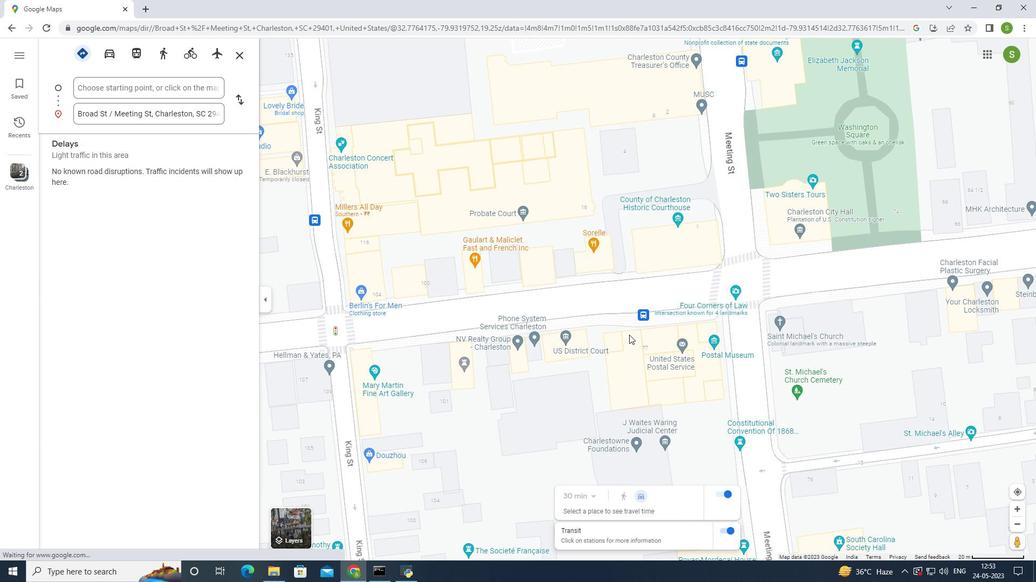 
Action: Mouse scrolled (627, 336) with delta (0, 0)
Screenshot: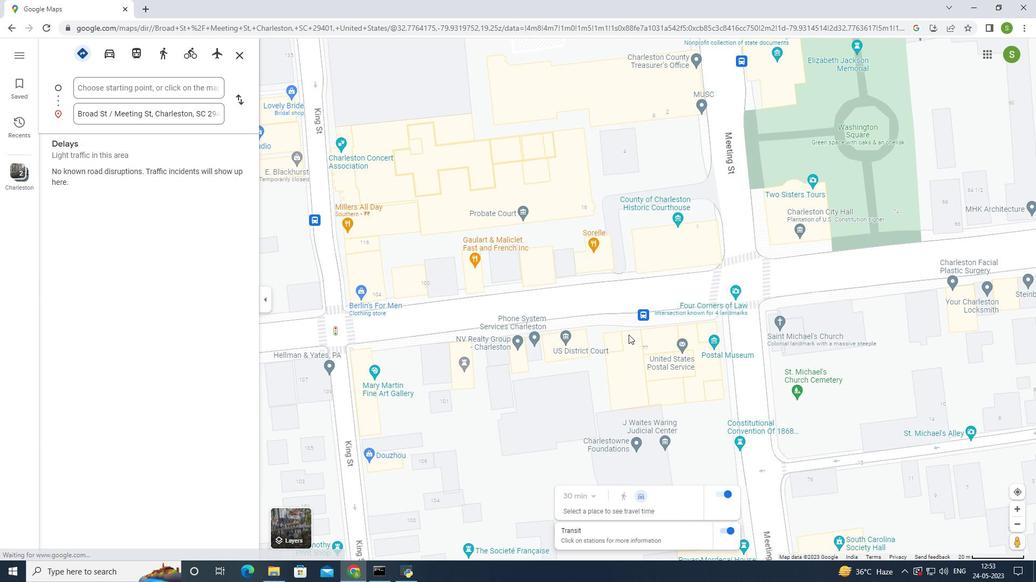
Action: Mouse moved to (721, 497)
Screenshot: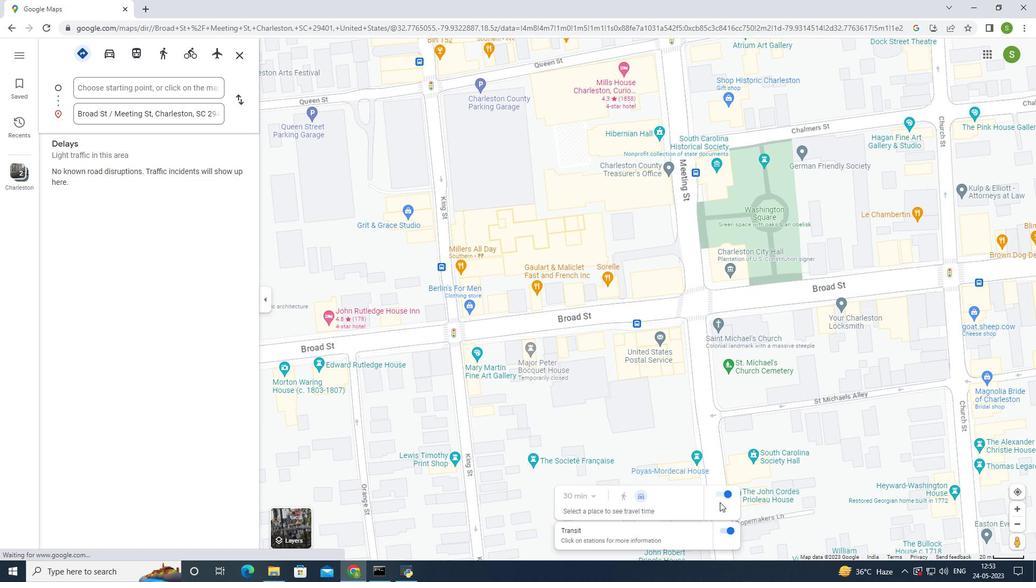 
Action: Mouse pressed left at (721, 497)
Screenshot: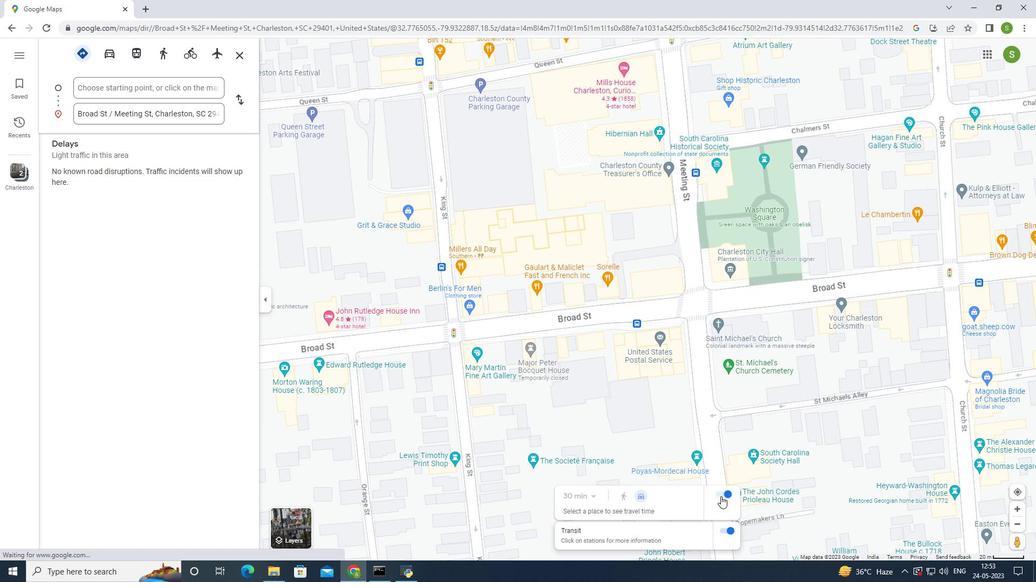 
Action: Mouse moved to (728, 531)
Screenshot: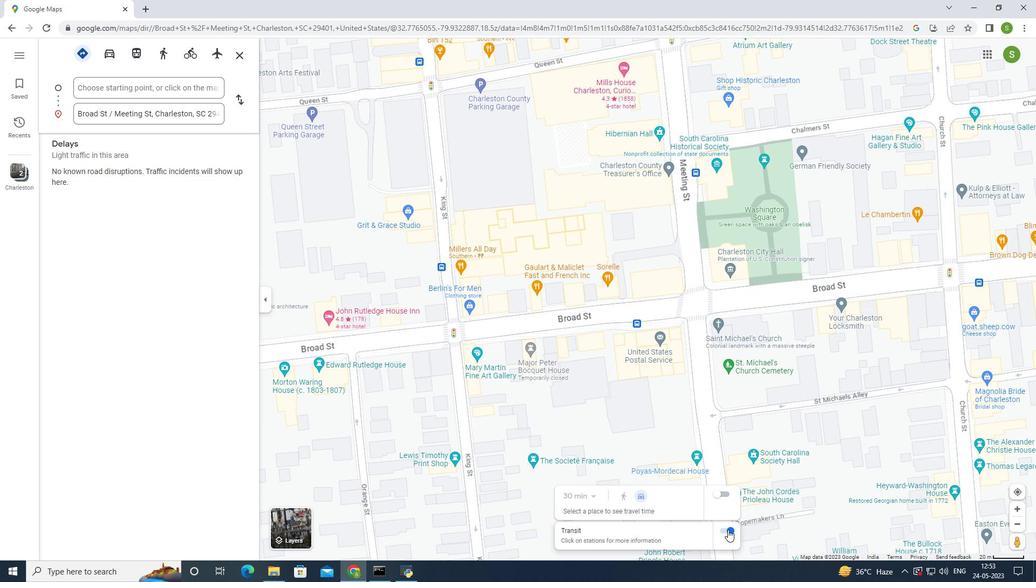 
Action: Mouse pressed left at (728, 531)
Screenshot: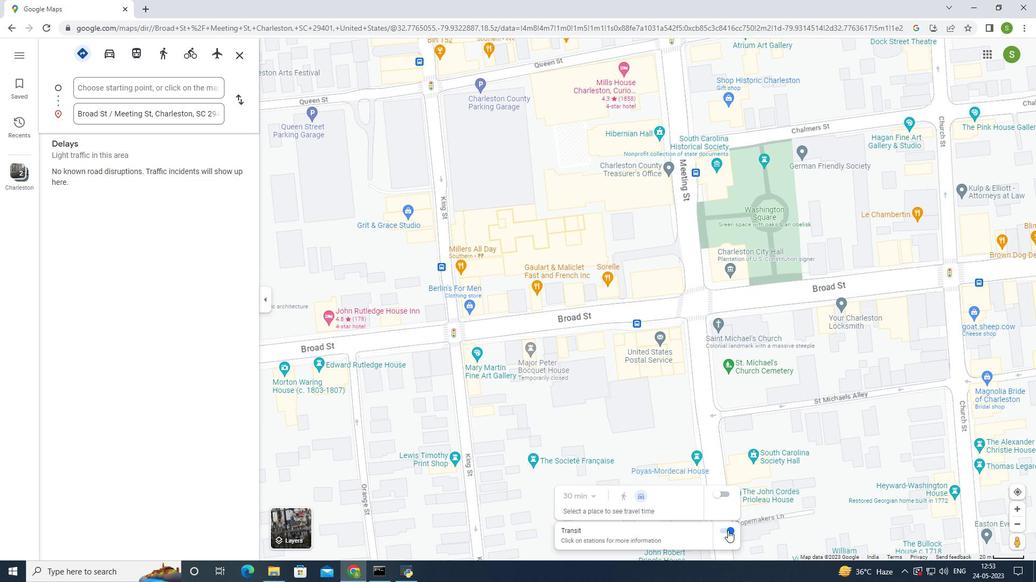 
Action: Mouse moved to (635, 331)
Screenshot: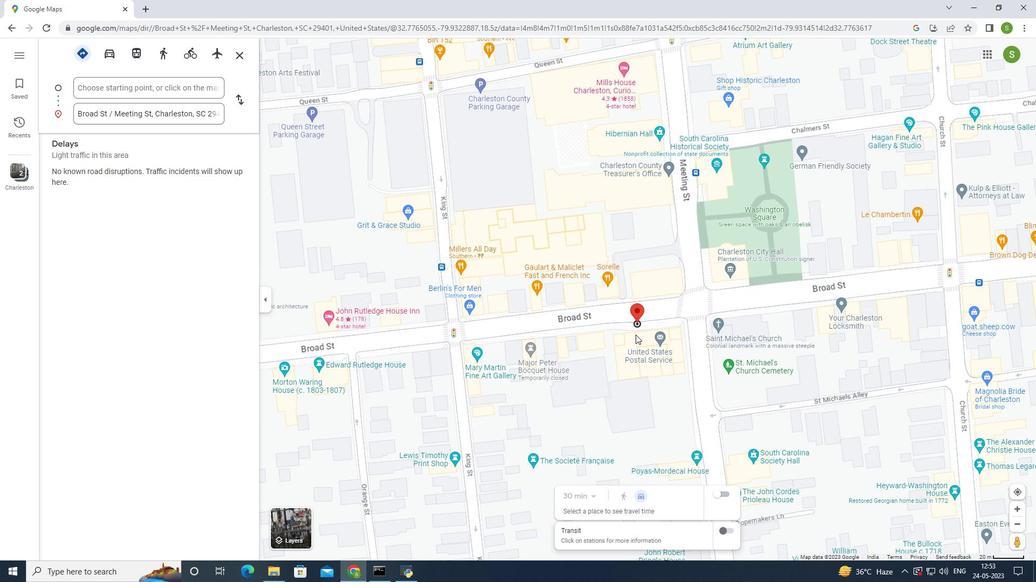 
Action: Mouse scrolled (635, 331) with delta (0, 0)
Screenshot: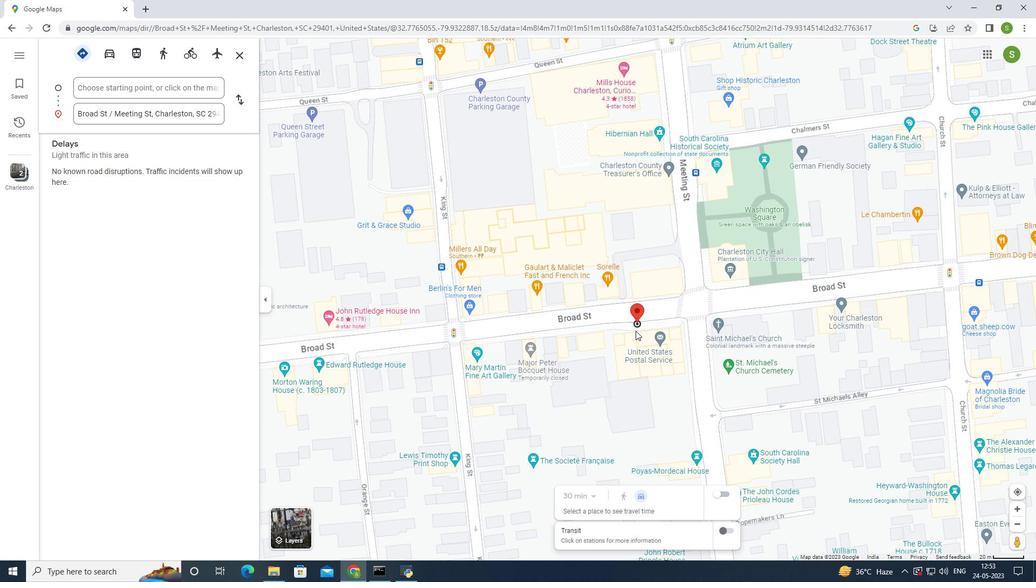 
Action: Mouse scrolled (635, 331) with delta (0, 0)
Screenshot: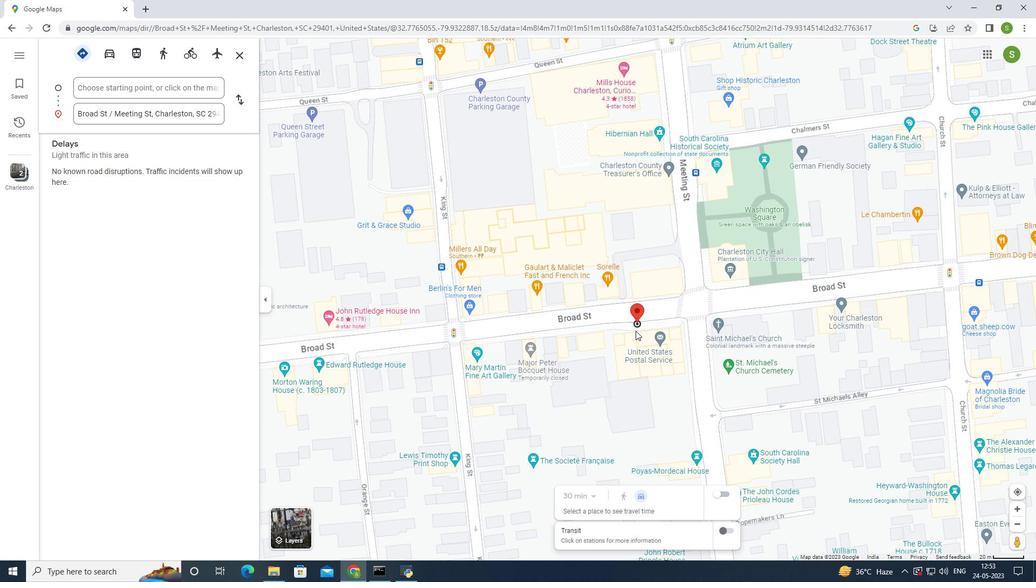 
Action: Mouse scrolled (635, 331) with delta (0, 0)
Screenshot: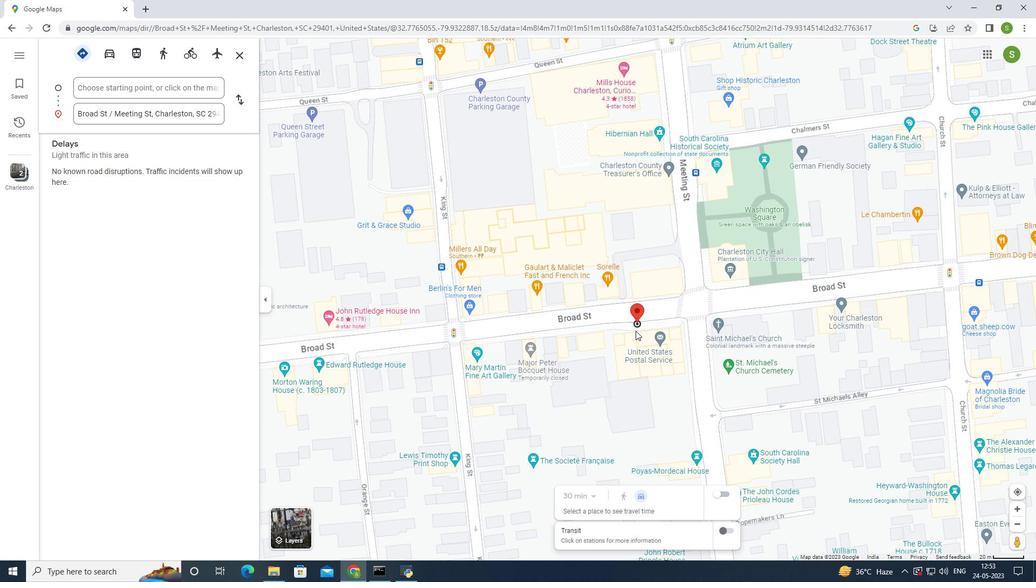 
Action: Mouse scrolled (635, 331) with delta (0, 0)
Screenshot: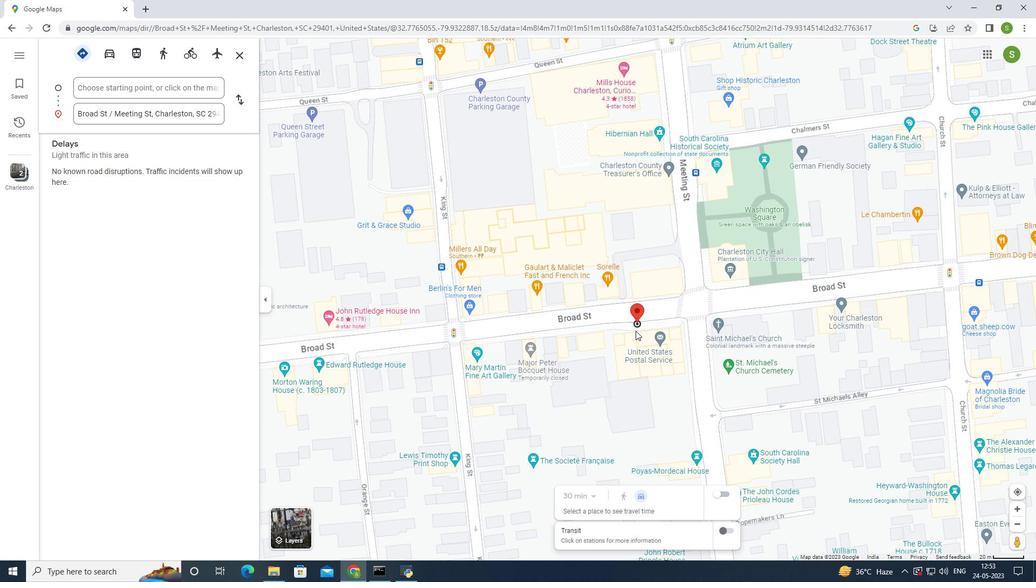 
Action: Mouse scrolled (635, 331) with delta (0, 0)
Screenshot: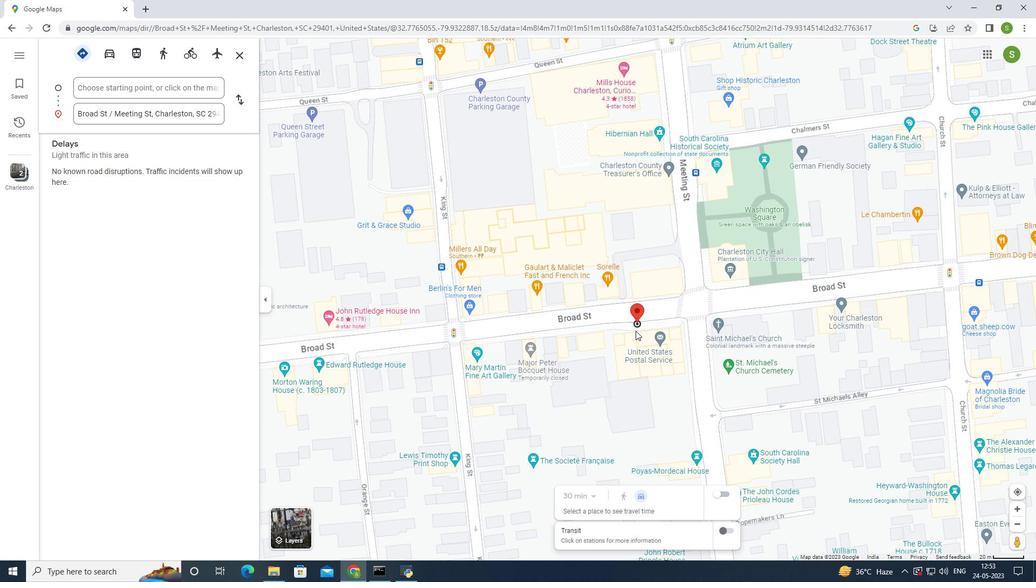 
Action: Mouse moved to (635, 330)
Screenshot: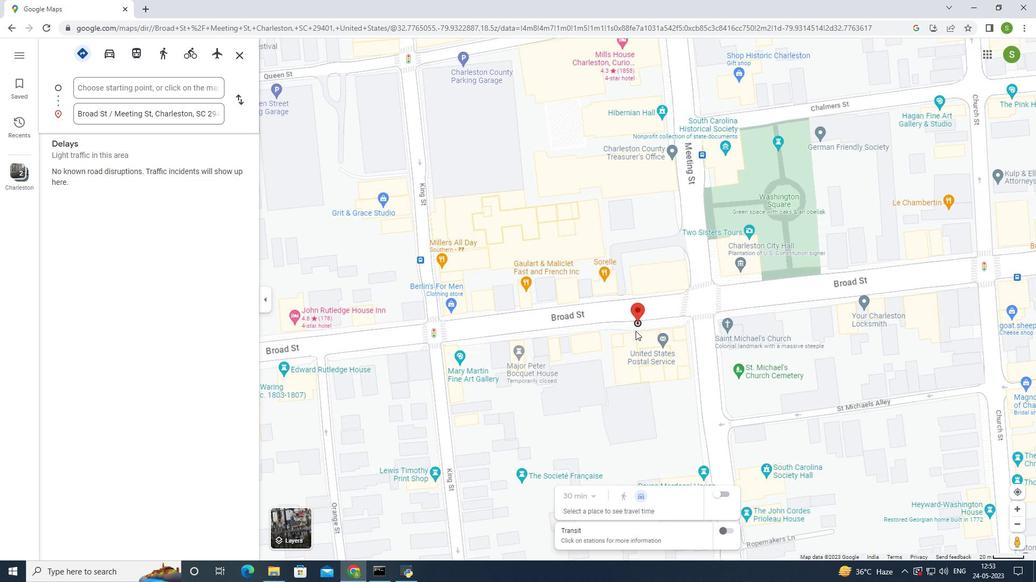 
Action: Mouse scrolled (635, 331) with delta (0, 0)
Screenshot: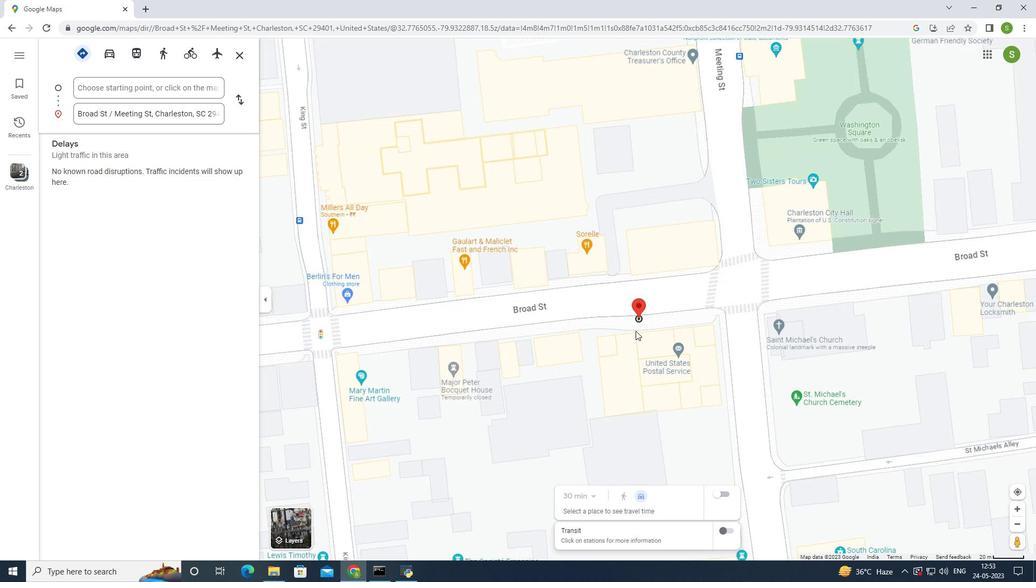 
Action: Mouse scrolled (635, 331) with delta (0, 0)
Screenshot: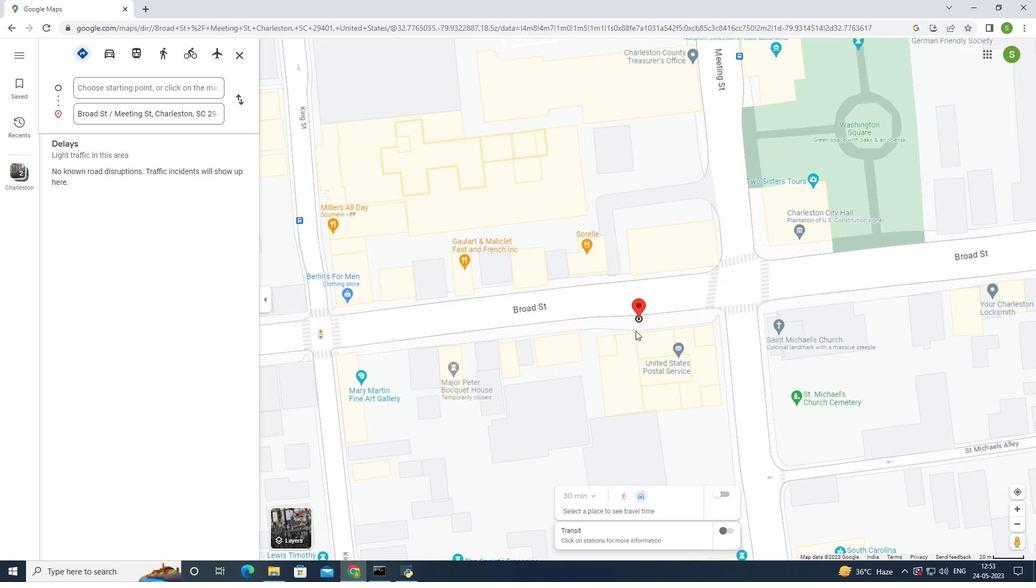 
Action: Mouse scrolled (635, 331) with delta (0, 0)
Screenshot: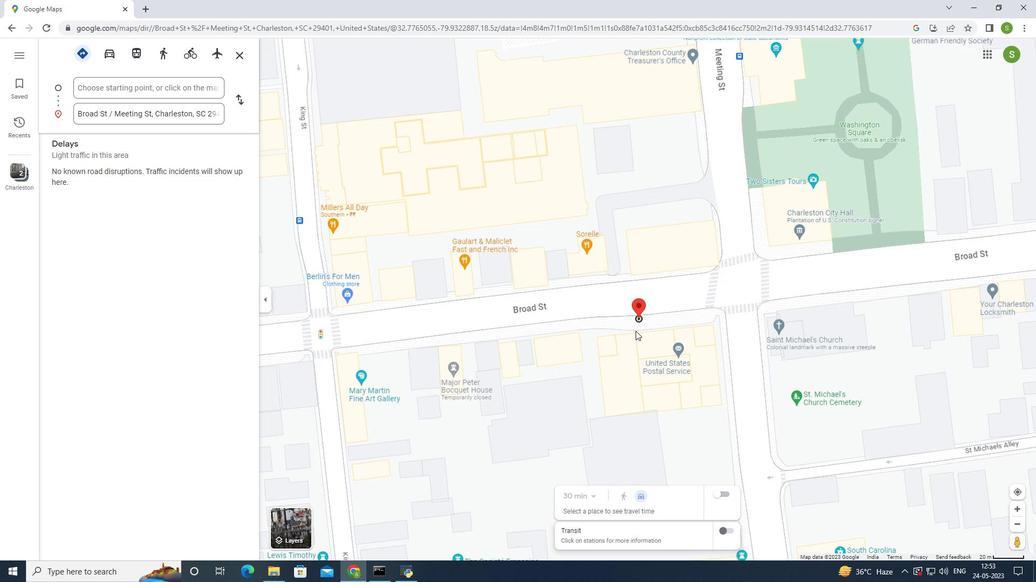
Action: Mouse scrolled (635, 331) with delta (0, 0)
Screenshot: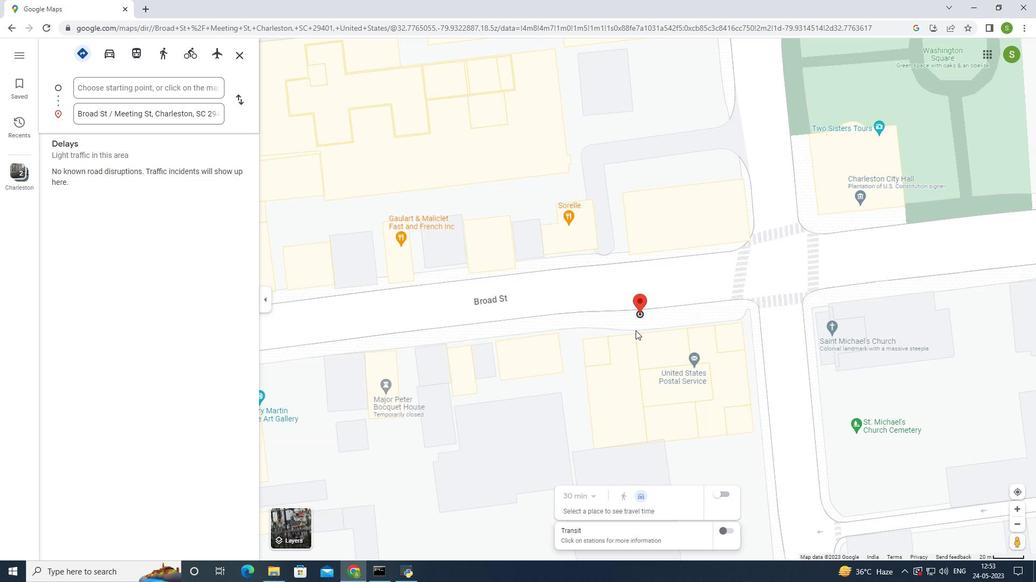 
Action: Mouse moved to (291, 533)
Screenshot: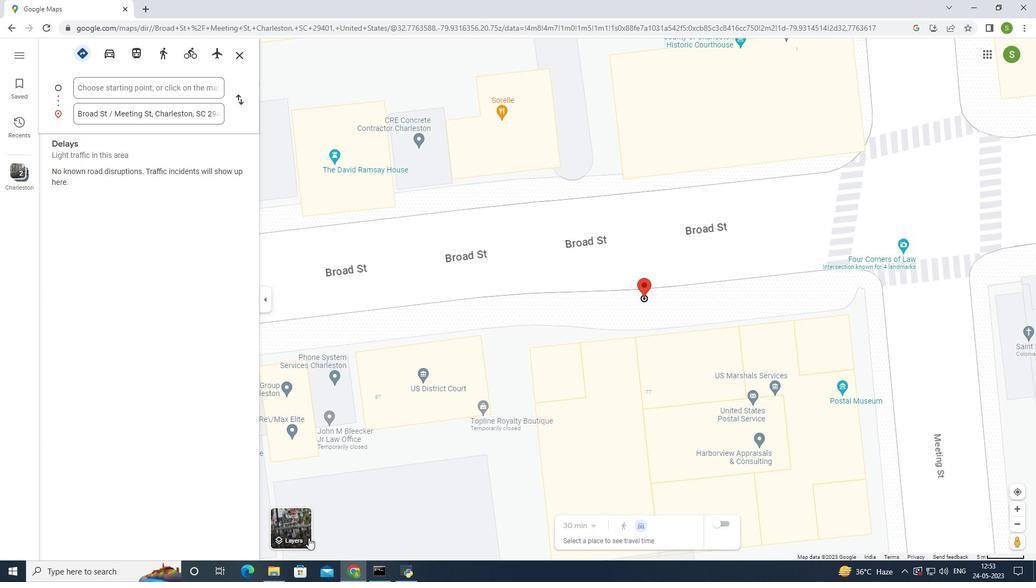 
Action: Mouse pressed left at (291, 533)
Screenshot: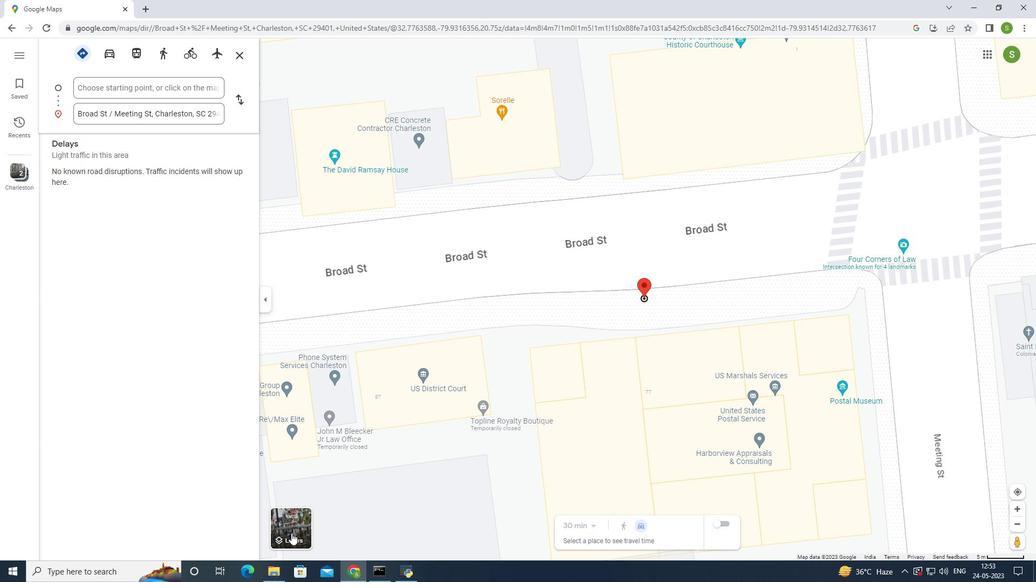 
Action: Mouse moved to (411, 539)
Screenshot: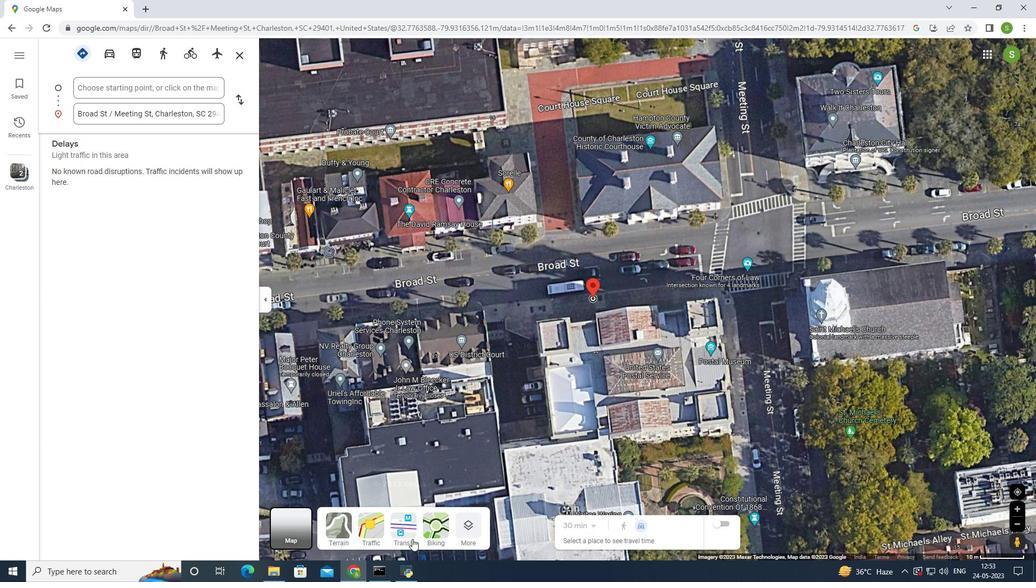
Action: Mouse pressed left at (411, 539)
Screenshot: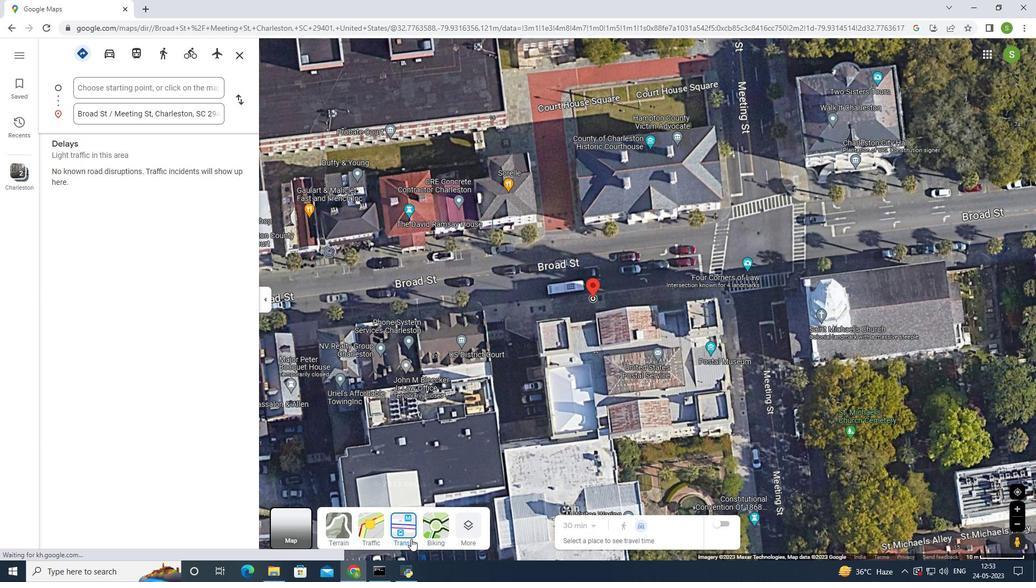 
Action: Mouse moved to (403, 530)
Screenshot: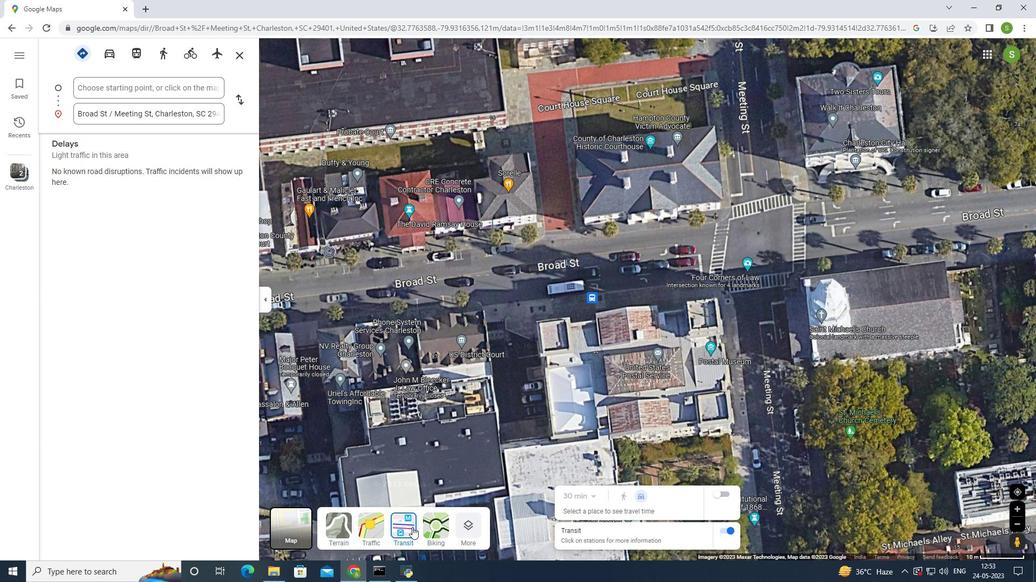 
Action: Mouse pressed left at (403, 530)
Screenshot: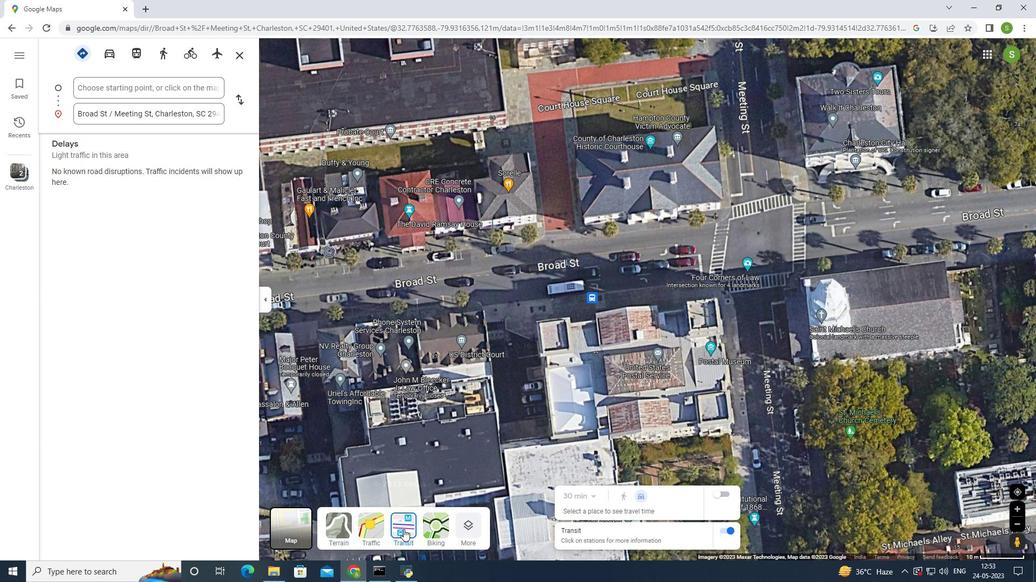
Action: Mouse pressed left at (403, 530)
Screenshot: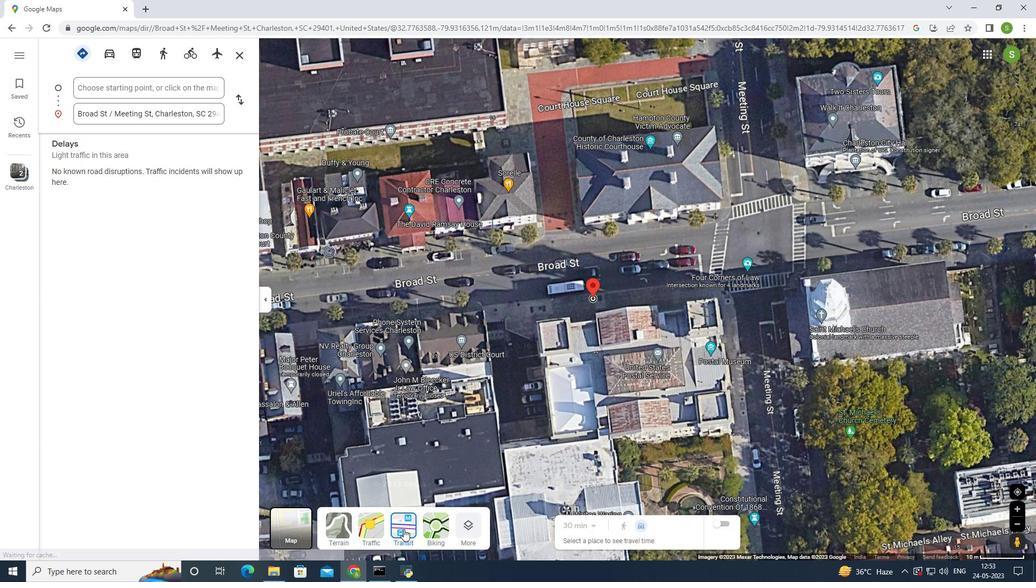 
Action: Mouse pressed left at (403, 530)
Screenshot: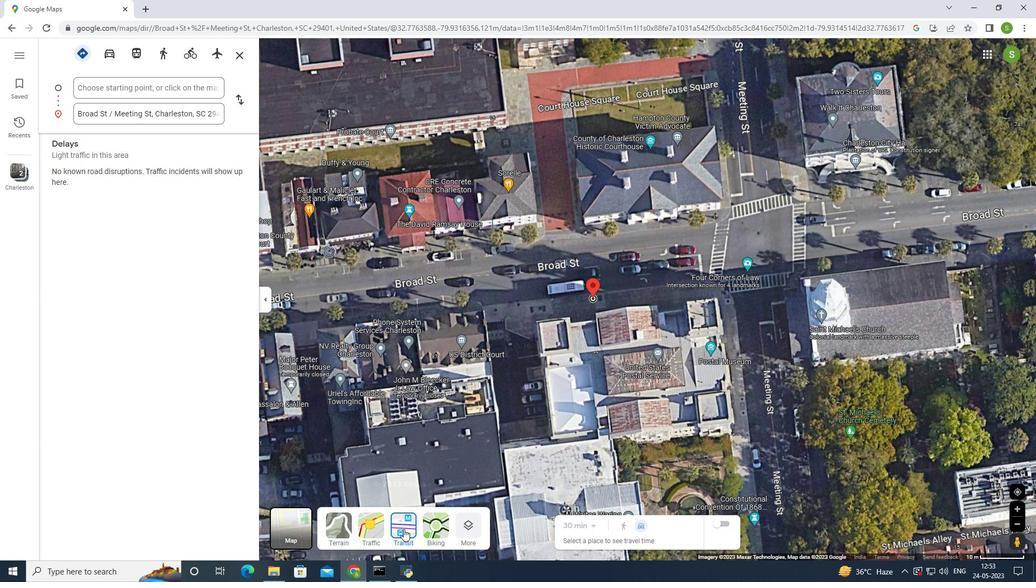
Action: Mouse pressed left at (403, 530)
Screenshot: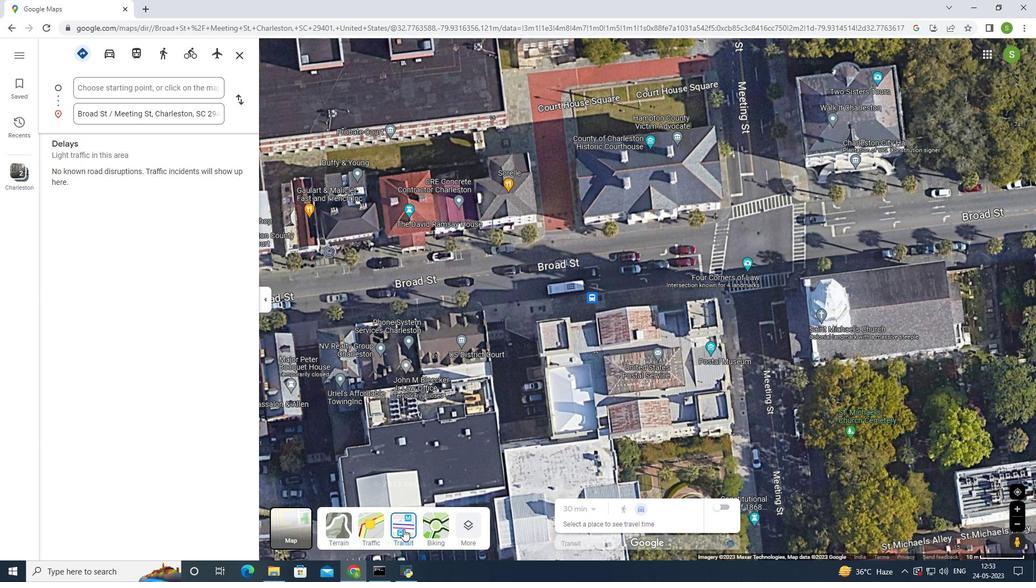 
Action: Mouse pressed left at (403, 530)
Screenshot: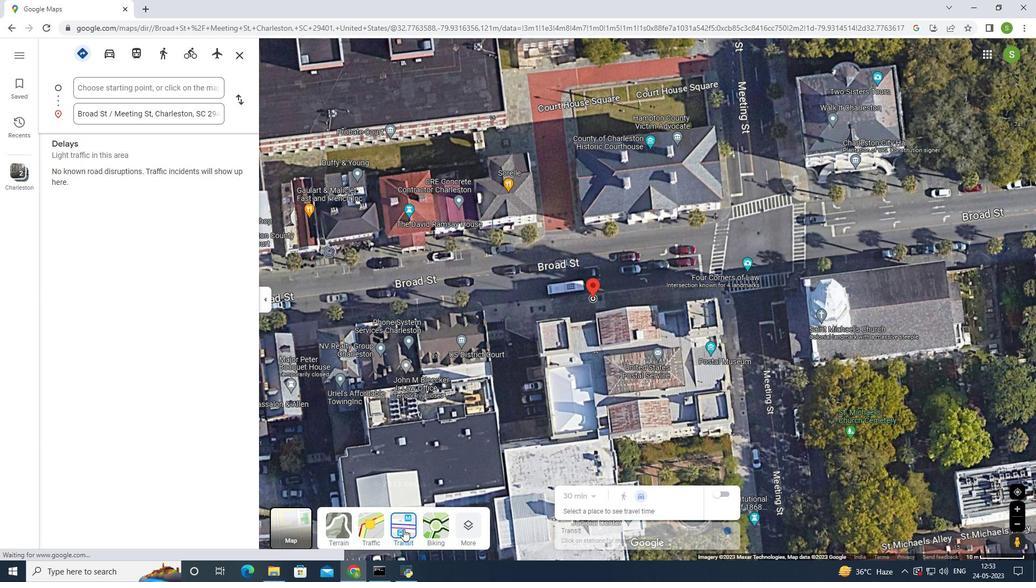 
Action: Mouse pressed left at (403, 530)
Screenshot: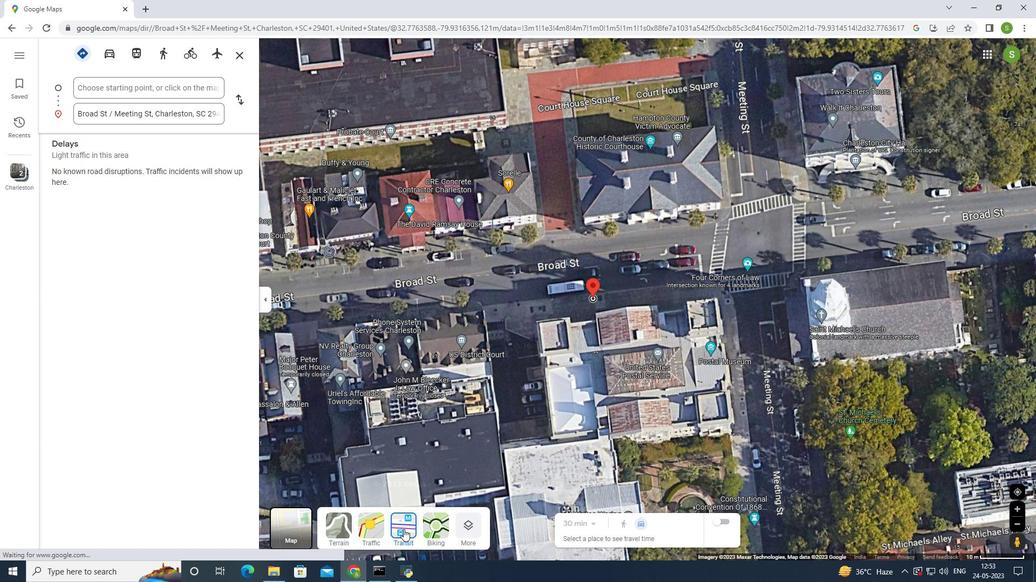 
Action: Mouse pressed left at (403, 530)
Screenshot: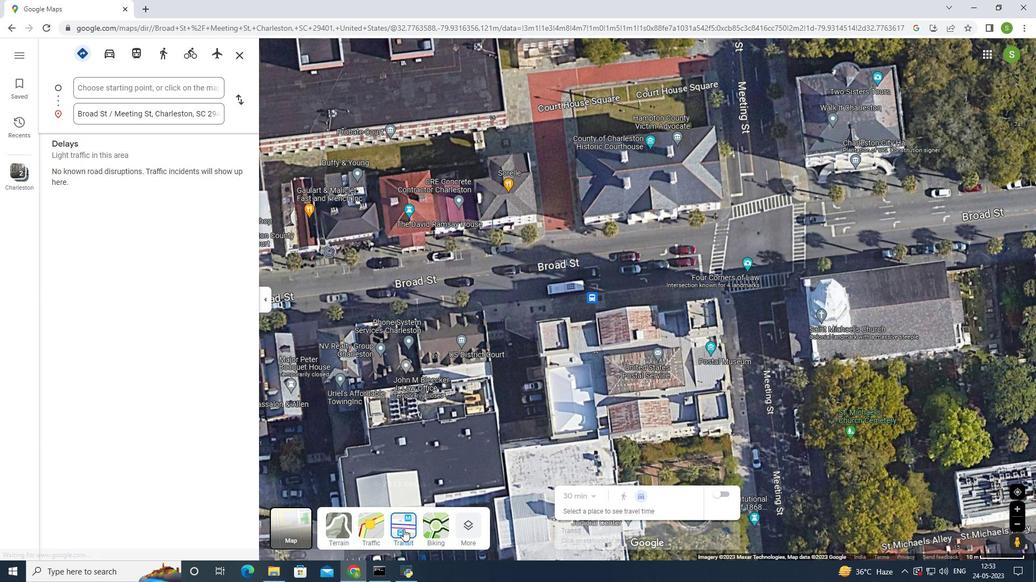 
Action: Mouse pressed left at (403, 530)
